 Task: TID9000002-14
Action: Mouse moved to (22, 112)
Screenshot: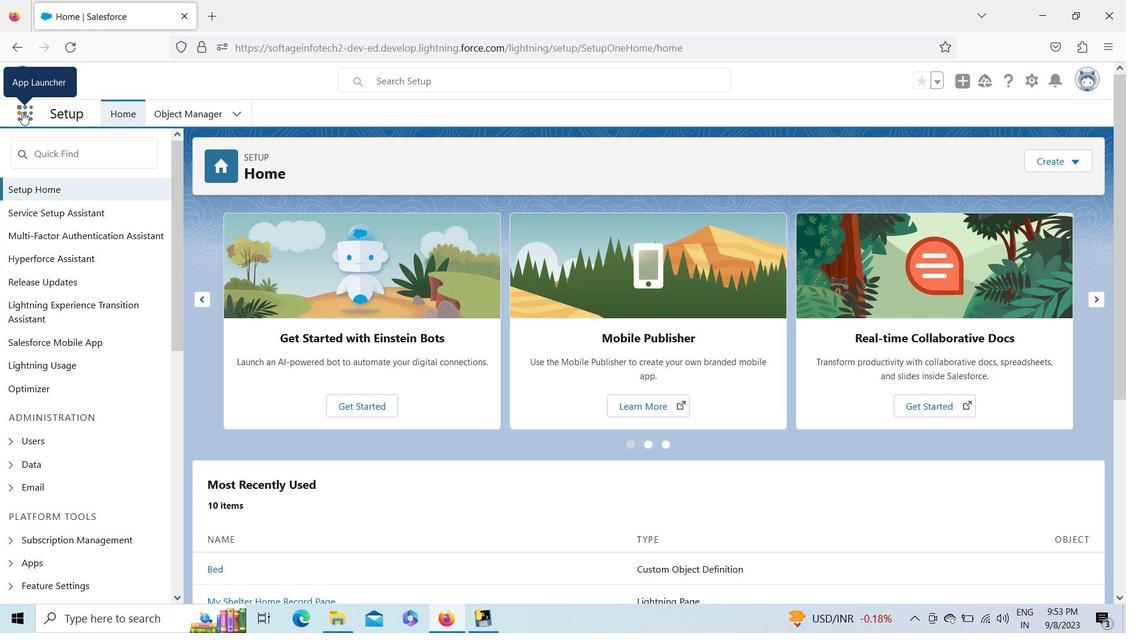 
Action: Mouse pressed left at (22, 112)
Screenshot: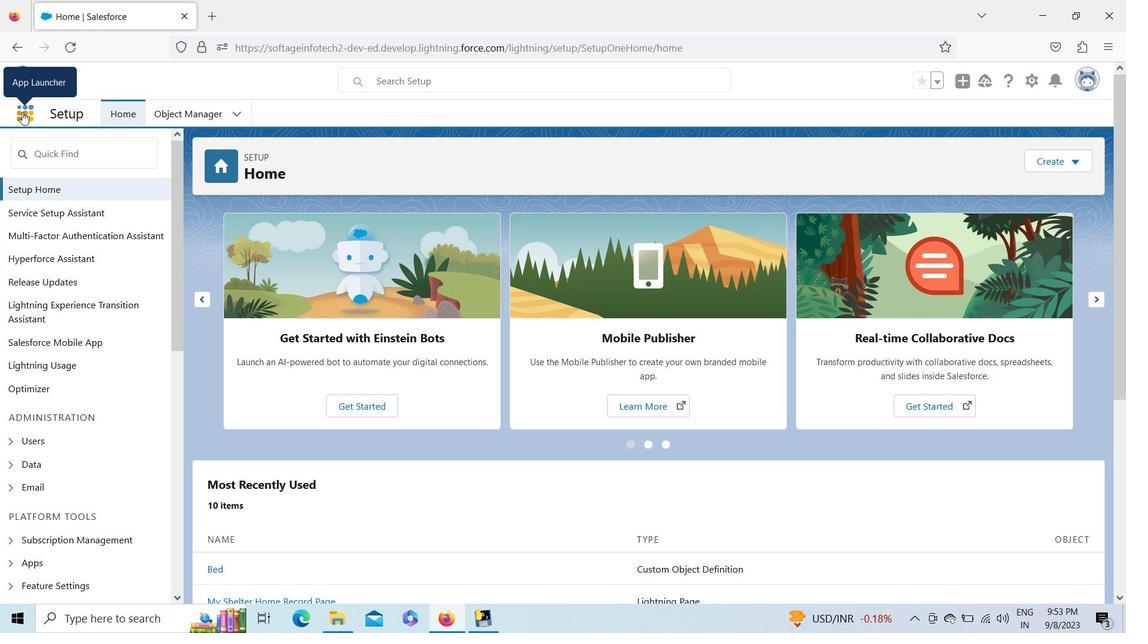 
Action: Mouse moved to (68, 199)
Screenshot: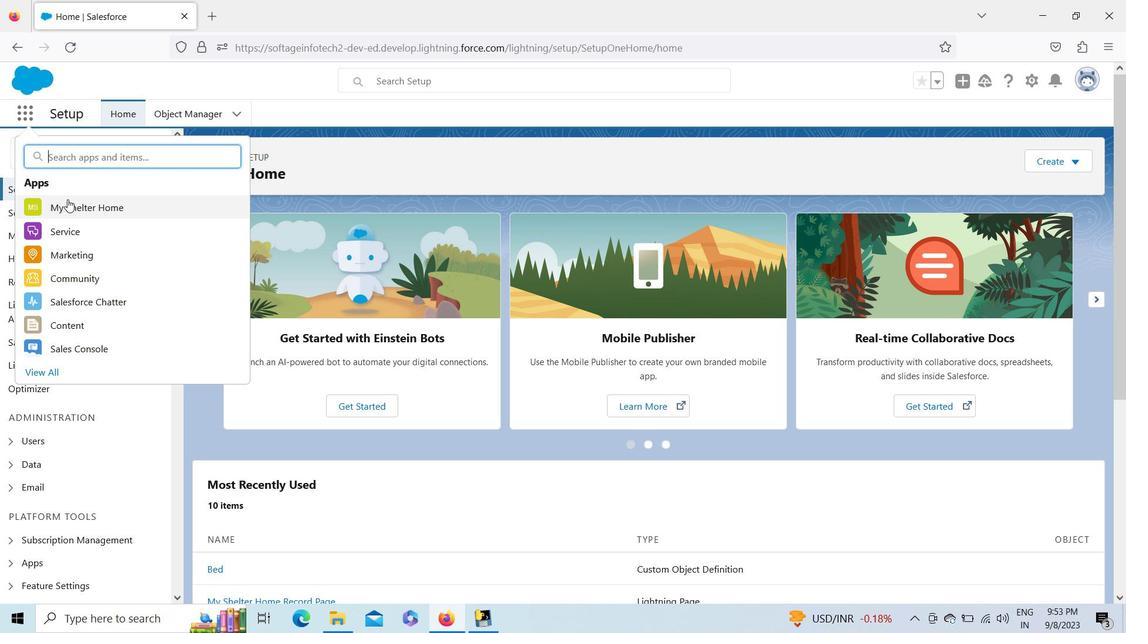 
Action: Mouse pressed left at (68, 199)
Screenshot: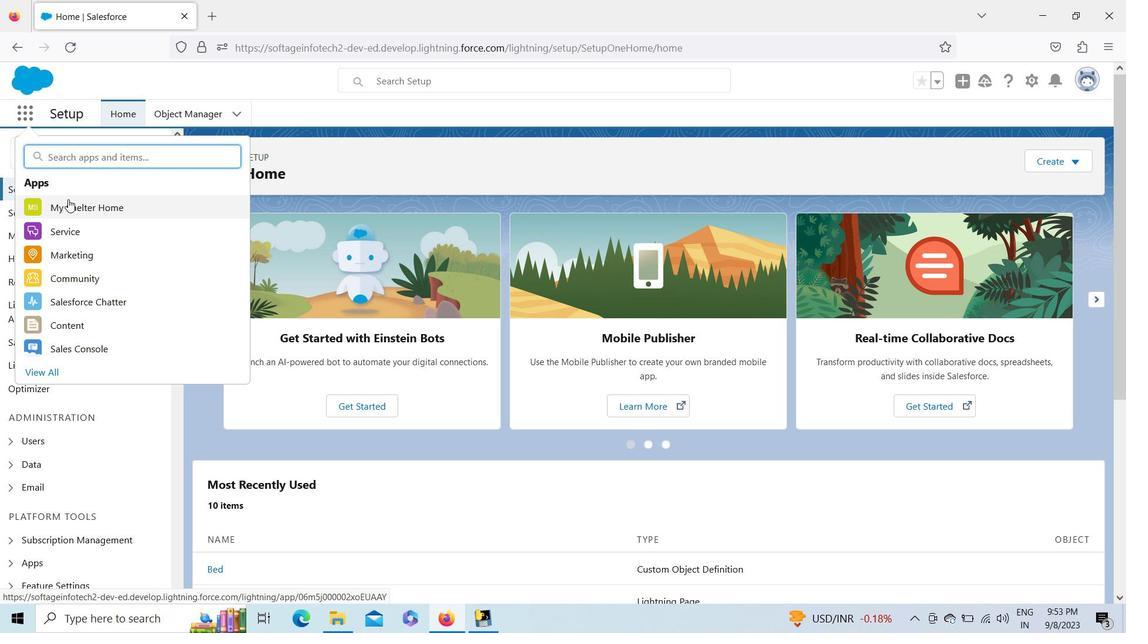 
Action: Mouse moved to (336, 114)
Screenshot: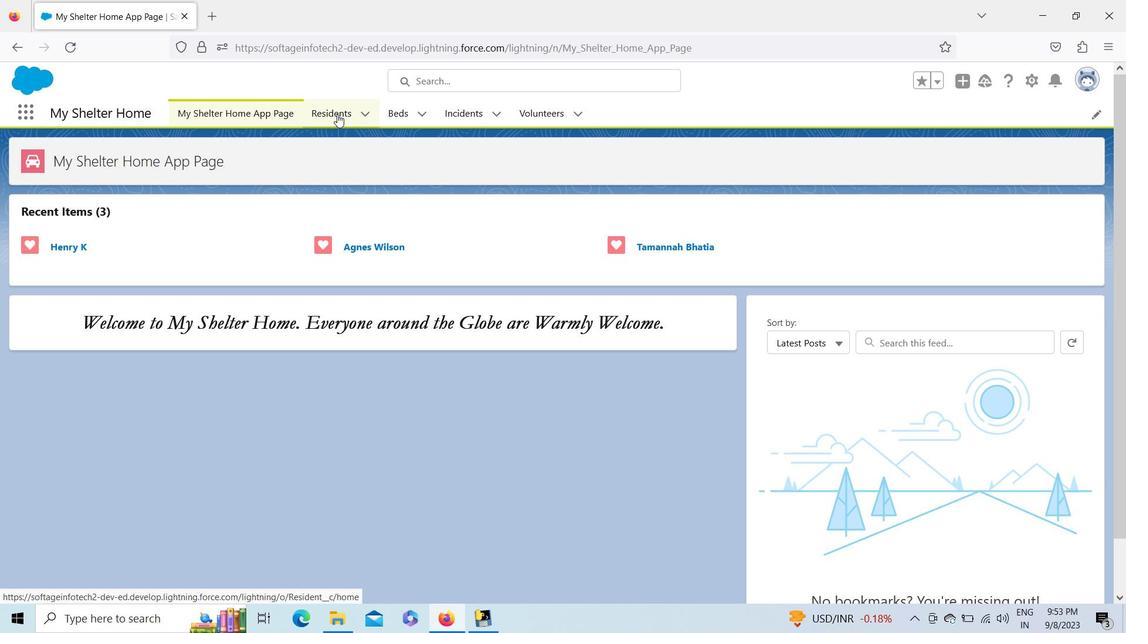 
Action: Mouse pressed left at (336, 114)
Screenshot: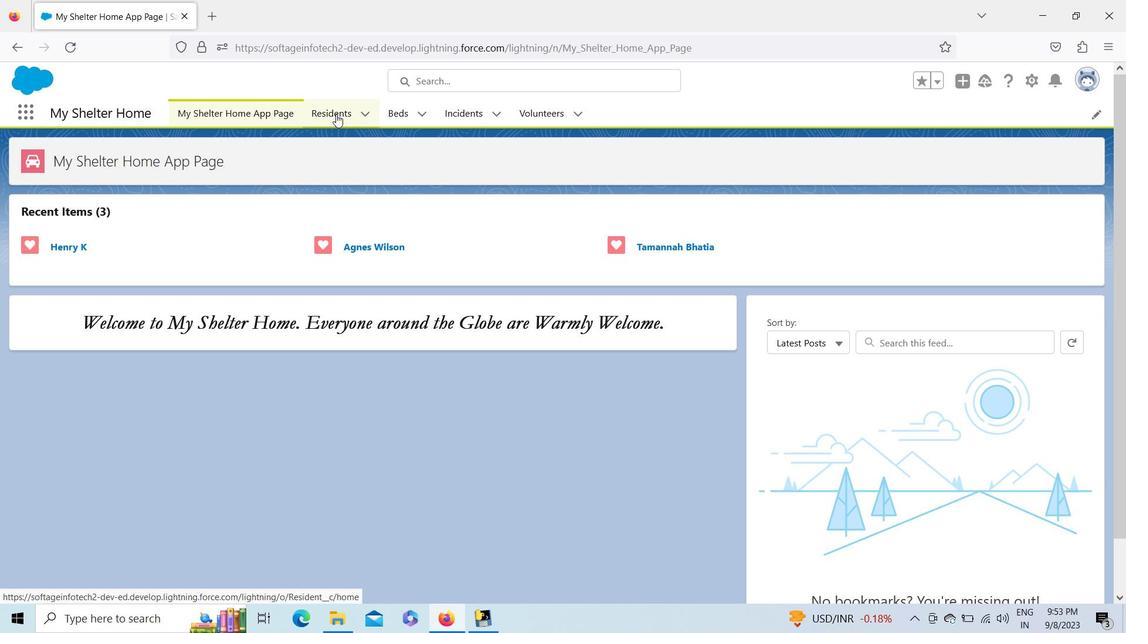 
Action: Mouse moved to (110, 241)
Screenshot: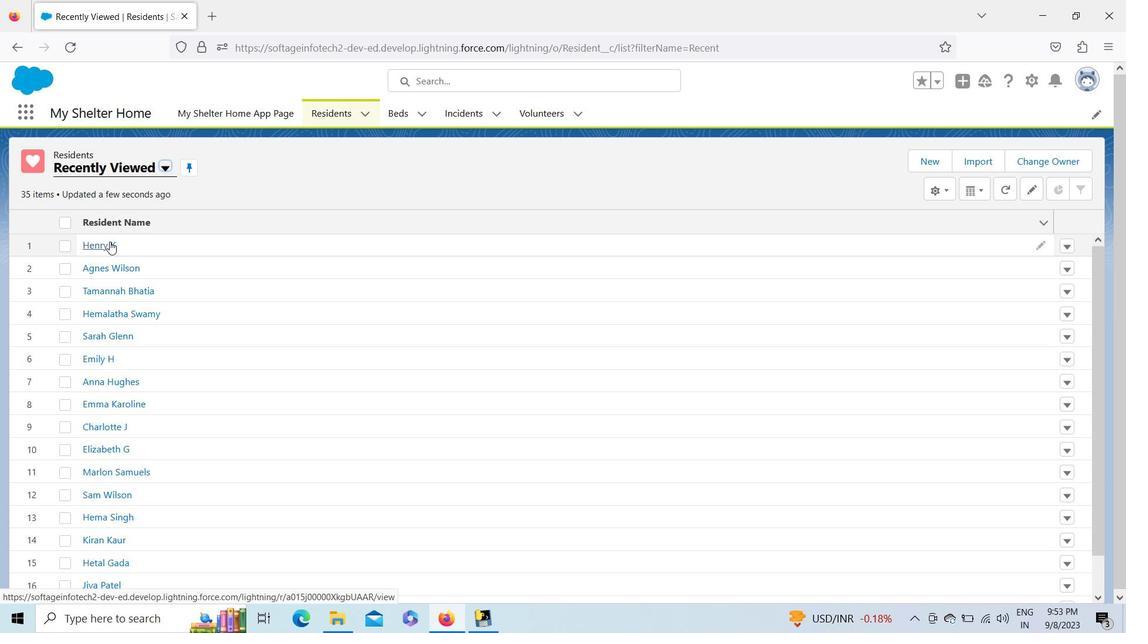 
Action: Mouse pressed left at (110, 241)
Screenshot: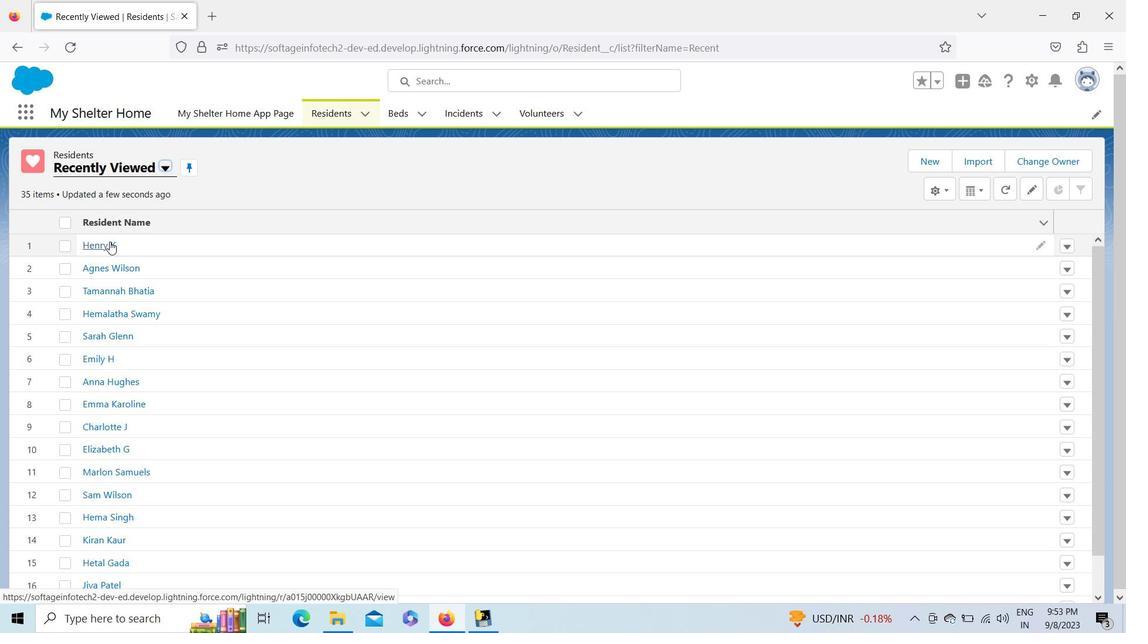 
Action: Mouse moved to (1034, 76)
Screenshot: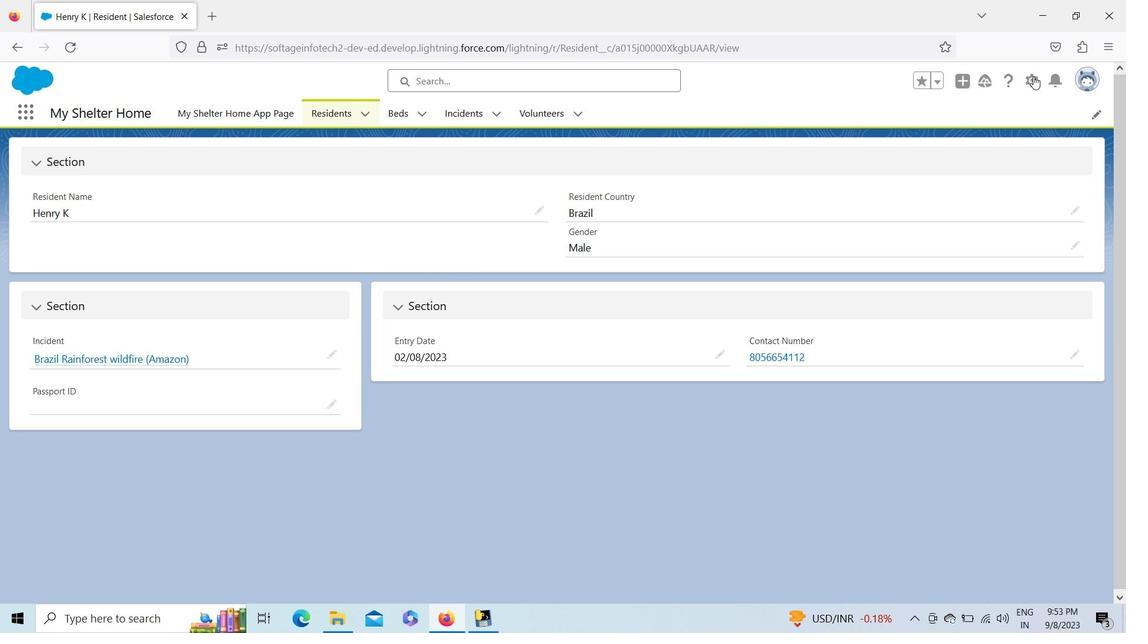
Action: Mouse pressed left at (1034, 76)
Screenshot: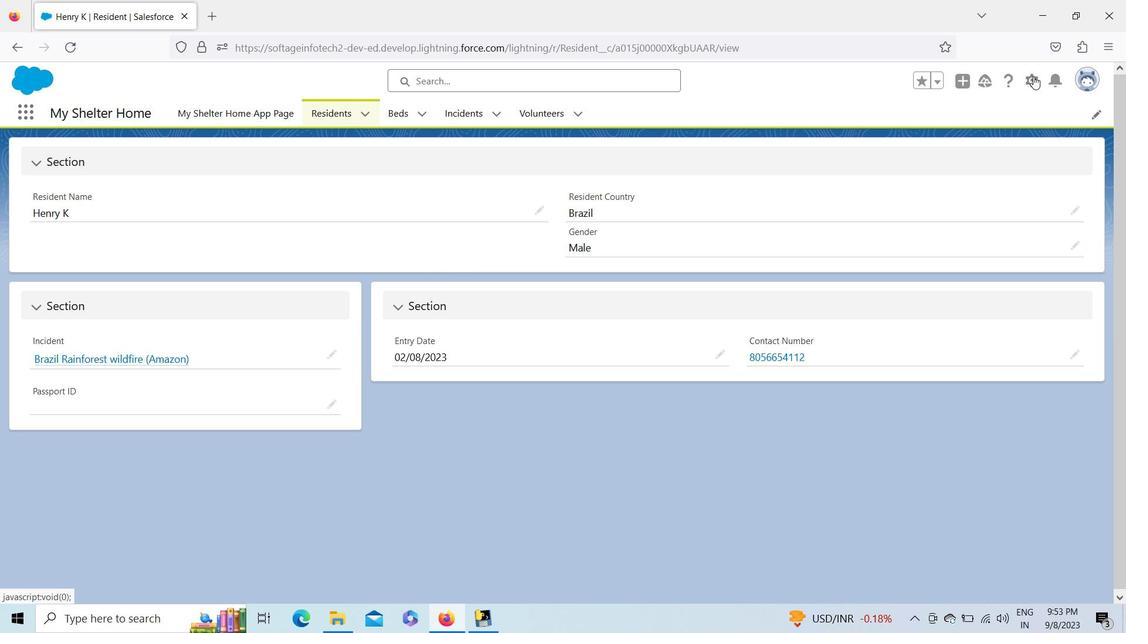 
Action: Mouse moved to (990, 120)
Screenshot: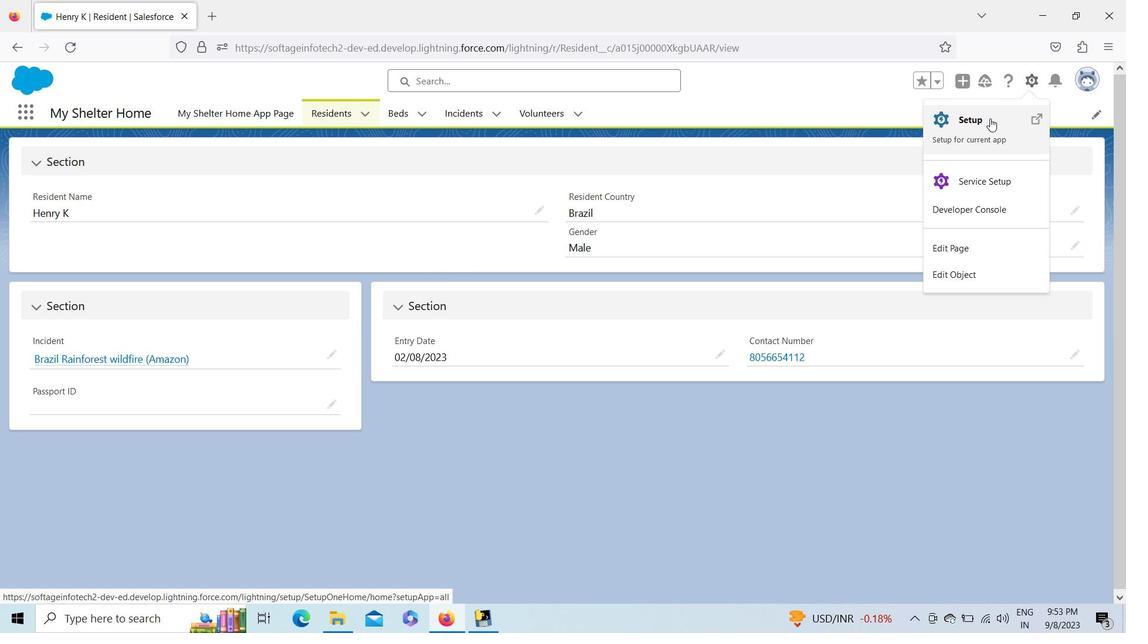 
Action: Mouse pressed left at (990, 120)
Screenshot: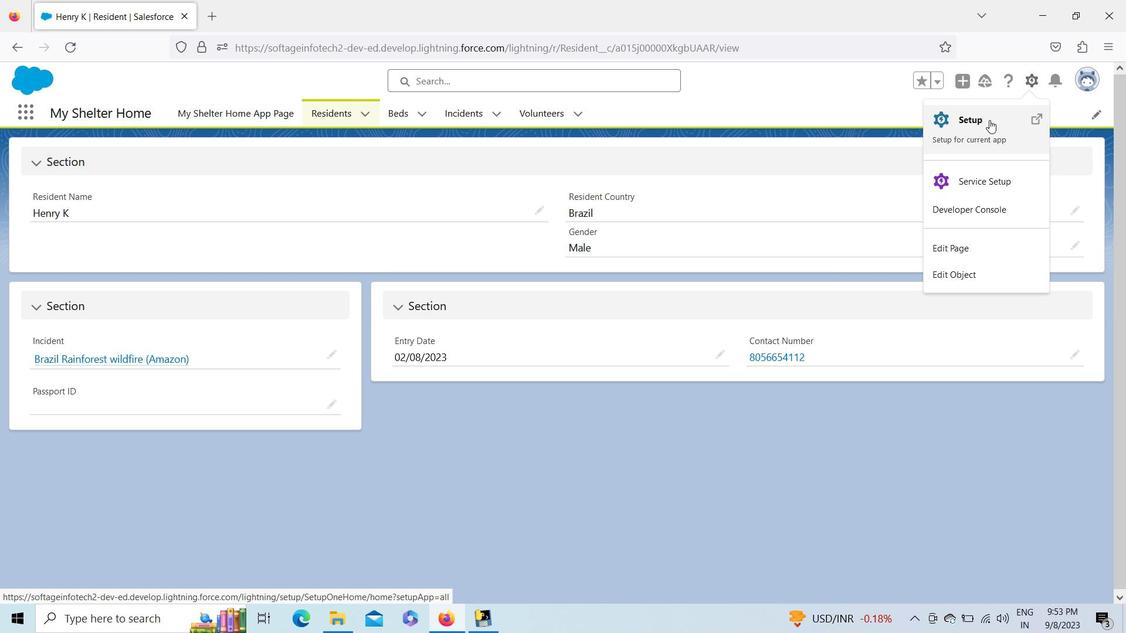 
Action: Mouse moved to (54, 144)
Screenshot: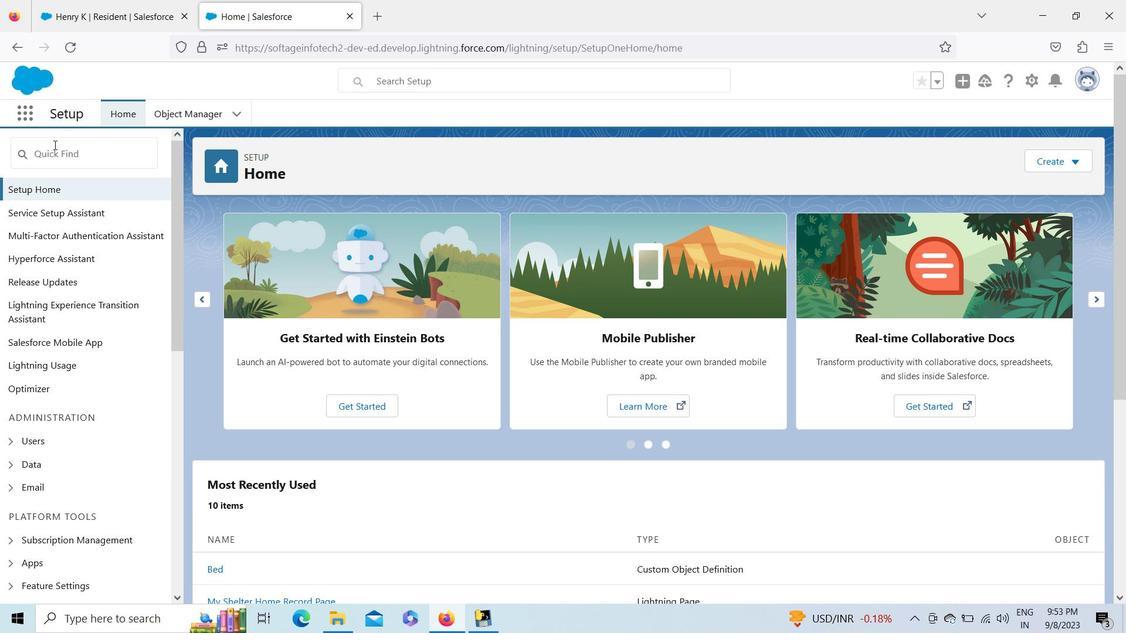 
Action: Mouse pressed left at (54, 144)
Screenshot: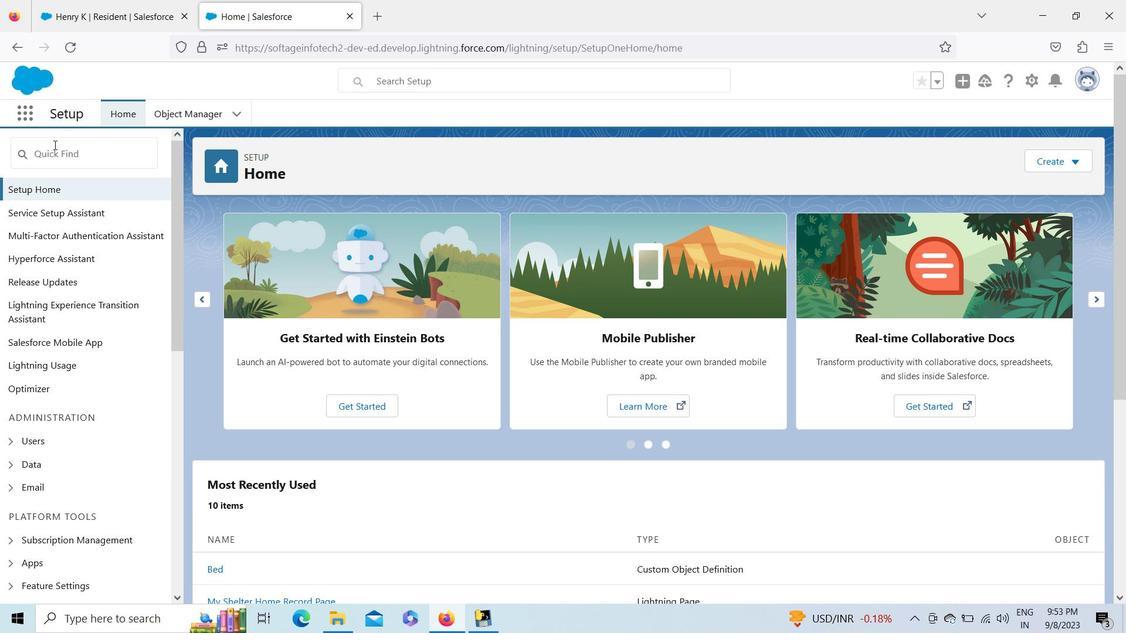 
Action: Key pressed ligh
Screenshot: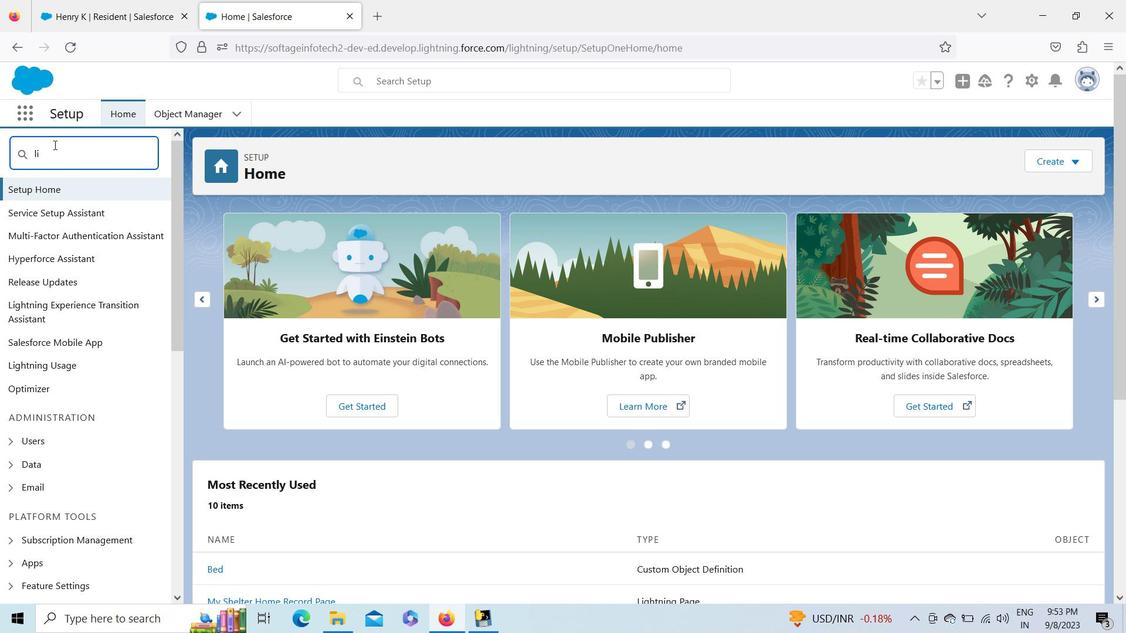 
Action: Mouse moved to (101, 148)
Screenshot: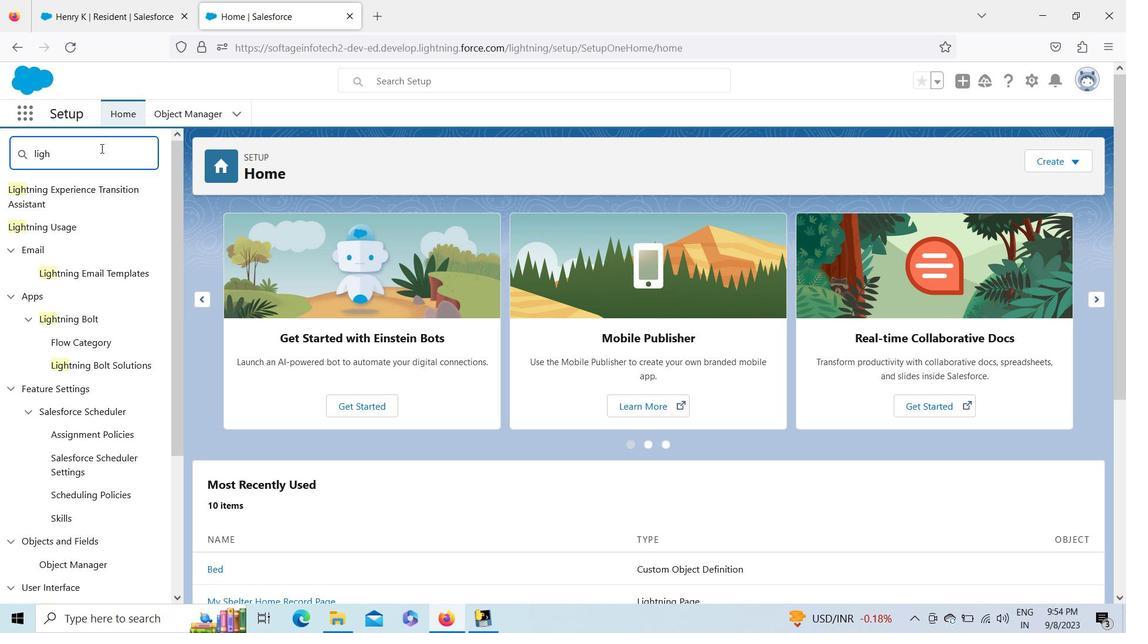 
Action: Key pressed <Key.backspace><Key.backspace><Key.backspace>a<Key.backspace><Key.backspace><Key.backspace>app<Key.space>bu
Screenshot: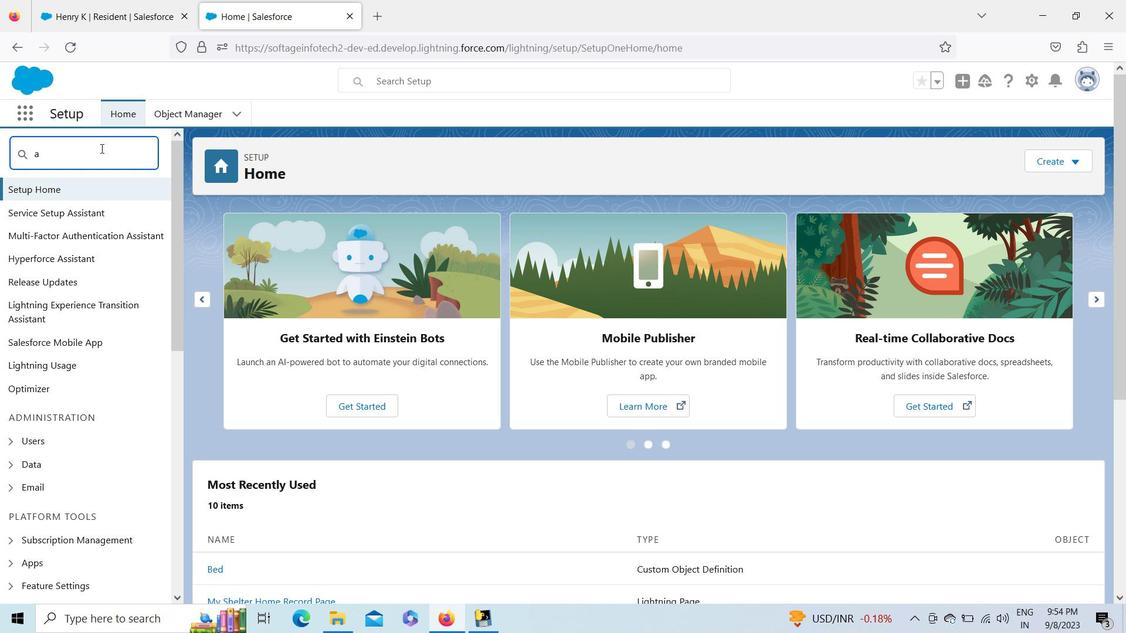 
Action: Mouse moved to (100, 214)
Screenshot: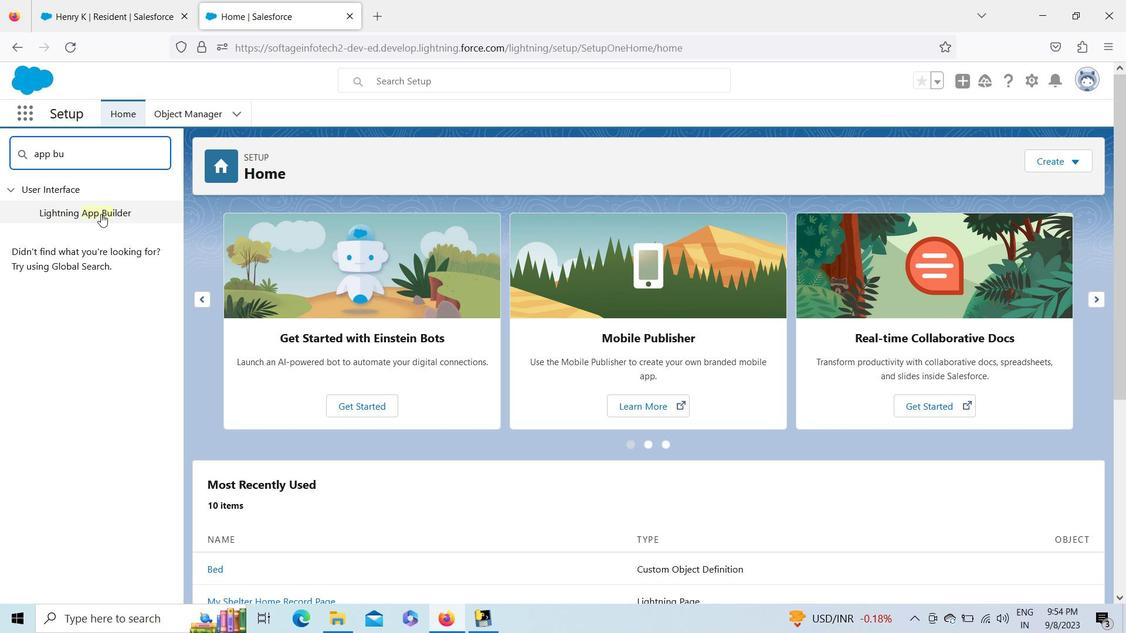 
Action: Mouse pressed left at (100, 214)
Screenshot: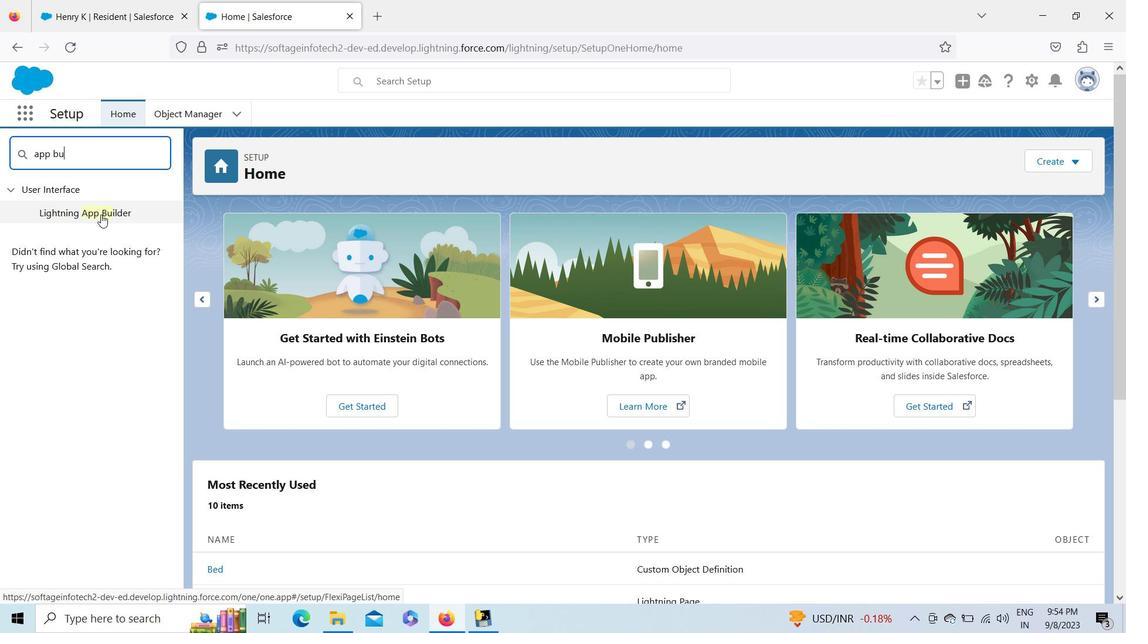 
Action: Mouse moved to (265, 360)
Screenshot: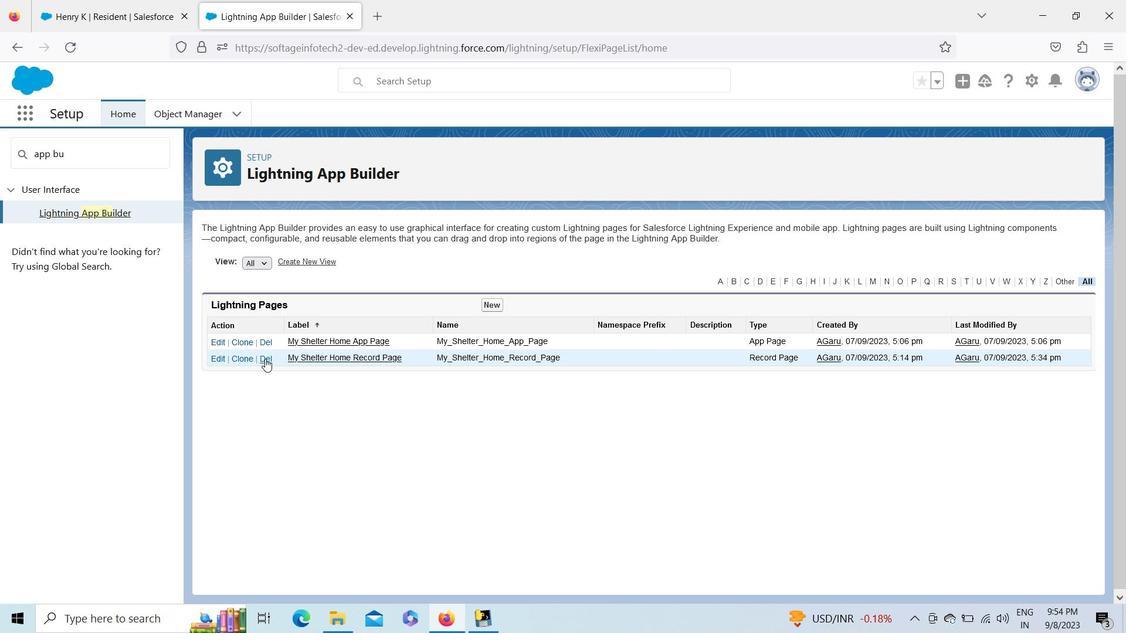 
Action: Mouse pressed left at (265, 360)
Screenshot: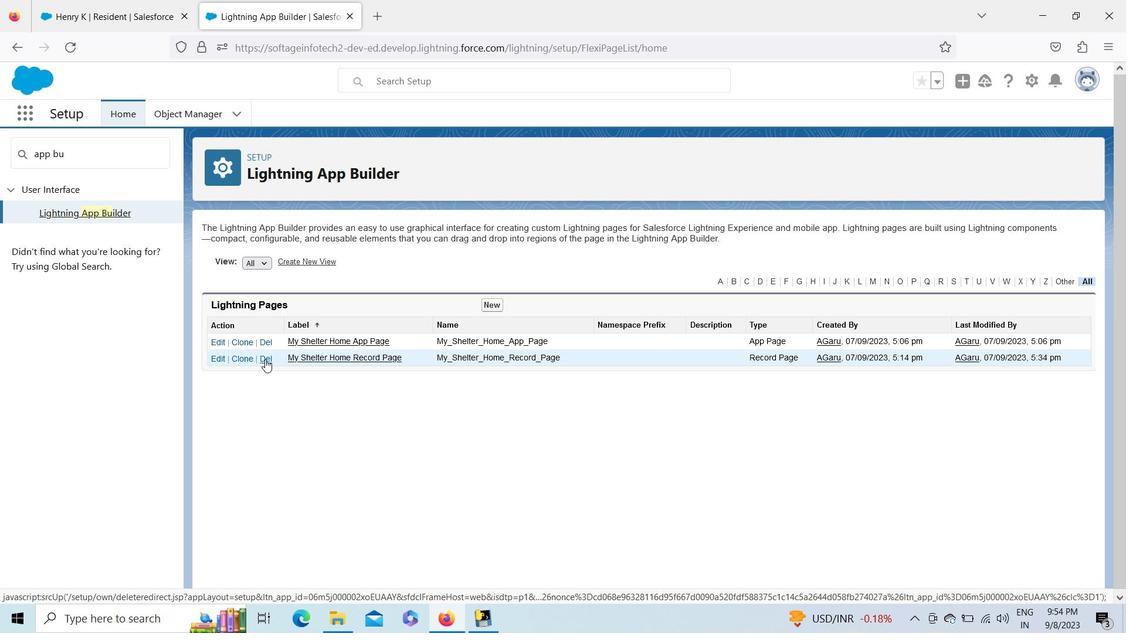 
Action: Mouse moved to (640, 358)
Screenshot: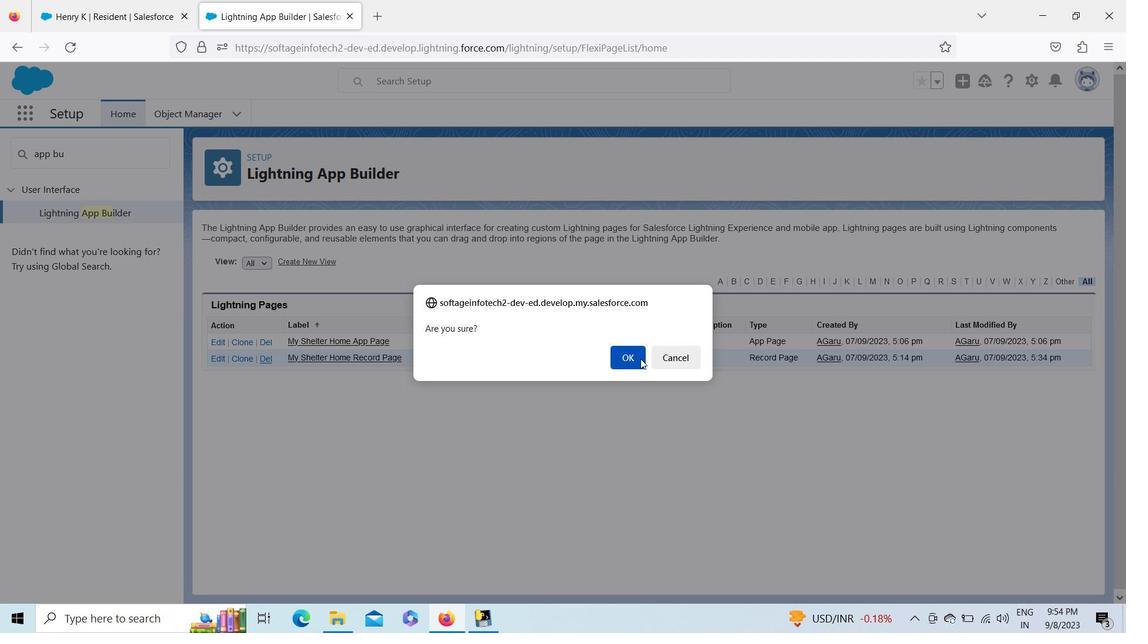 
Action: Mouse pressed left at (640, 358)
Screenshot: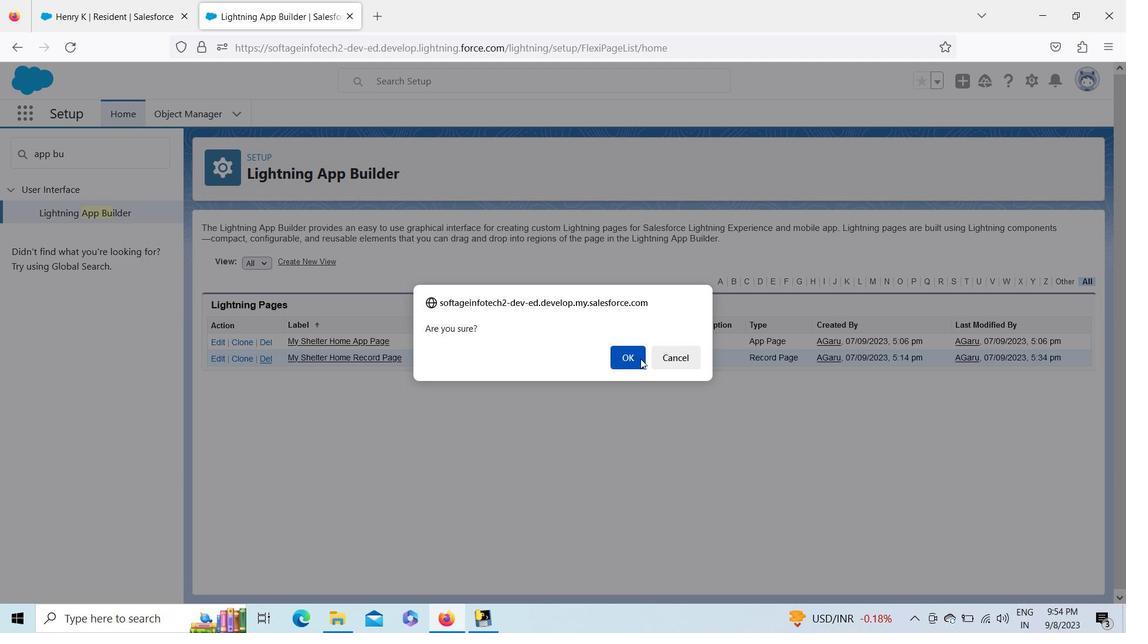 
Action: Mouse moved to (918, 288)
Screenshot: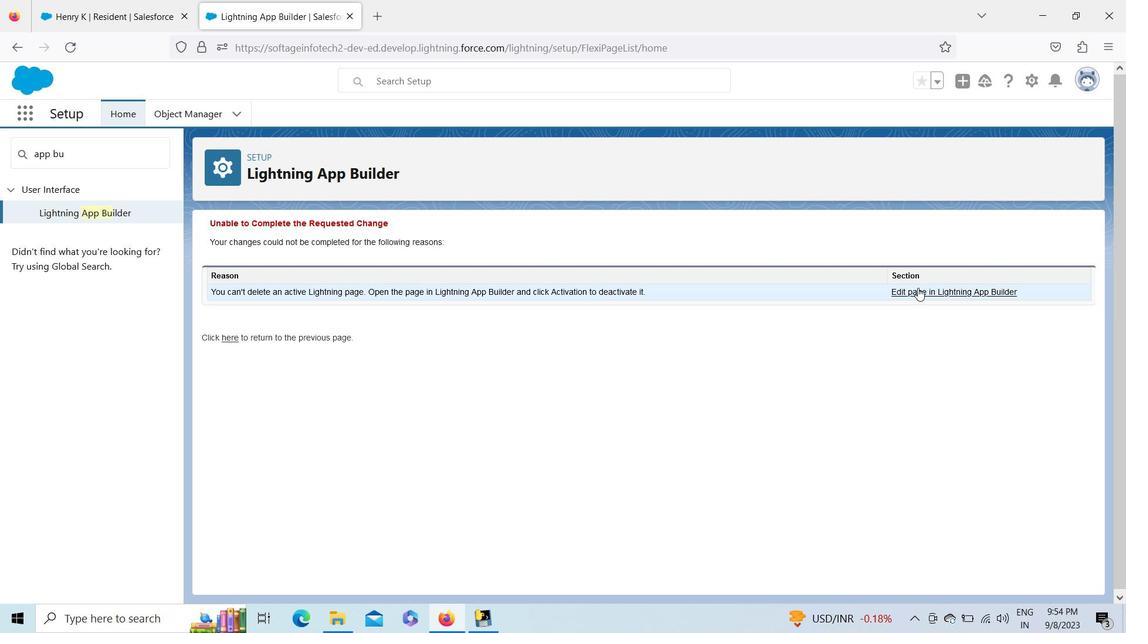 
Action: Mouse pressed left at (918, 288)
Screenshot: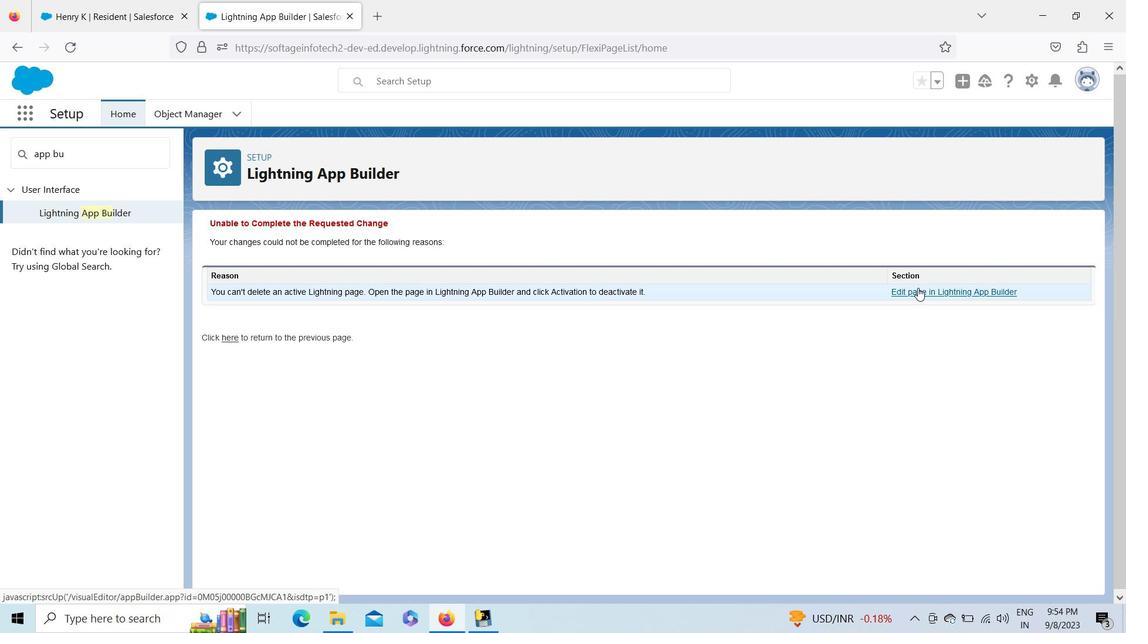 
Action: Mouse moved to (769, 394)
Screenshot: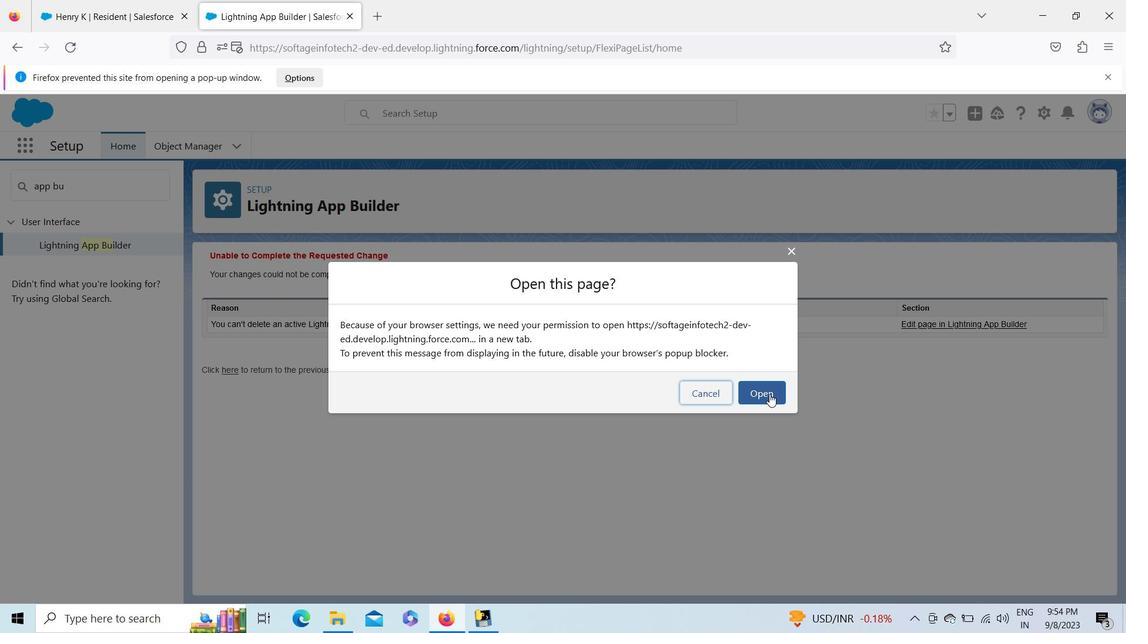 
Action: Mouse pressed left at (769, 394)
Screenshot: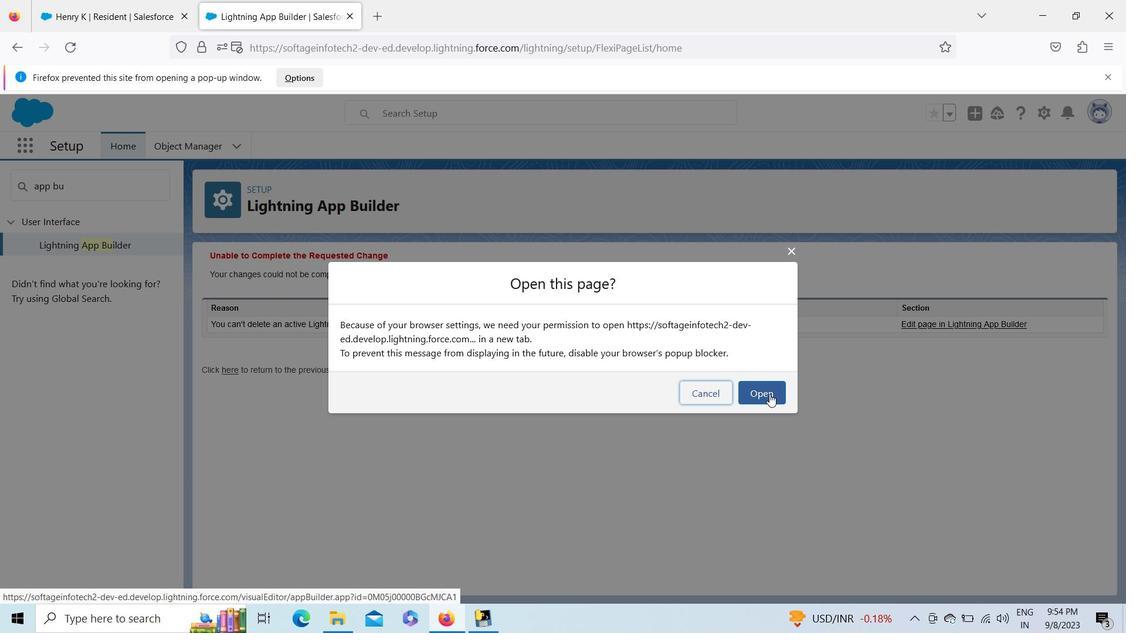 
Action: Mouse moved to (1033, 113)
Screenshot: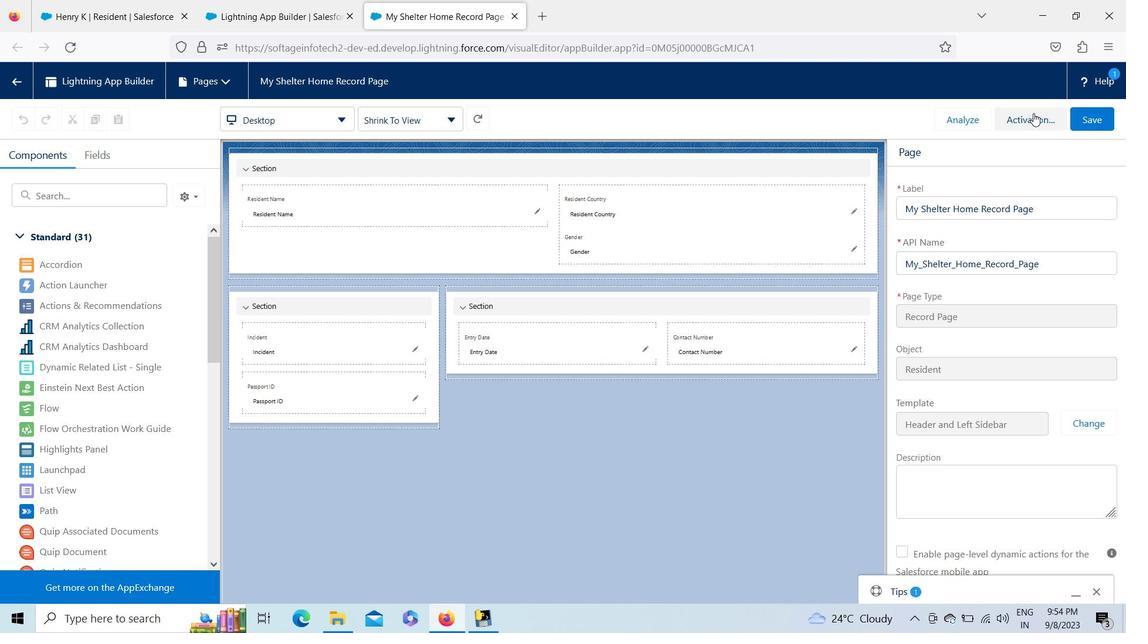 
Action: Mouse pressed left at (1033, 113)
Screenshot: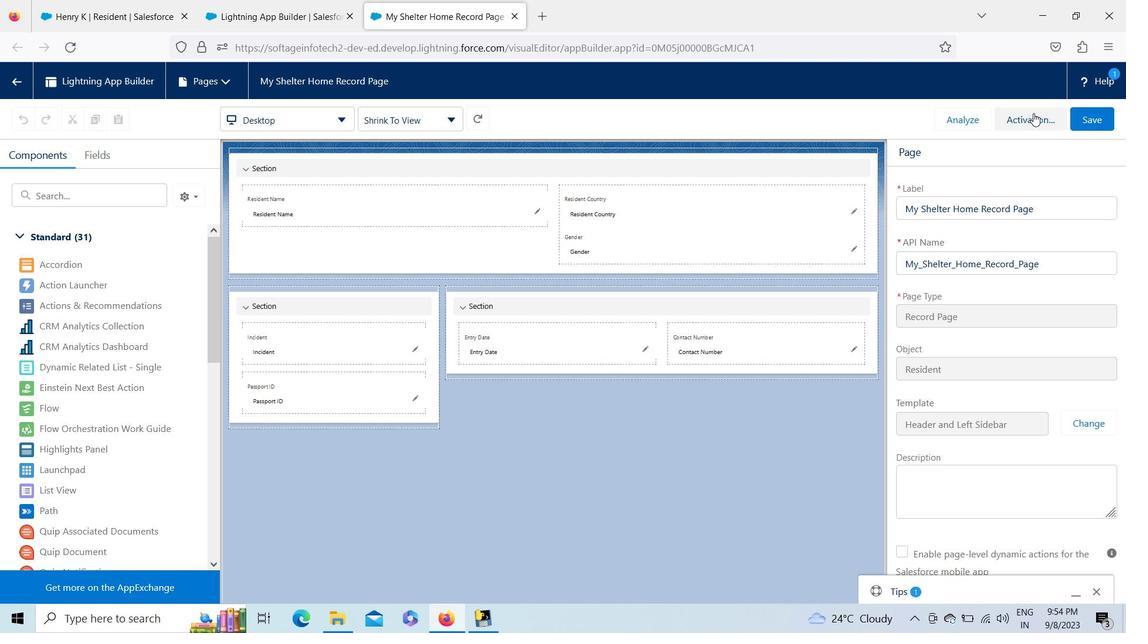 
Action: Mouse moved to (407, 322)
Screenshot: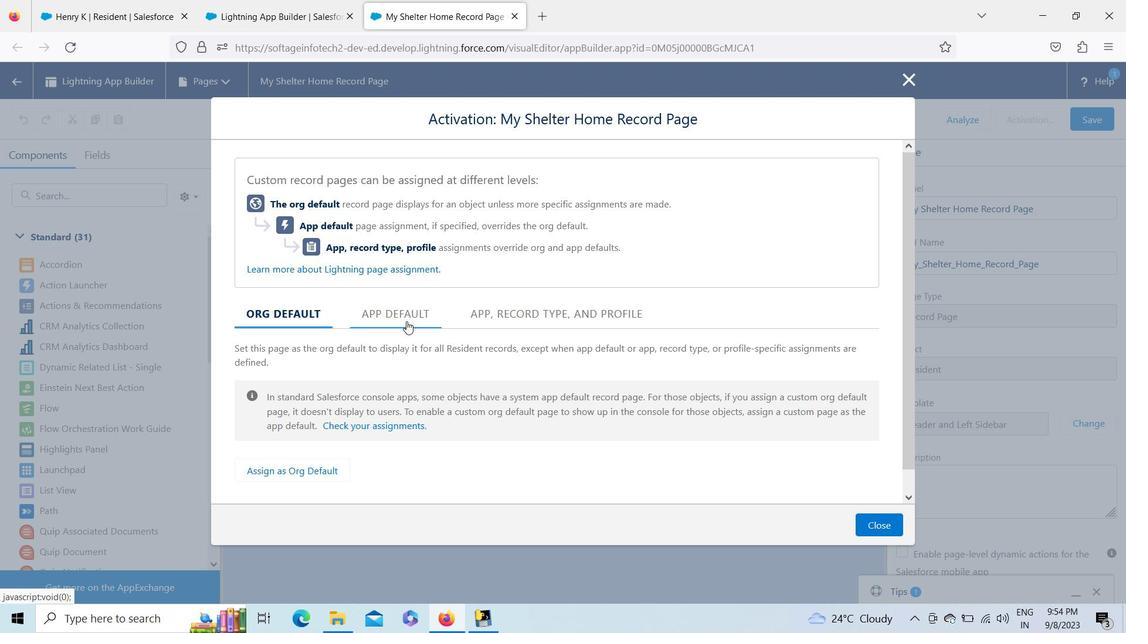 
Action: Mouse pressed left at (407, 322)
Screenshot: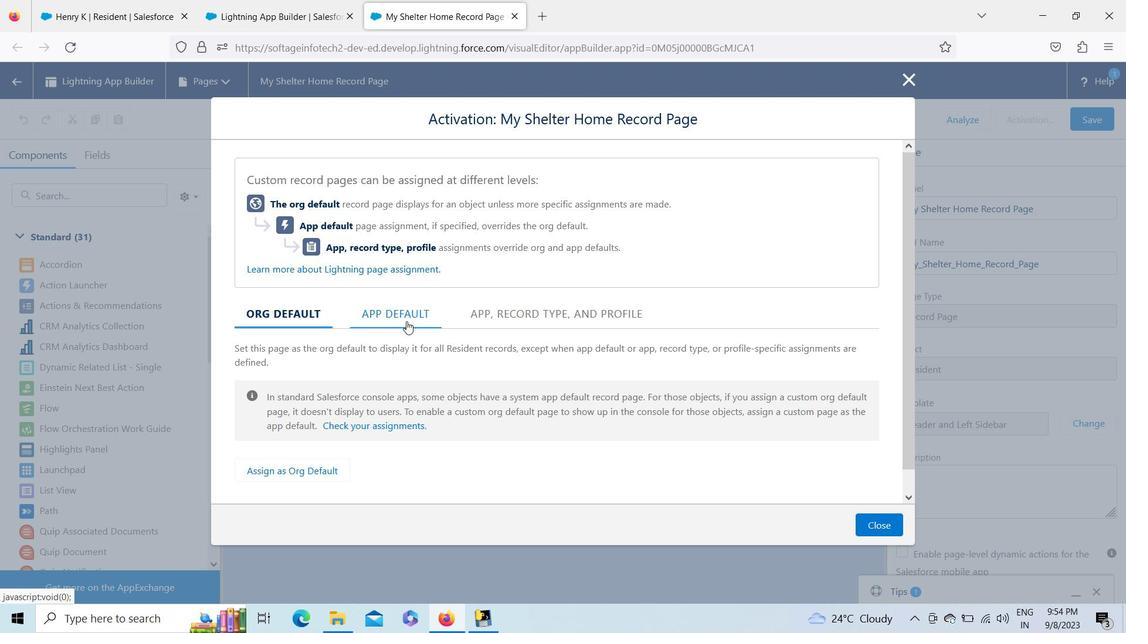 
Action: Mouse moved to (804, 404)
Screenshot: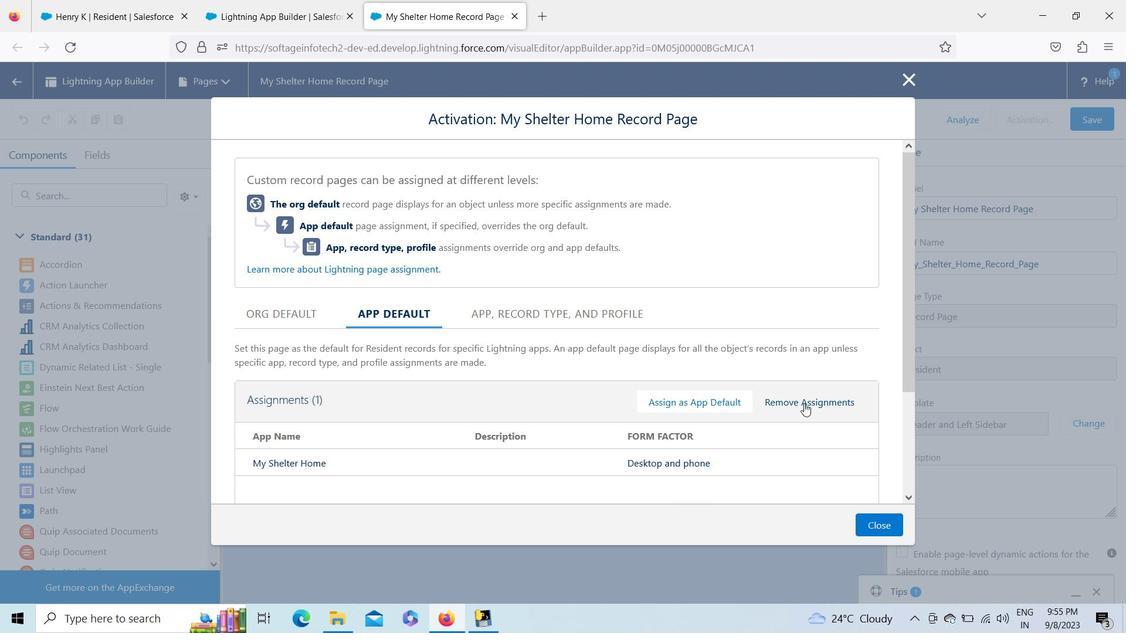 
Action: Mouse pressed left at (804, 404)
Screenshot: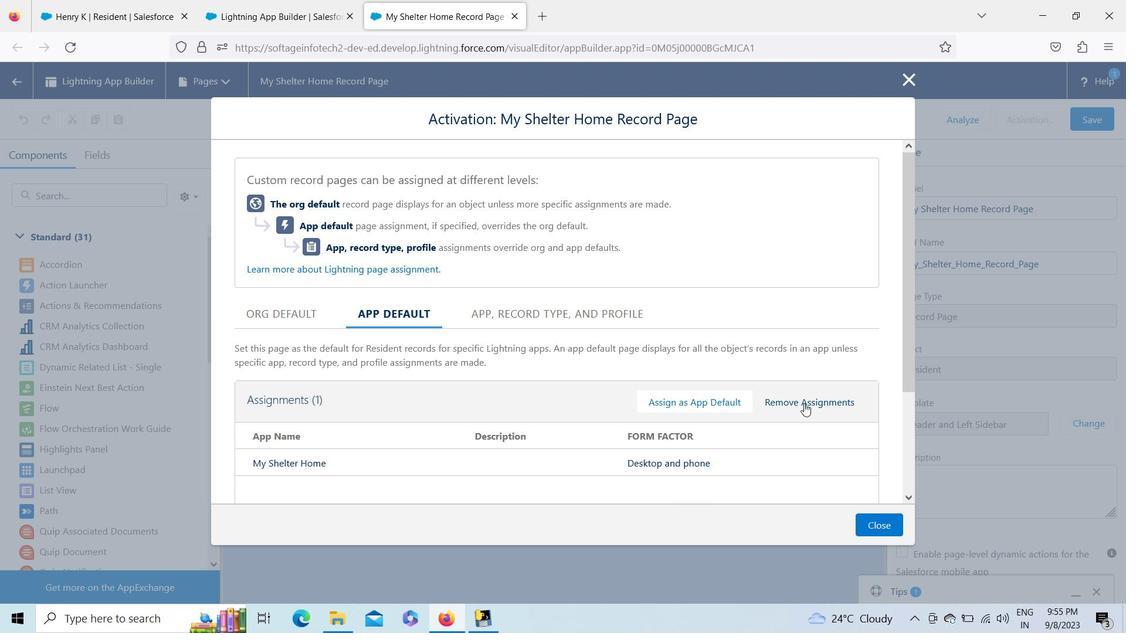 
Action: Mouse moved to (627, 312)
Screenshot: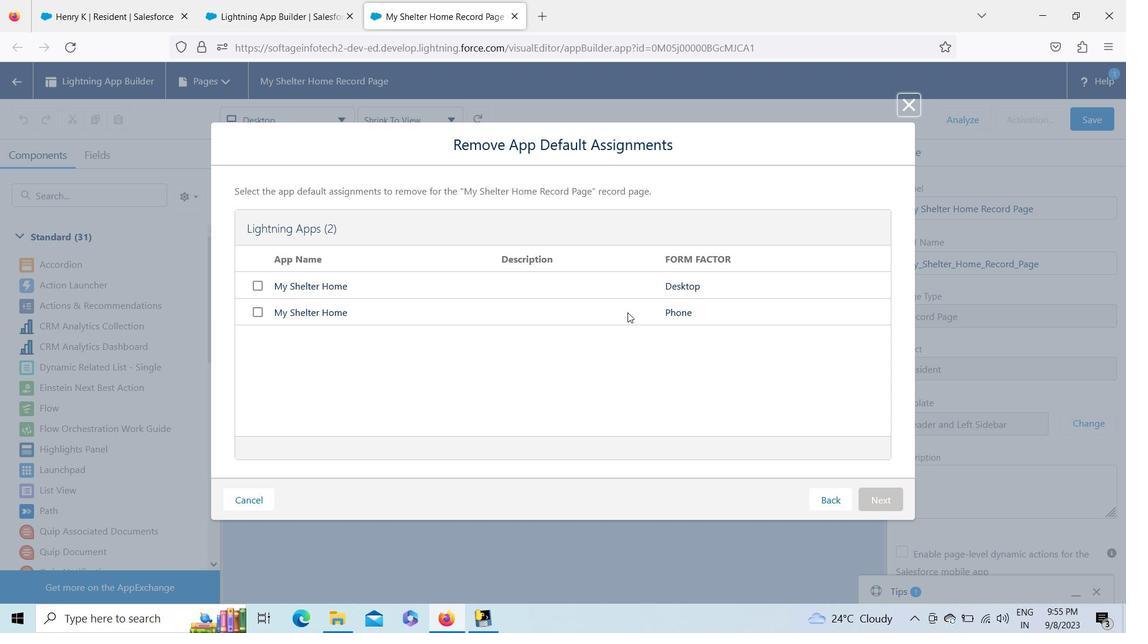 
Action: Mouse pressed left at (627, 312)
Screenshot: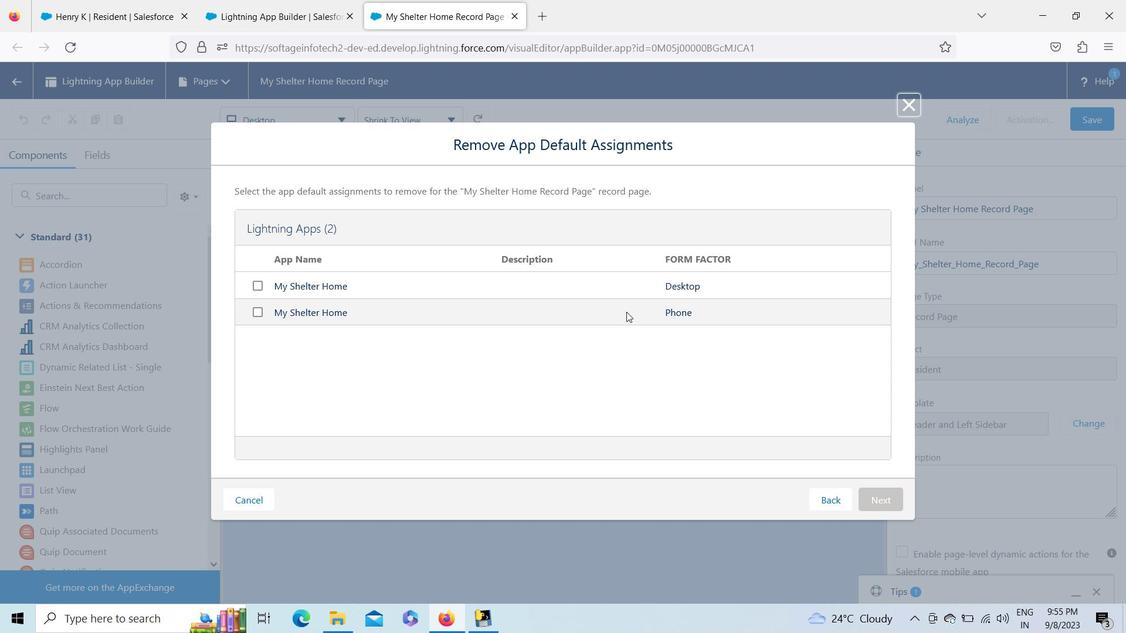 
Action: Mouse moved to (258, 289)
Screenshot: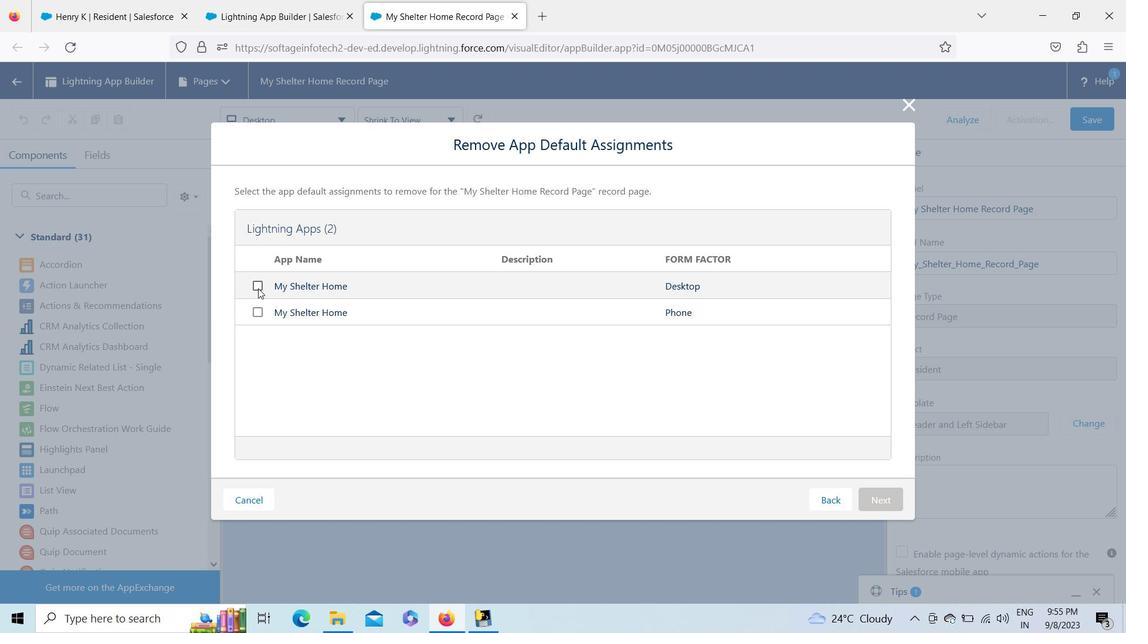 
Action: Mouse pressed left at (258, 289)
Screenshot: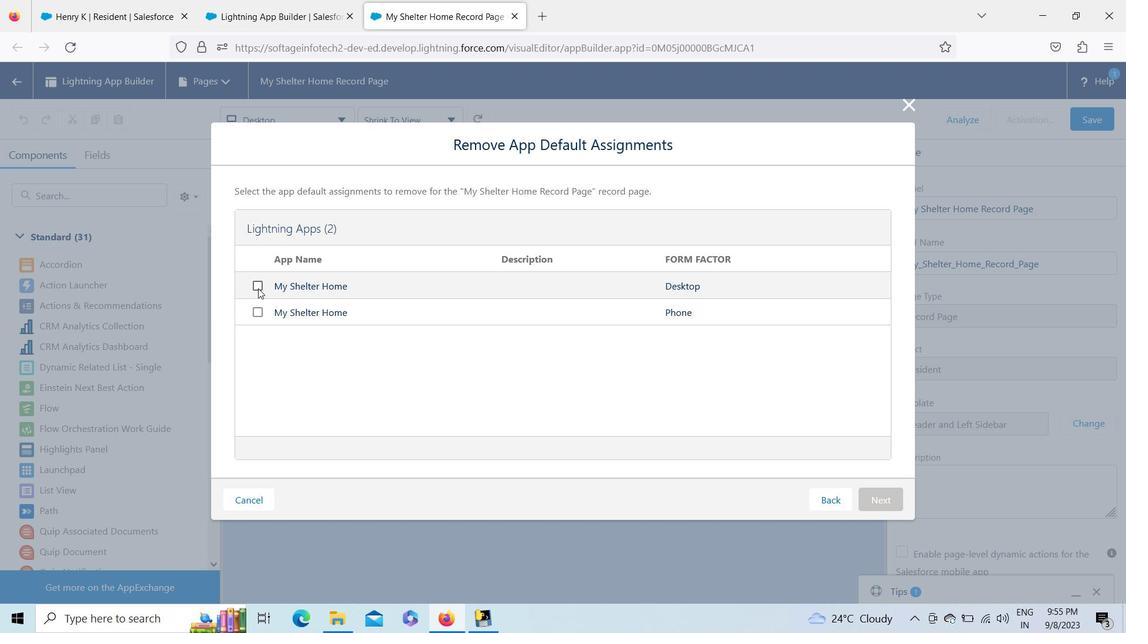 
Action: Mouse moved to (255, 313)
Screenshot: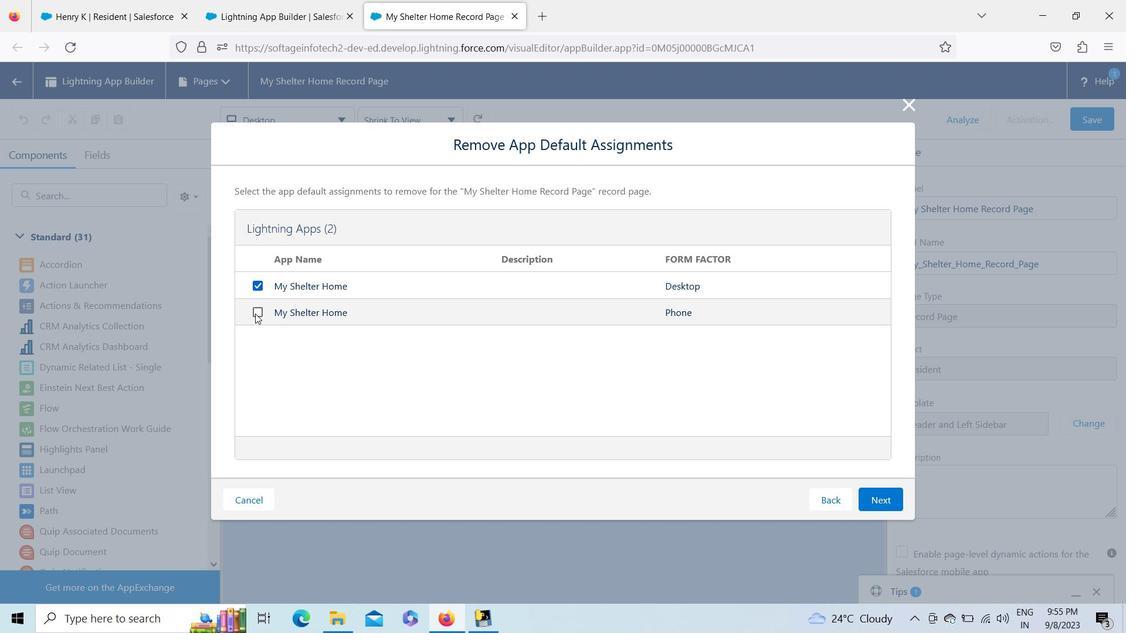 
Action: Mouse pressed left at (255, 313)
Screenshot: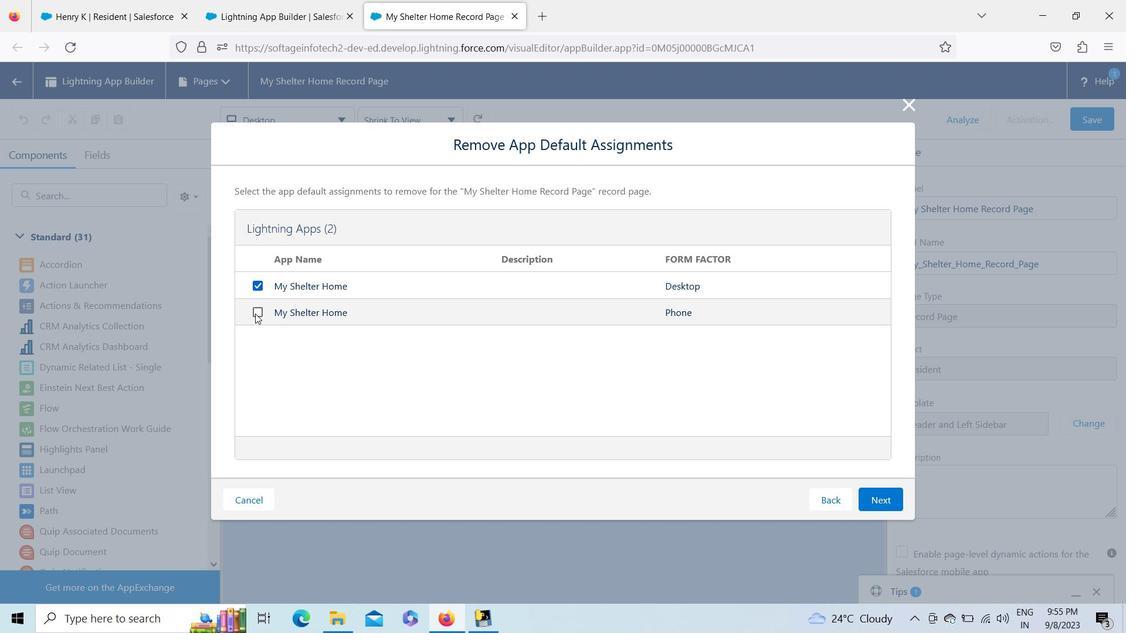 
Action: Mouse moved to (876, 500)
Screenshot: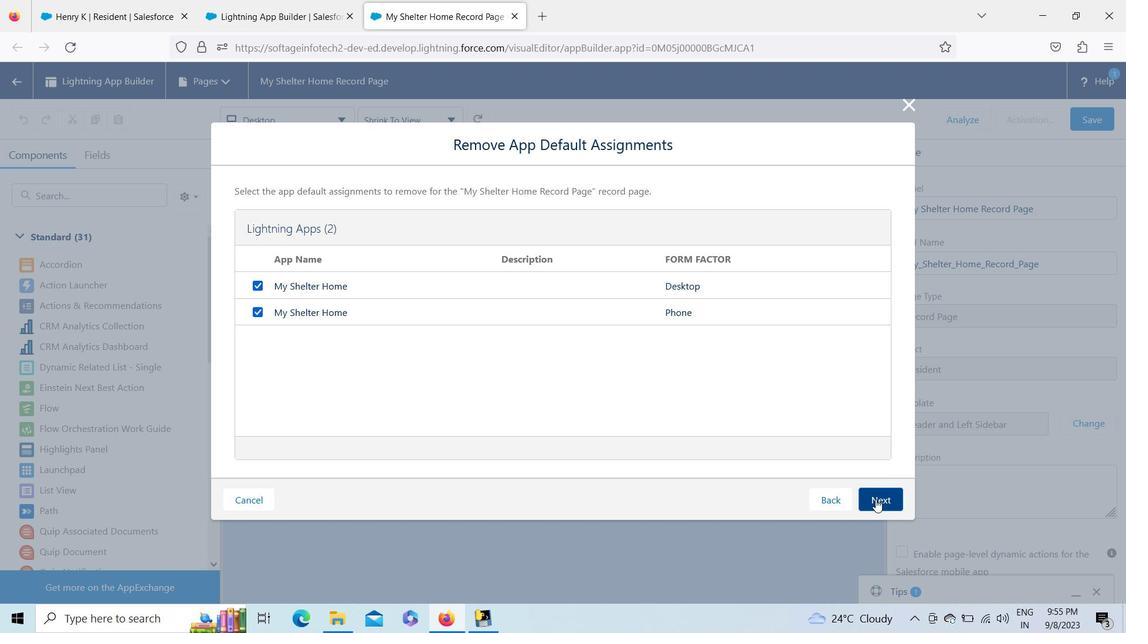 
Action: Mouse pressed left at (876, 500)
Screenshot: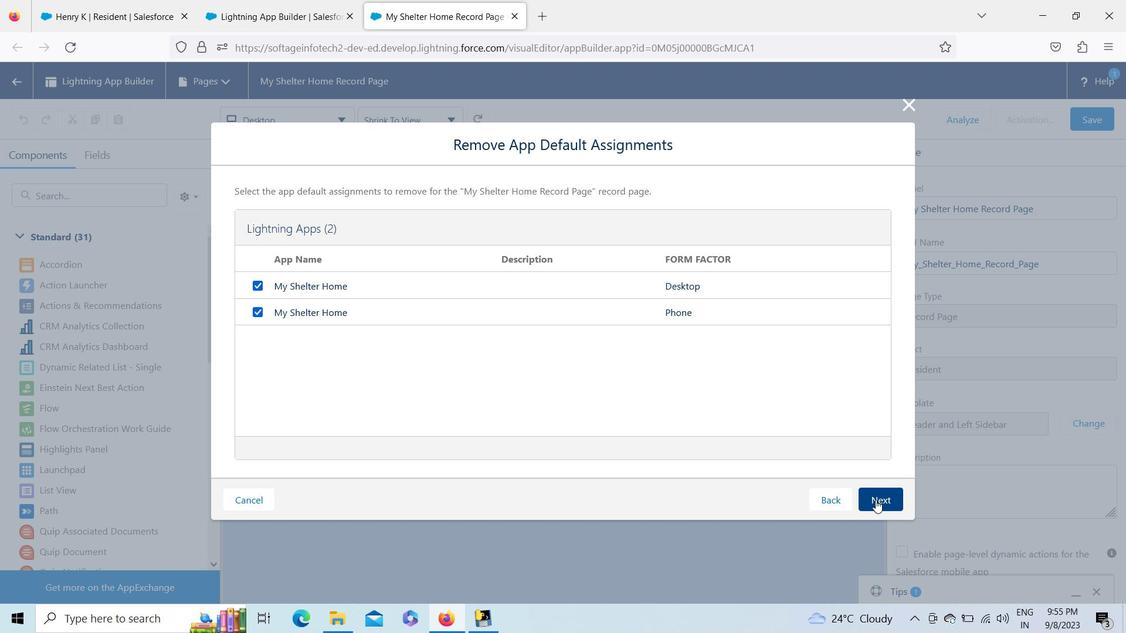 
Action: Mouse moved to (887, 486)
Screenshot: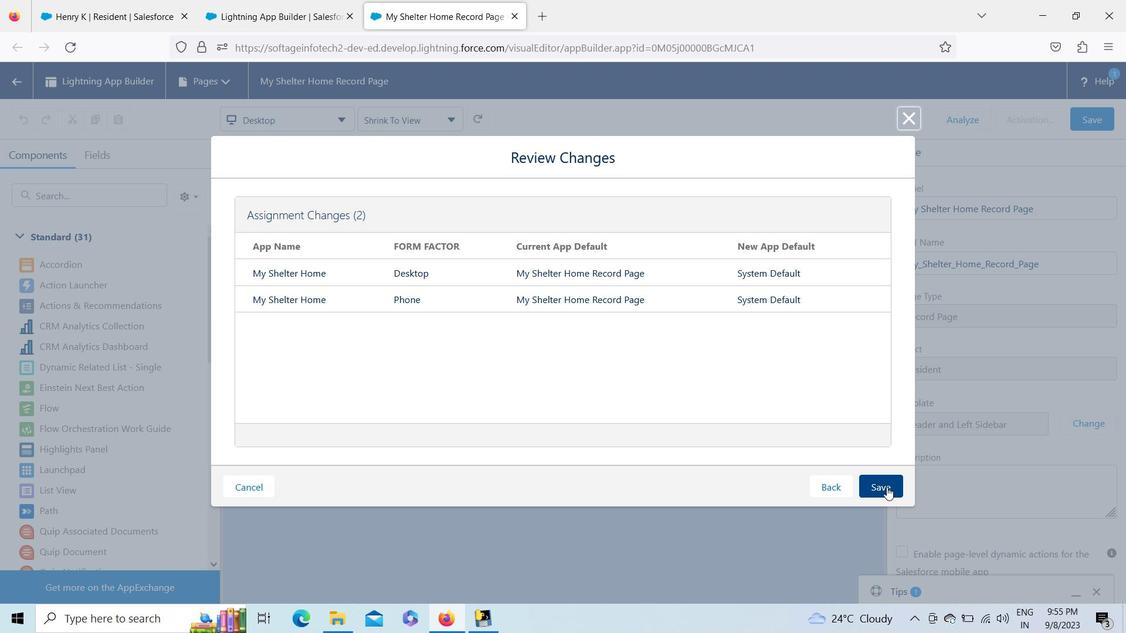 
Action: Mouse pressed left at (887, 486)
Screenshot: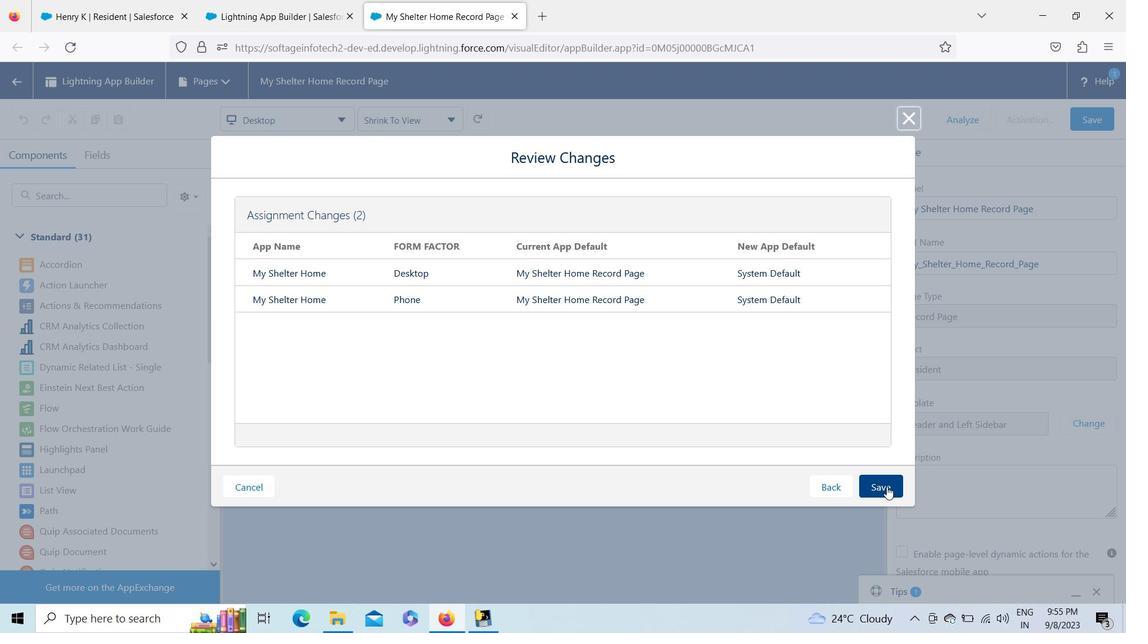 
Action: Mouse moved to (1013, 119)
Screenshot: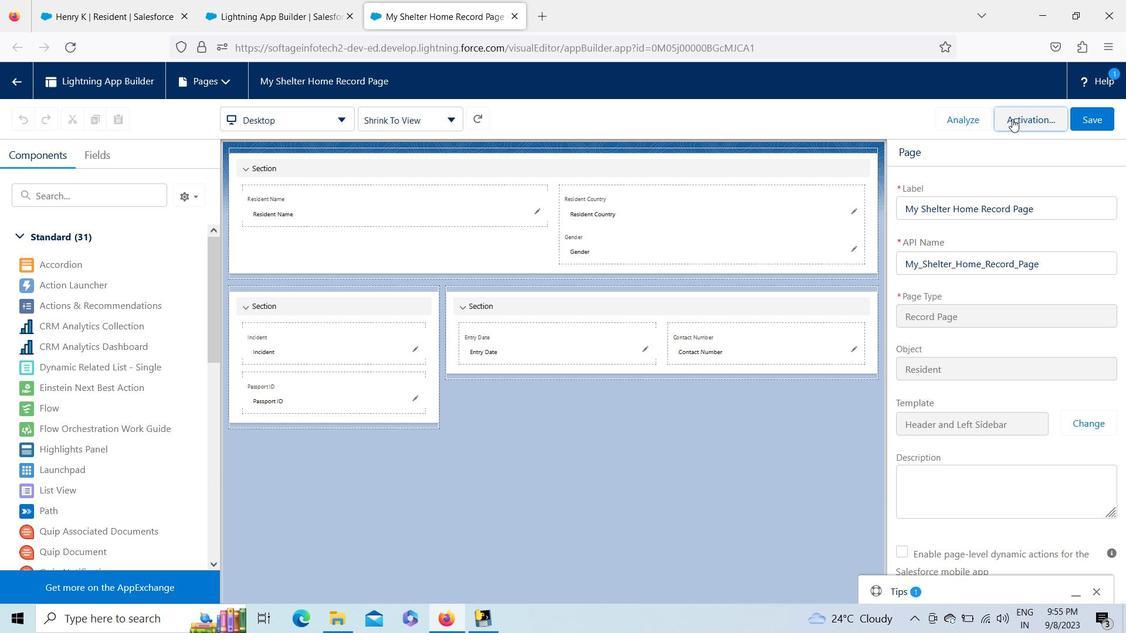
Action: Mouse pressed left at (1013, 119)
Screenshot: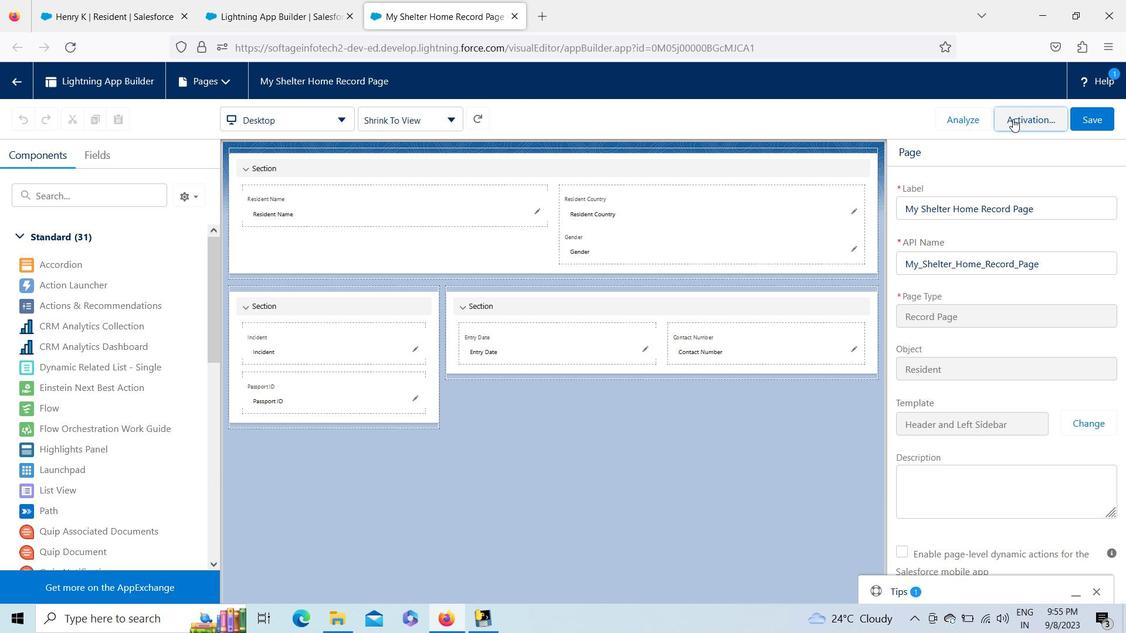 
Action: Mouse moved to (906, 85)
Screenshot: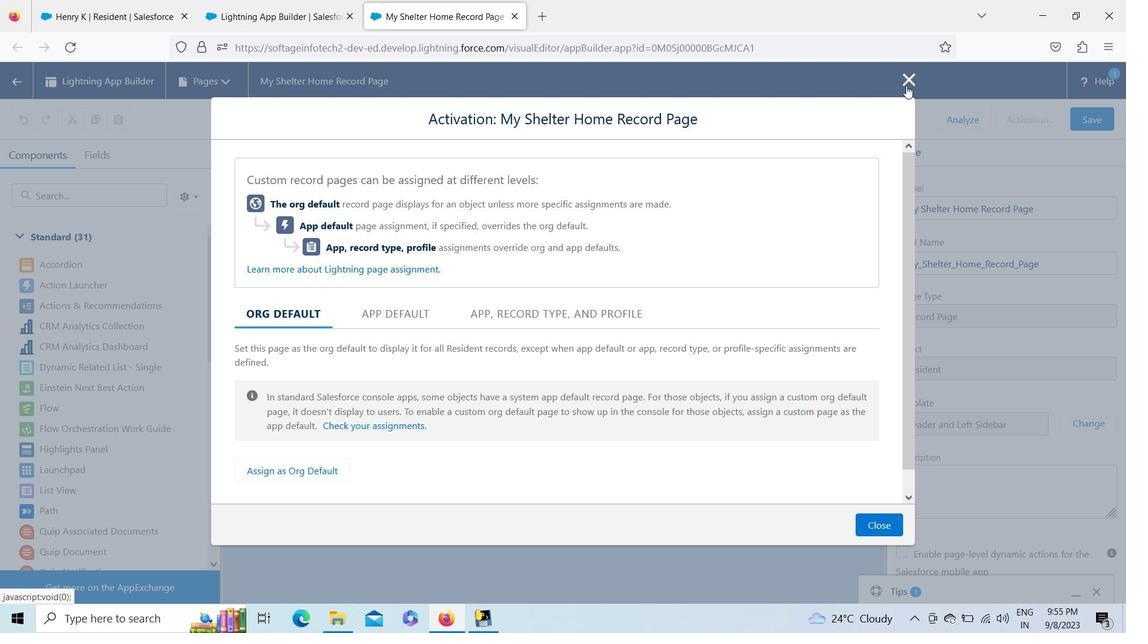
Action: Mouse pressed left at (906, 85)
Screenshot: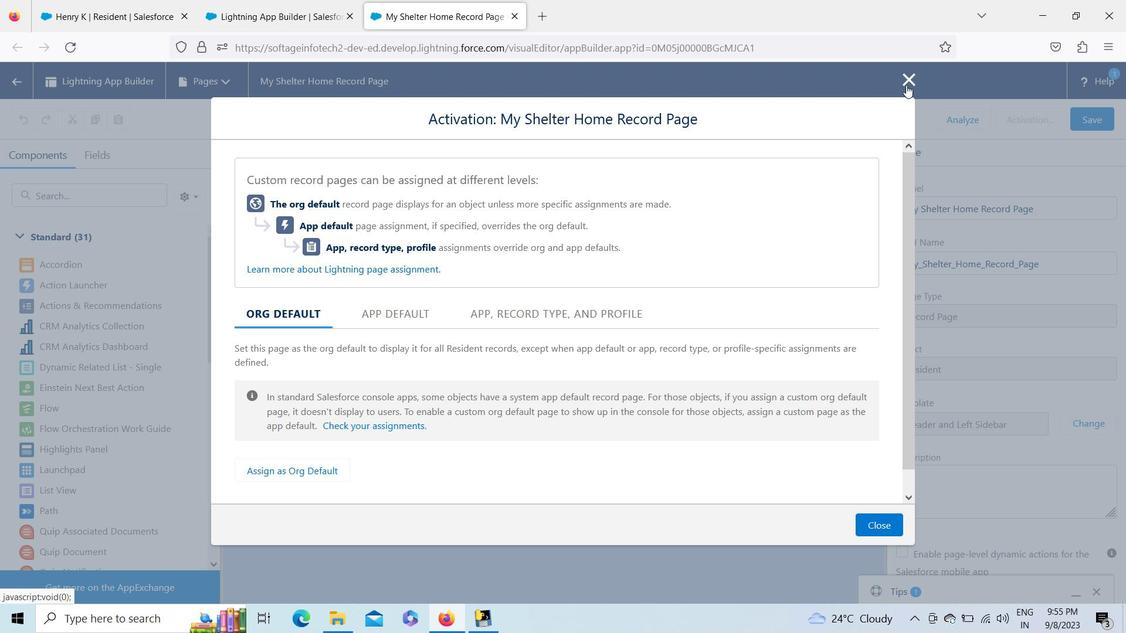 
Action: Mouse moved to (1092, 123)
Screenshot: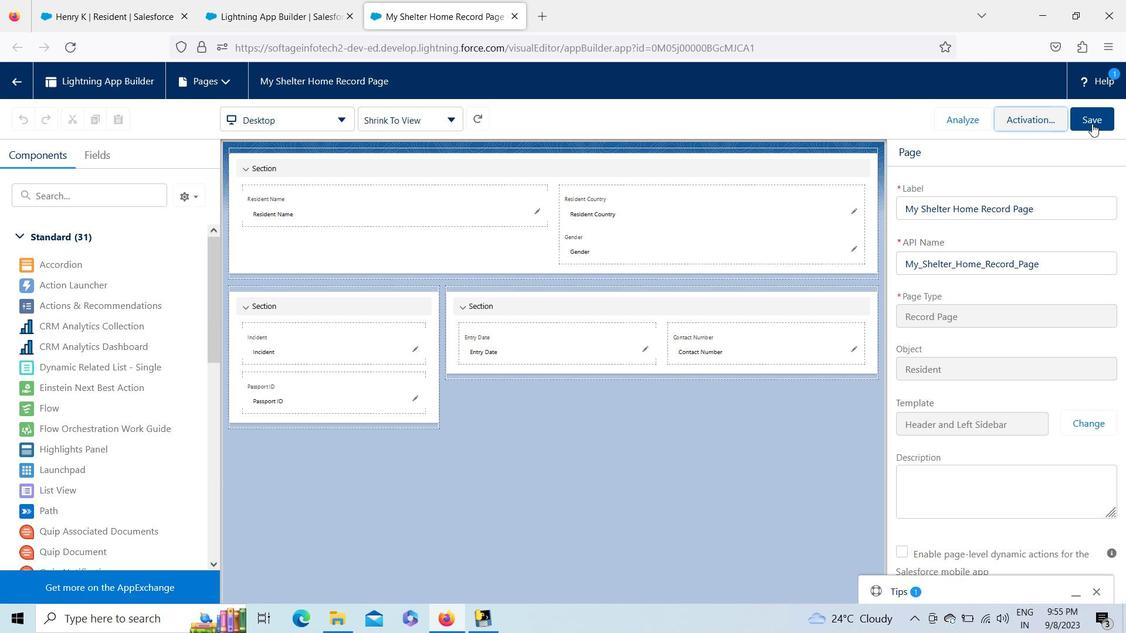 
Action: Mouse pressed left at (1092, 123)
Screenshot: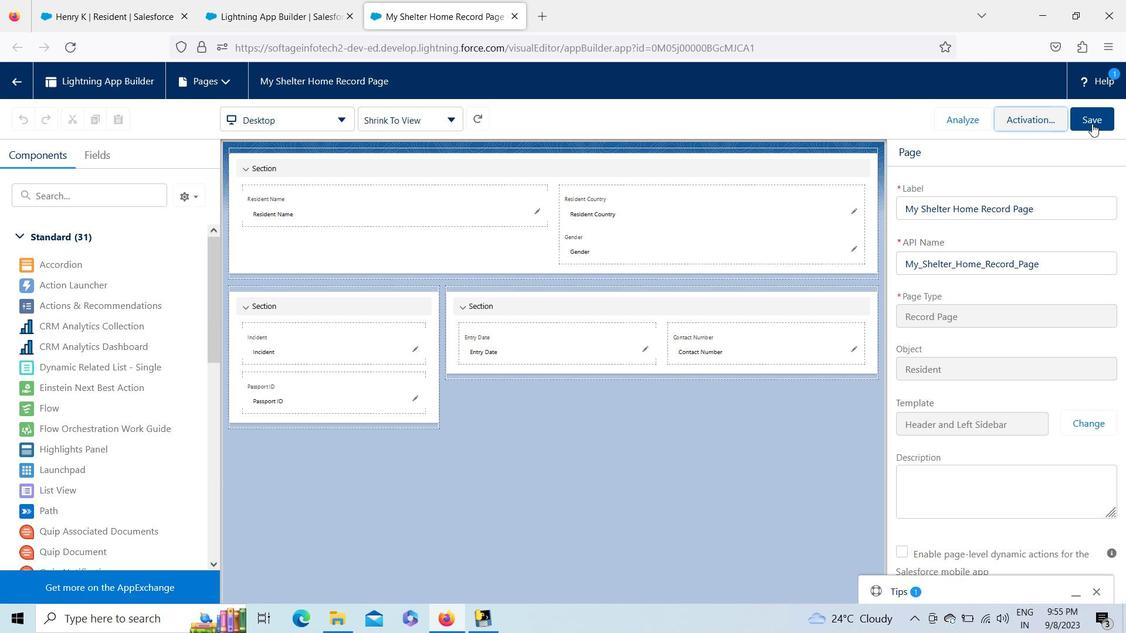 
Action: Mouse moved to (278, 8)
Screenshot: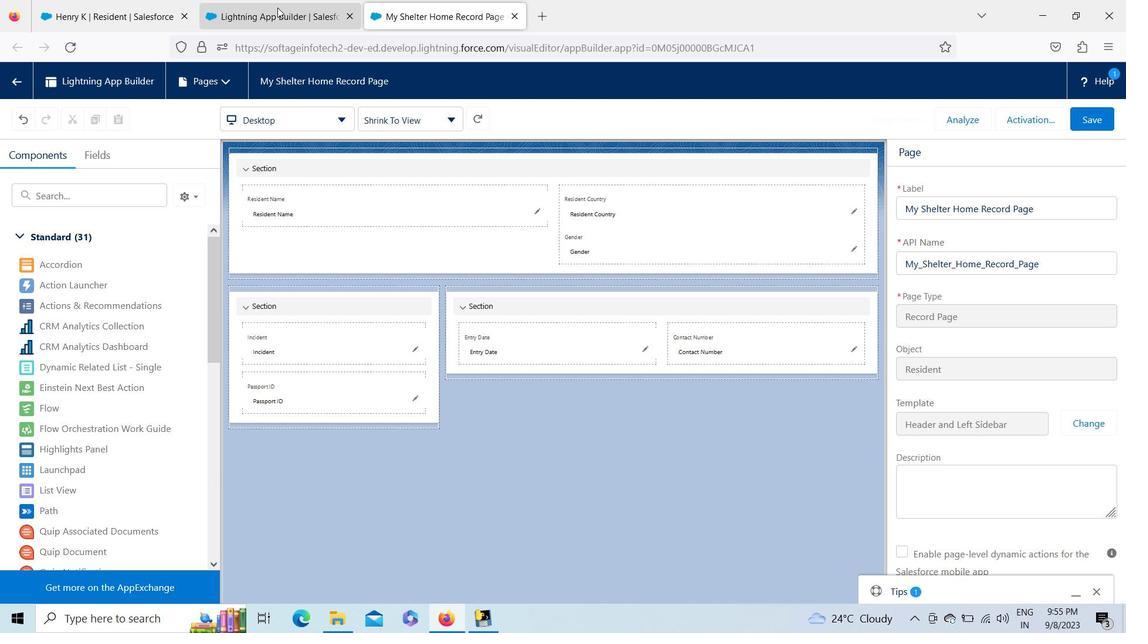 
Action: Mouse pressed left at (278, 8)
Screenshot: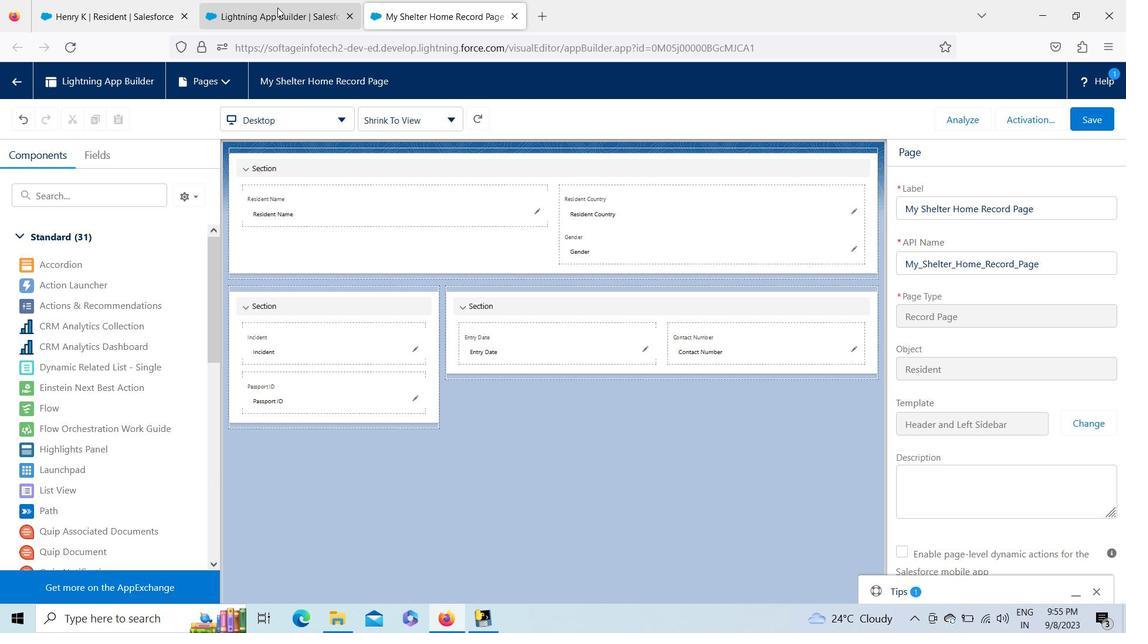 
Action: Mouse moved to (230, 371)
Screenshot: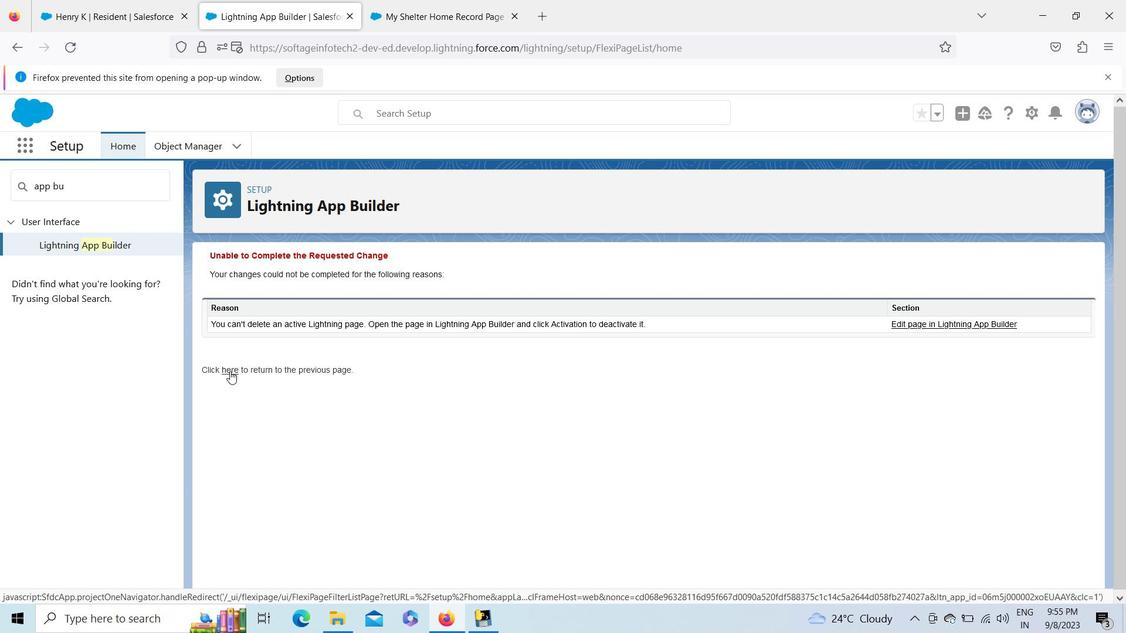 
Action: Mouse pressed left at (230, 371)
Screenshot: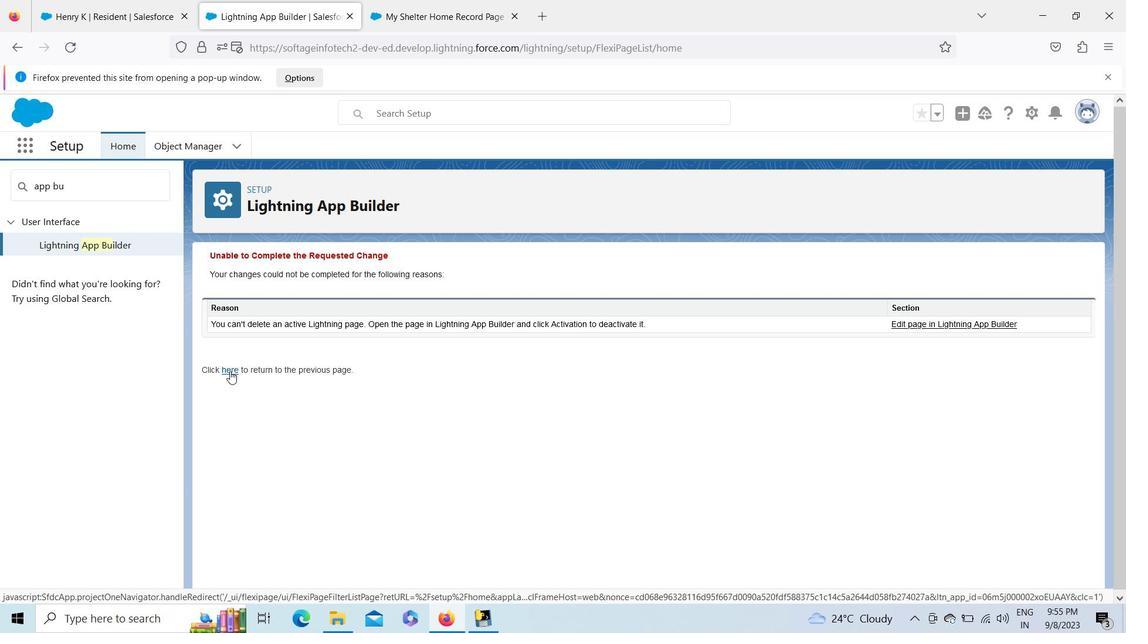 
Action: Mouse moved to (267, 392)
Screenshot: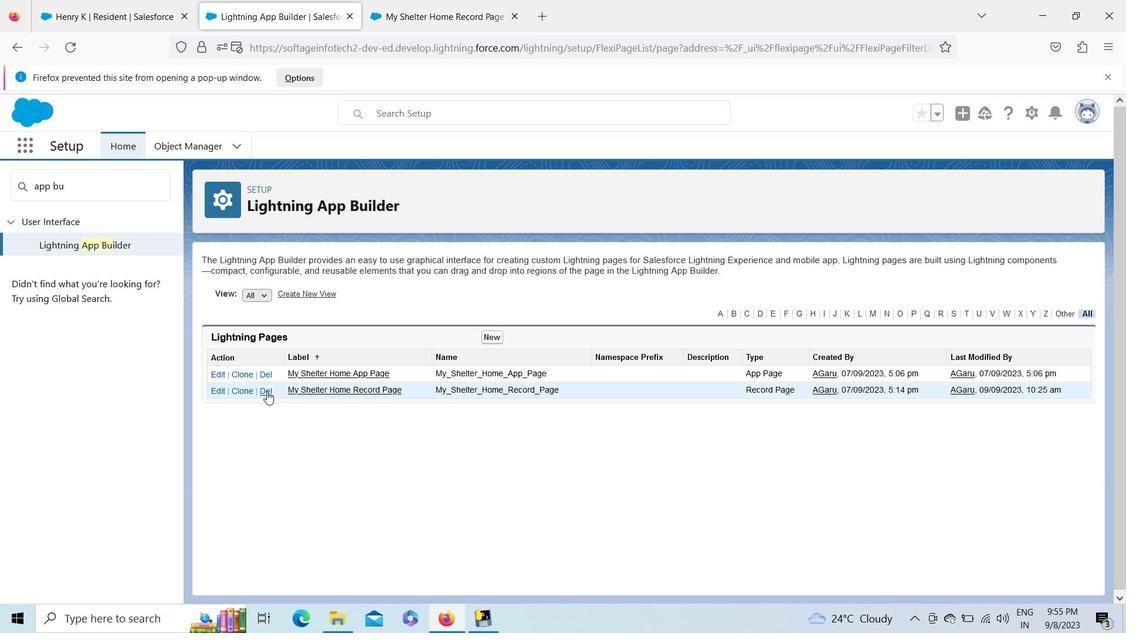
Action: Mouse pressed left at (267, 392)
Screenshot: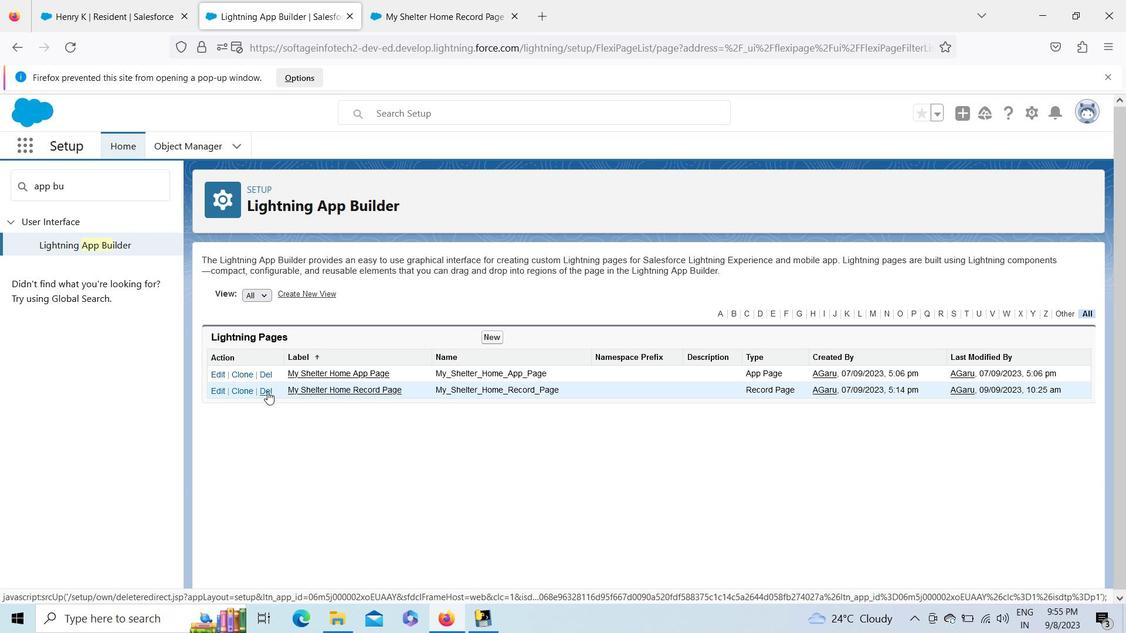 
Action: Mouse moved to (624, 365)
Screenshot: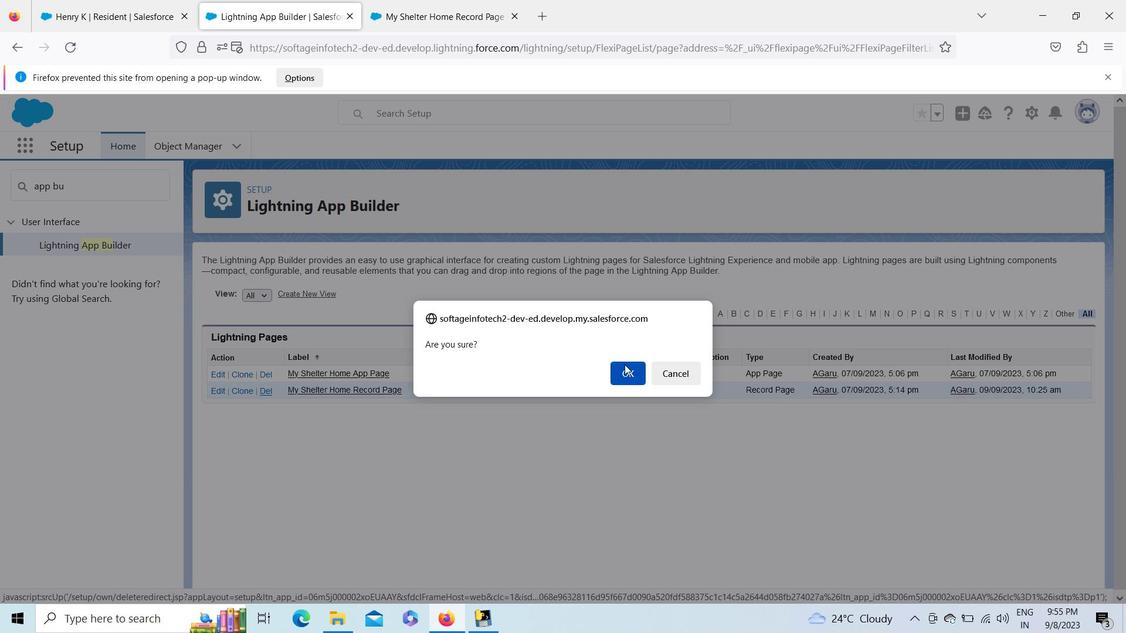 
Action: Mouse pressed left at (624, 365)
Screenshot: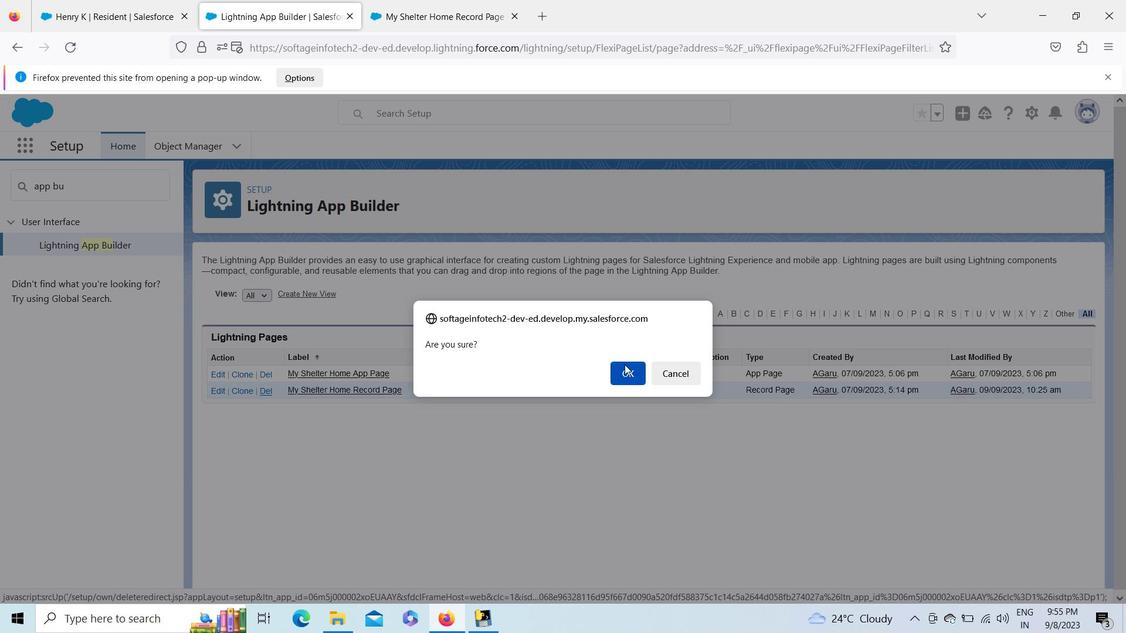 
Action: Mouse moved to (489, 340)
Screenshot: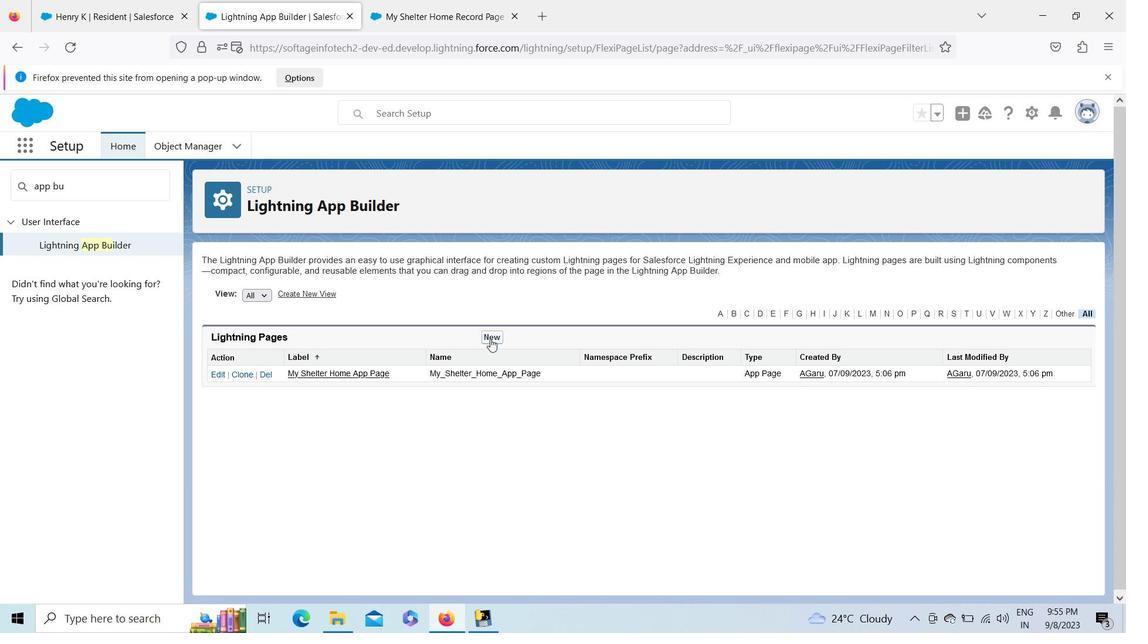 
Action: Mouse pressed left at (489, 340)
Screenshot: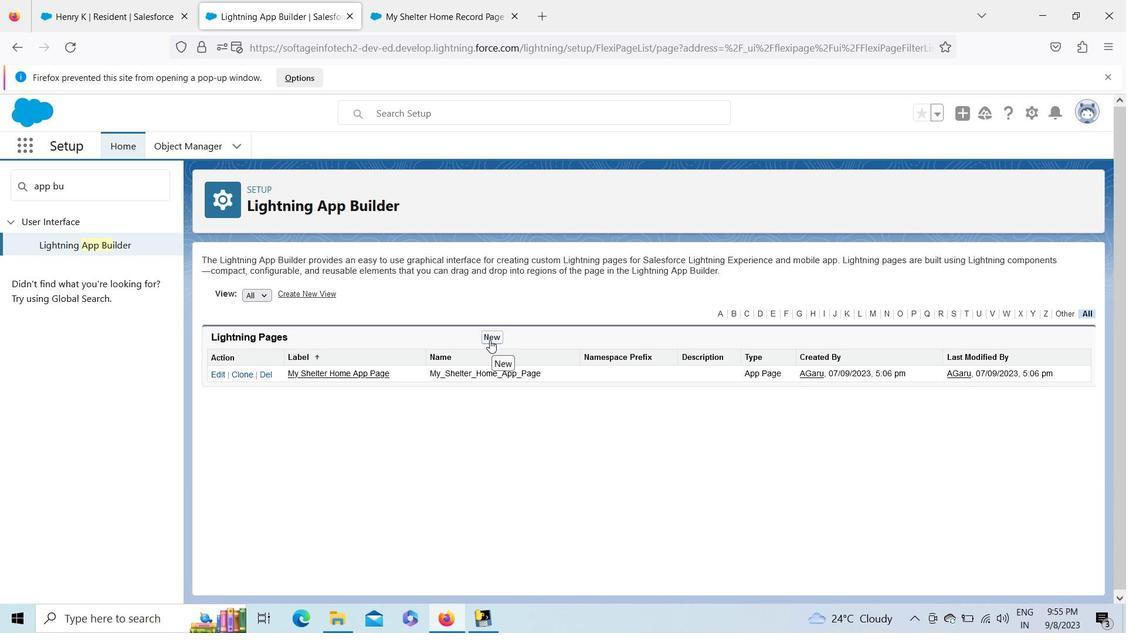 
Action: Mouse moved to (269, 272)
Screenshot: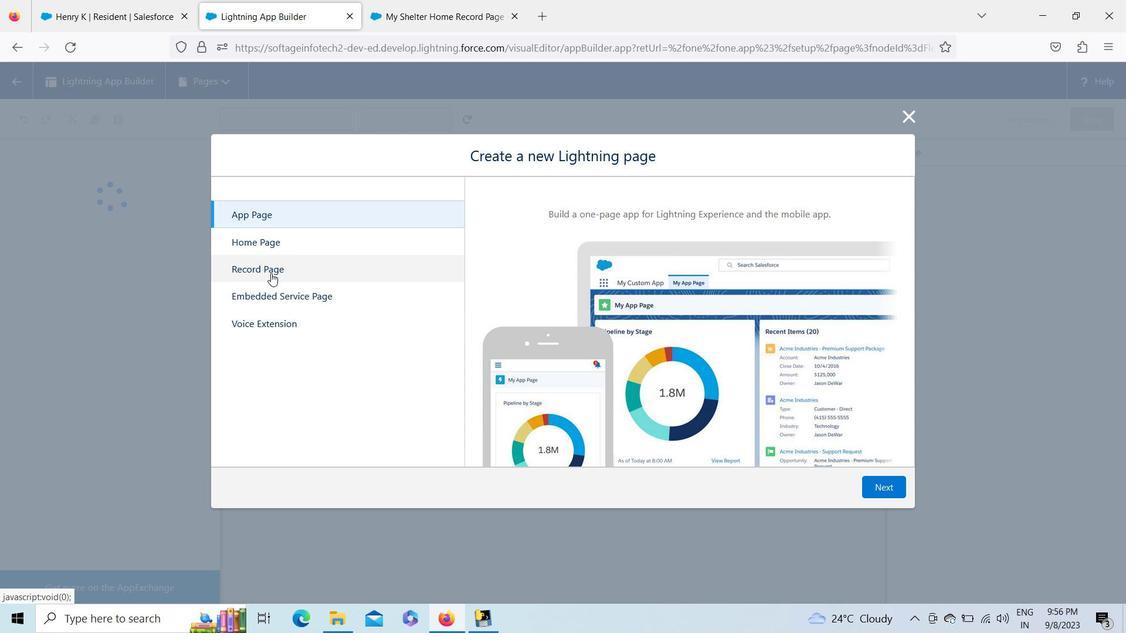
Action: Mouse pressed left at (269, 272)
Screenshot: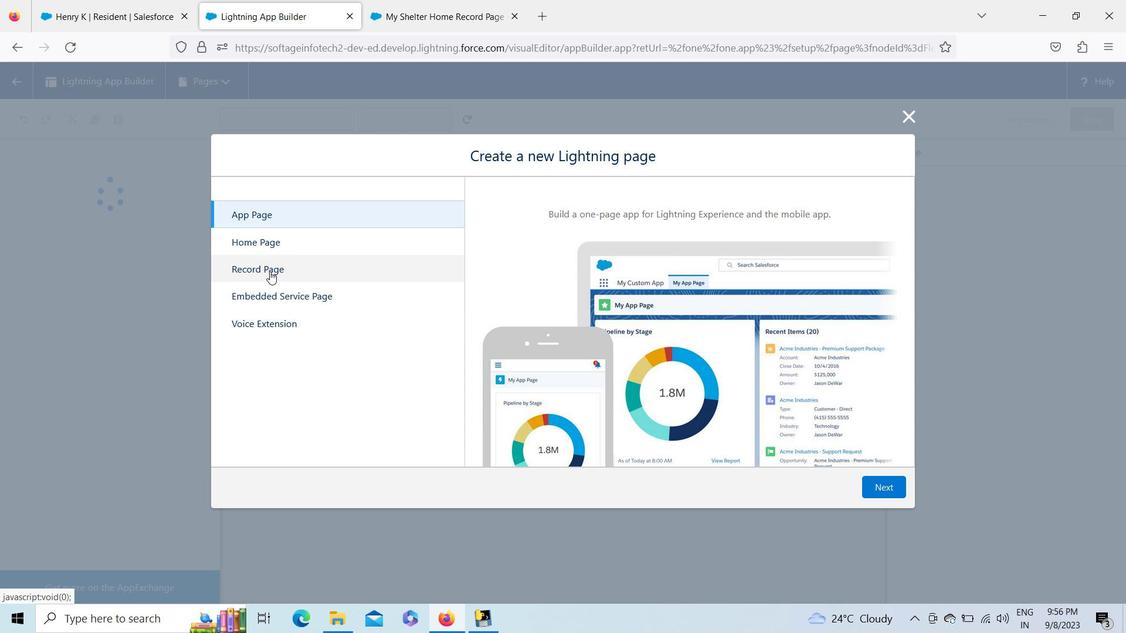 
Action: Mouse moved to (871, 482)
Screenshot: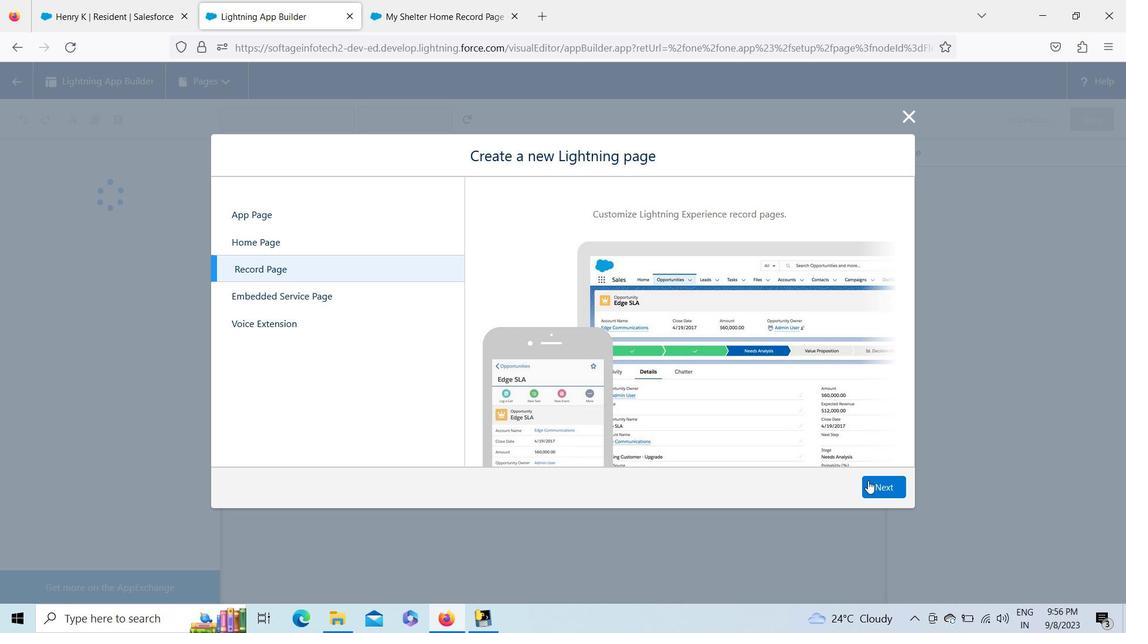 
Action: Mouse pressed left at (871, 482)
Screenshot: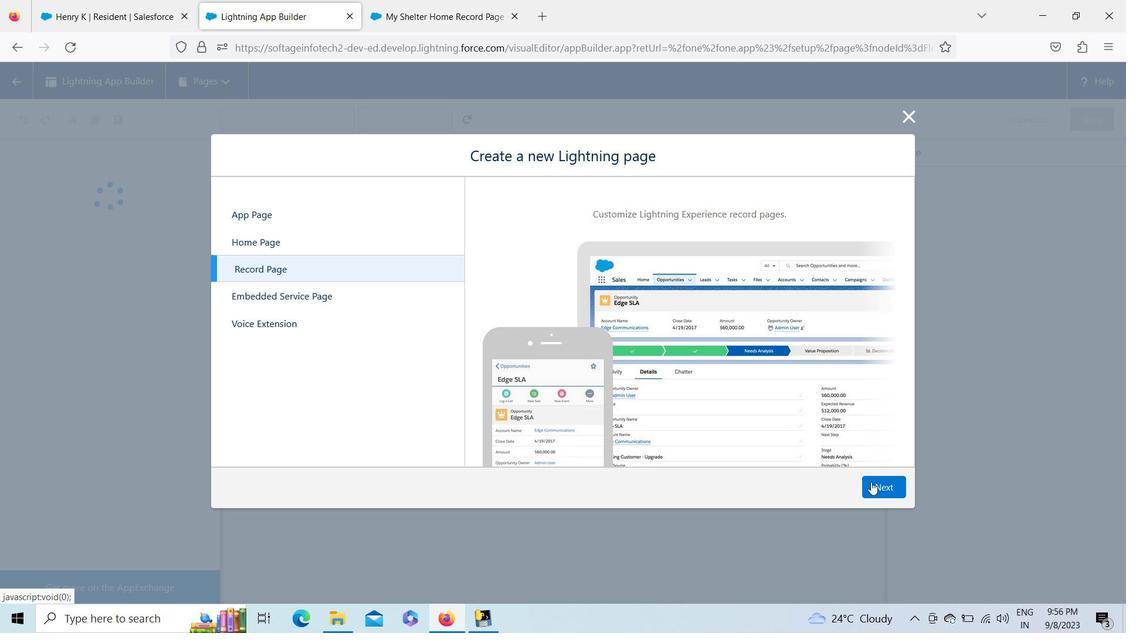
Action: Mouse moved to (526, 245)
Screenshot: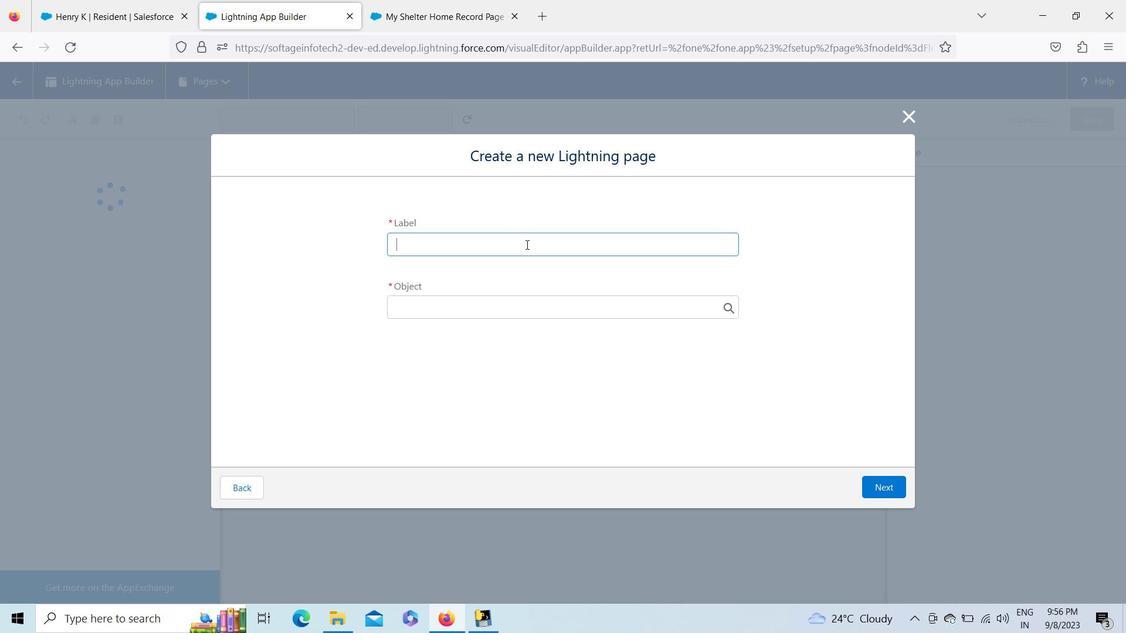 
Action: Key pressed <Key.shift>My<Key.space><Key.shift>Shelter<Key.space>home<Key.space><Key.left><Key.left><Key.left><Key.left><Key.backspace><Key.shift>H<Key.right><Key.right><Key.right><Key.right><Key.shift>Record<Key.space><Key.shift>Page
Screenshot: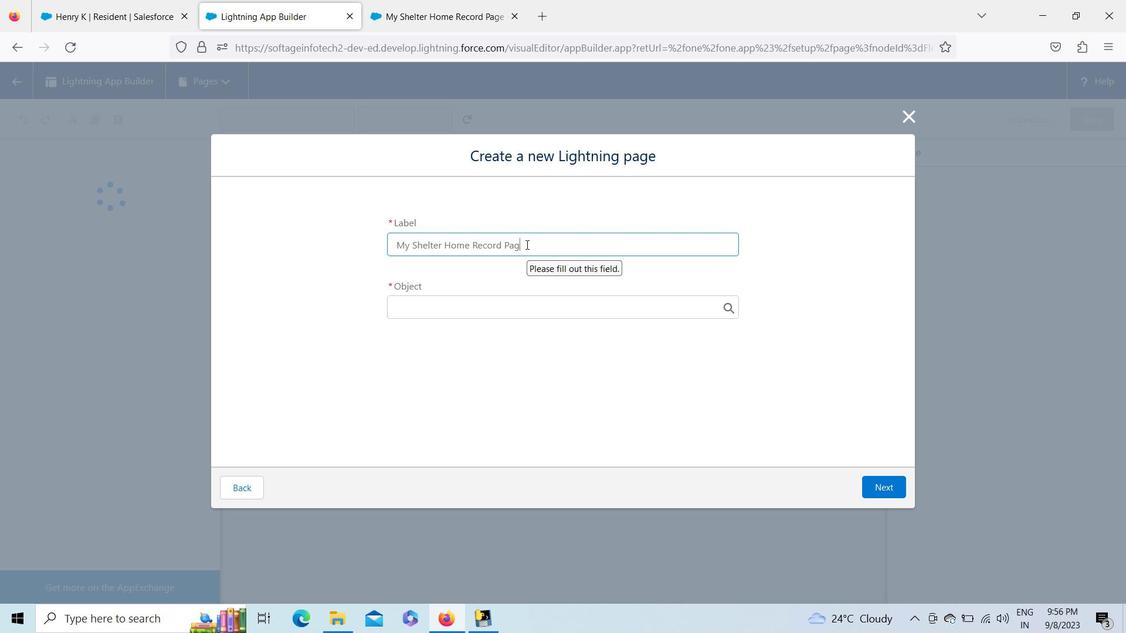 
Action: Mouse moved to (725, 306)
Screenshot: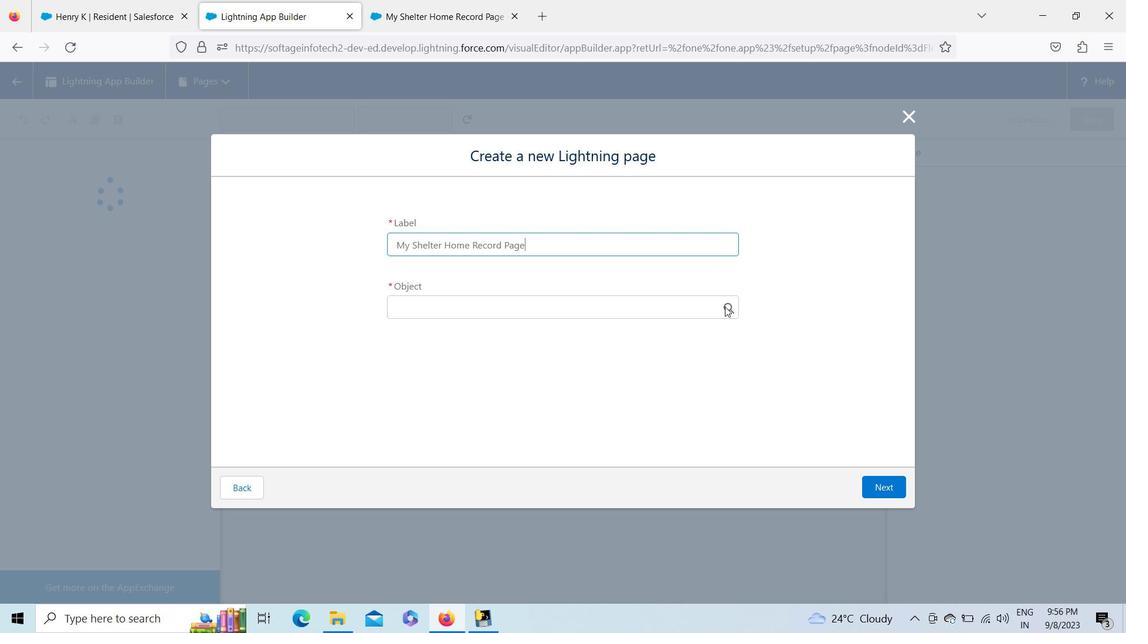 
Action: Mouse pressed left at (725, 306)
Screenshot: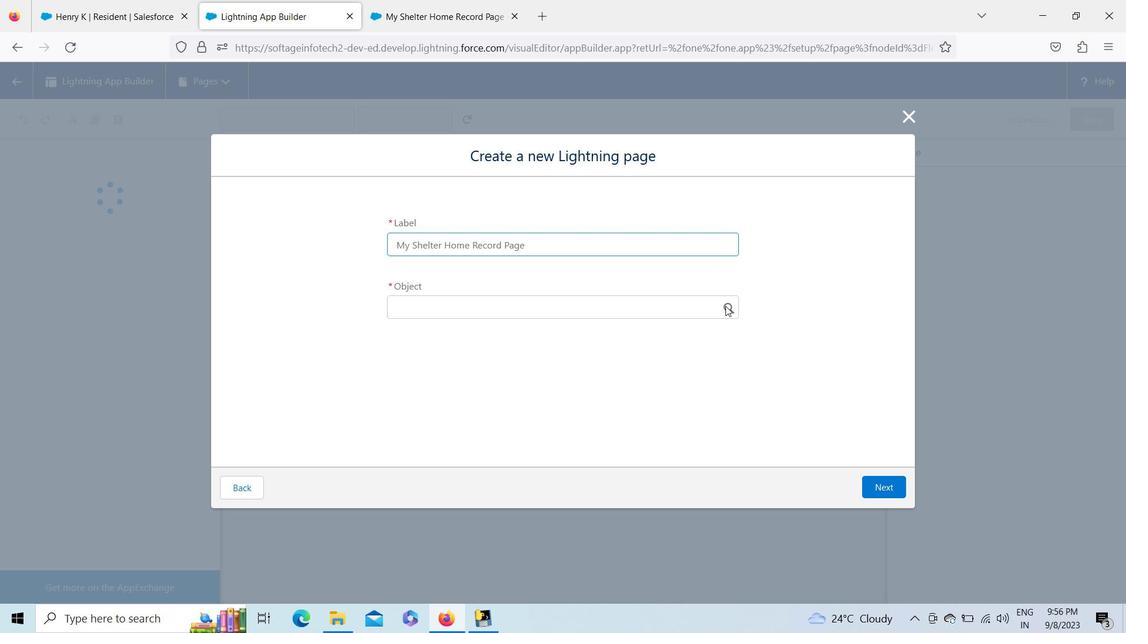 
Action: Key pressed rr<Key.backspace>es
Screenshot: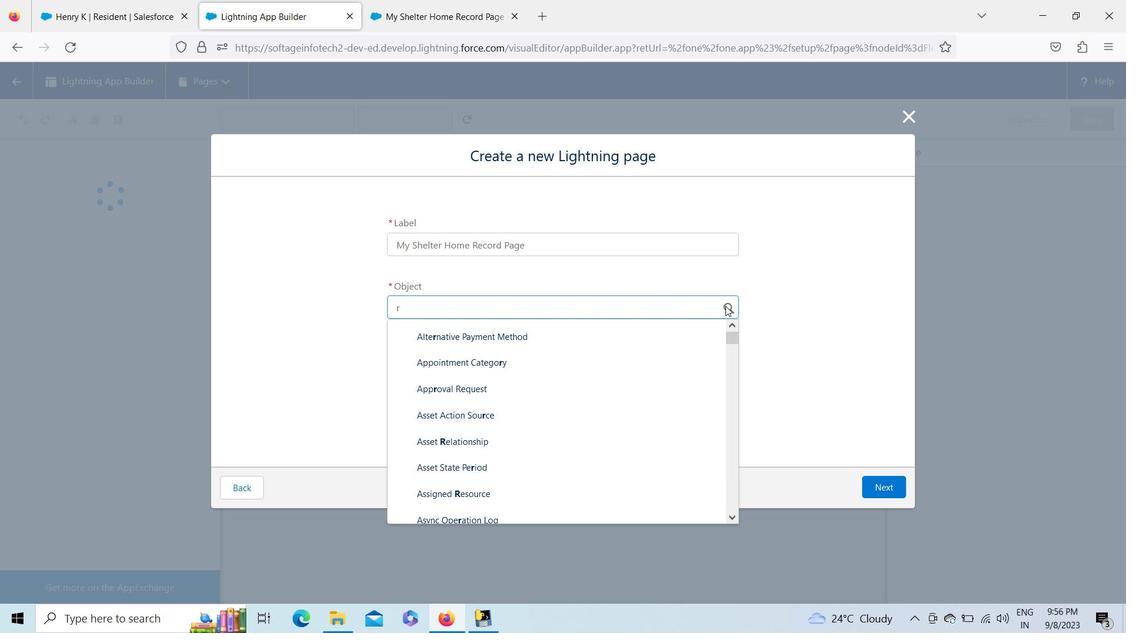 
Action: Mouse moved to (622, 397)
Screenshot: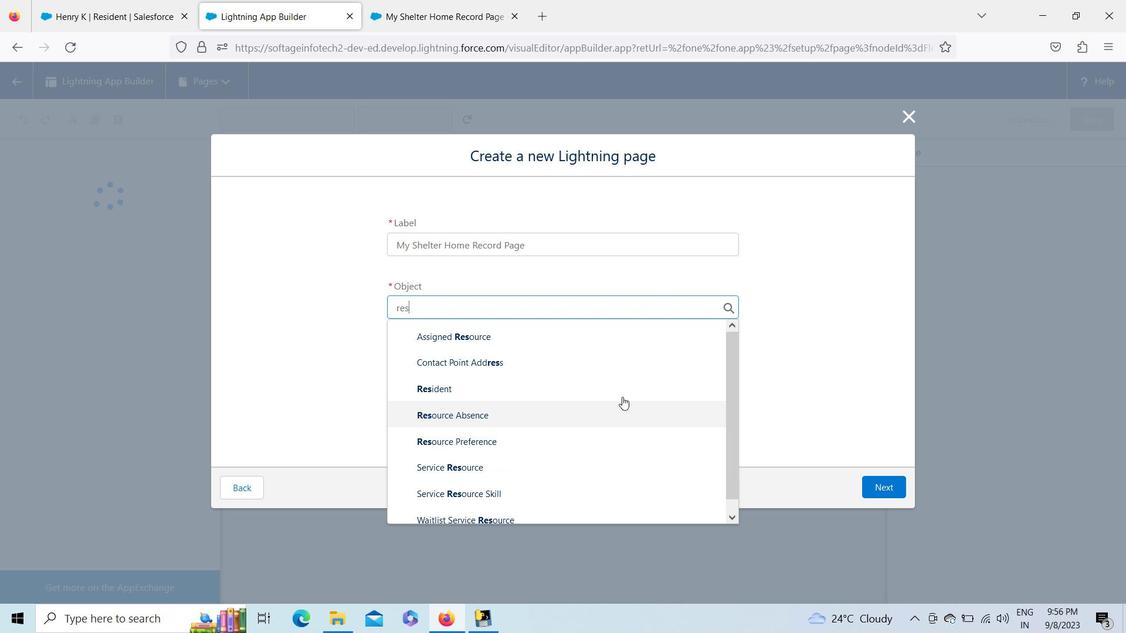 
Action: Mouse pressed left at (622, 397)
Screenshot: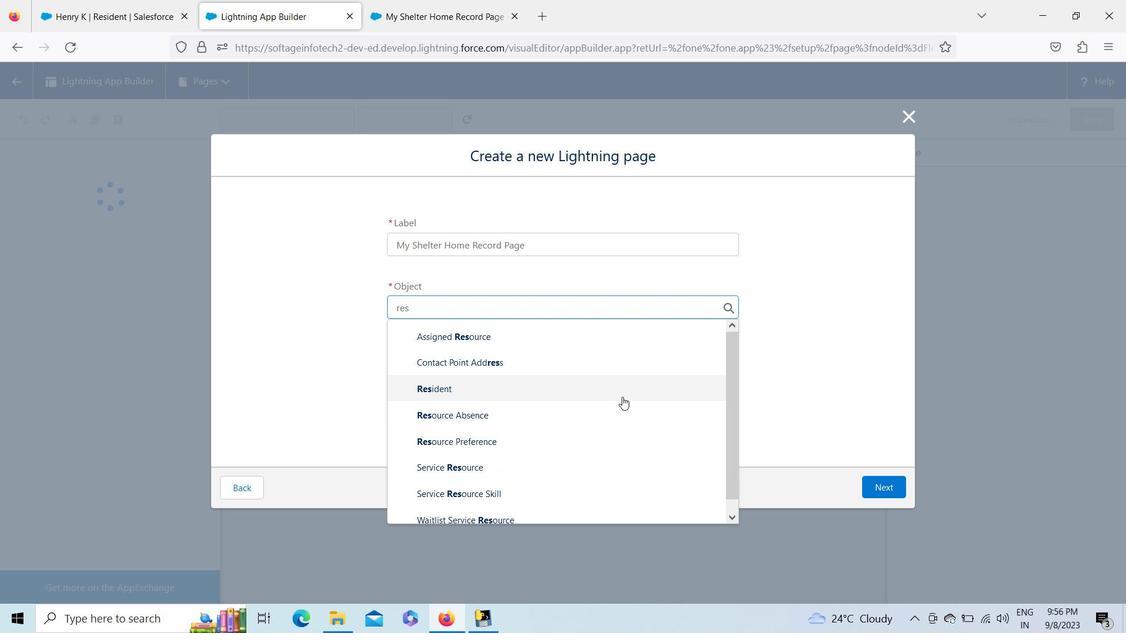 
Action: Mouse moved to (874, 494)
Screenshot: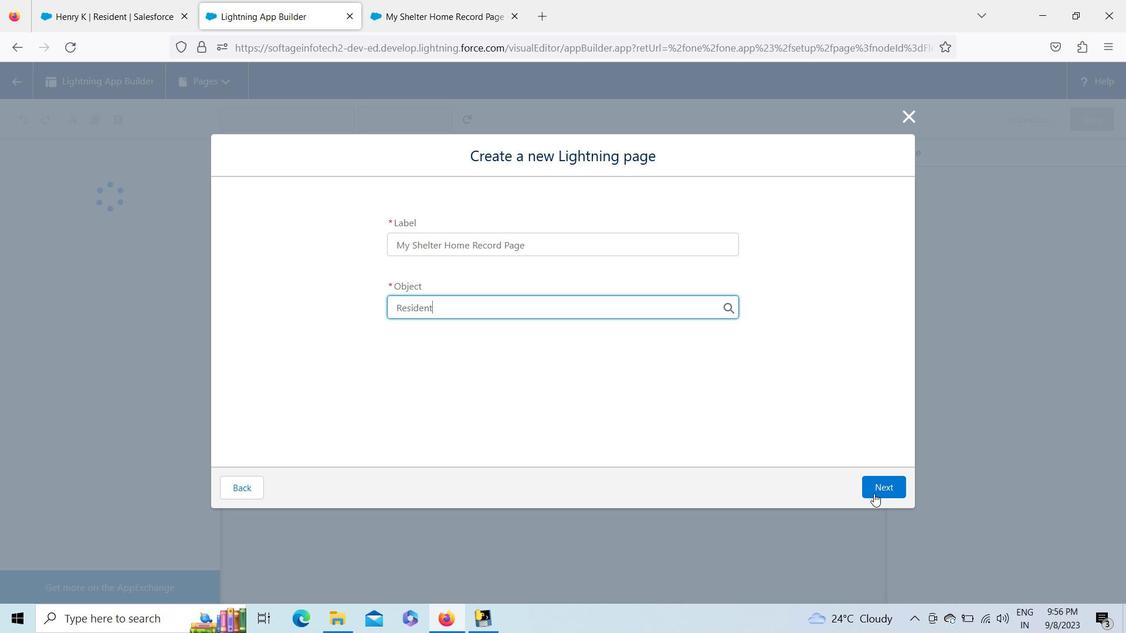 
Action: Mouse pressed left at (874, 494)
Screenshot: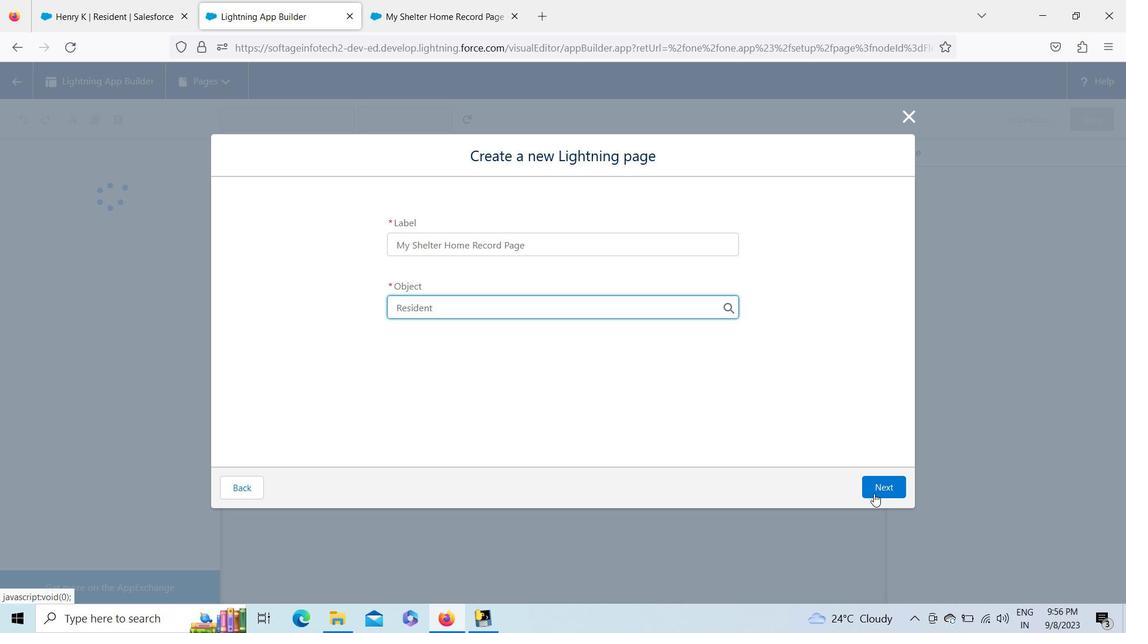 
Action: Mouse moved to (303, 405)
Screenshot: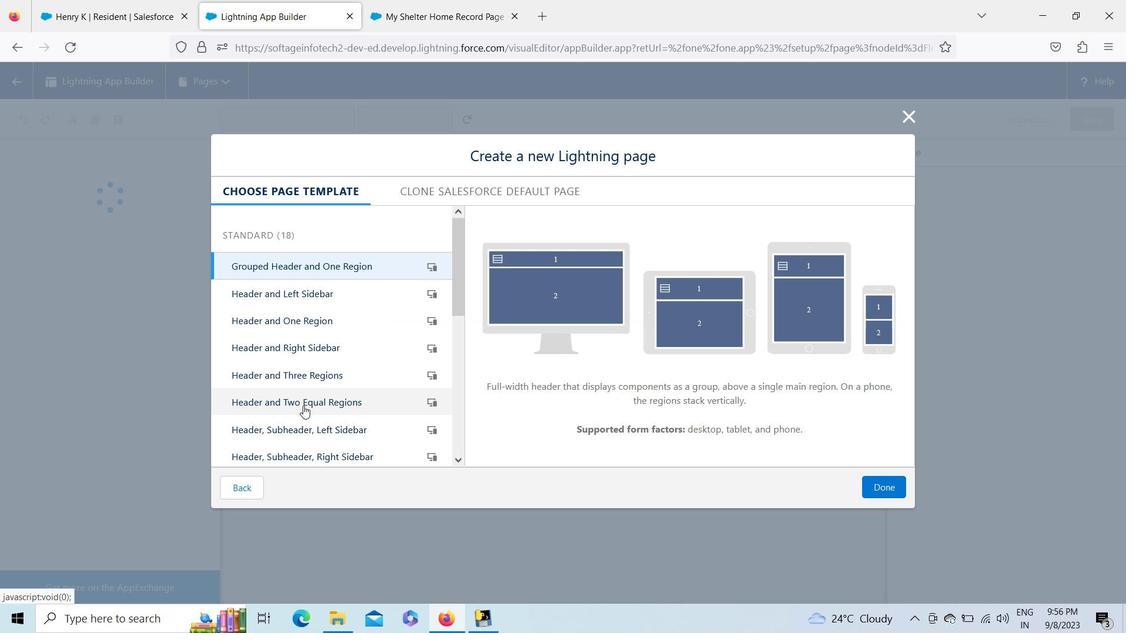 
Action: Mouse pressed left at (303, 405)
Screenshot: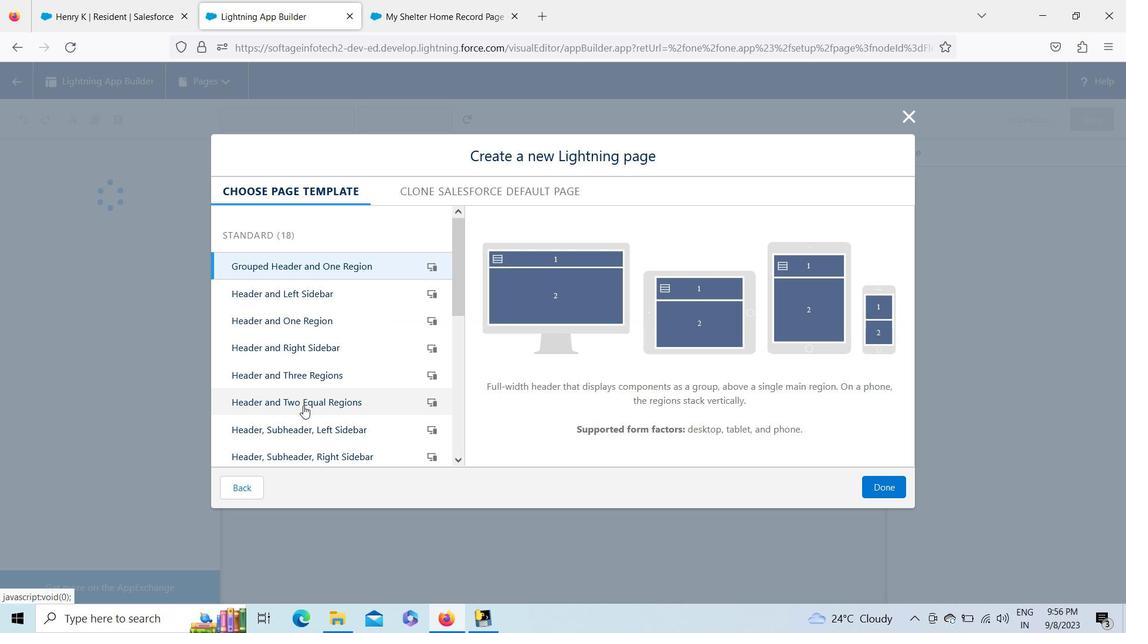 
Action: Mouse moved to (457, 458)
Screenshot: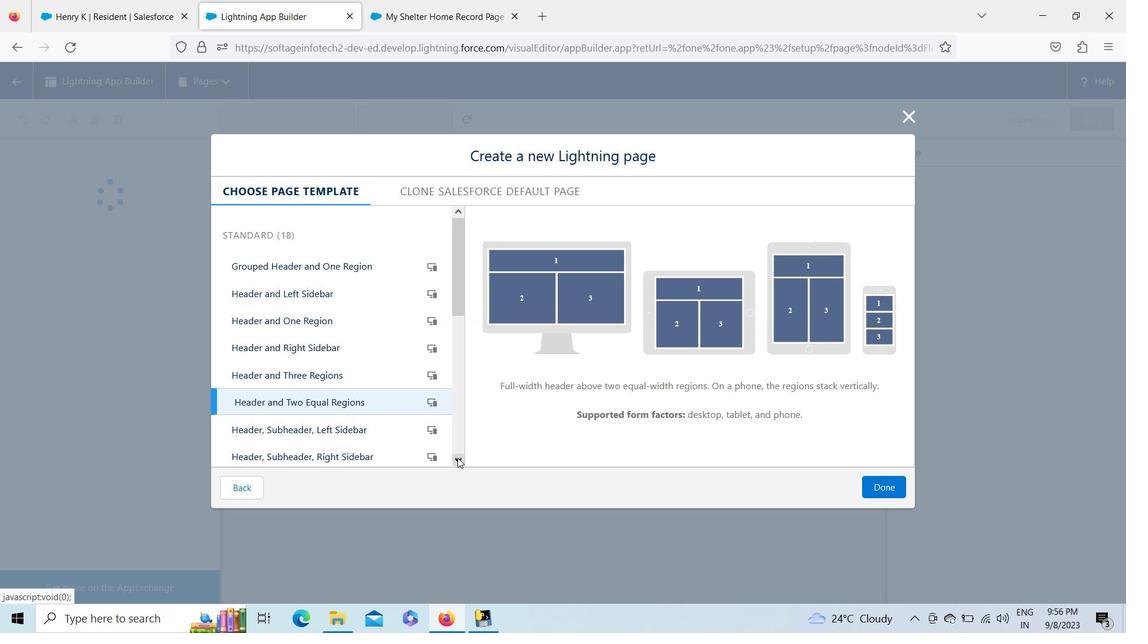 
Action: Mouse pressed left at (457, 458)
Screenshot: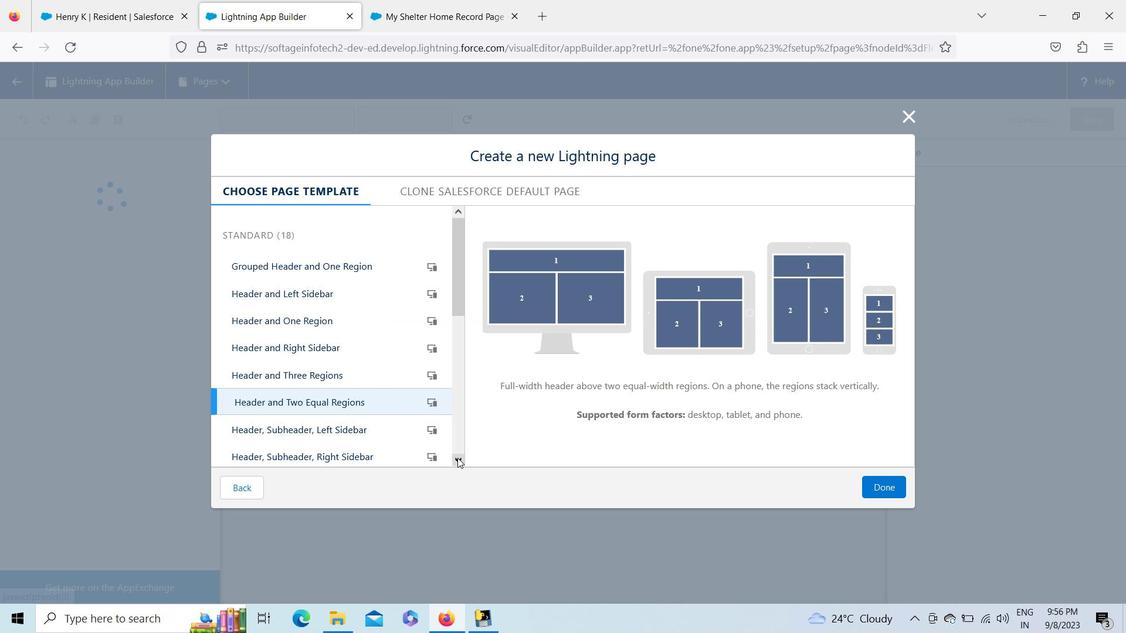 
Action: Mouse pressed left at (457, 458)
Screenshot: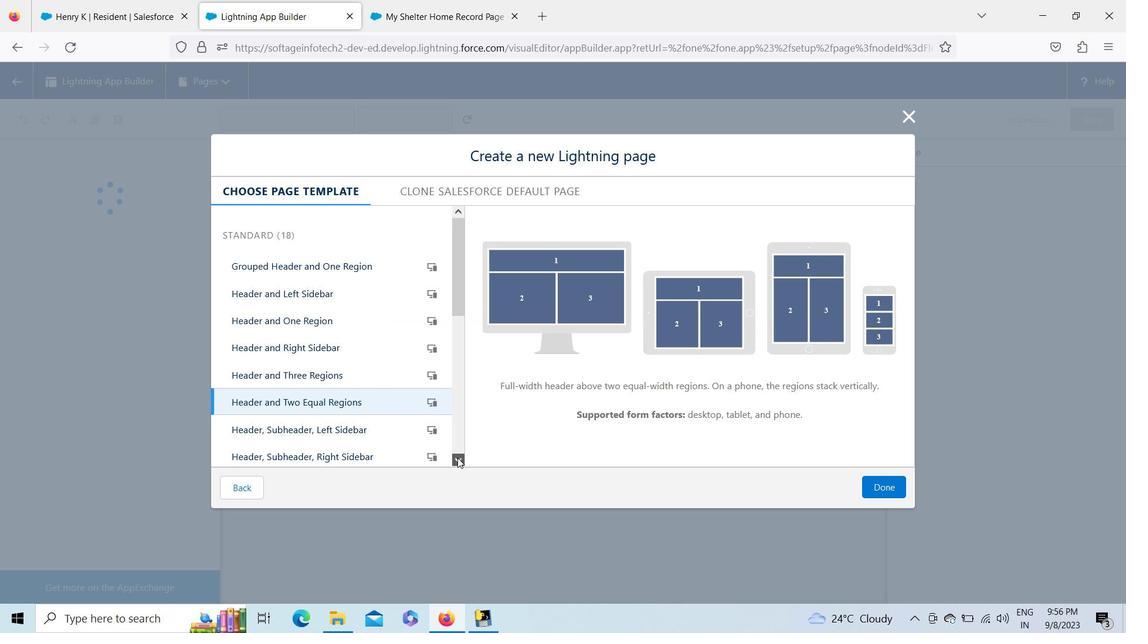 
Action: Mouse moved to (296, 364)
Screenshot: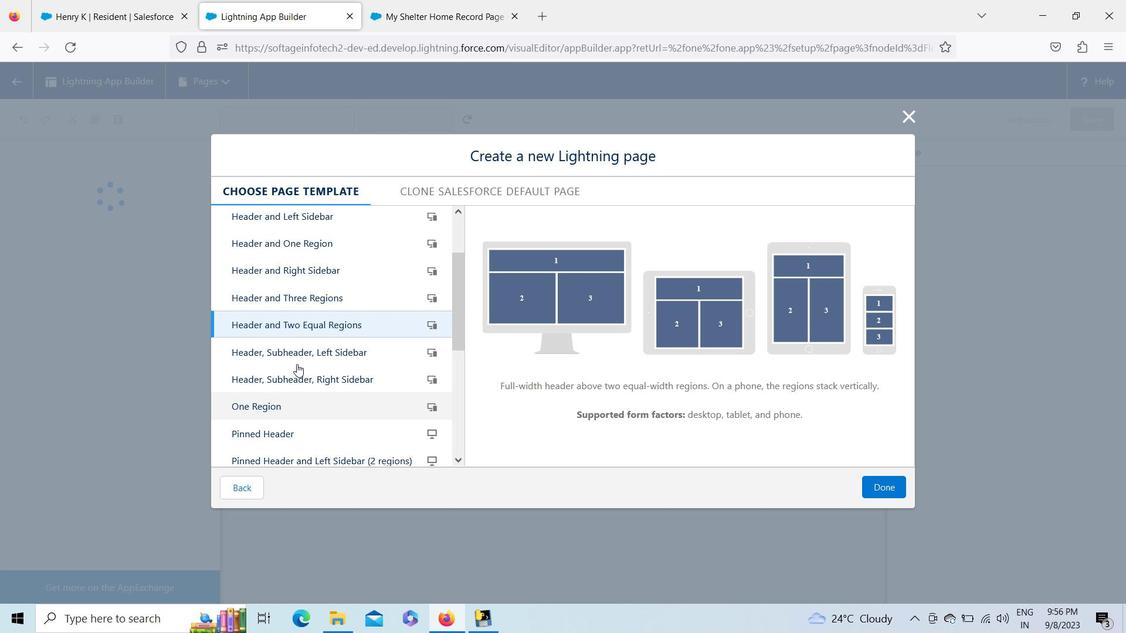 
Action: Mouse pressed left at (296, 364)
Screenshot: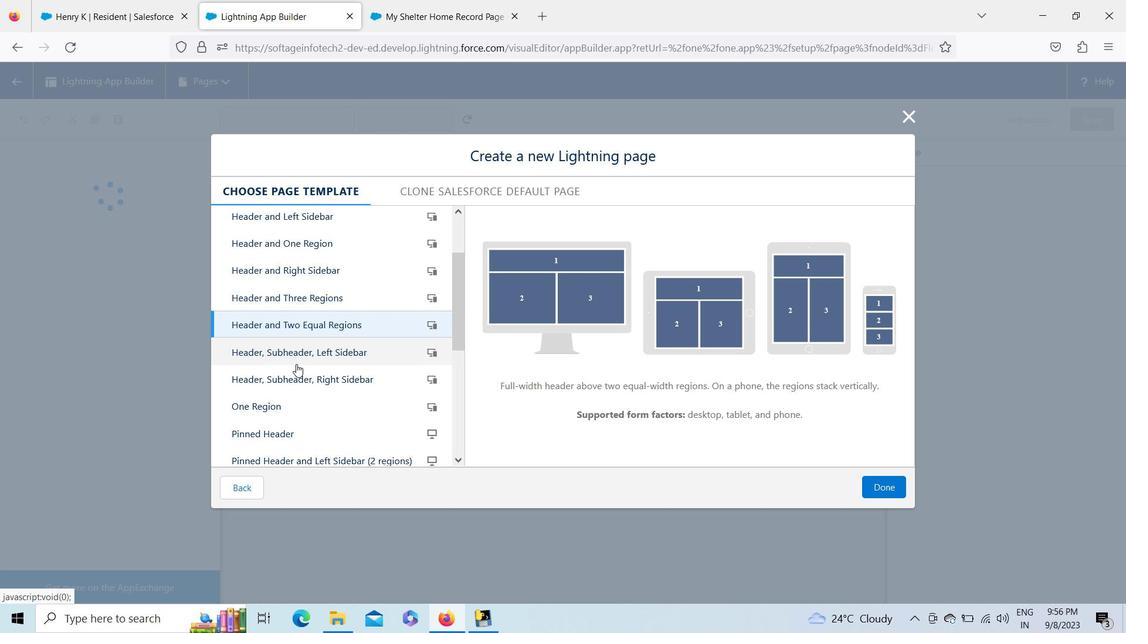 
Action: Mouse moved to (299, 382)
Screenshot: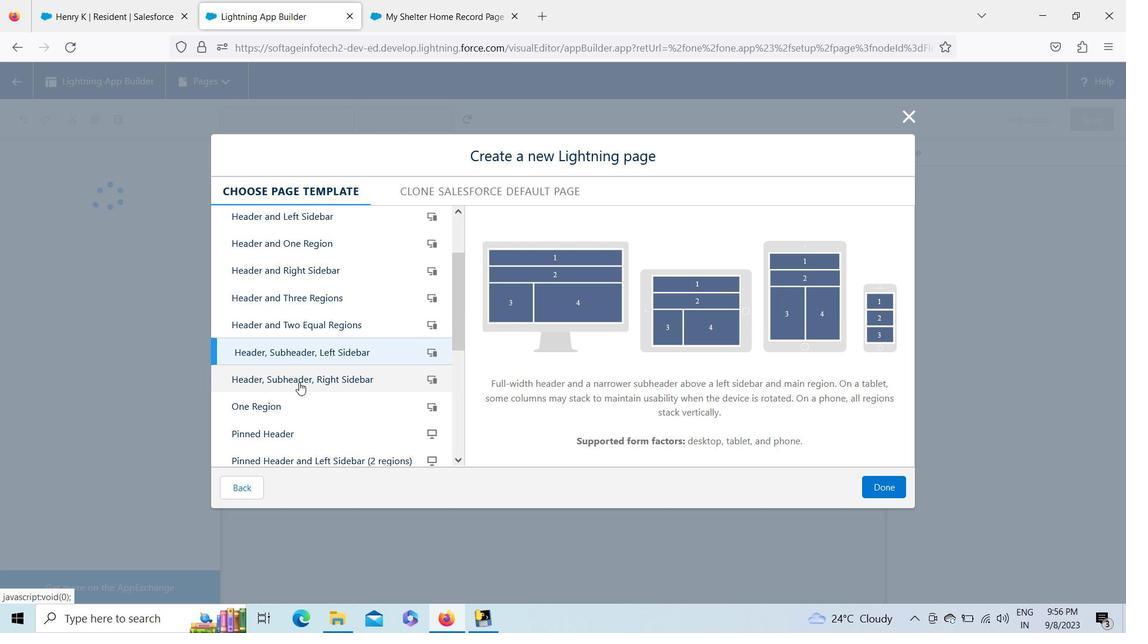 
Action: Mouse pressed left at (299, 382)
Screenshot: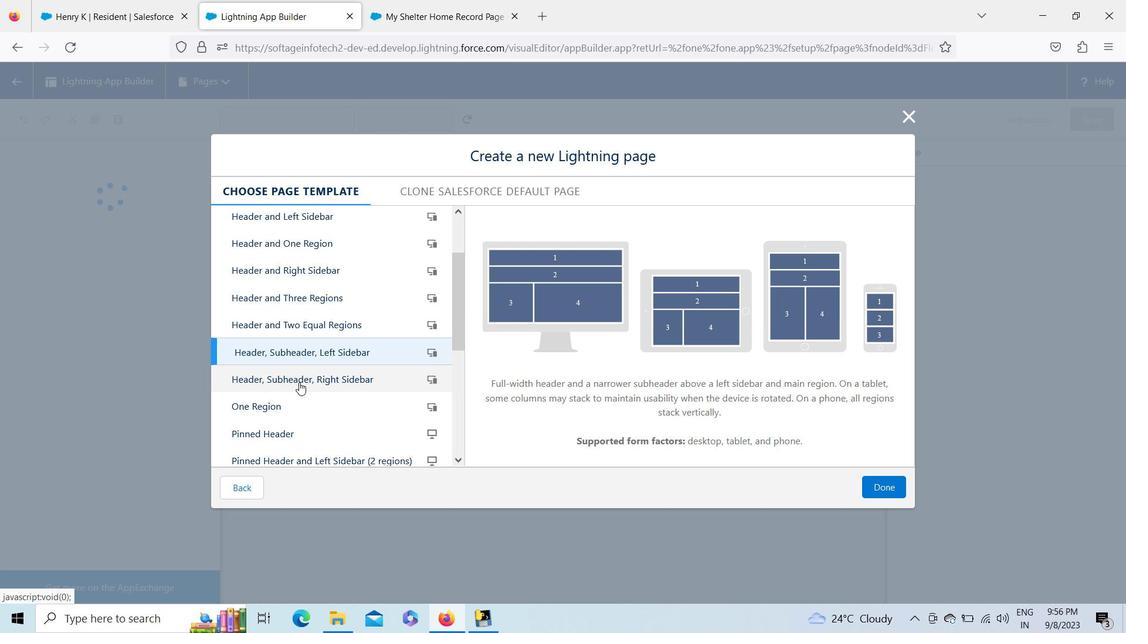 
Action: Mouse moved to (272, 404)
Screenshot: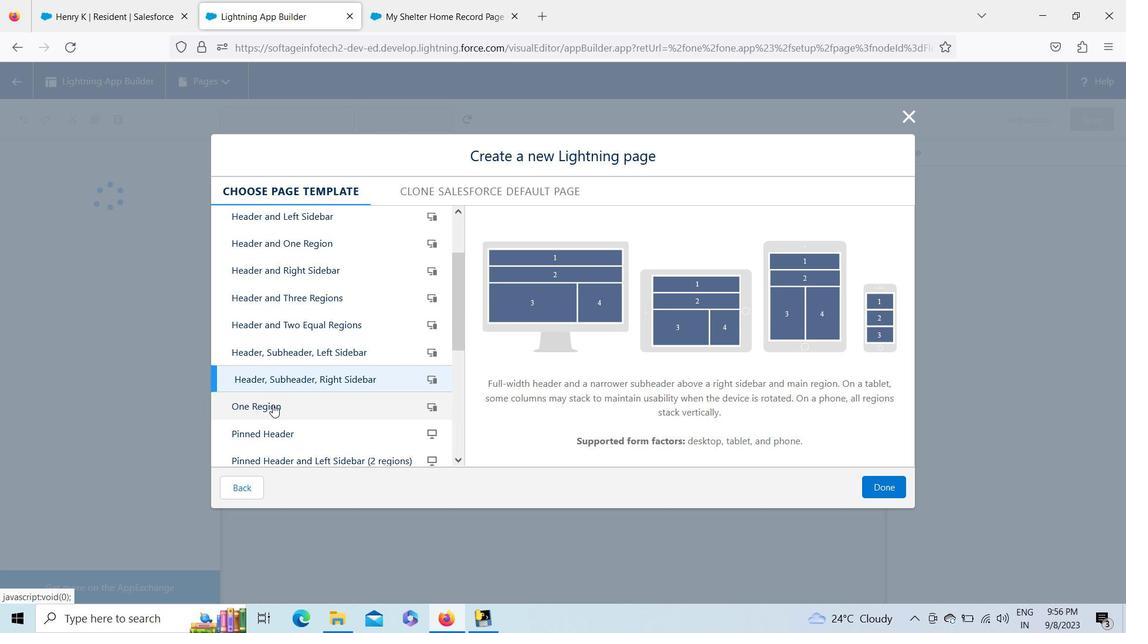 
Action: Mouse pressed left at (272, 404)
Screenshot: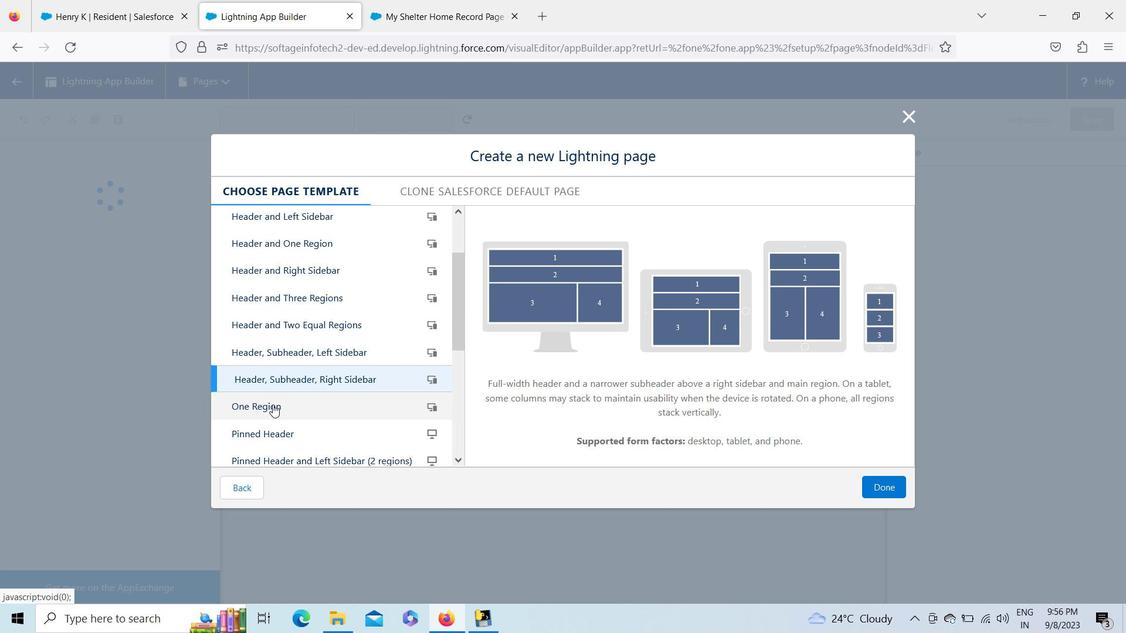
Action: Mouse moved to (300, 462)
Screenshot: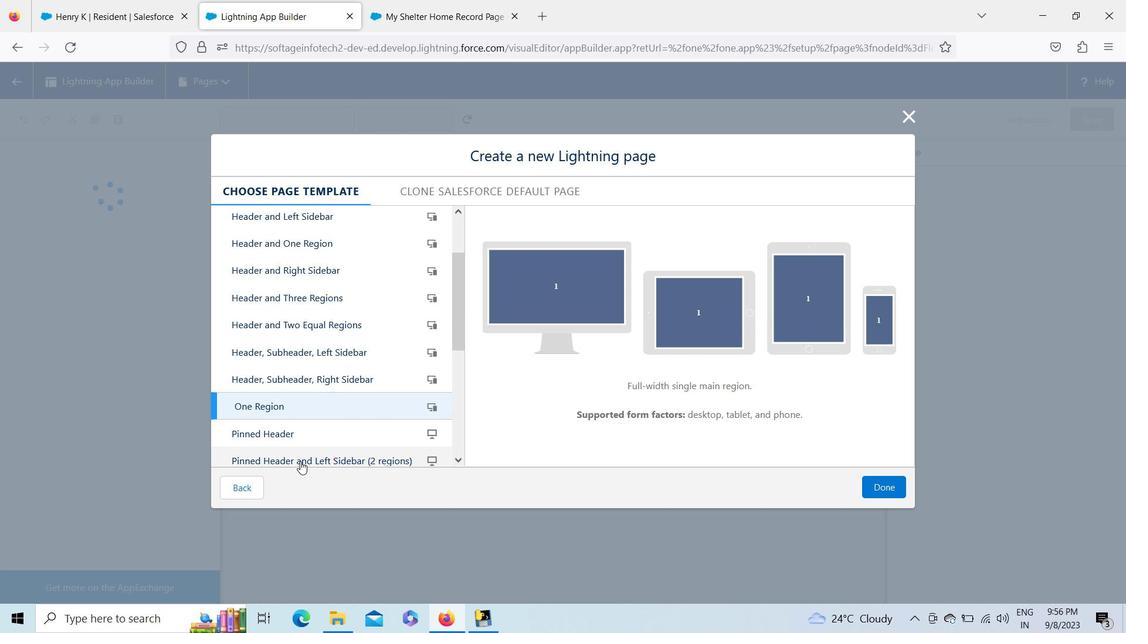 
Action: Mouse pressed left at (300, 462)
Screenshot: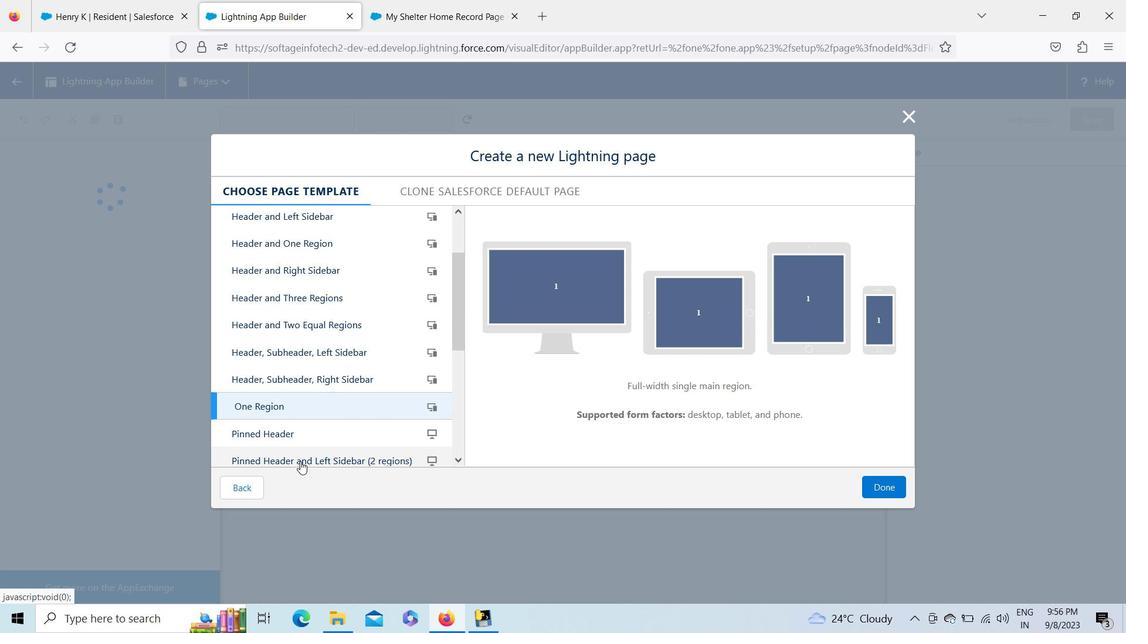 
Action: Mouse moved to (453, 460)
Screenshot: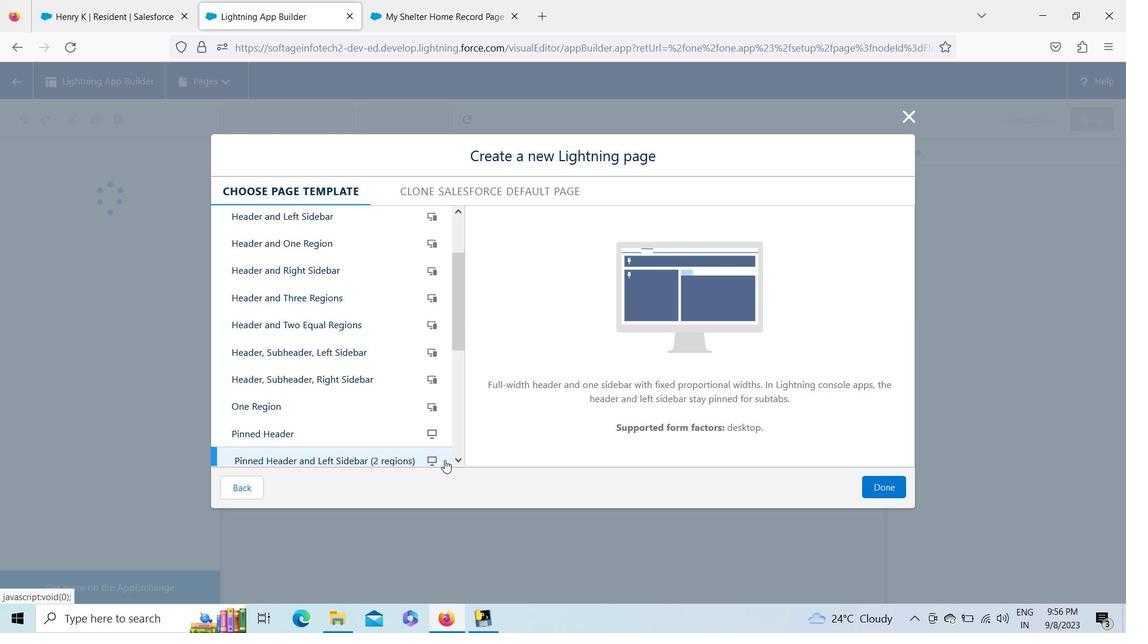 
Action: Mouse pressed left at (453, 460)
Screenshot: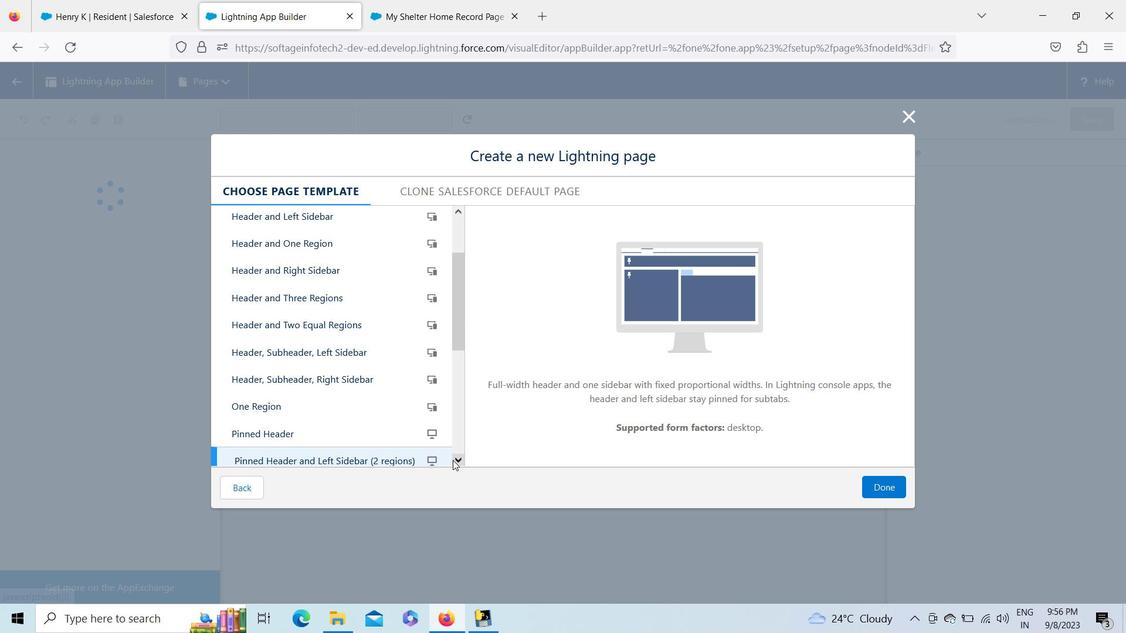 
Action: Mouse pressed left at (453, 460)
Screenshot: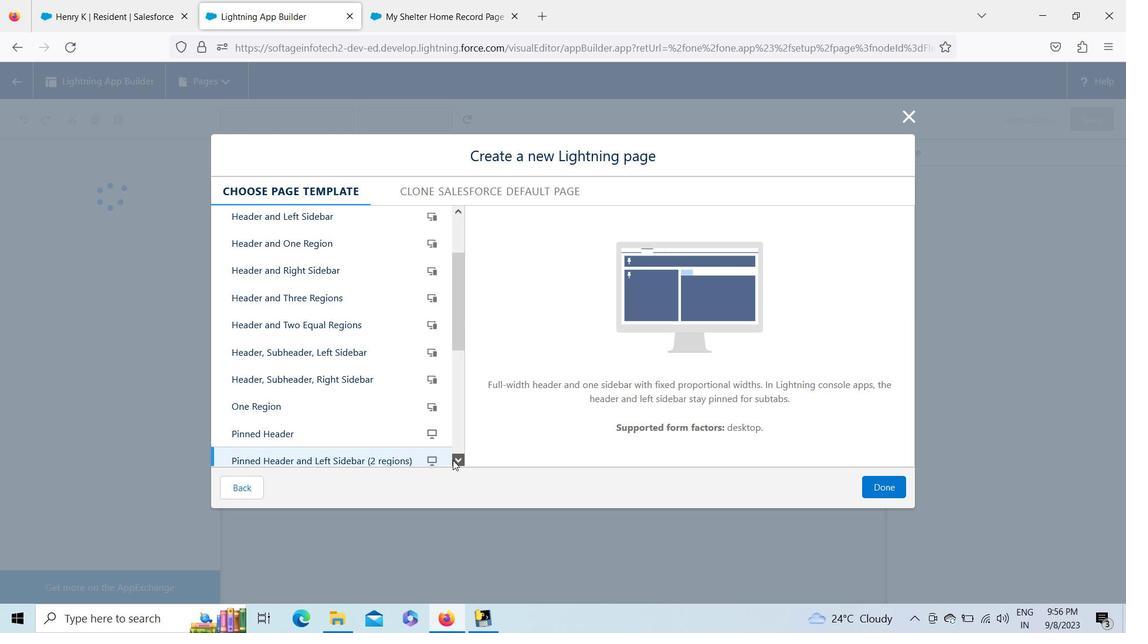 
Action: Mouse pressed left at (453, 460)
Screenshot: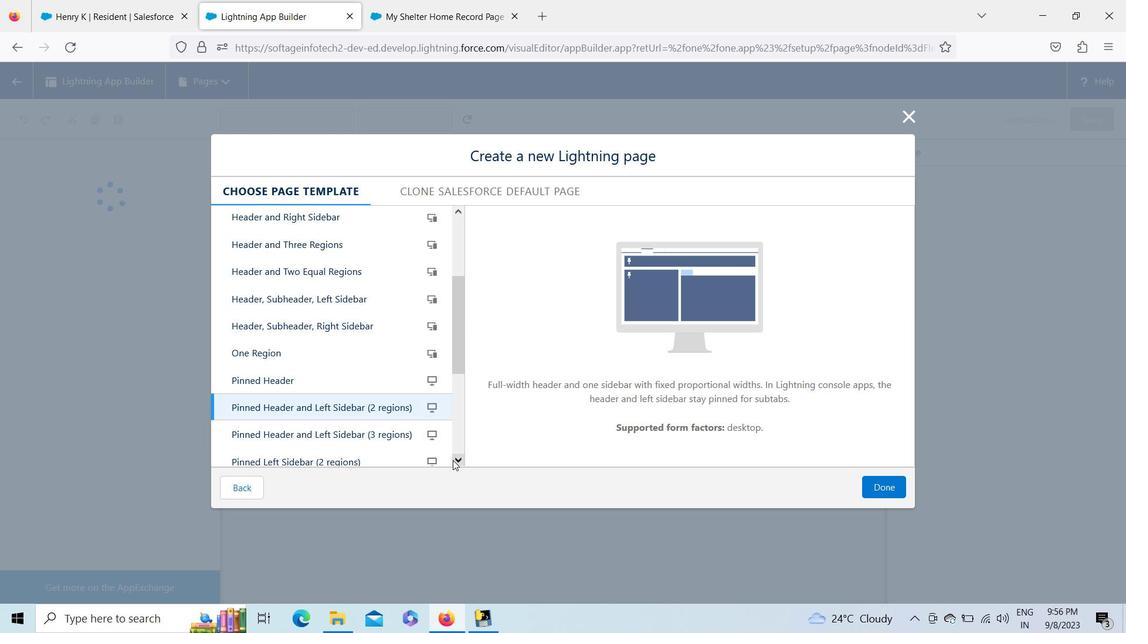 
Action: Mouse pressed left at (453, 460)
Screenshot: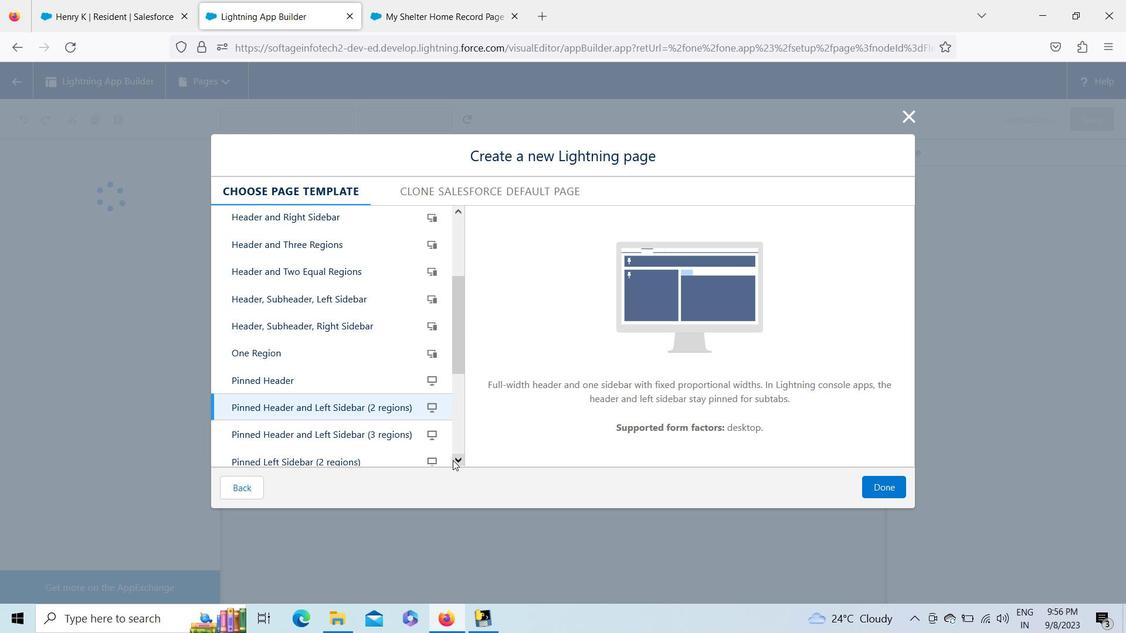 
Action: Mouse pressed left at (453, 460)
Screenshot: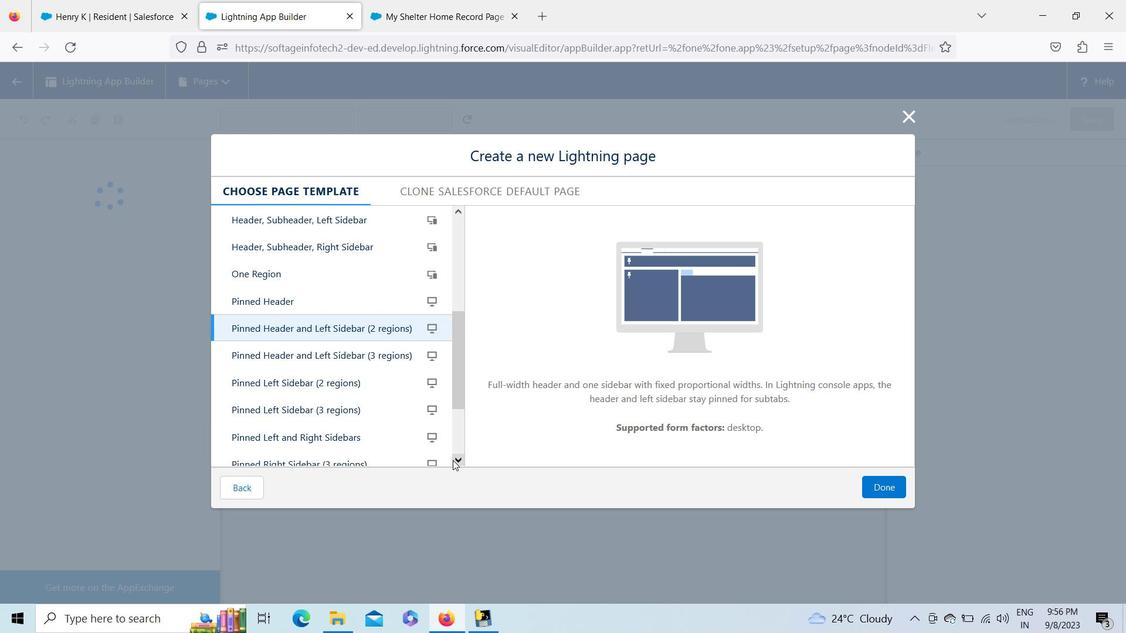 
Action: Mouse moved to (318, 345)
Screenshot: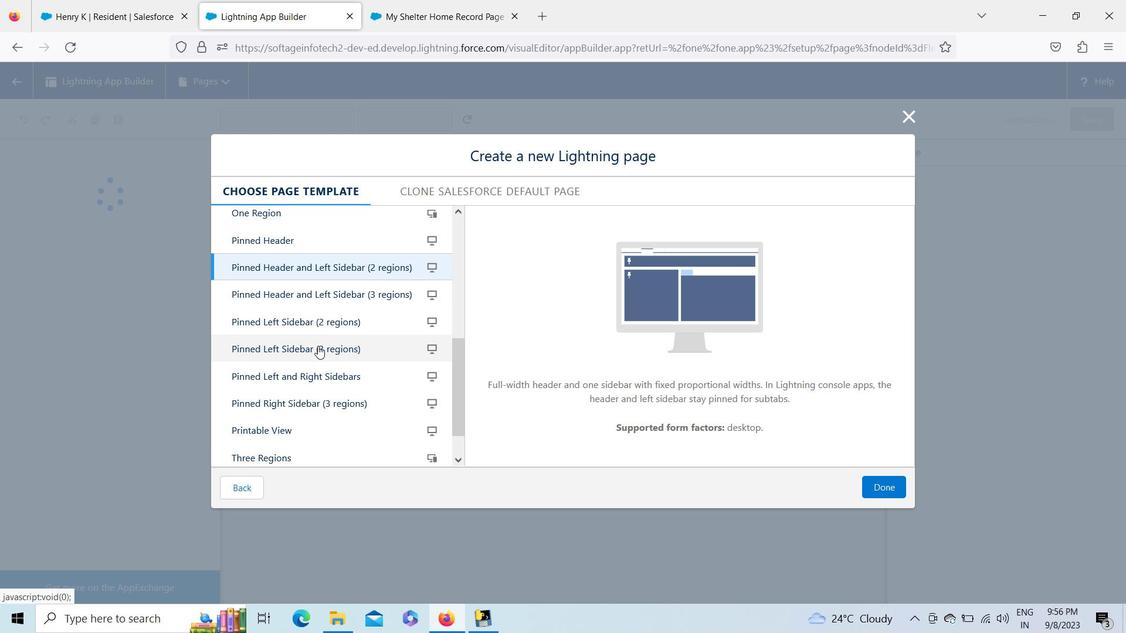 
Action: Mouse pressed left at (318, 345)
Screenshot: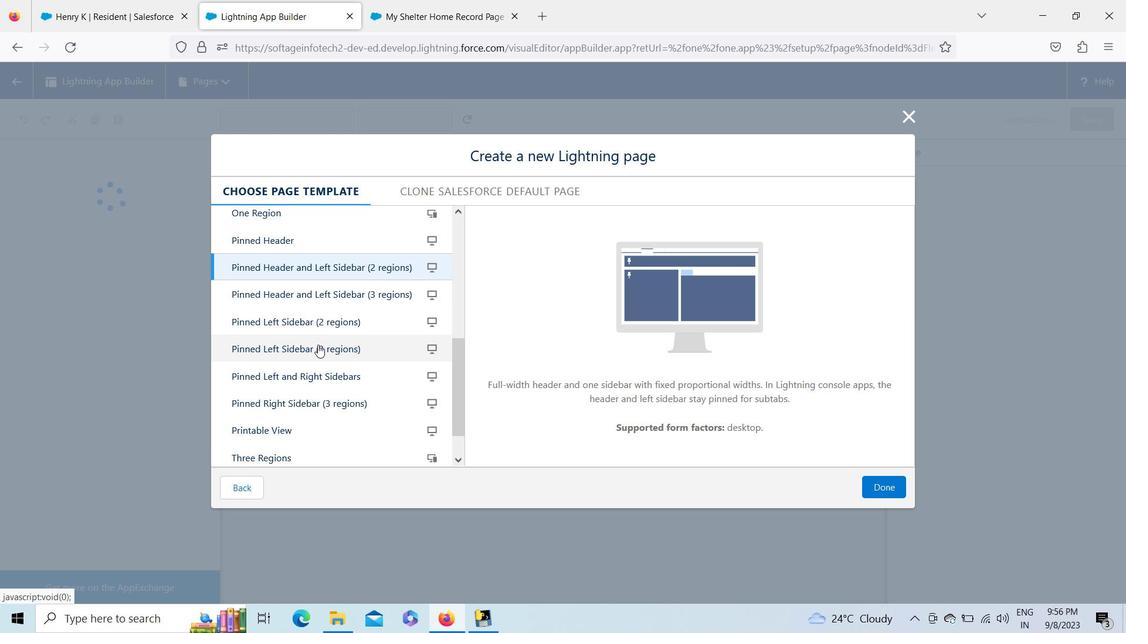 
Action: Mouse moved to (332, 380)
Screenshot: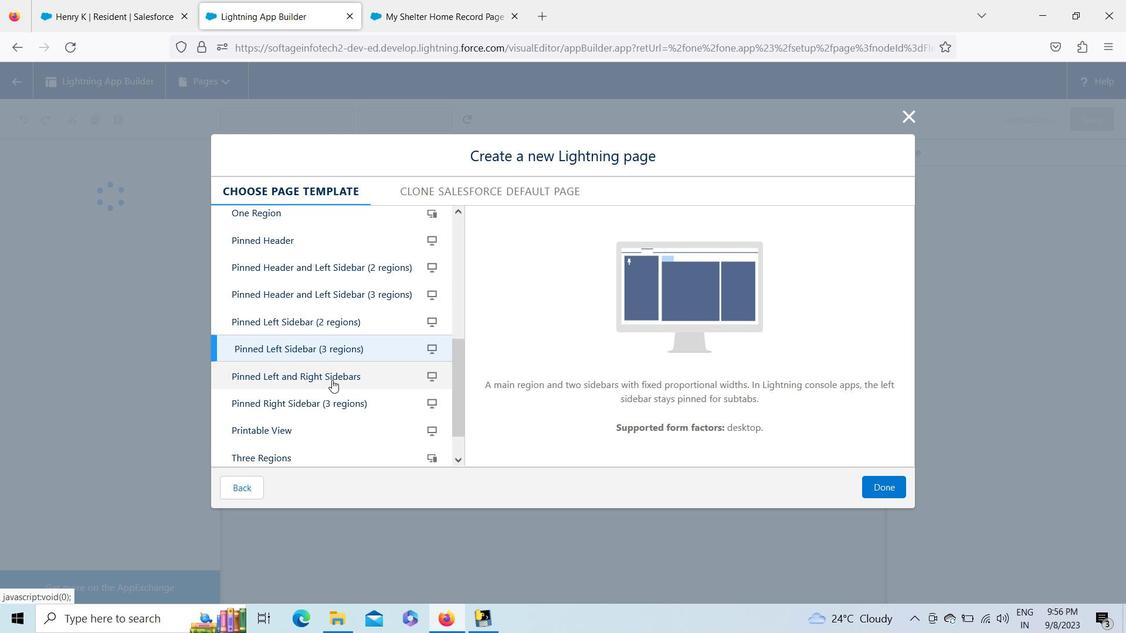 
Action: Mouse pressed left at (332, 380)
Screenshot: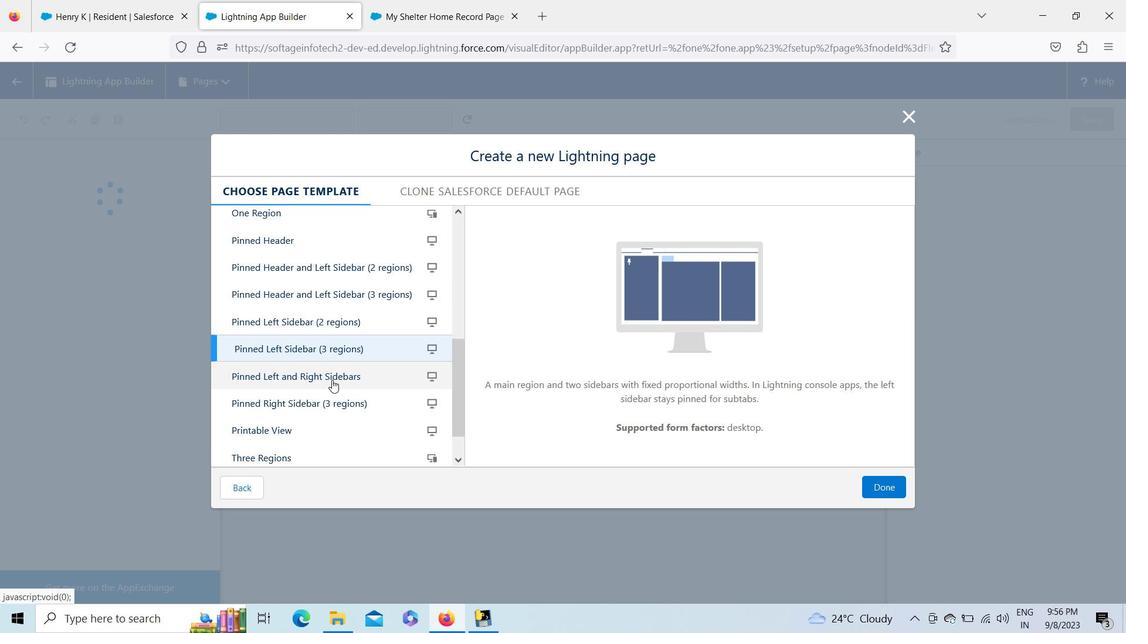 
Action: Mouse moved to (286, 446)
Screenshot: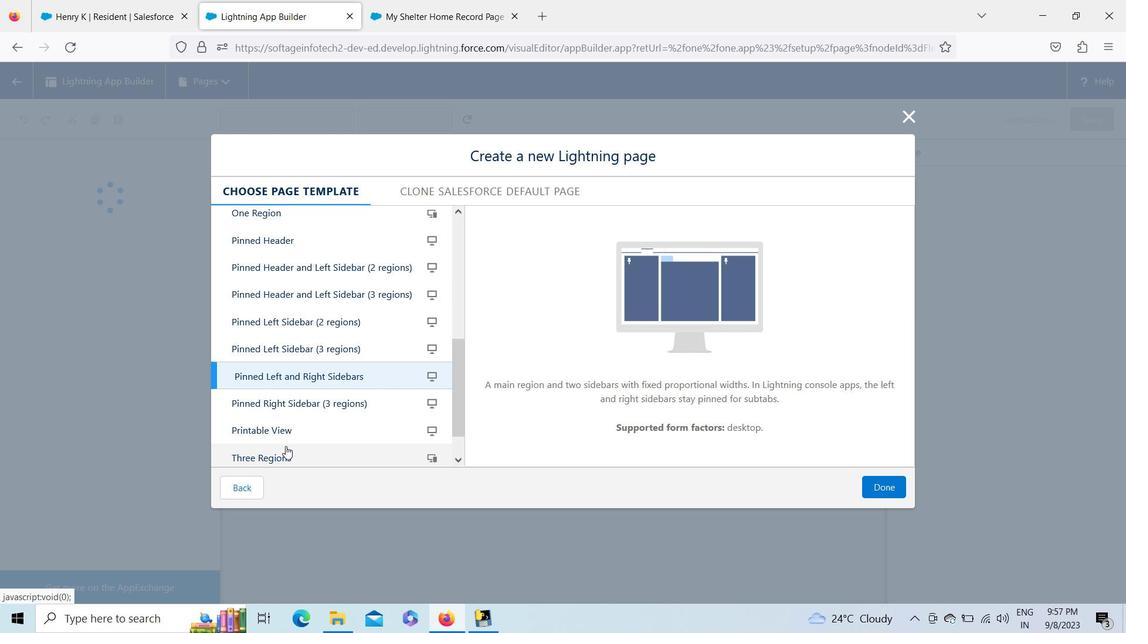 
Action: Mouse pressed left at (286, 446)
Screenshot: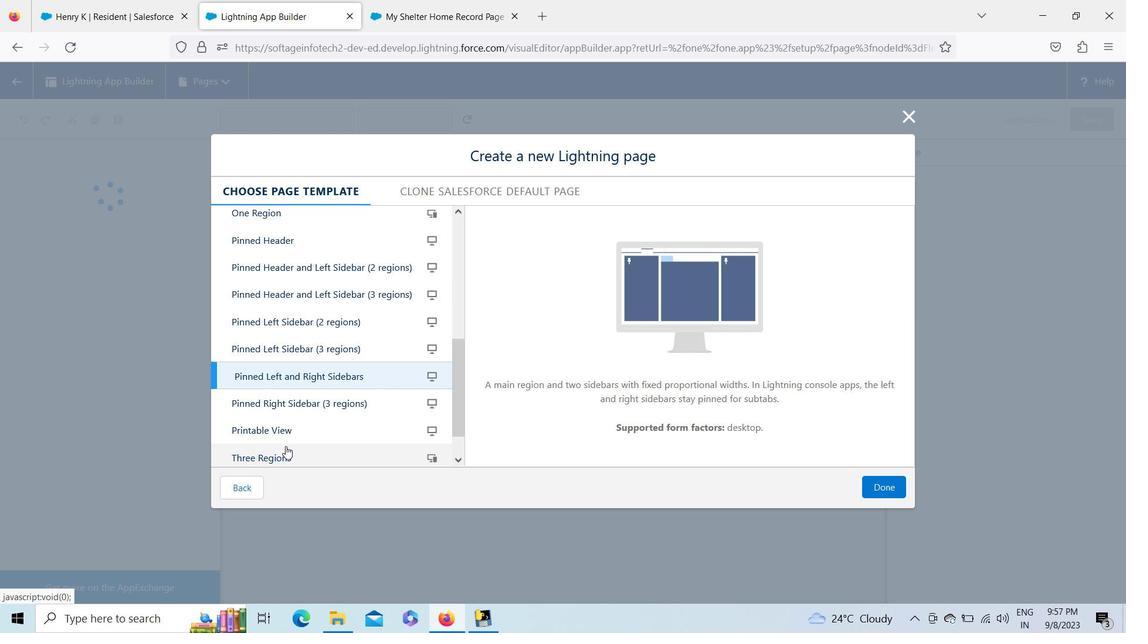 
Action: Mouse moved to (453, 456)
Screenshot: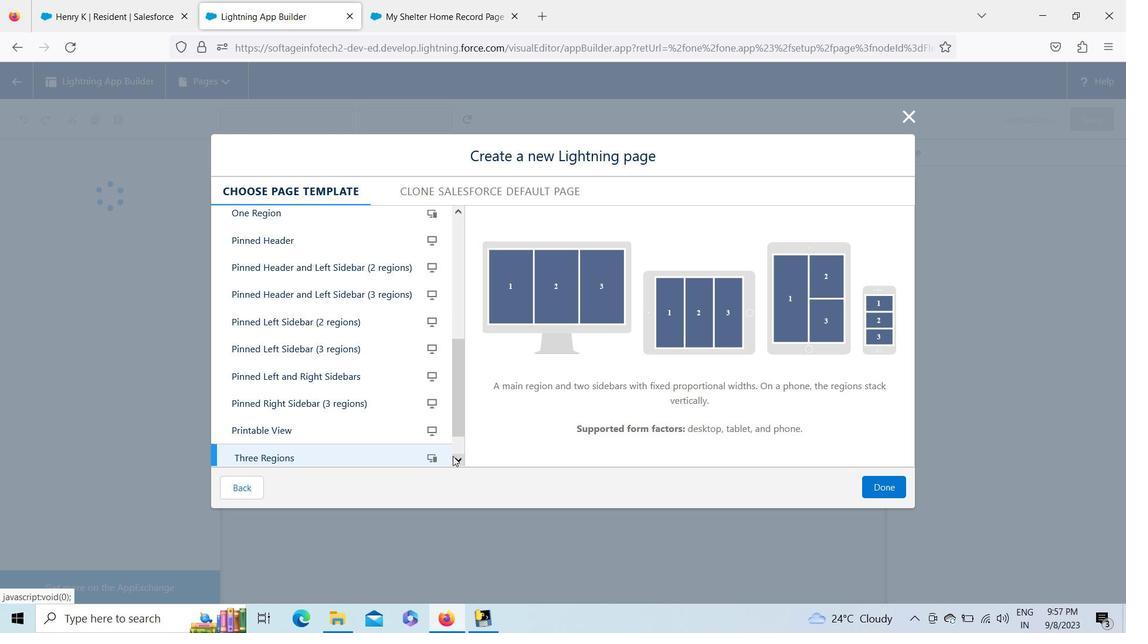 
Action: Mouse pressed left at (453, 456)
Screenshot: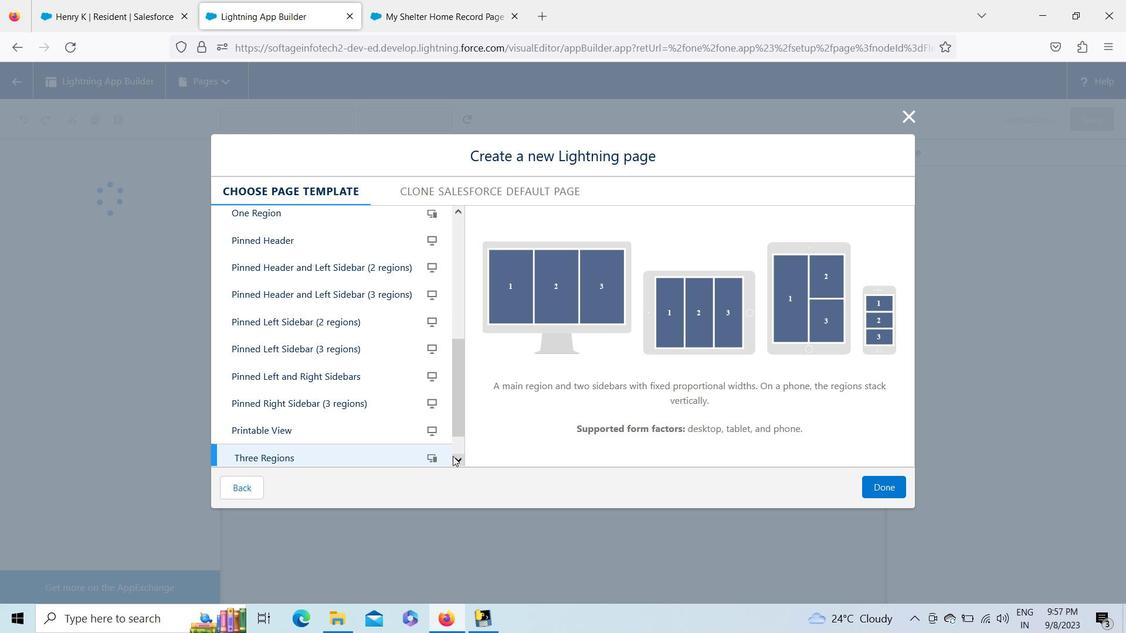 
Action: Mouse pressed left at (453, 456)
Screenshot: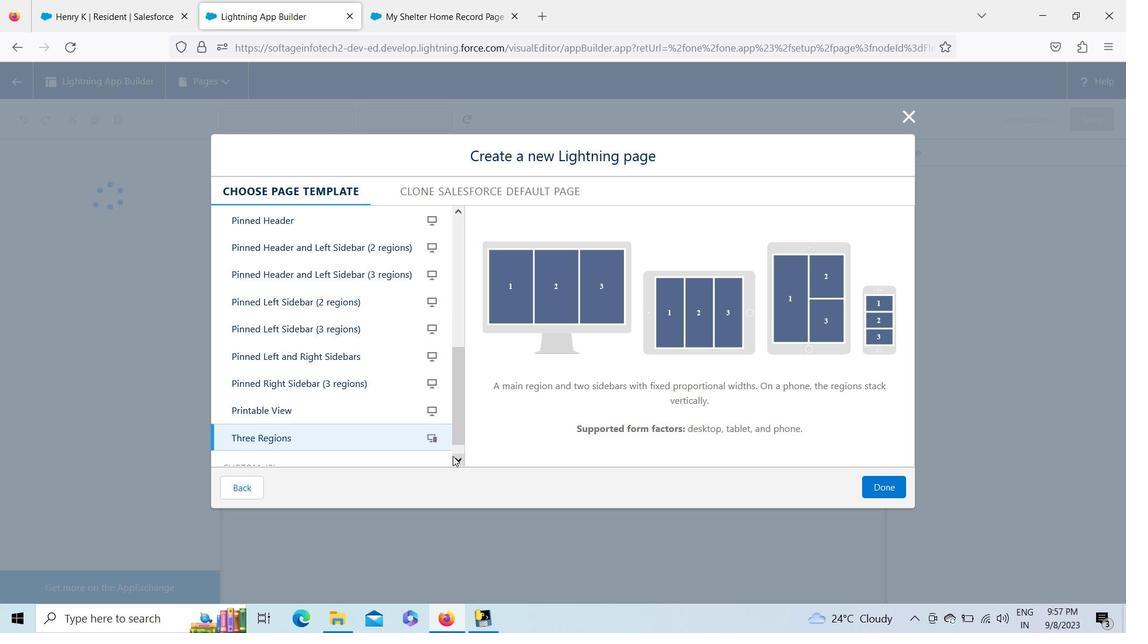 
Action: Mouse pressed left at (453, 456)
Screenshot: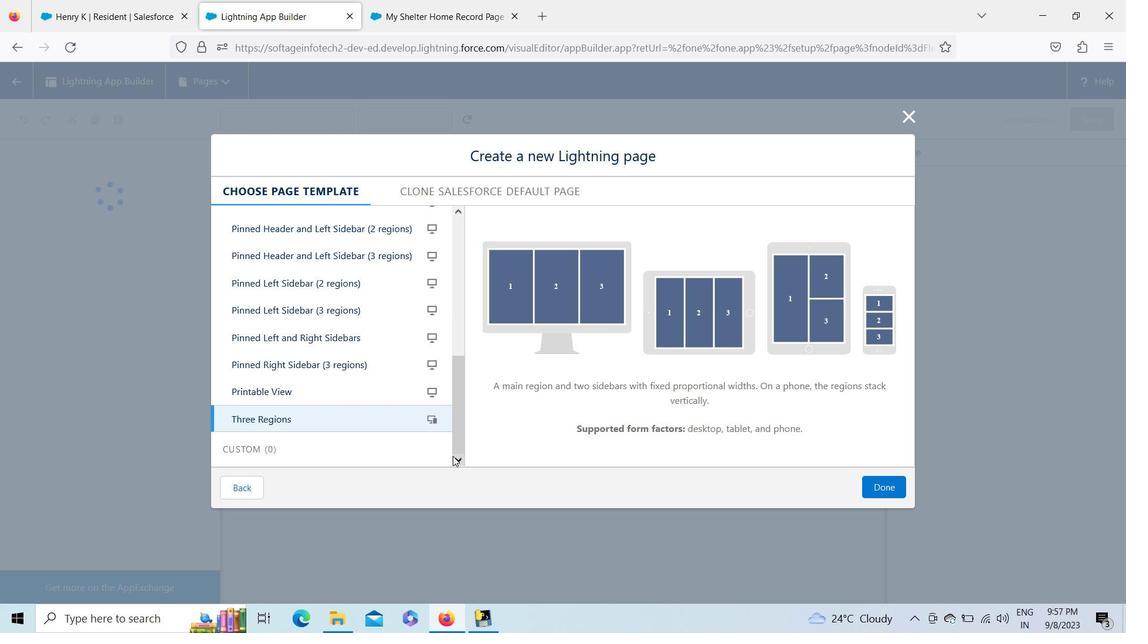 
Action: Mouse moved to (339, 383)
Screenshot: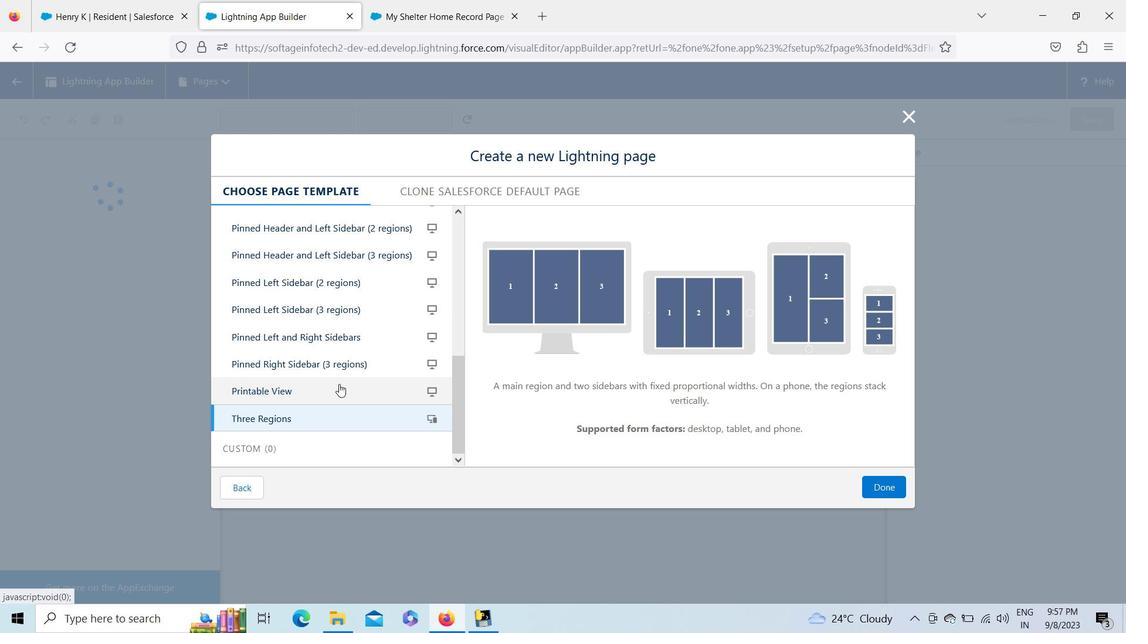 
Action: Mouse pressed left at (339, 383)
Screenshot: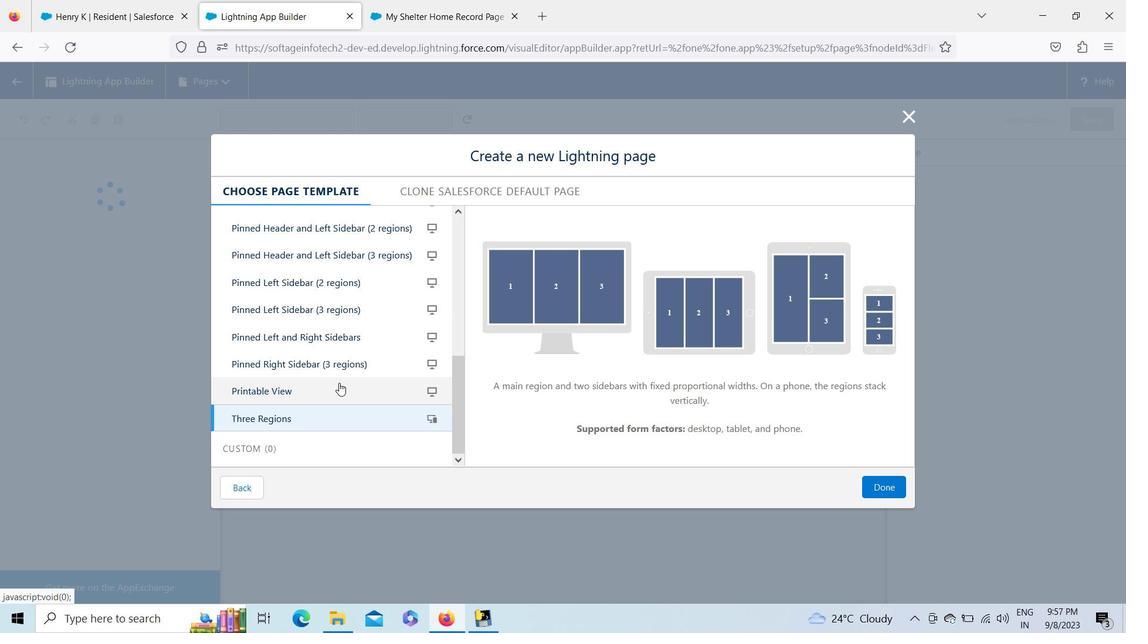
Action: Mouse moved to (340, 341)
Screenshot: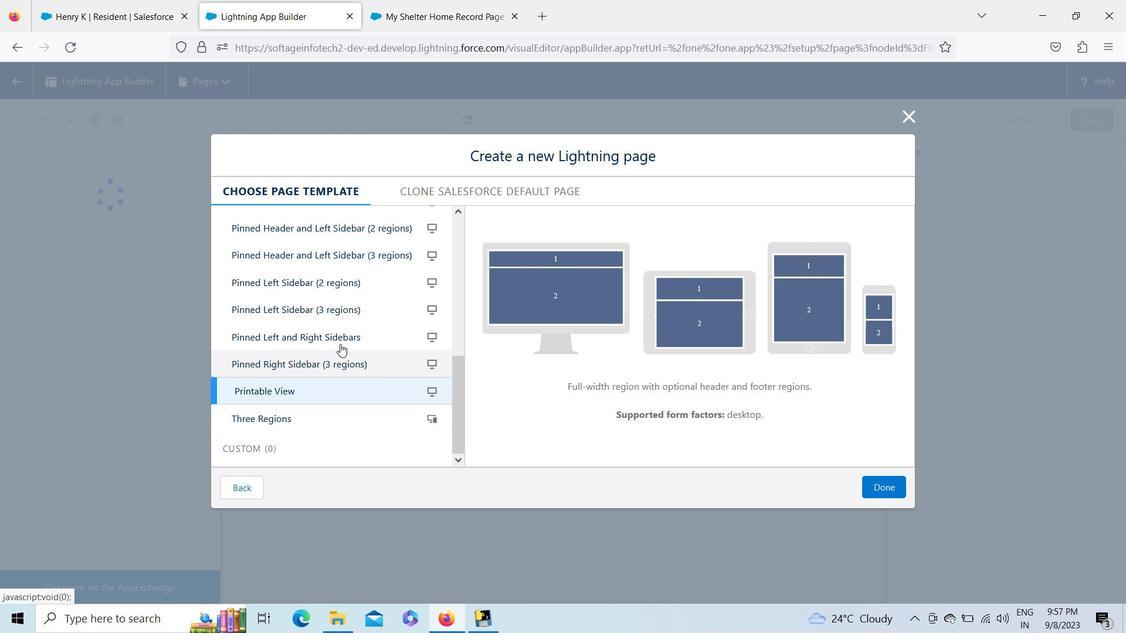 
Action: Mouse pressed left at (340, 341)
Screenshot: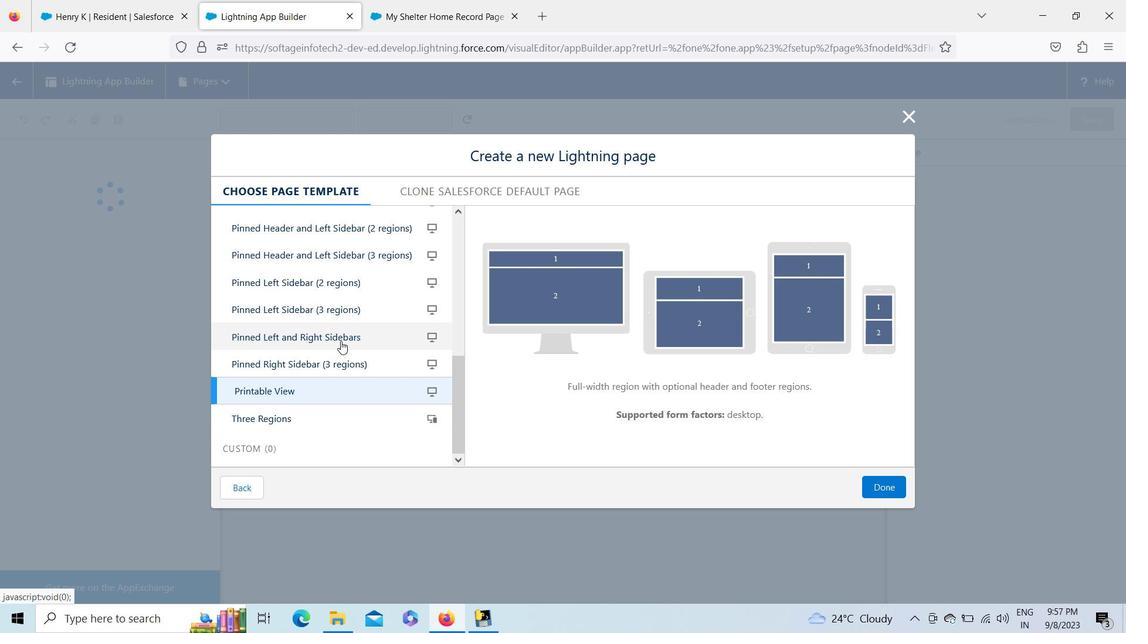 
Action: Mouse moved to (340, 310)
Screenshot: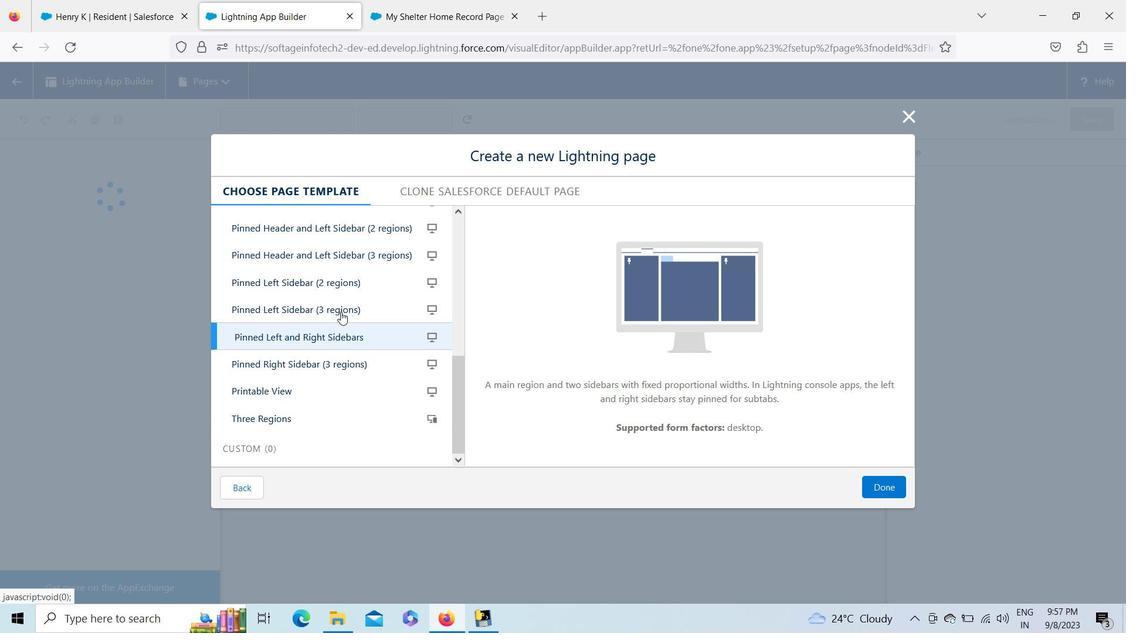 
Action: Mouse pressed left at (340, 310)
Screenshot: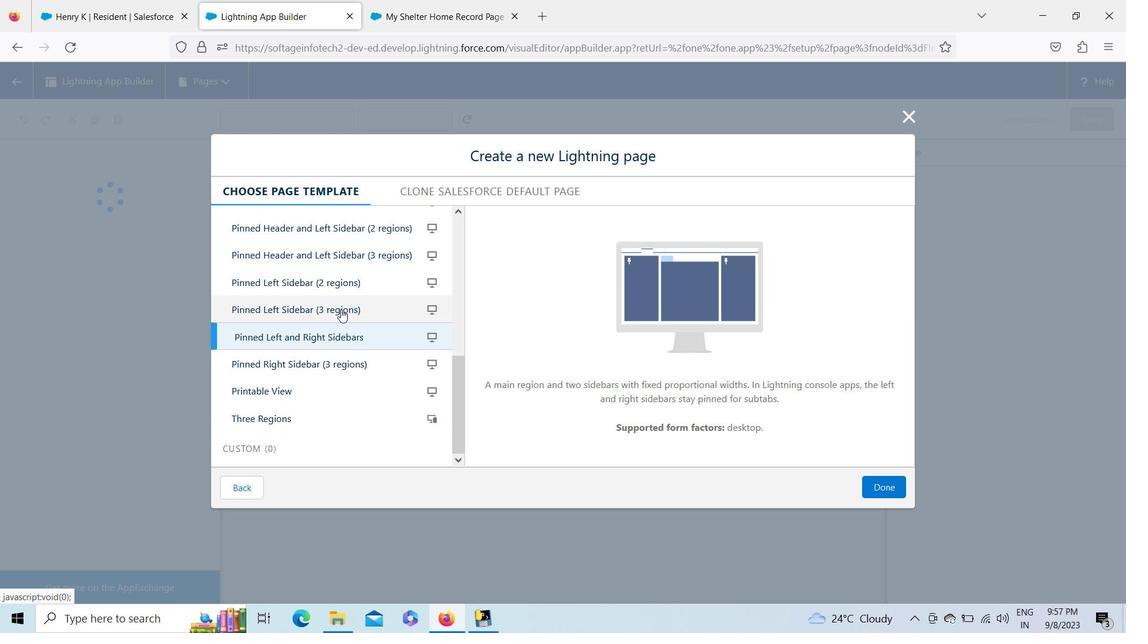
Action: Mouse moved to (341, 279)
Screenshot: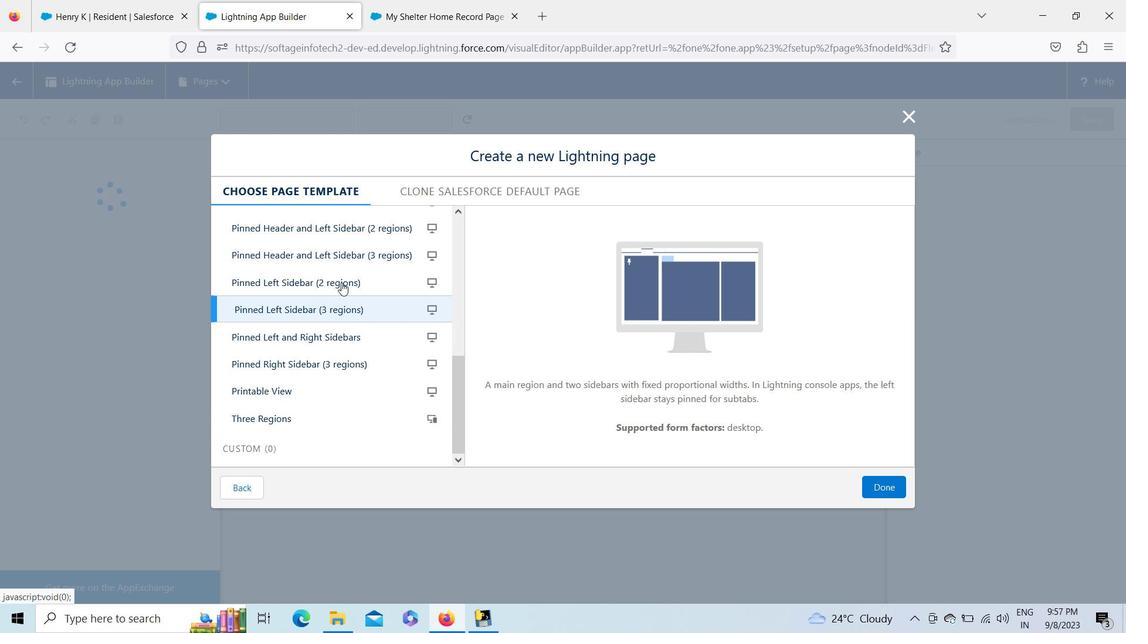 
Action: Mouse pressed left at (341, 279)
Screenshot: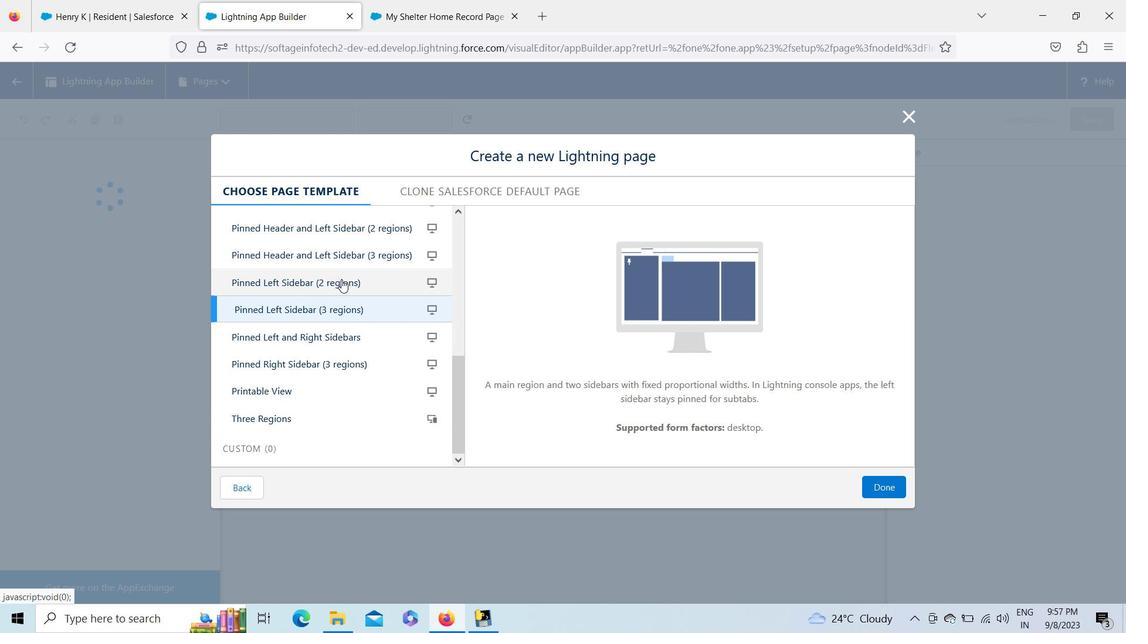 
Action: Mouse moved to (345, 256)
Screenshot: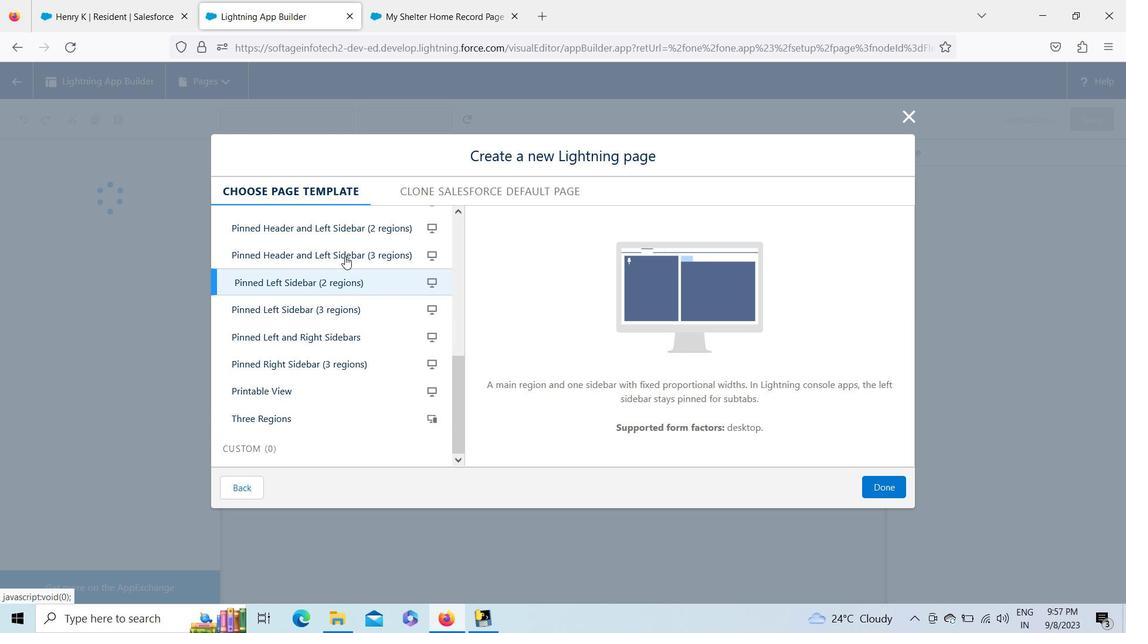 
Action: Mouse pressed left at (345, 256)
Screenshot: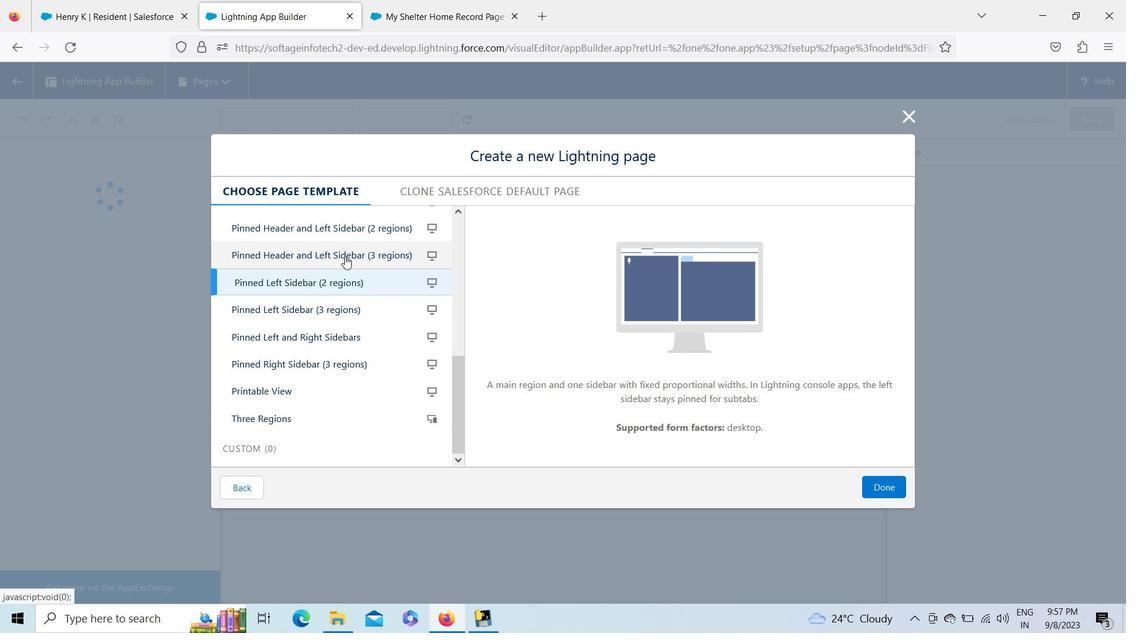 
Action: Mouse moved to (874, 480)
Screenshot: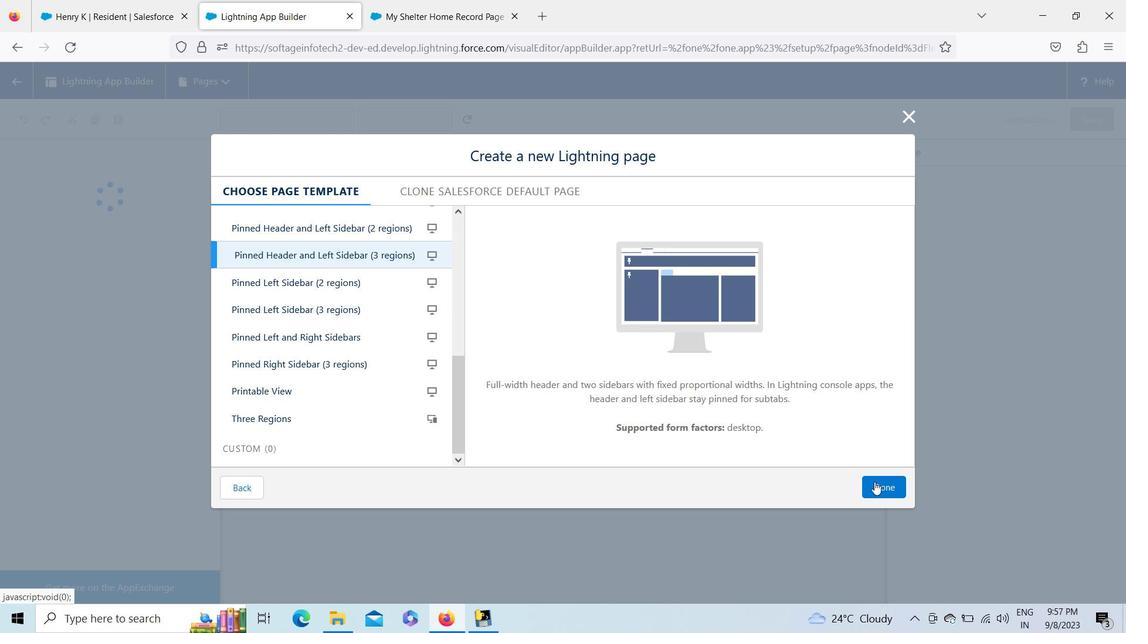 
Action: Mouse pressed left at (874, 480)
Screenshot: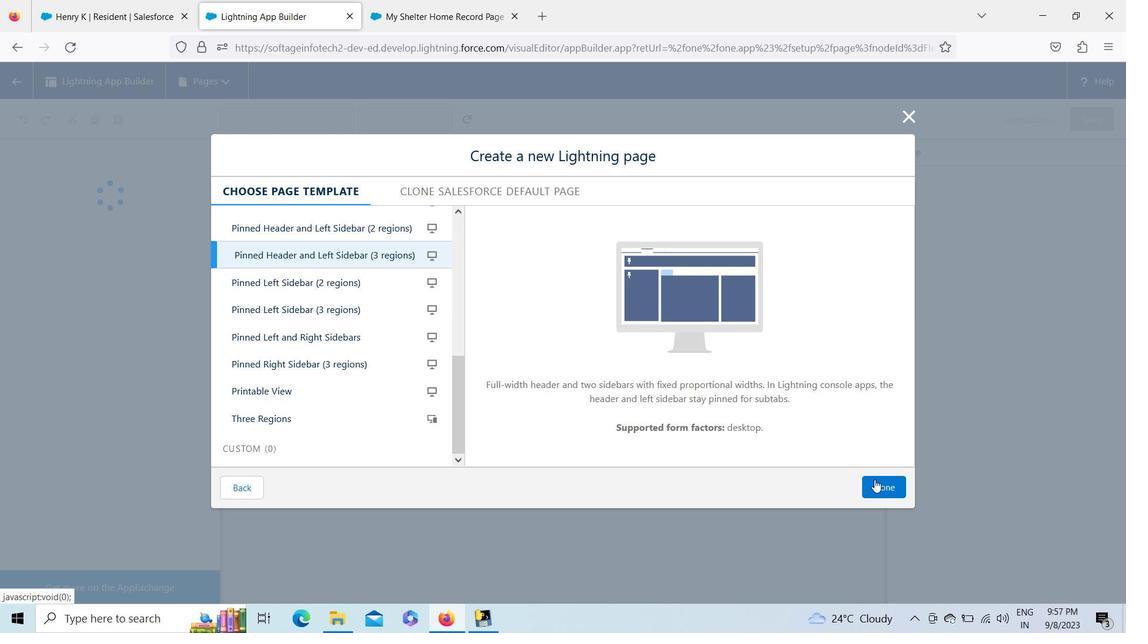 
Action: Mouse moved to (439, 260)
Screenshot: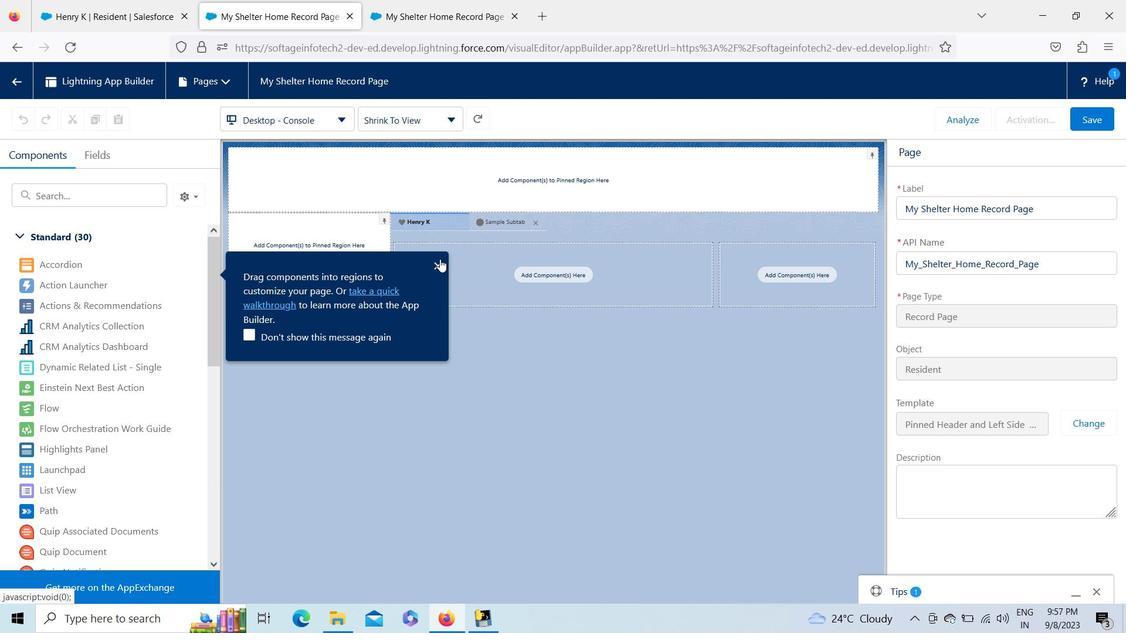 
Action: Mouse pressed left at (439, 260)
Screenshot: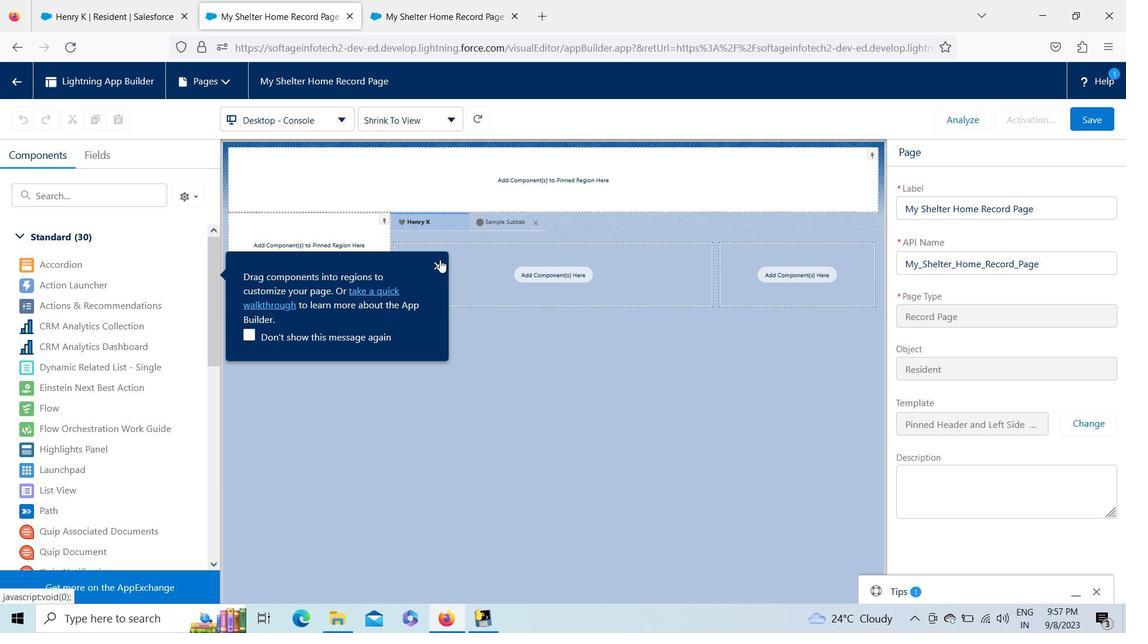 
Action: Mouse moved to (207, 229)
Screenshot: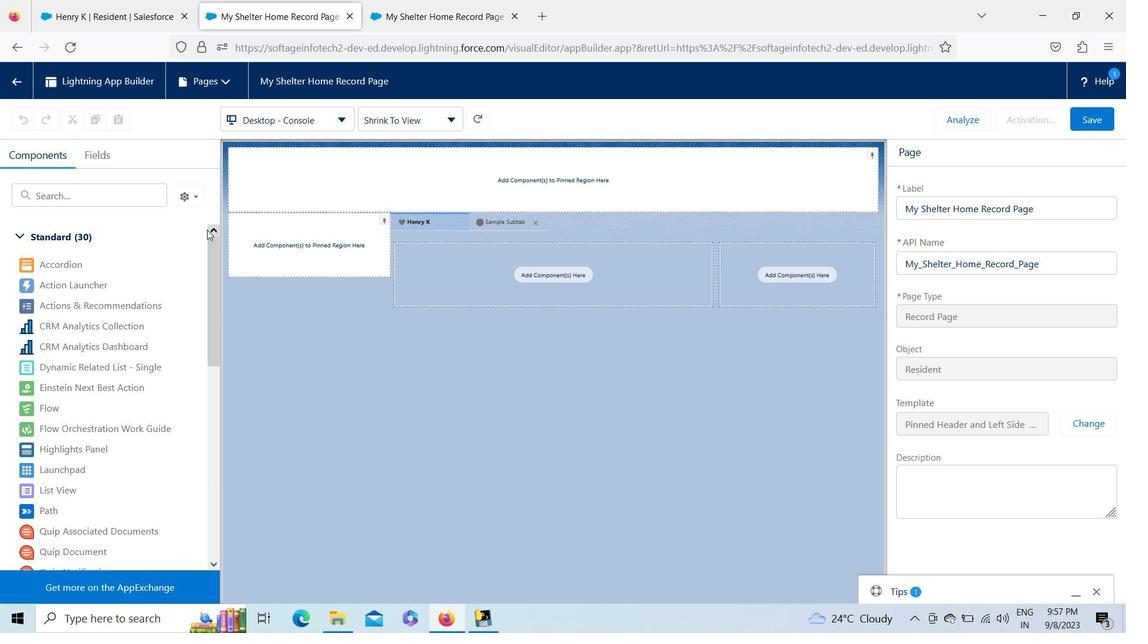 
Action: Mouse pressed left at (207, 229)
Screenshot: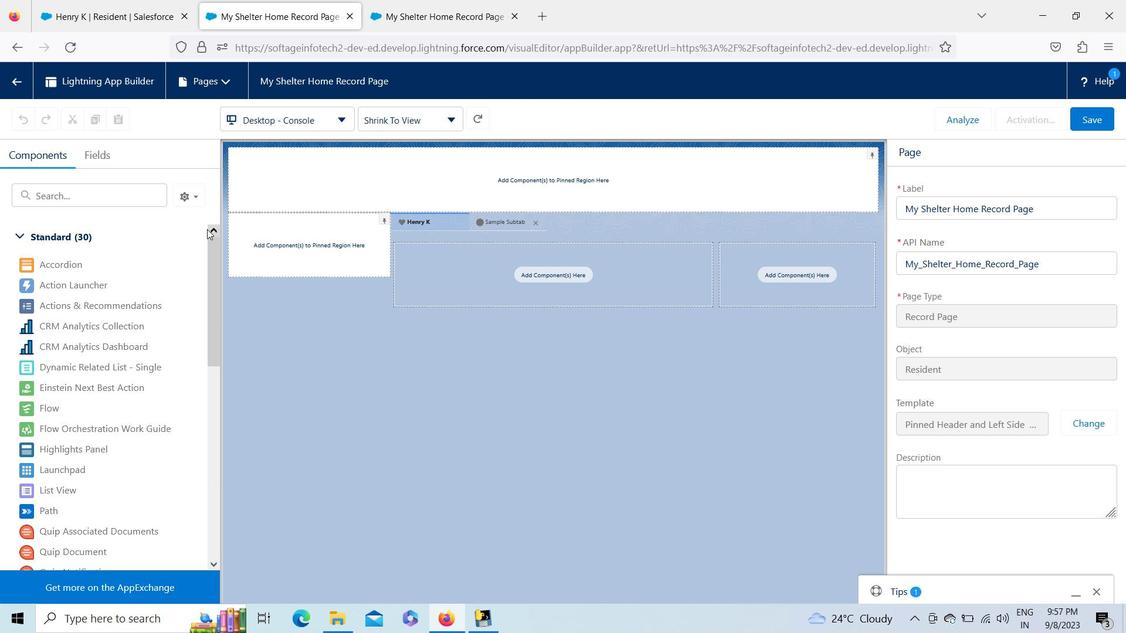 
Action: Mouse pressed left at (207, 229)
Screenshot: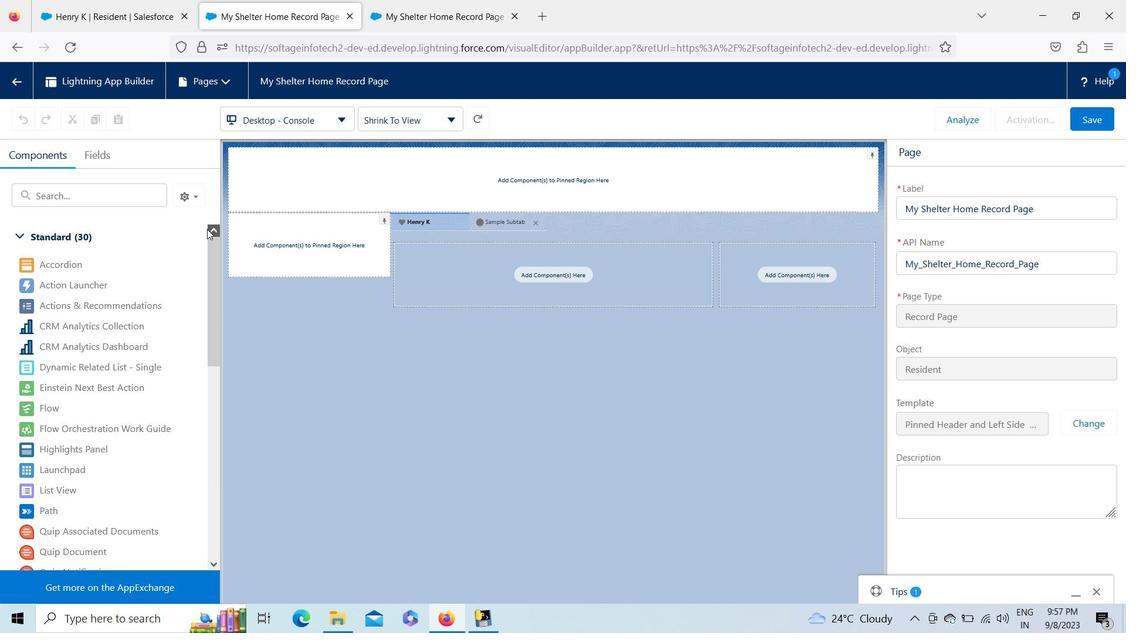 
Action: Mouse pressed left at (207, 229)
Screenshot: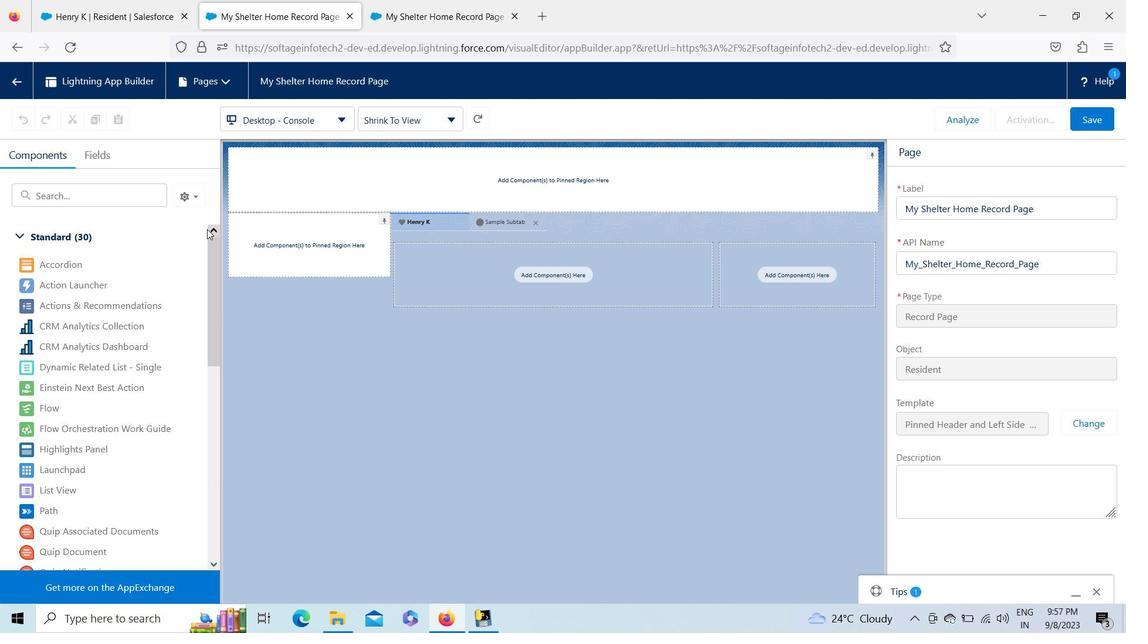 
Action: Mouse moved to (103, 154)
Screenshot: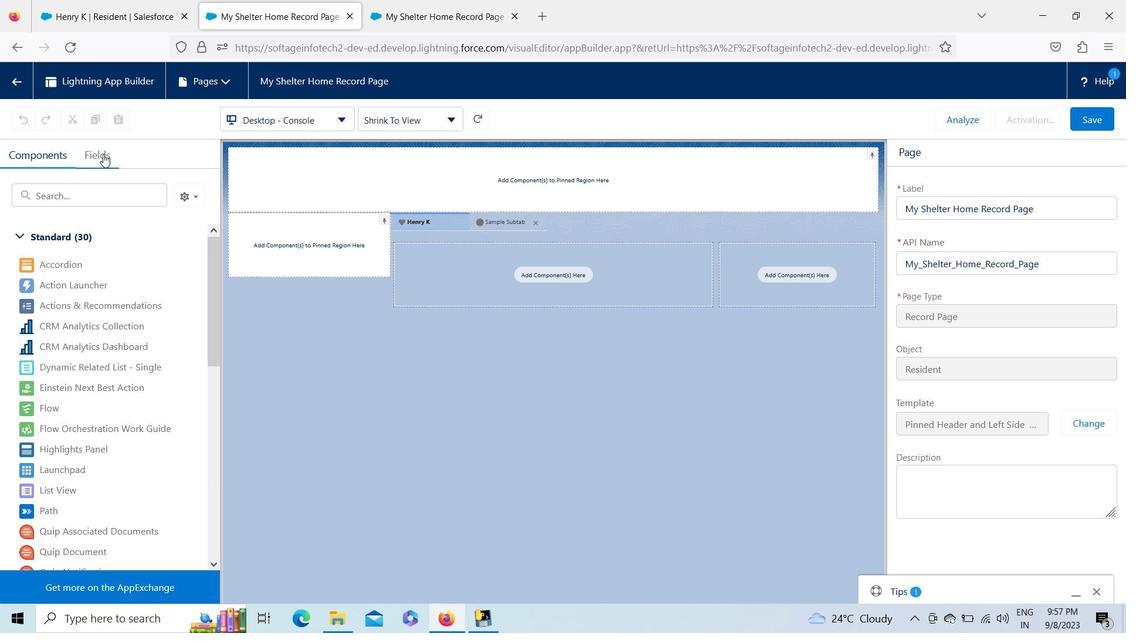 
Action: Mouse pressed left at (103, 154)
Screenshot: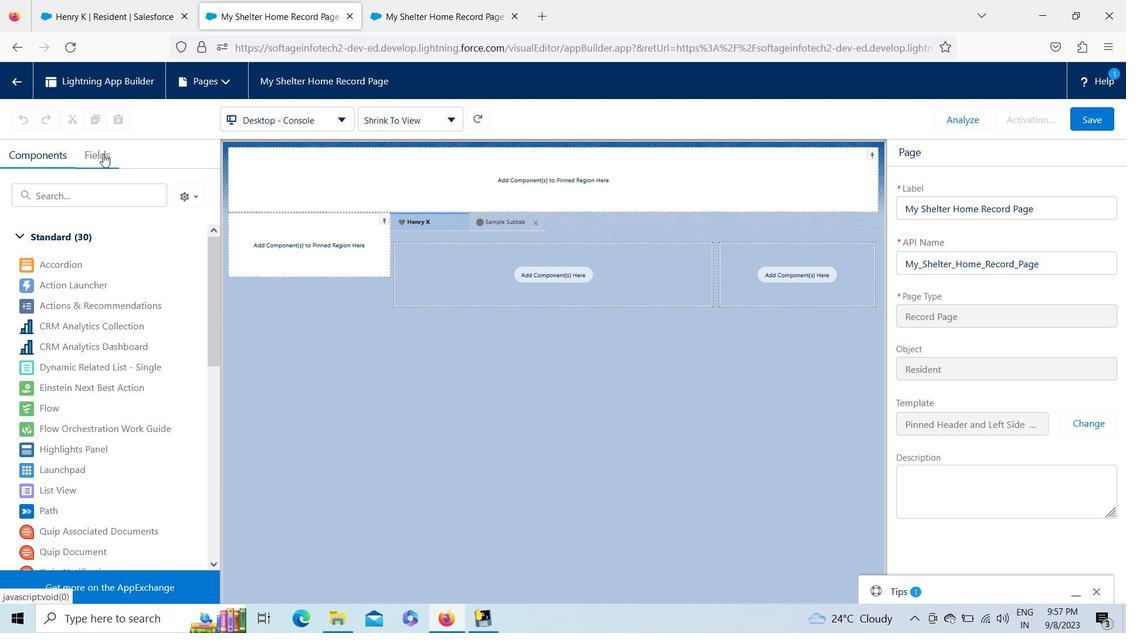 
Action: Mouse moved to (18, 161)
Screenshot: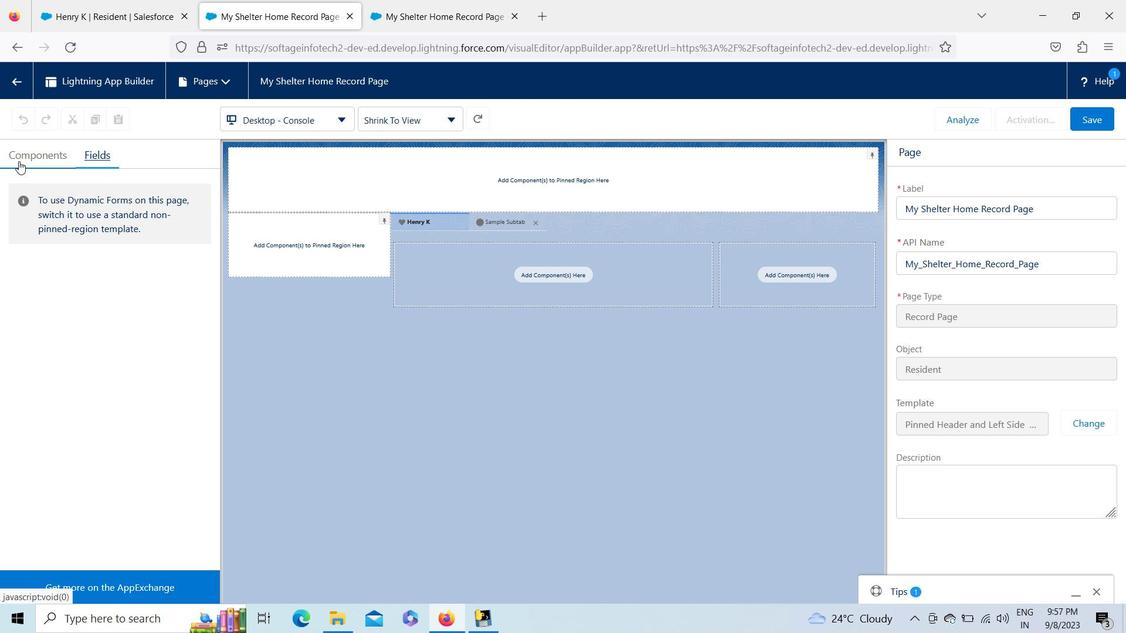 
Action: Mouse pressed left at (18, 161)
Screenshot: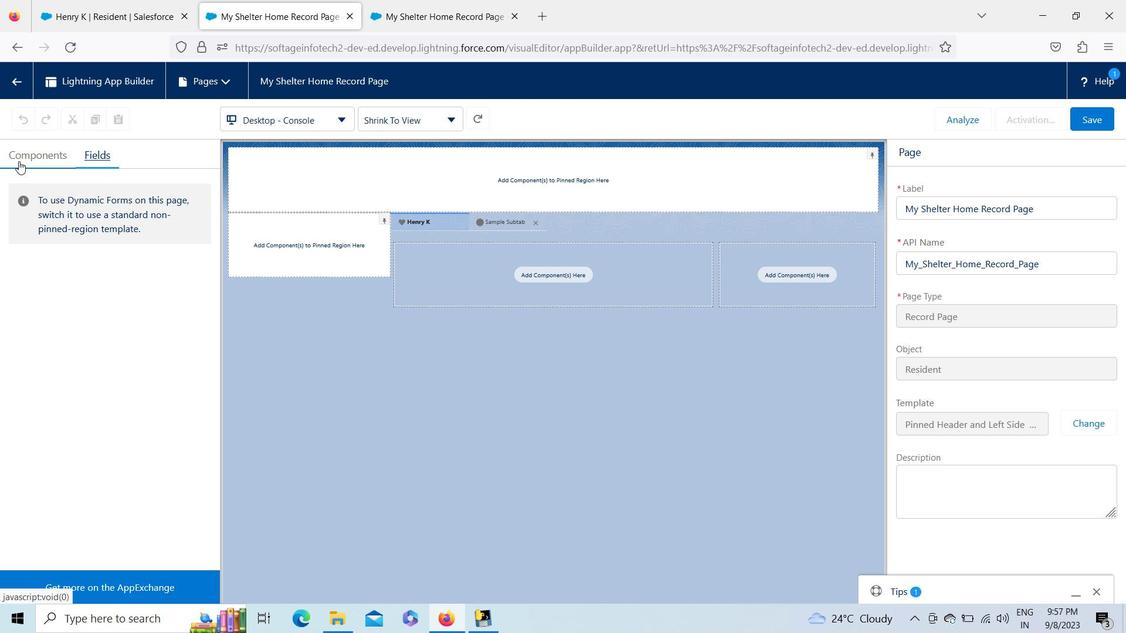 
Action: Mouse moved to (211, 328)
Screenshot: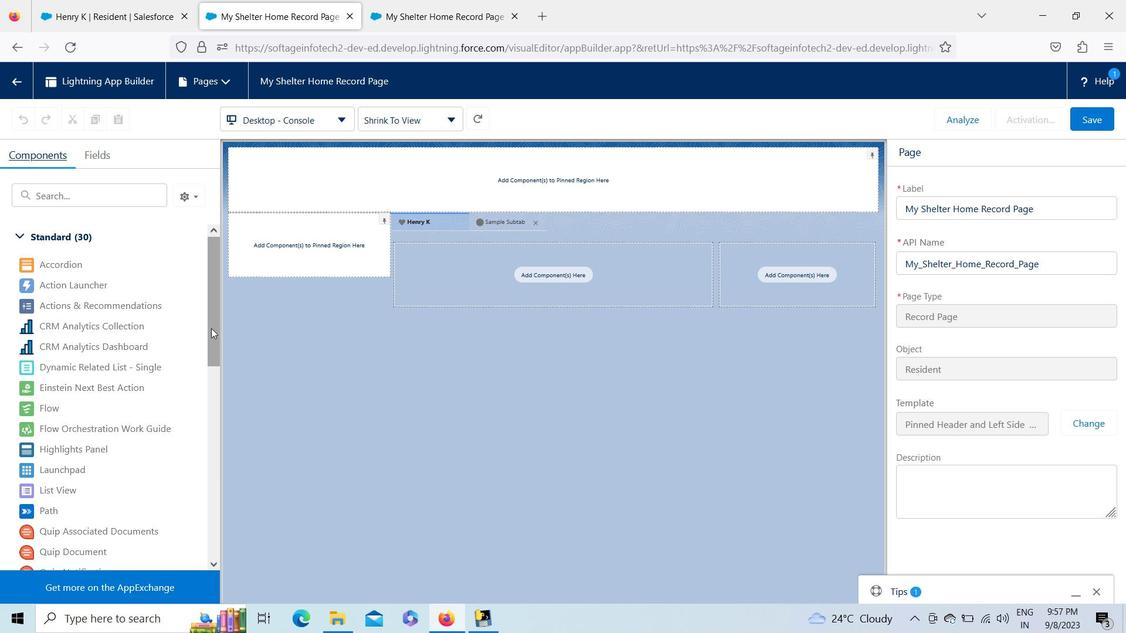 
Action: Mouse pressed left at (211, 328)
Screenshot: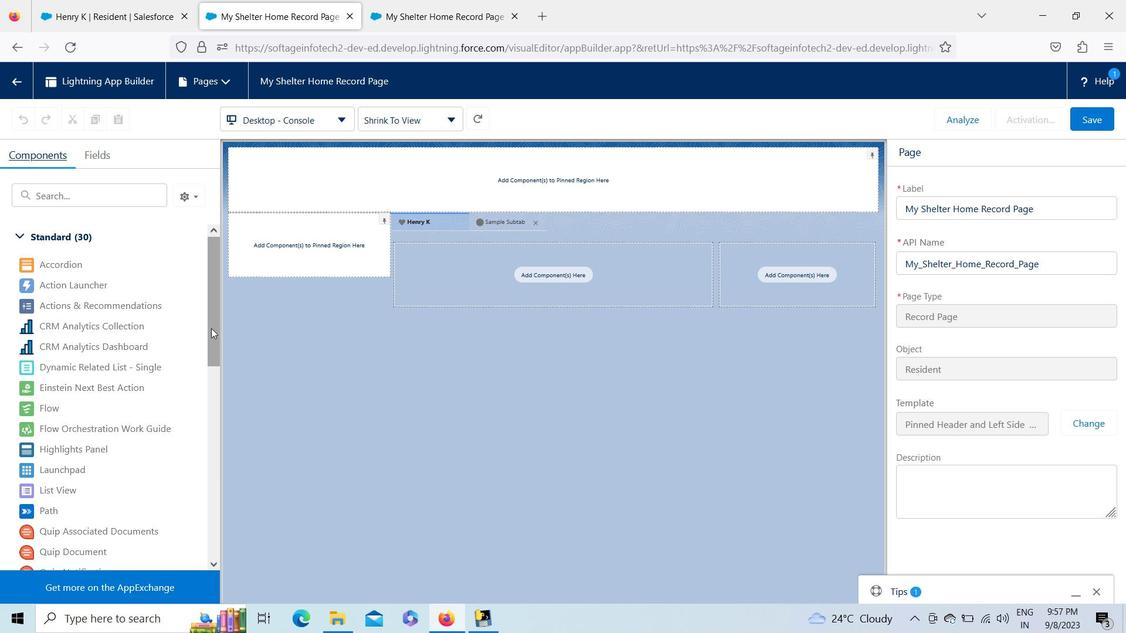 
Action: Mouse moved to (95, 143)
Screenshot: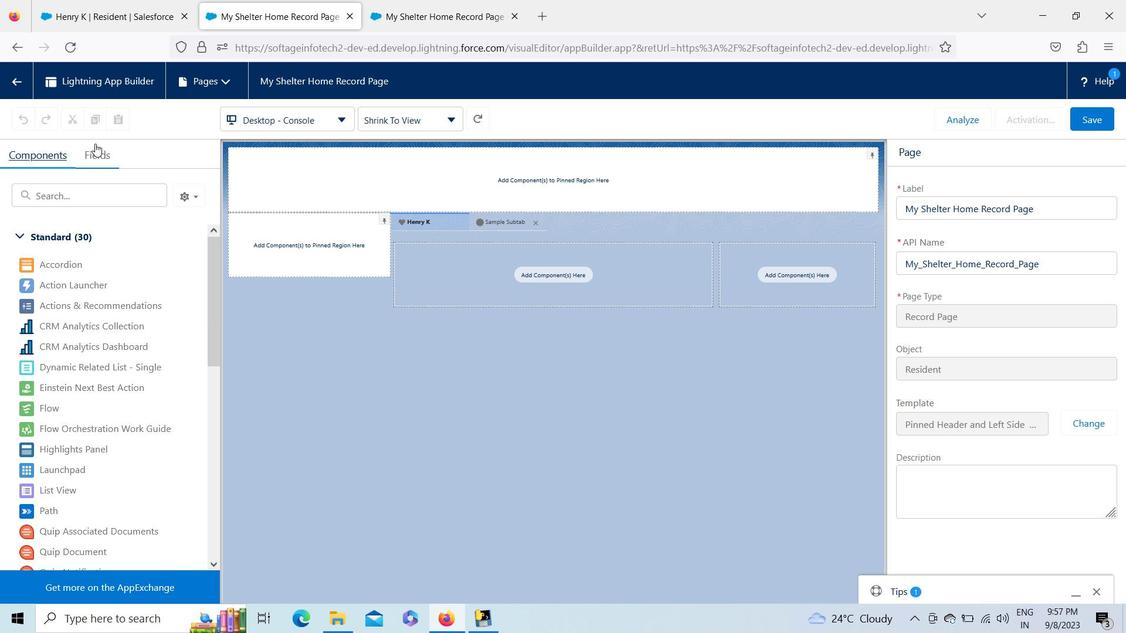 
Action: Mouse pressed left at (95, 143)
Screenshot: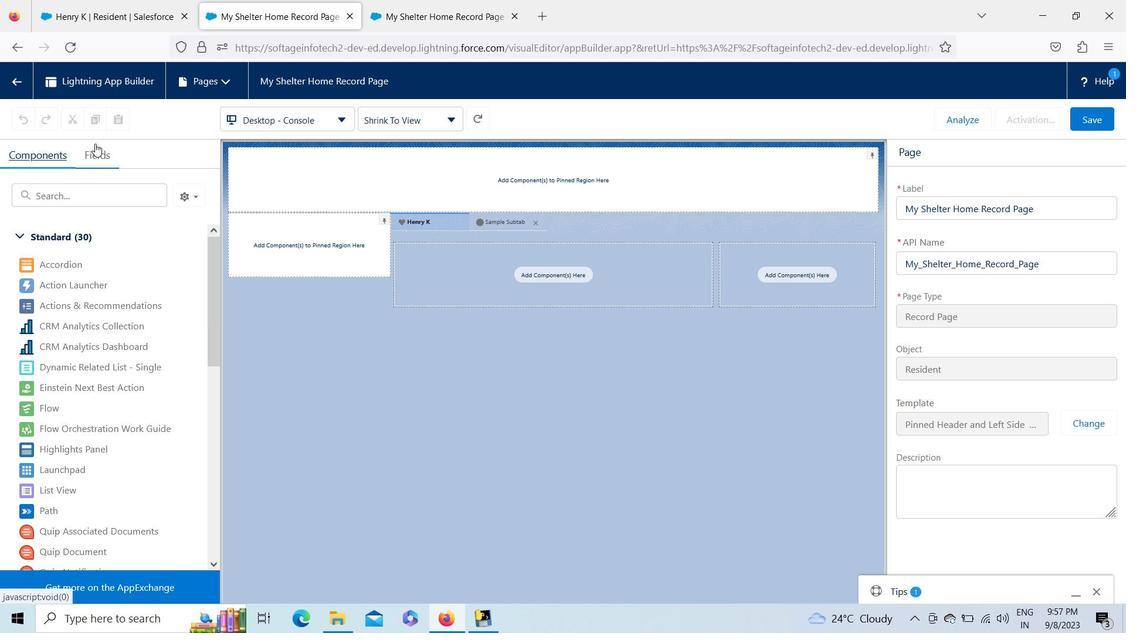 
Action: Mouse moved to (11, 82)
Screenshot: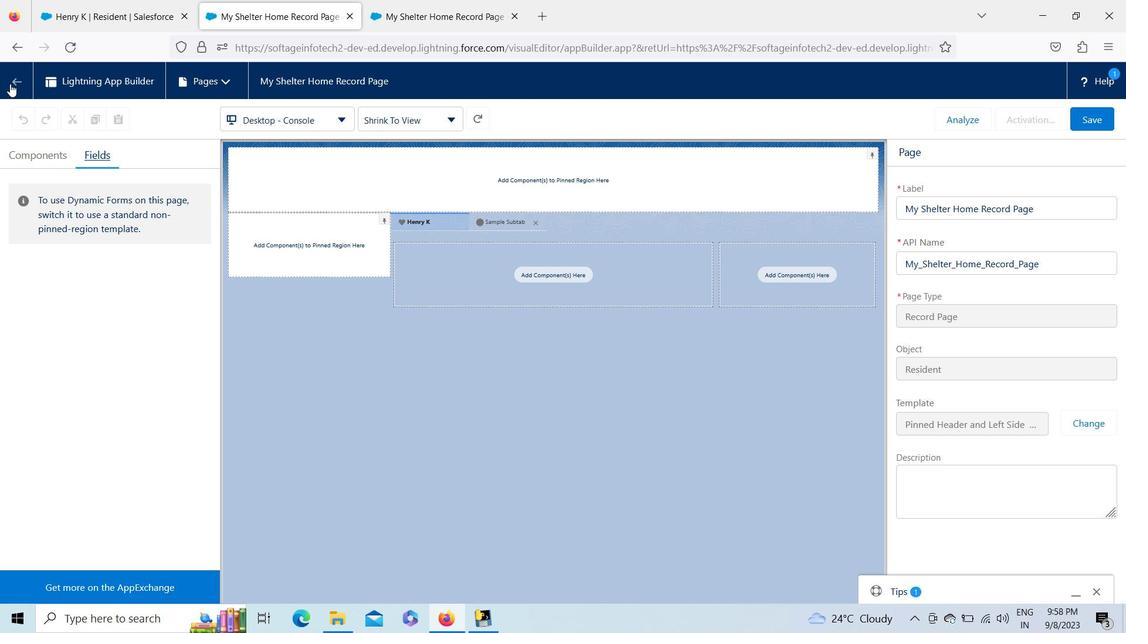 
Action: Mouse pressed left at (11, 82)
Screenshot: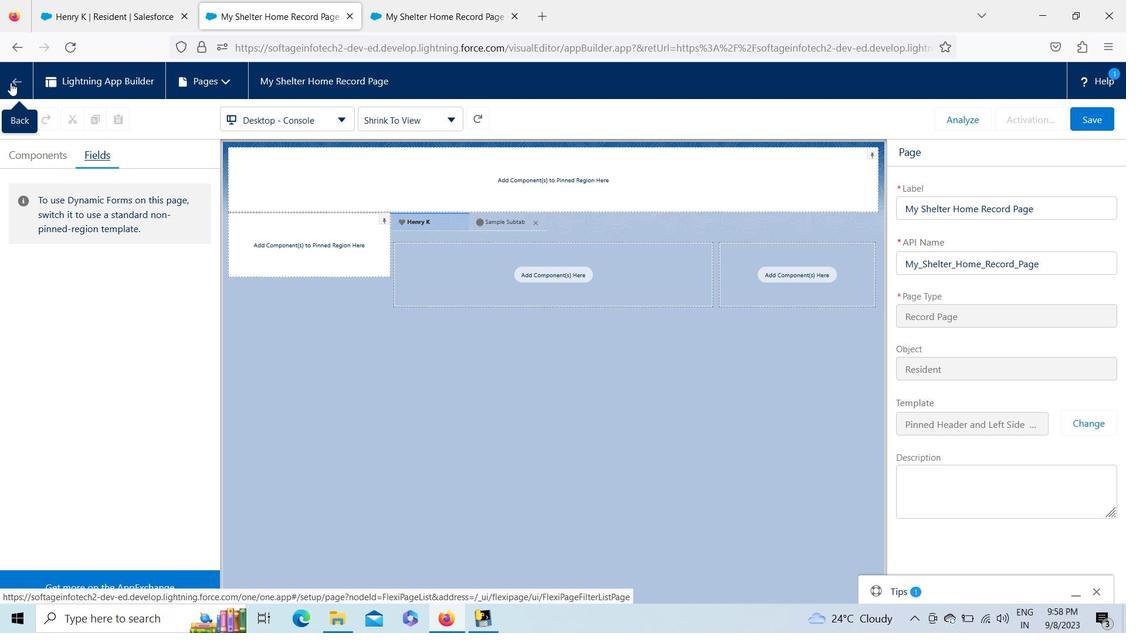 
Action: Mouse moved to (579, 371)
Screenshot: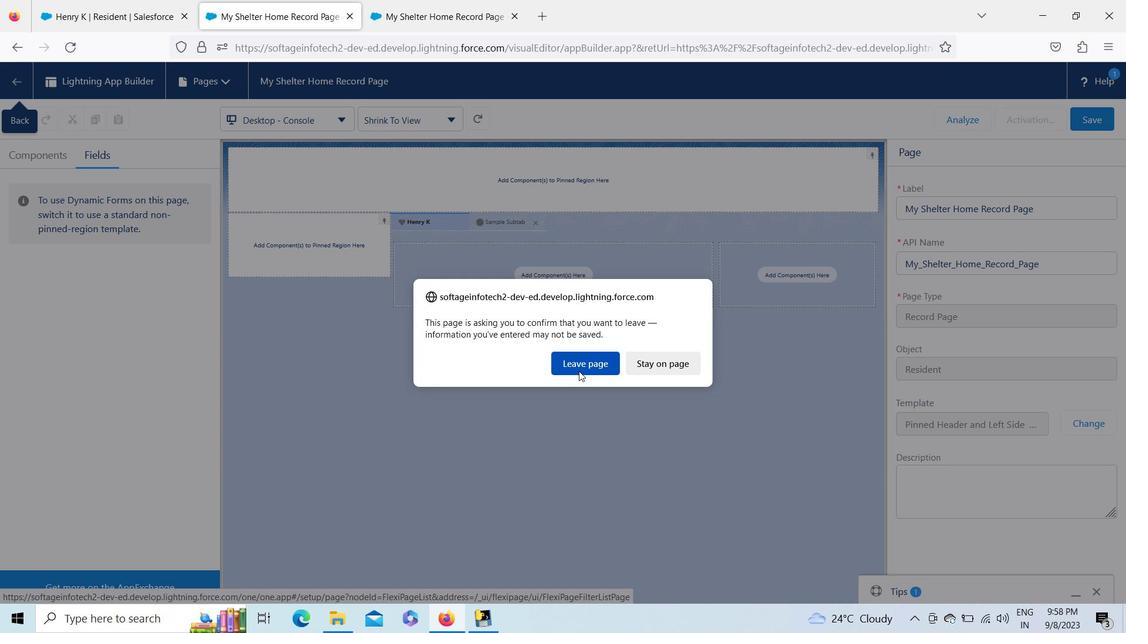 
Action: Mouse pressed left at (579, 371)
Screenshot: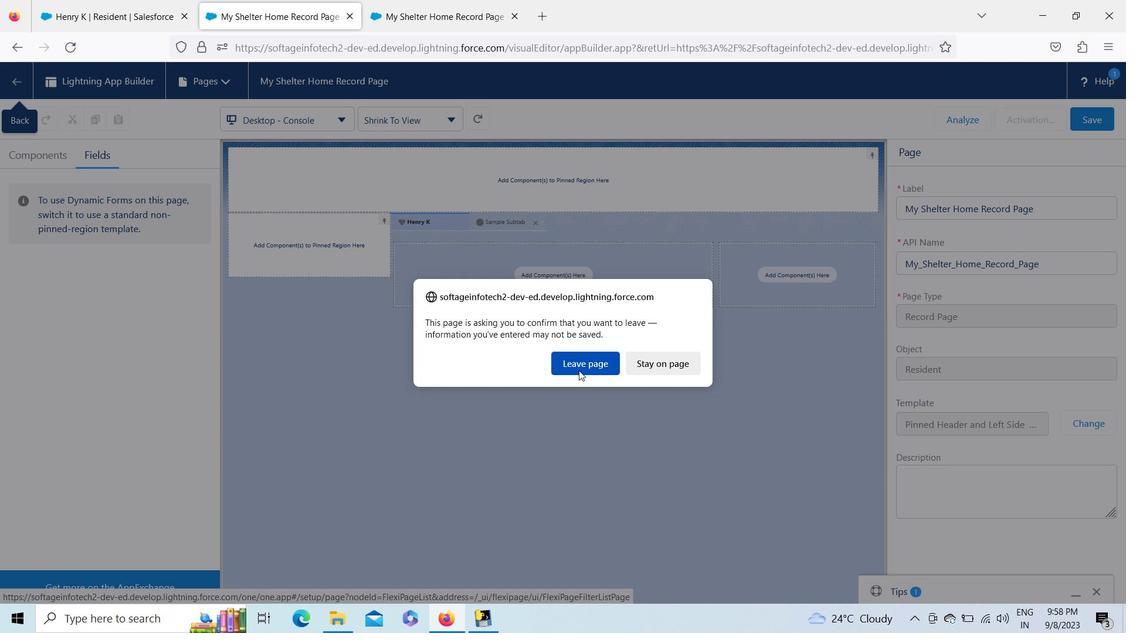 
Action: Mouse moved to (517, 12)
Screenshot: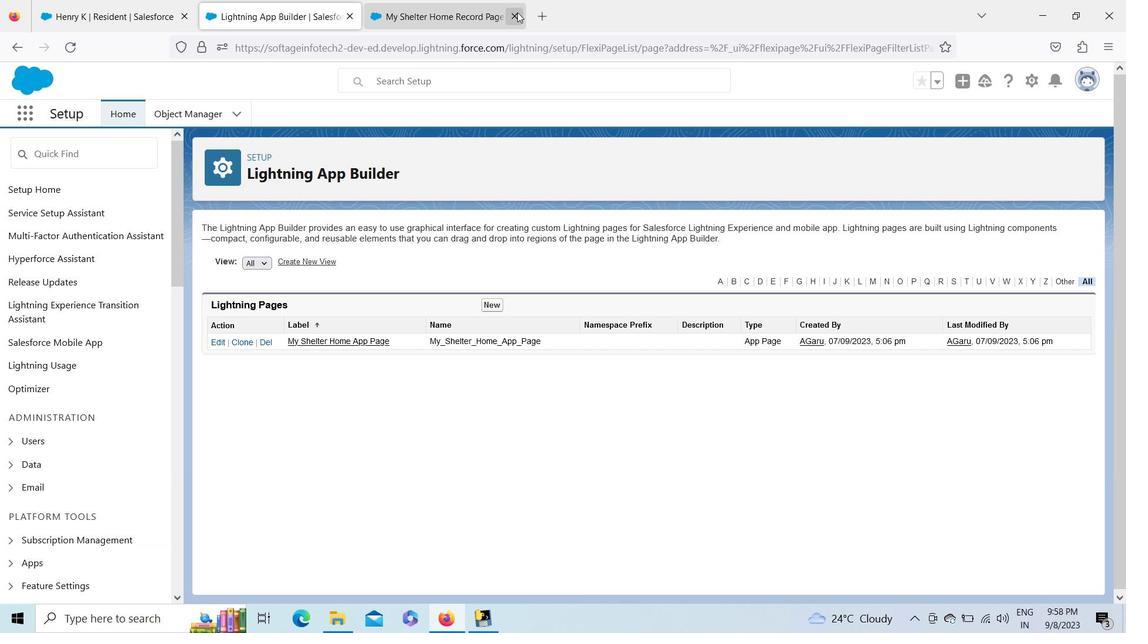 
Action: Mouse pressed left at (517, 12)
Screenshot: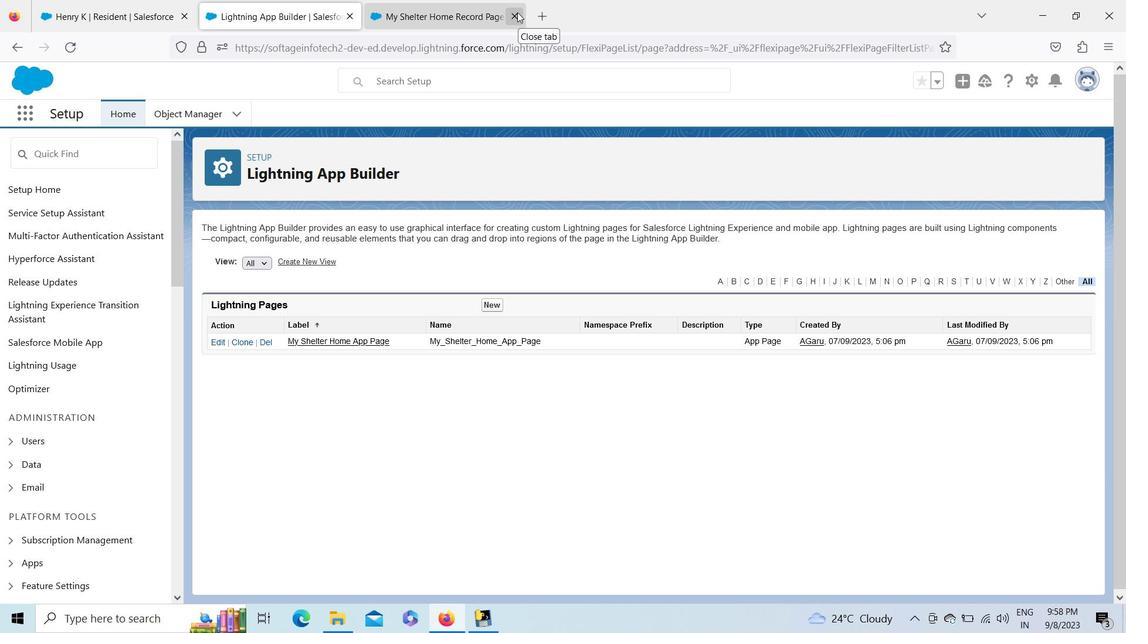 
Action: Mouse moved to (486, 305)
Screenshot: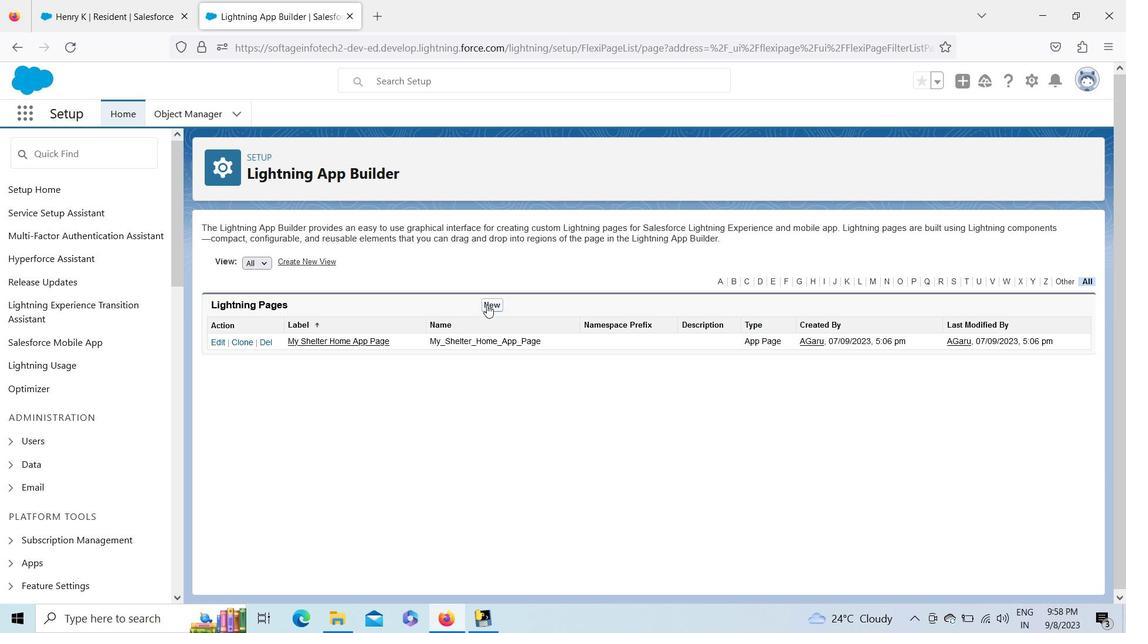 
Action: Mouse pressed left at (486, 305)
Screenshot: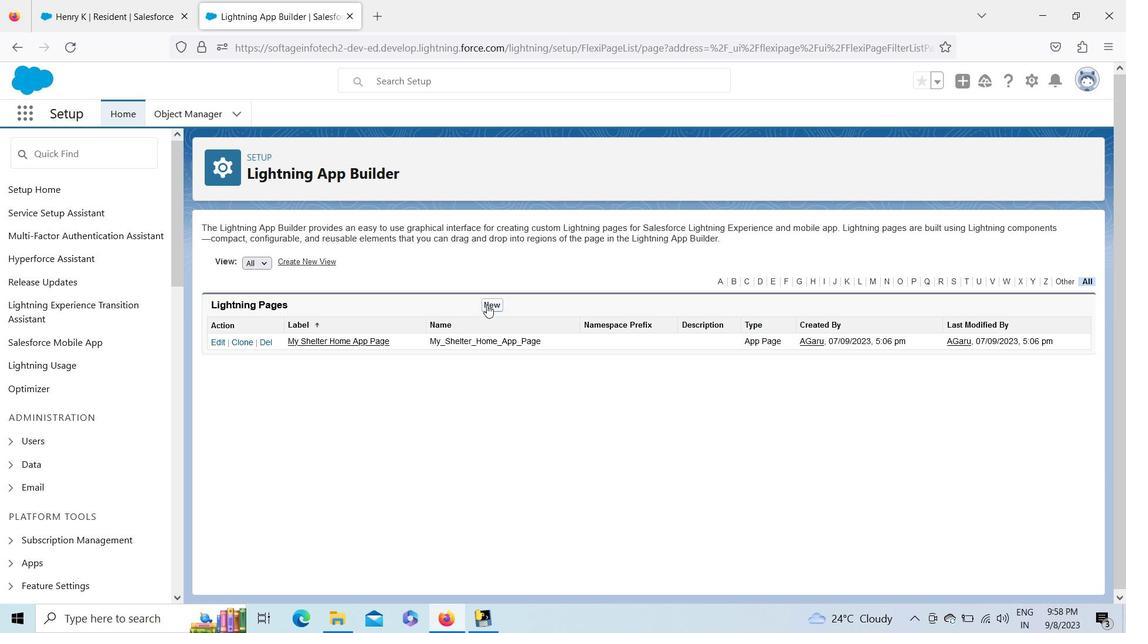 
Action: Mouse moved to (358, 268)
Screenshot: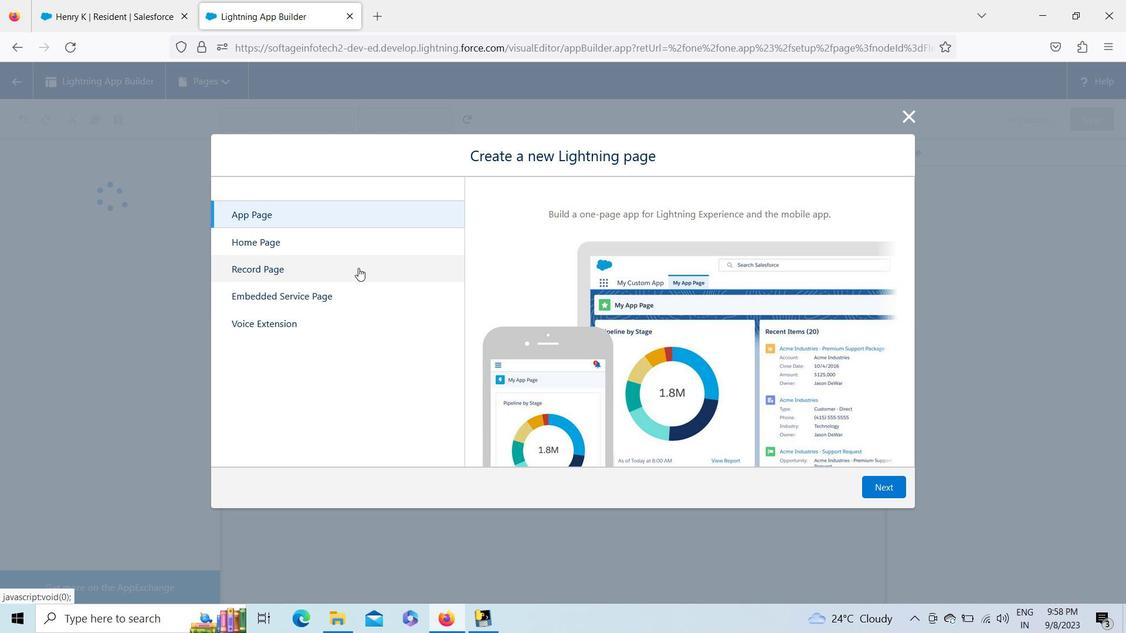 
Action: Mouse pressed left at (358, 268)
Screenshot: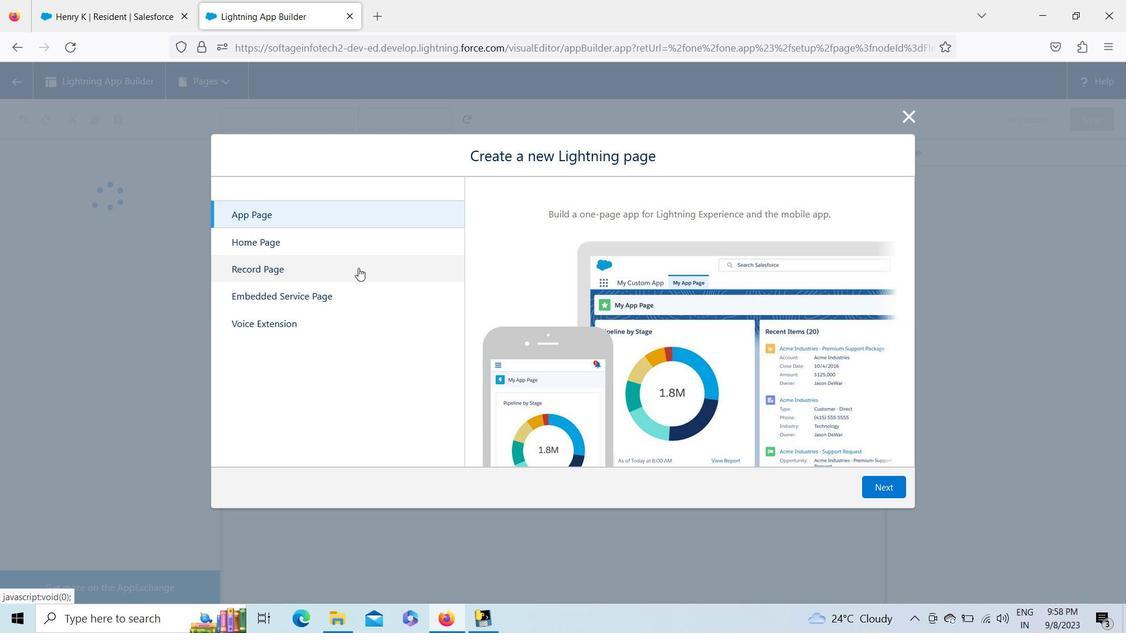 
Action: Mouse moved to (883, 493)
Screenshot: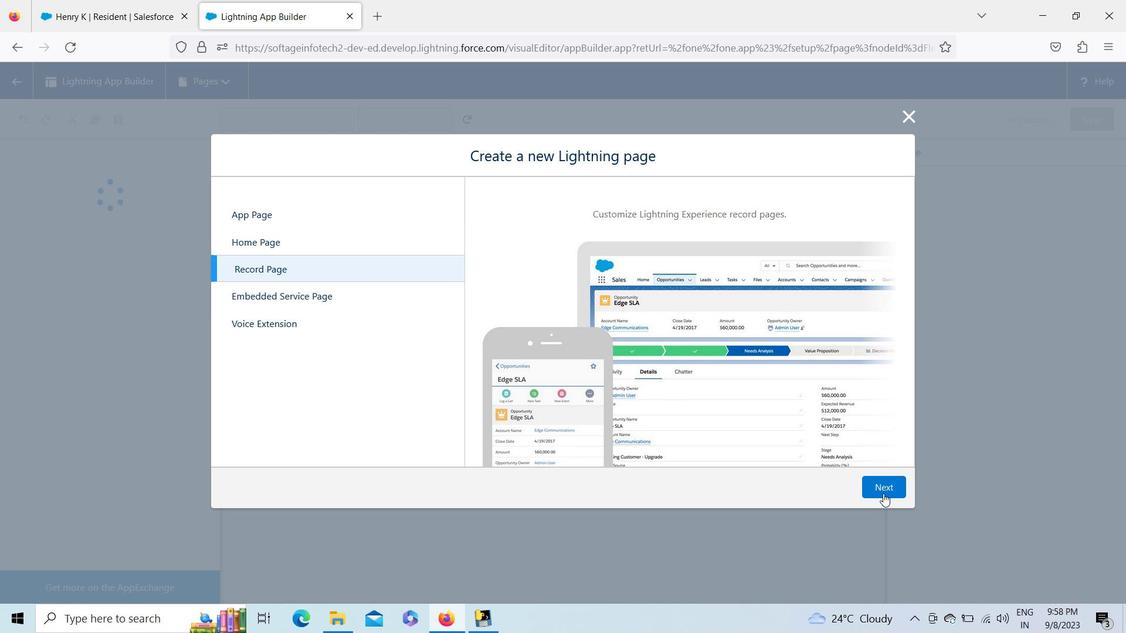 
Action: Mouse pressed left at (883, 493)
Screenshot: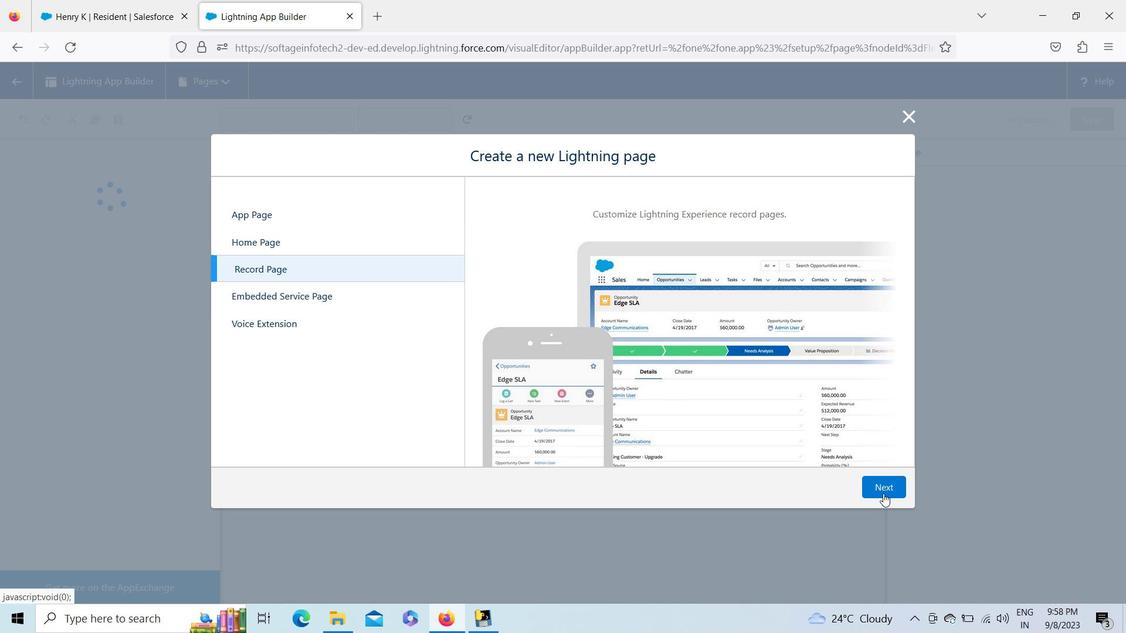
Action: Mouse moved to (659, 244)
Screenshot: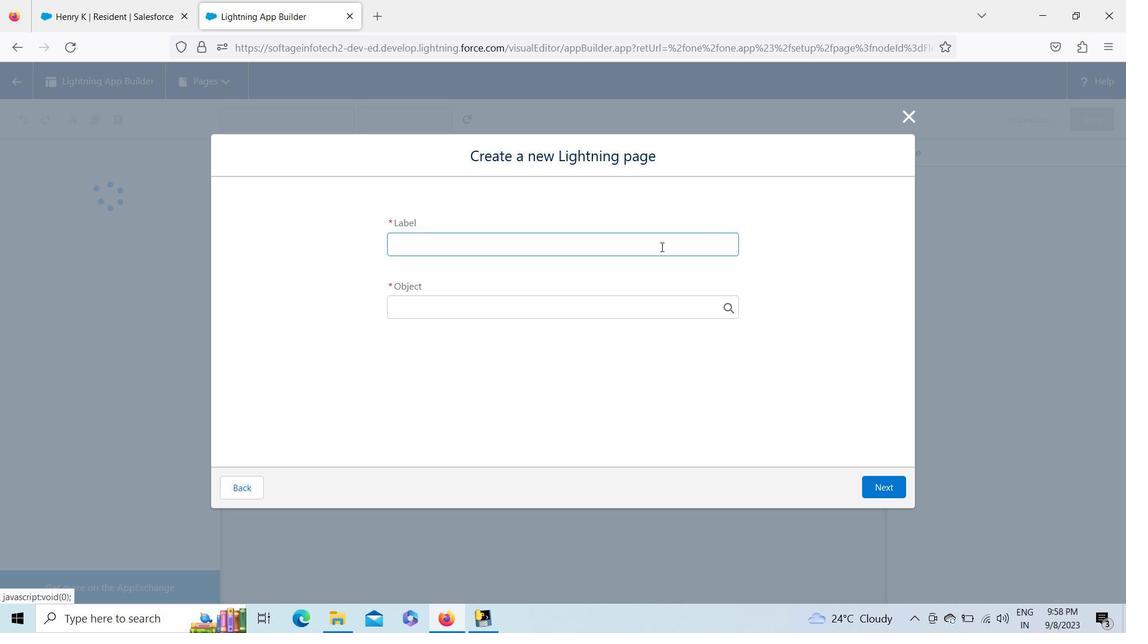 
Action: Key pressed <Key.shift>My<Key.space><Key.shift>Shelter<Key.space><Key.shift>Home<Key.space><Key.shift>Record<Key.space><Key.shift>Page
Screenshot: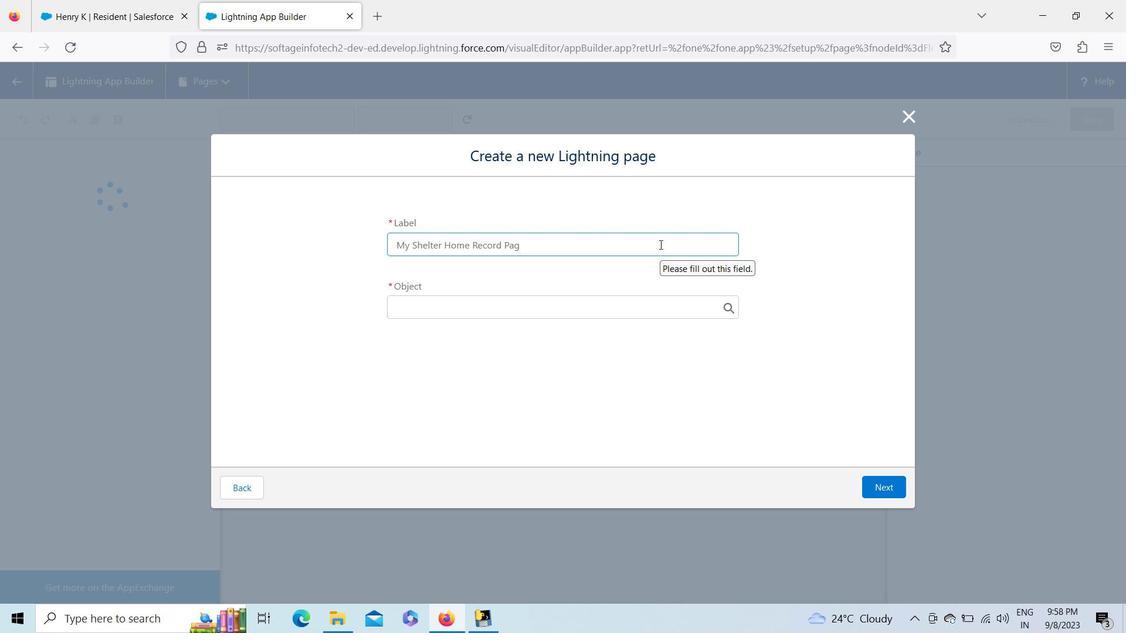 
Action: Mouse moved to (729, 306)
Screenshot: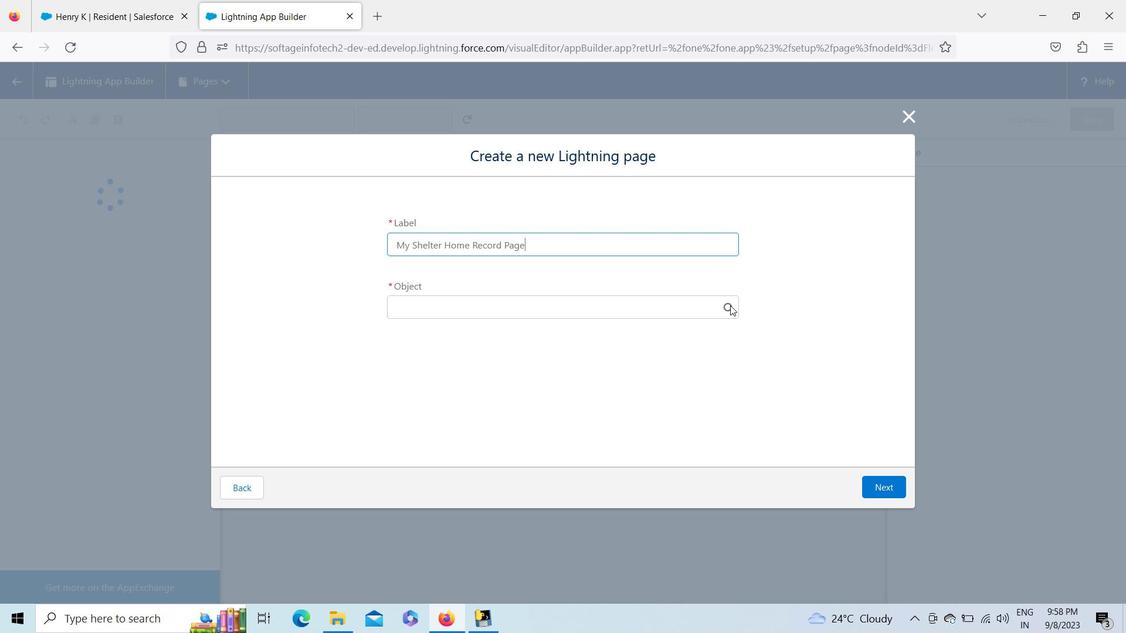 
Action: Mouse pressed left at (729, 306)
Screenshot: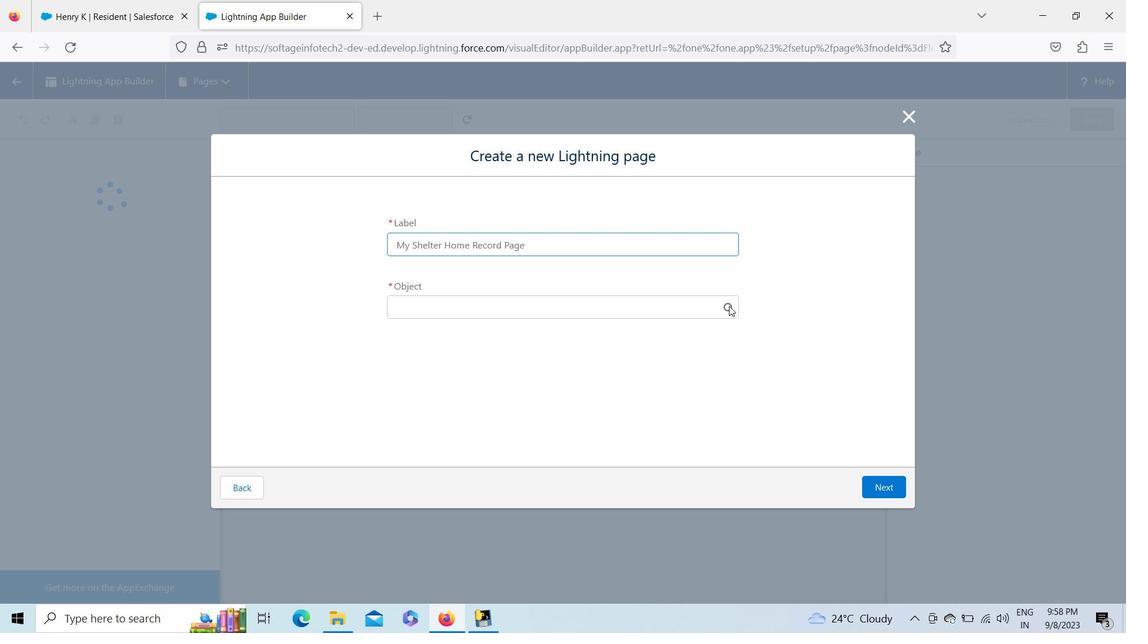
Action: Key pressed res
Screenshot: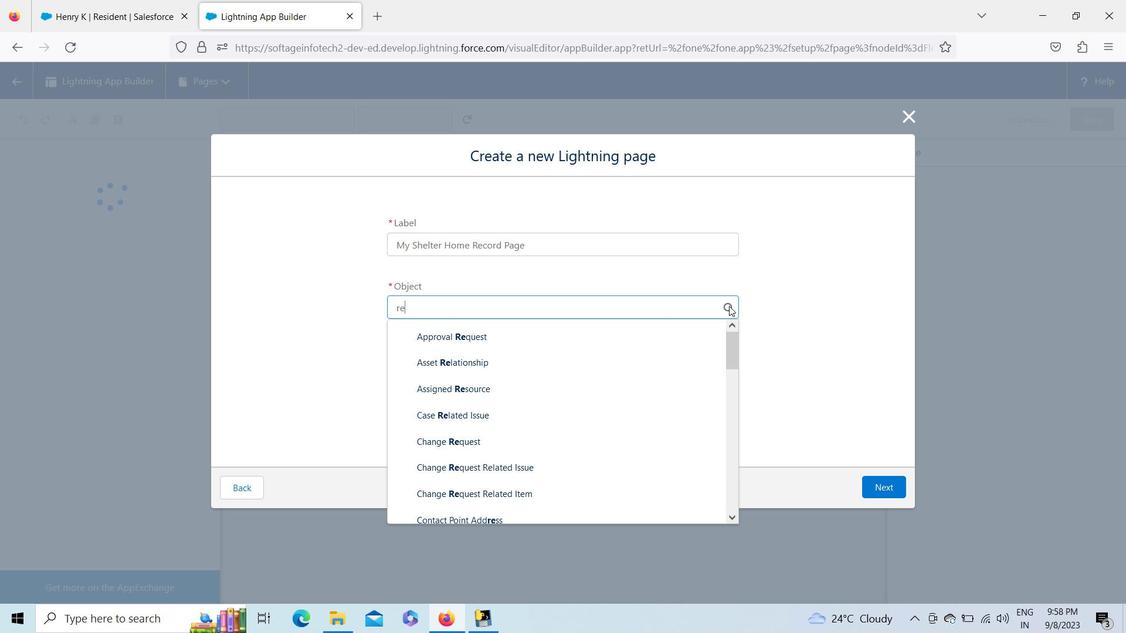 
Action: Mouse moved to (633, 389)
Screenshot: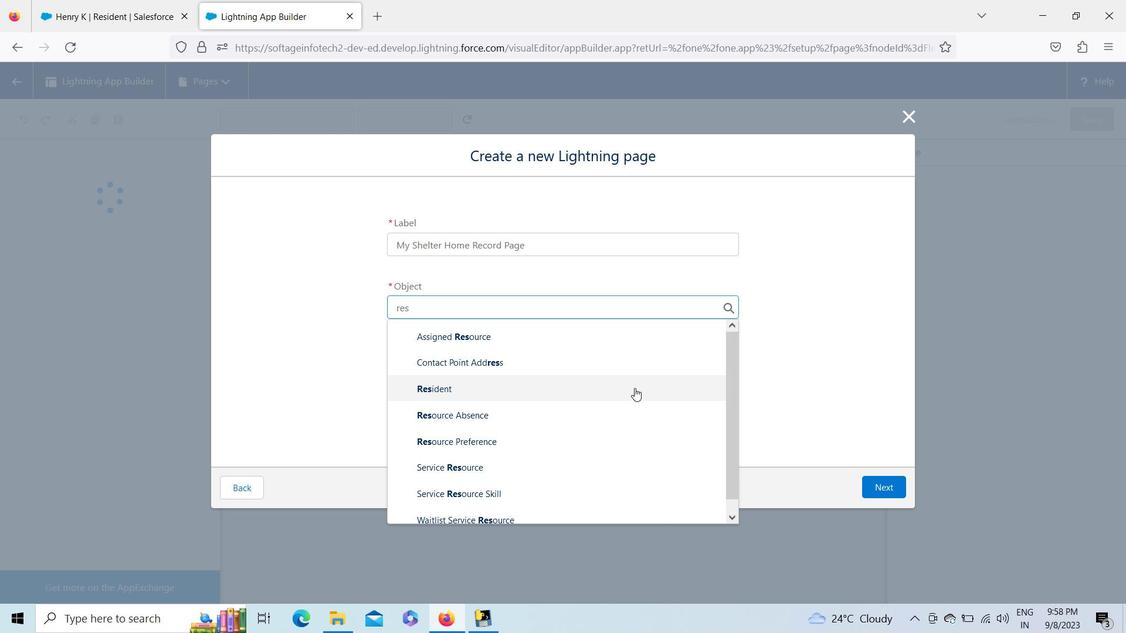 
Action: Mouse pressed left at (633, 389)
Screenshot: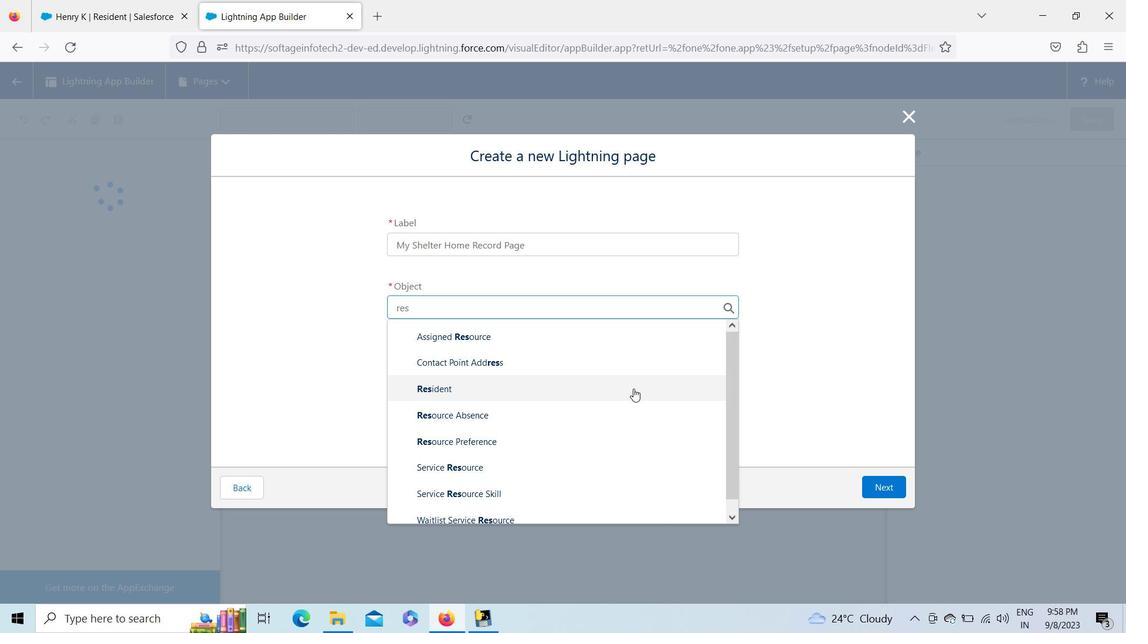 
Action: Mouse moved to (896, 483)
Screenshot: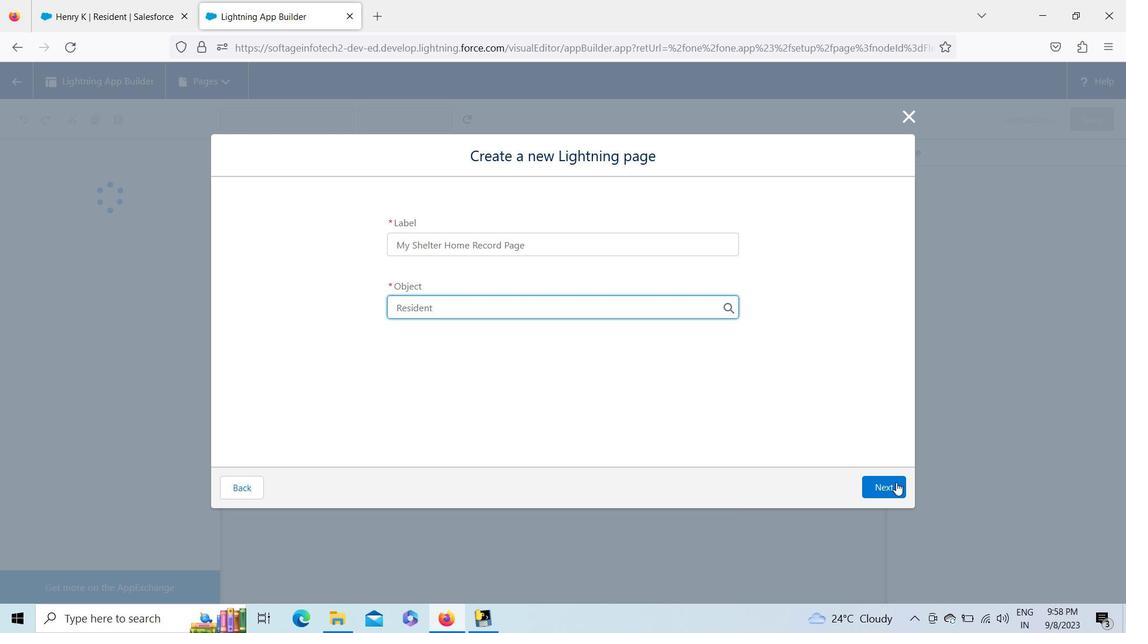 
Action: Mouse pressed left at (896, 483)
Screenshot: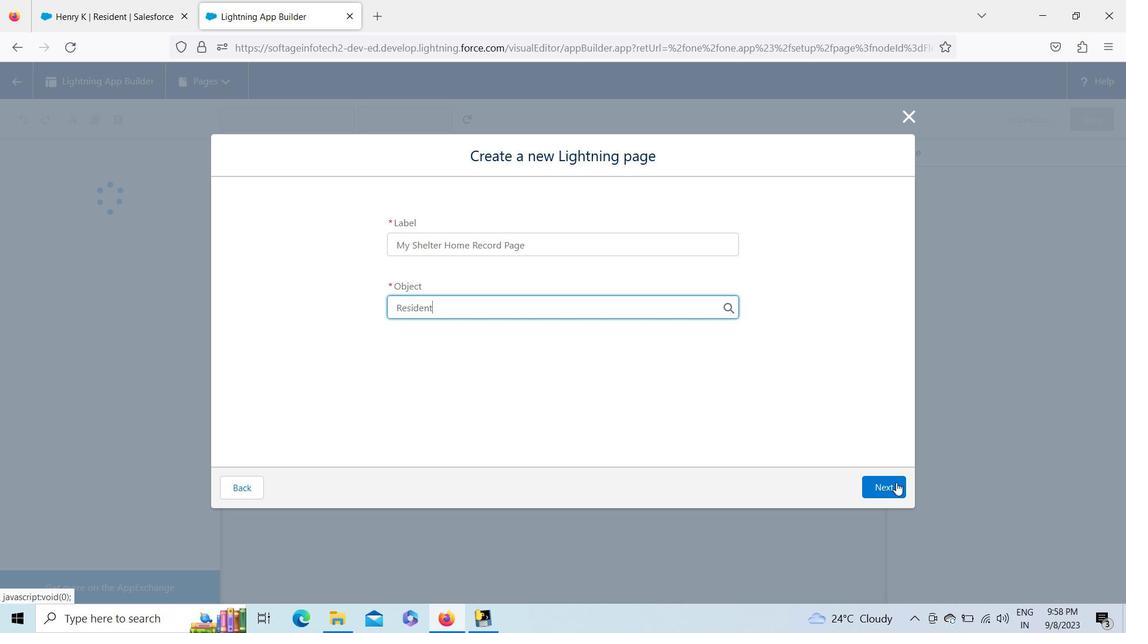 
Action: Mouse moved to (352, 291)
Screenshot: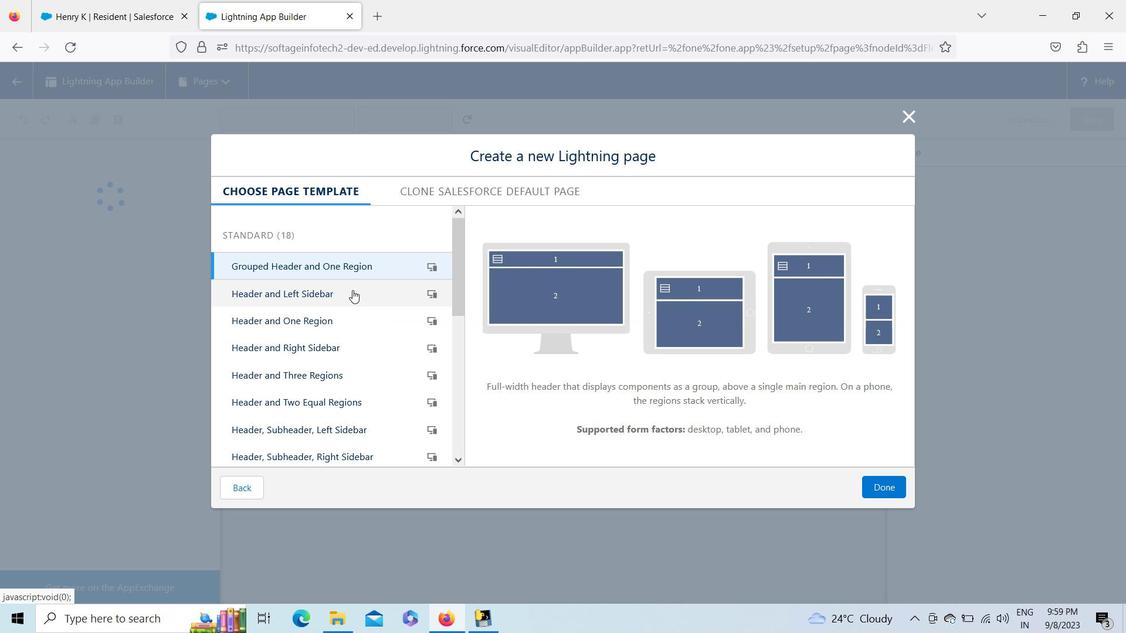 
Action: Mouse pressed left at (352, 291)
Screenshot: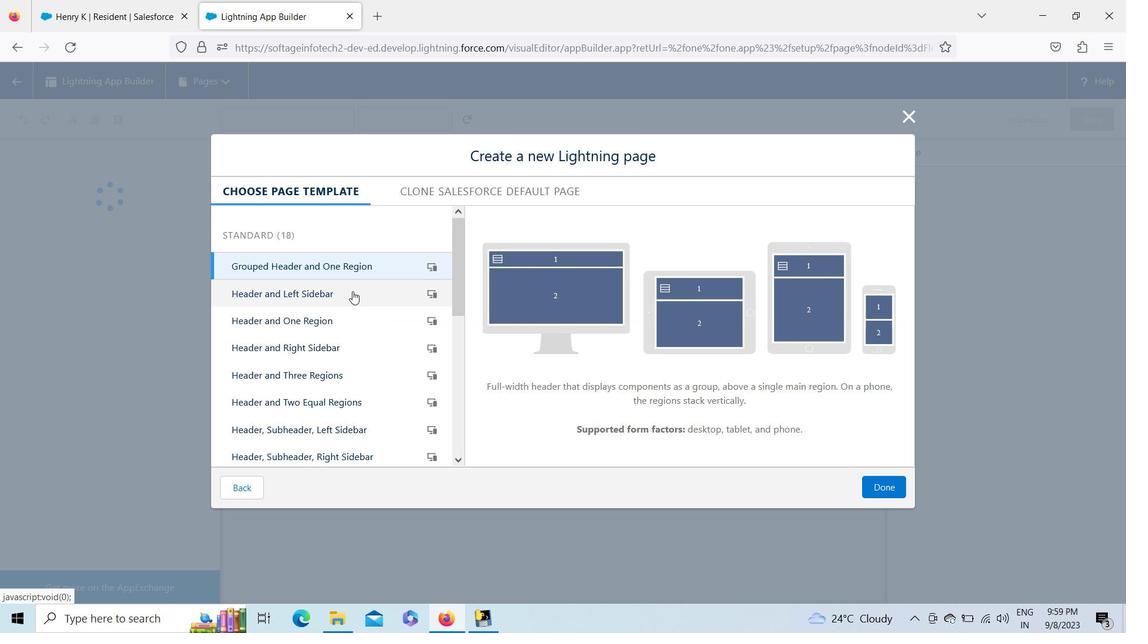 
Action: Mouse moved to (334, 391)
Screenshot: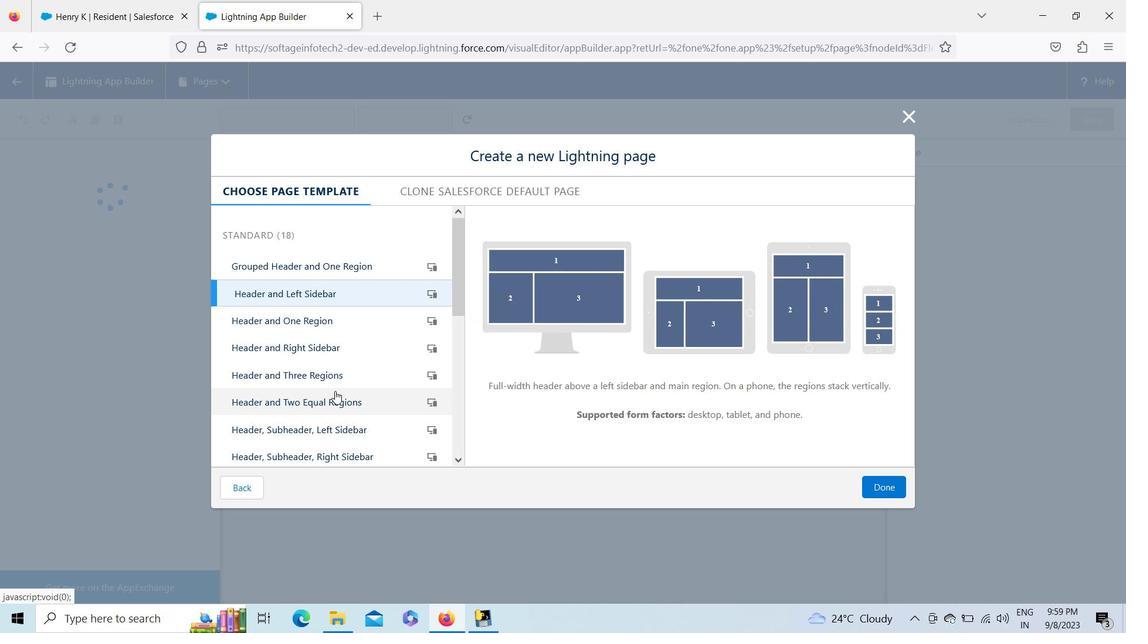 
Action: Mouse pressed left at (334, 391)
Screenshot: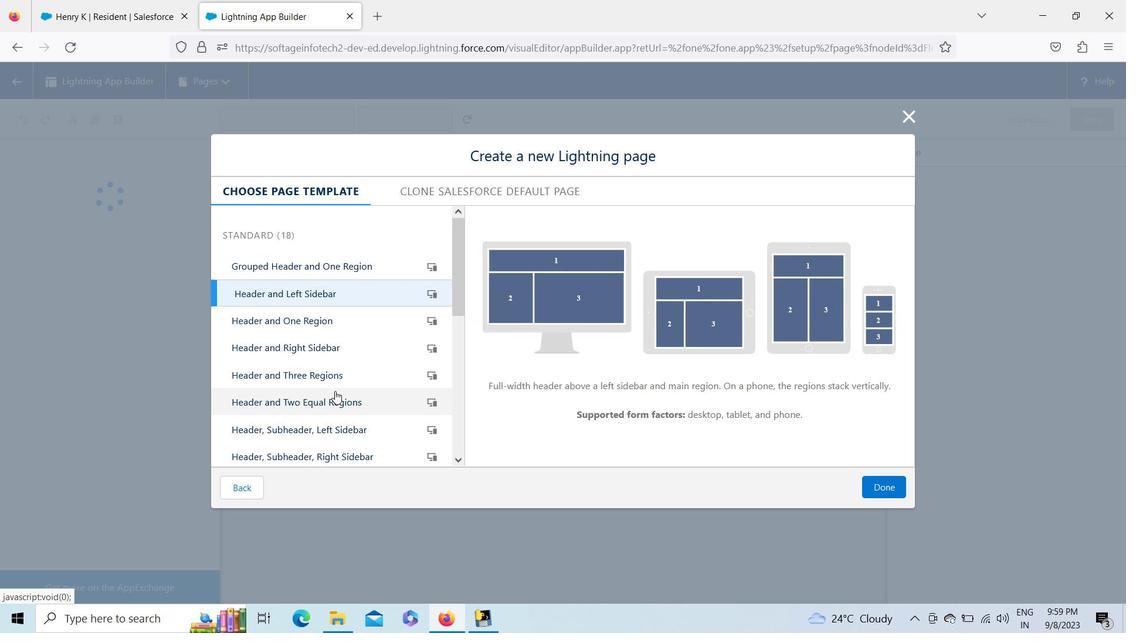 
Action: Mouse moved to (334, 379)
Screenshot: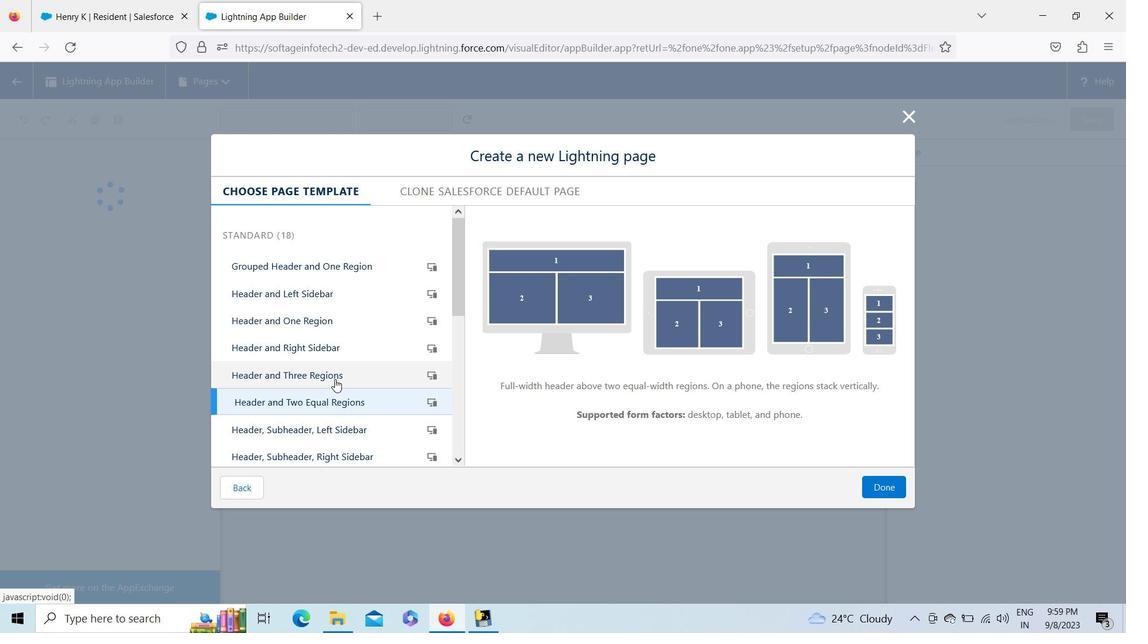 
Action: Mouse pressed left at (334, 379)
Screenshot: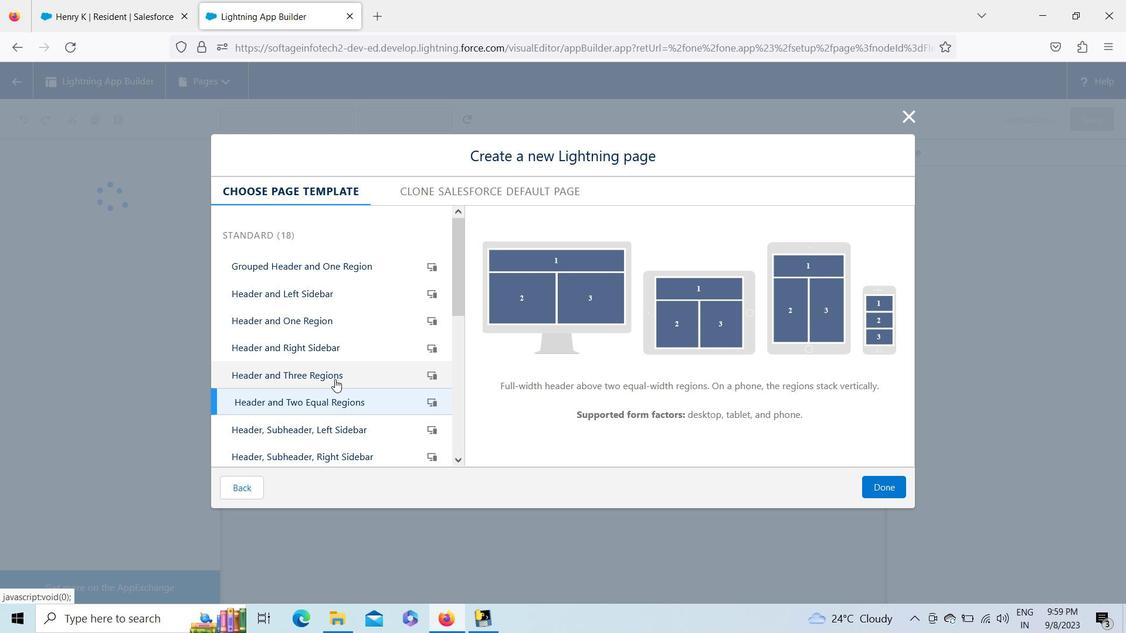 
Action: Mouse moved to (884, 486)
Screenshot: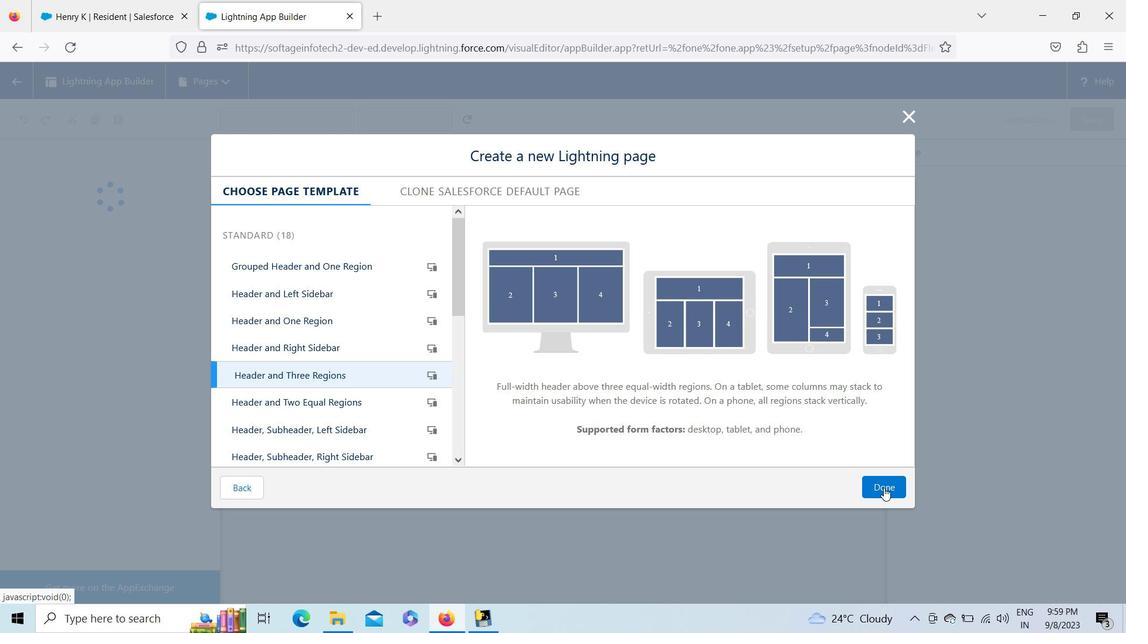 
Action: Mouse pressed left at (884, 486)
Screenshot: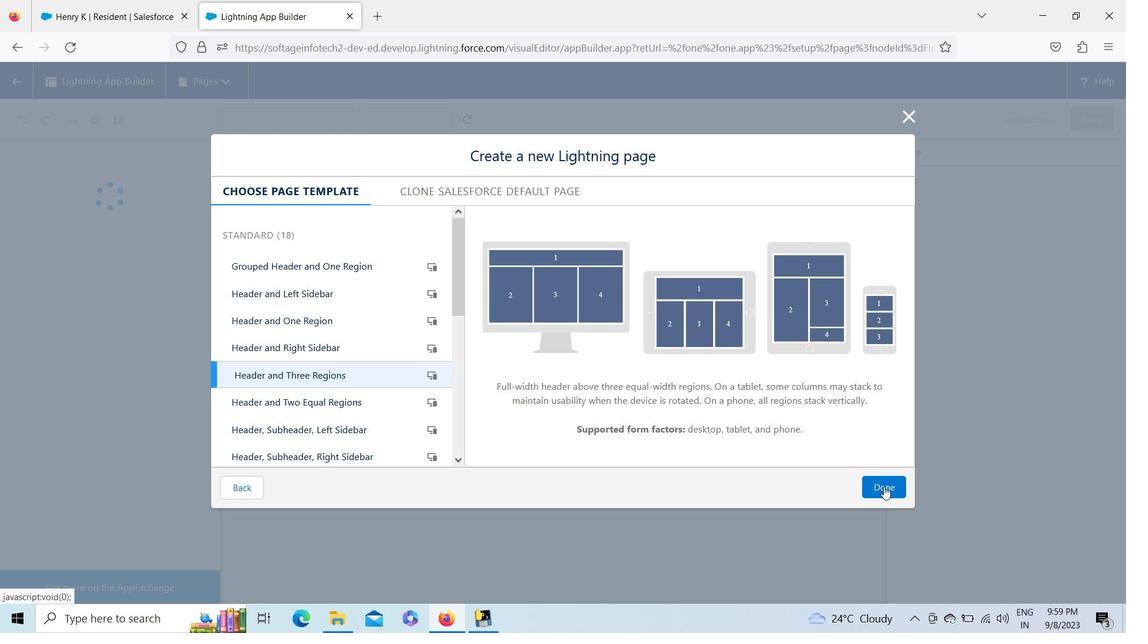 
Action: Mouse moved to (440, 268)
Screenshot: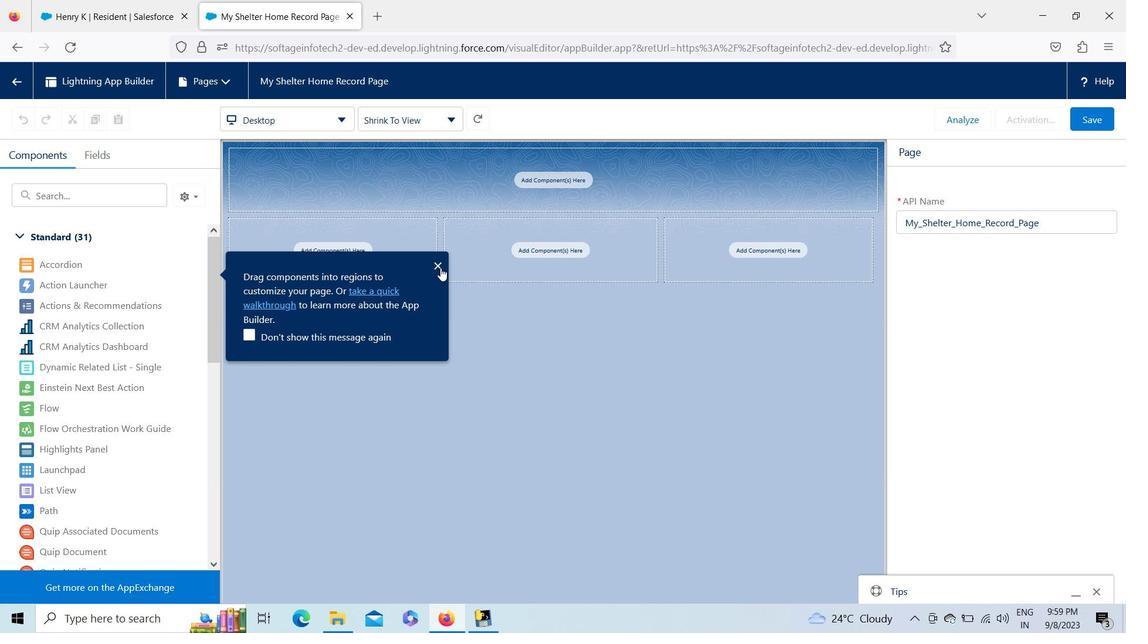 
Action: Mouse pressed left at (440, 268)
Screenshot: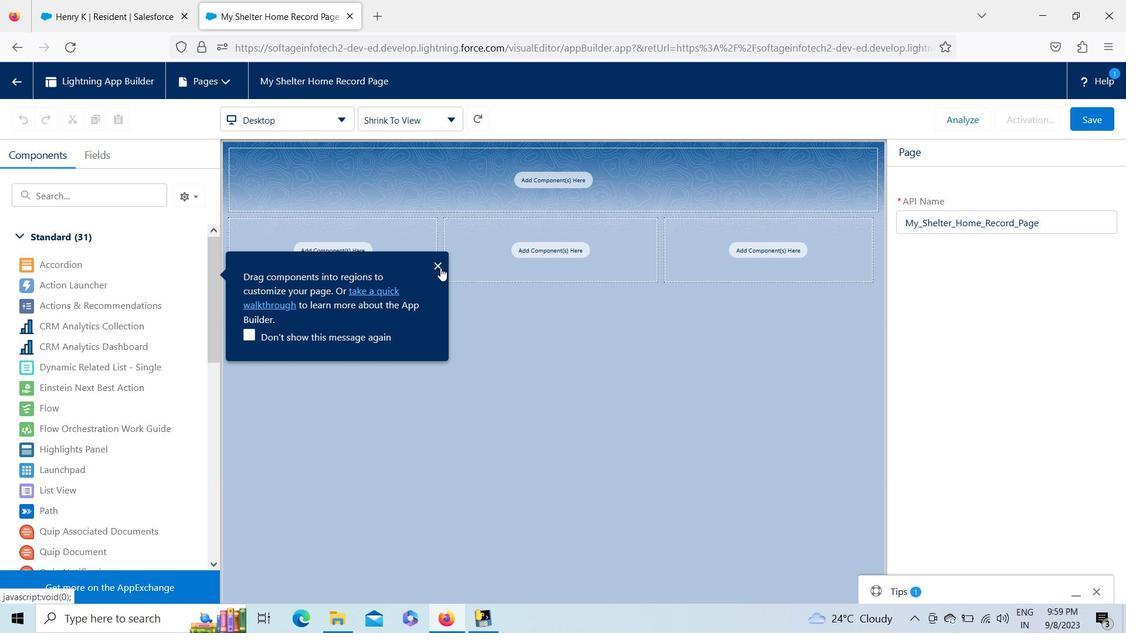 
Action: Mouse moved to (112, 163)
Screenshot: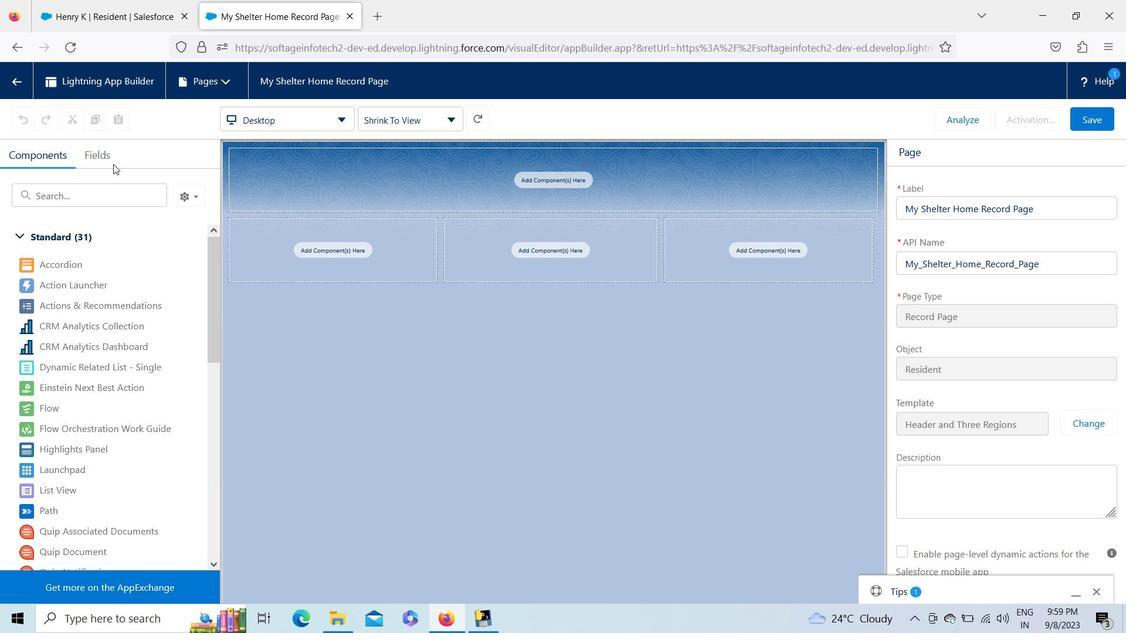
Action: Mouse pressed left at (112, 163)
Screenshot: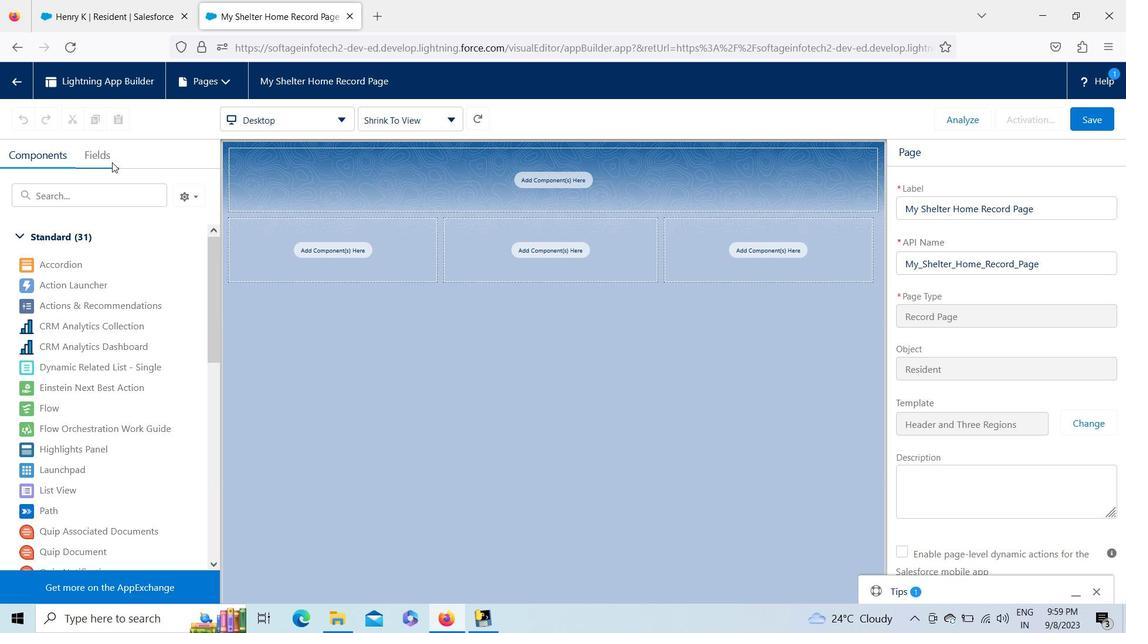 
Action: Mouse moved to (70, 268)
Screenshot: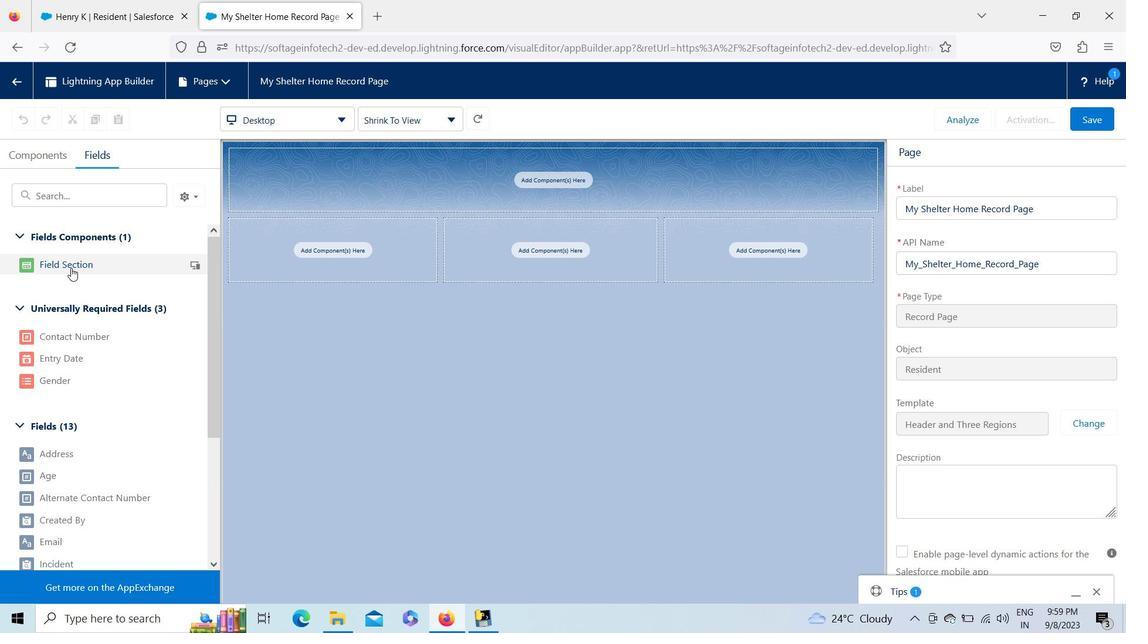 
Action: Mouse pressed left at (70, 268)
Screenshot: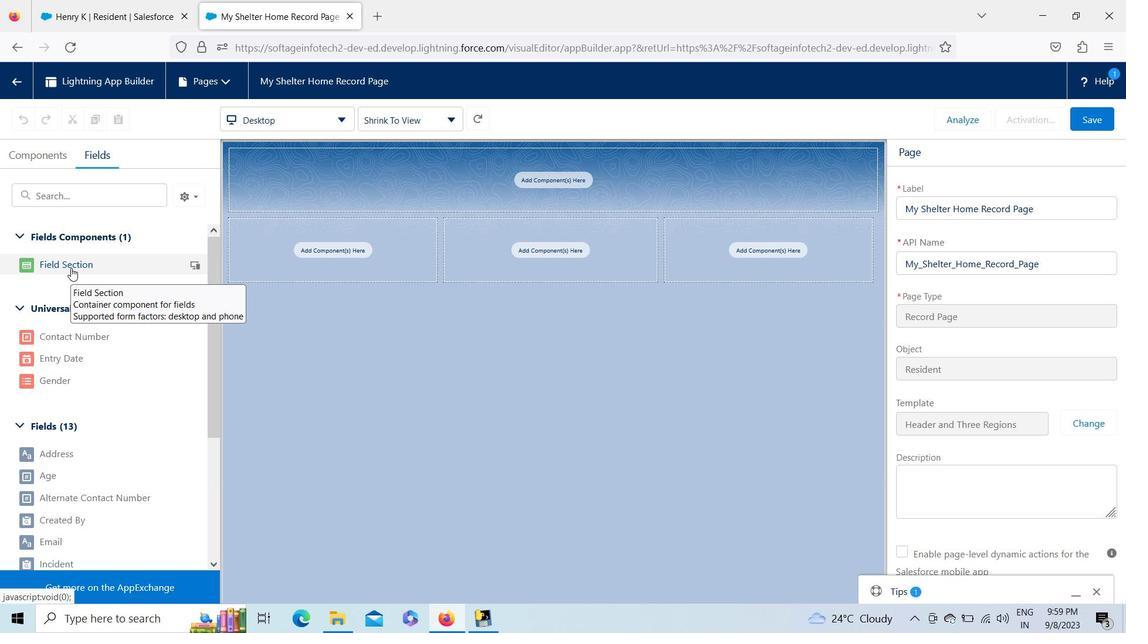 
Action: Mouse moved to (96, 263)
Screenshot: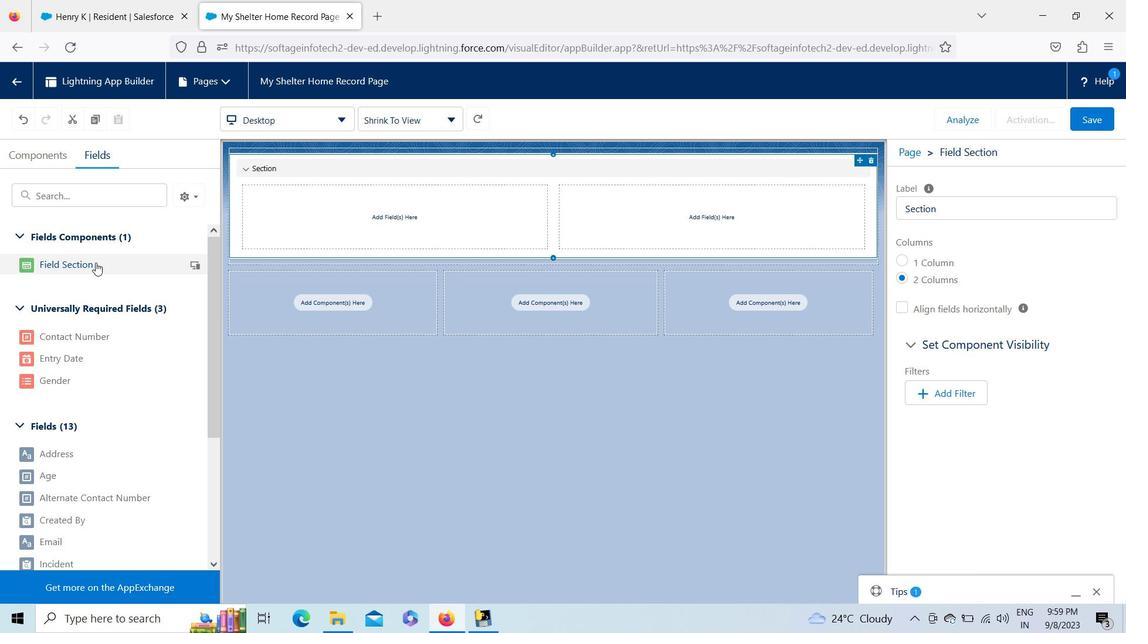 
Action: Mouse pressed left at (96, 263)
Screenshot: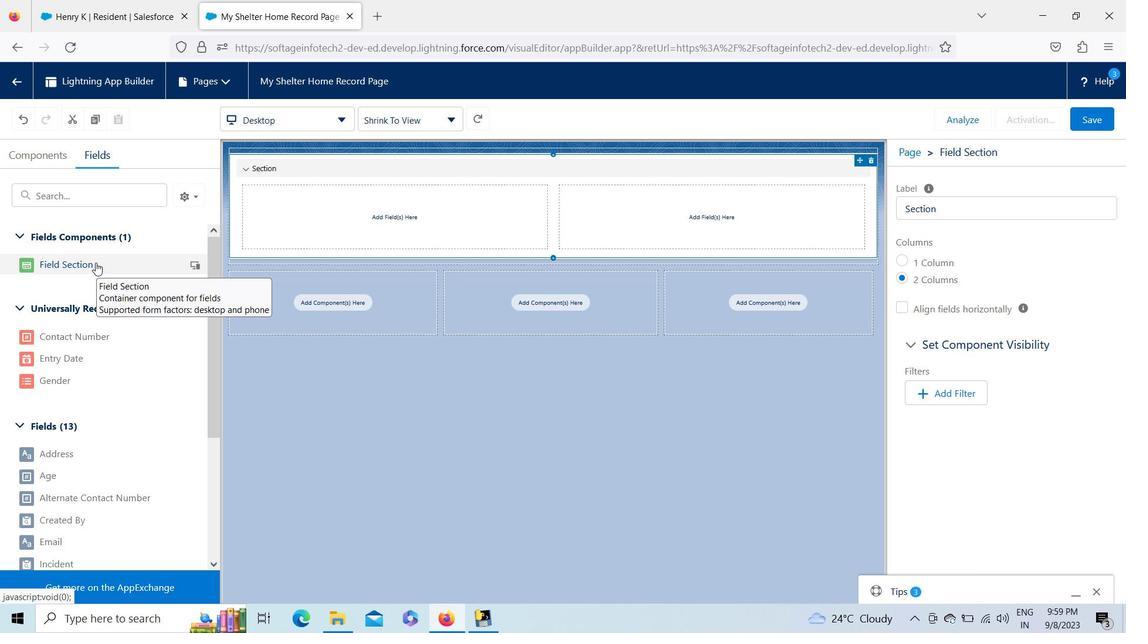 
Action: Mouse moved to (148, 257)
Screenshot: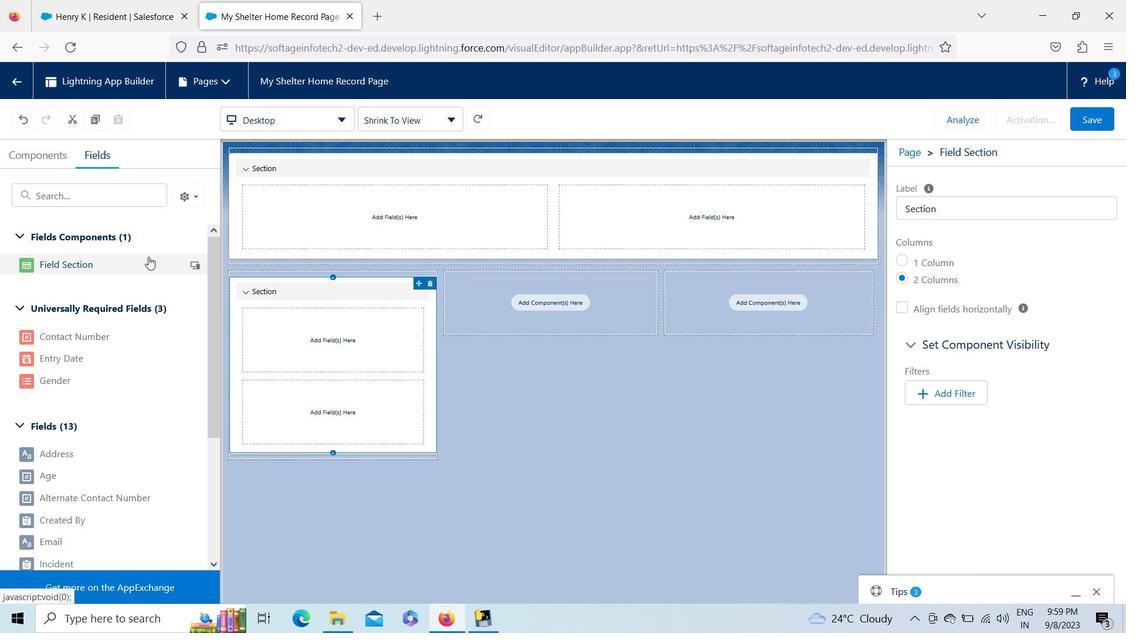 
Action: Mouse pressed left at (148, 257)
Screenshot: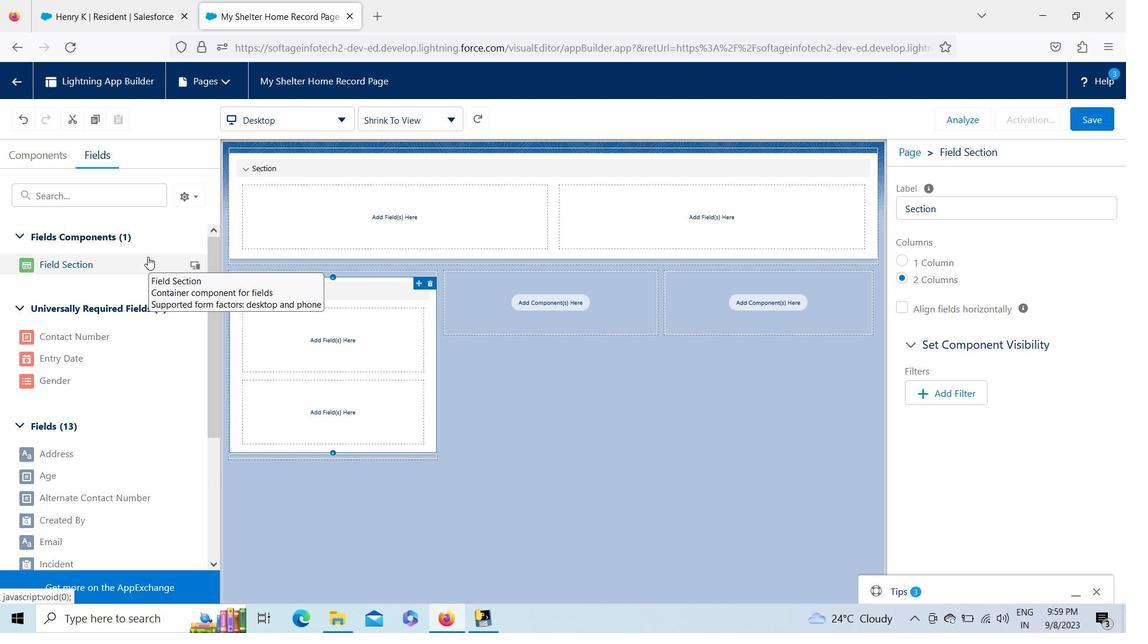 
Action: Mouse moved to (96, 258)
Screenshot: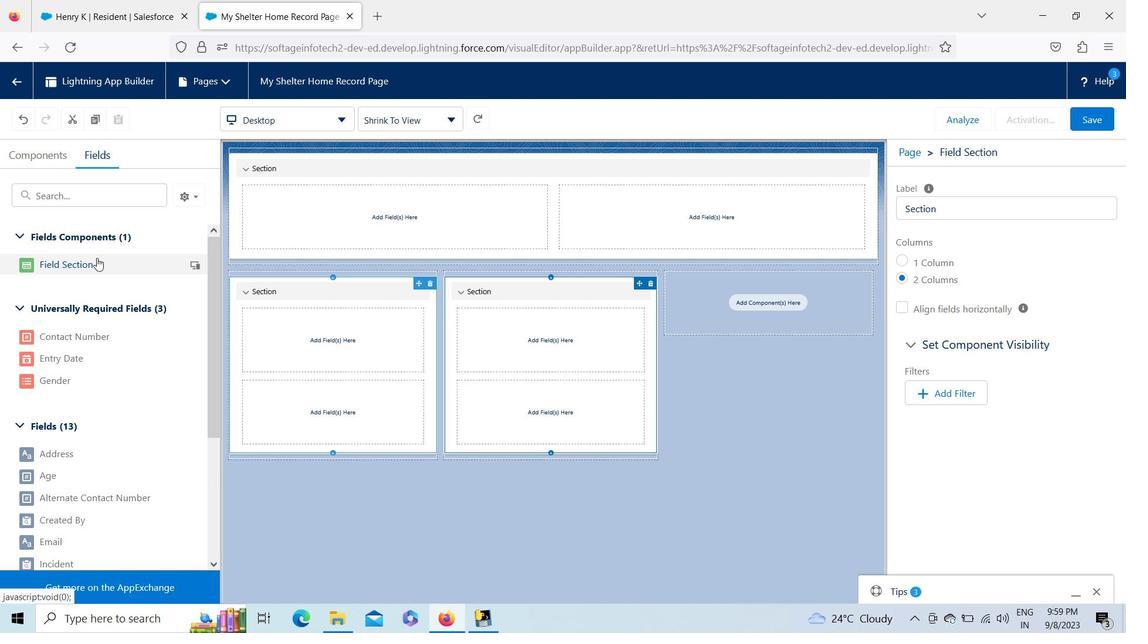 
Action: Mouse pressed left at (96, 258)
Screenshot: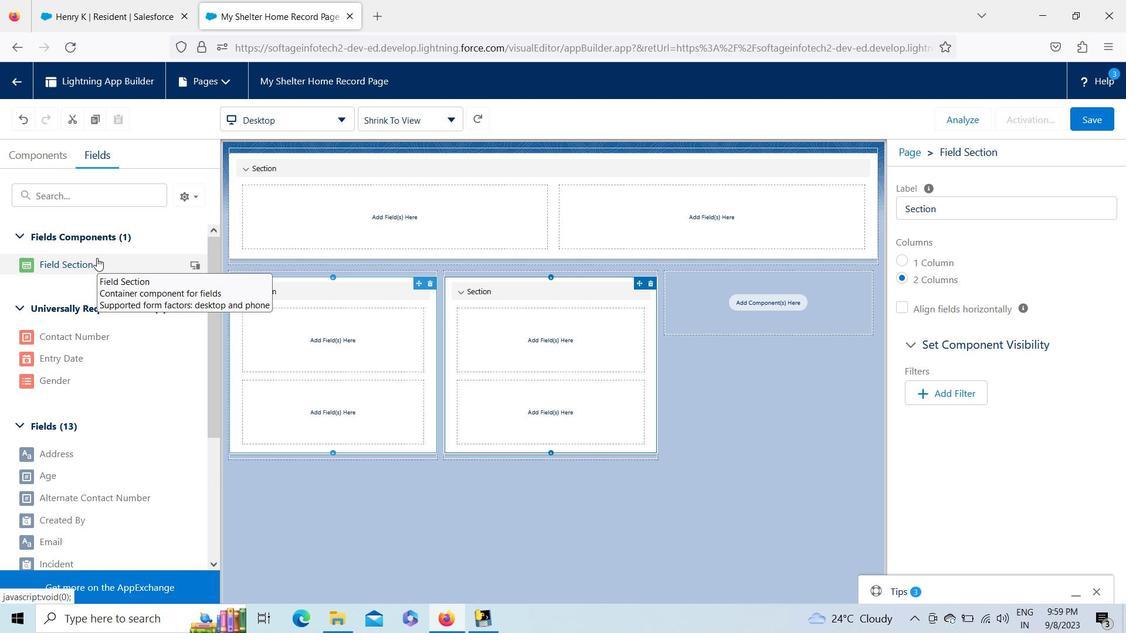 
Action: Mouse moved to (495, 509)
Screenshot: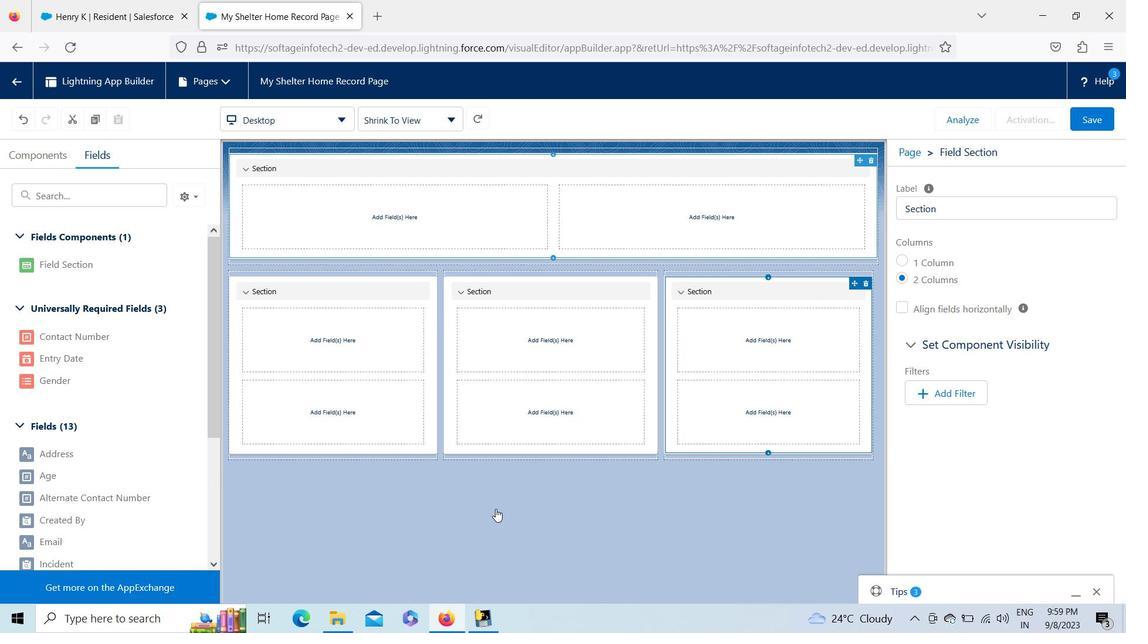 
Action: Mouse pressed left at (495, 509)
Screenshot: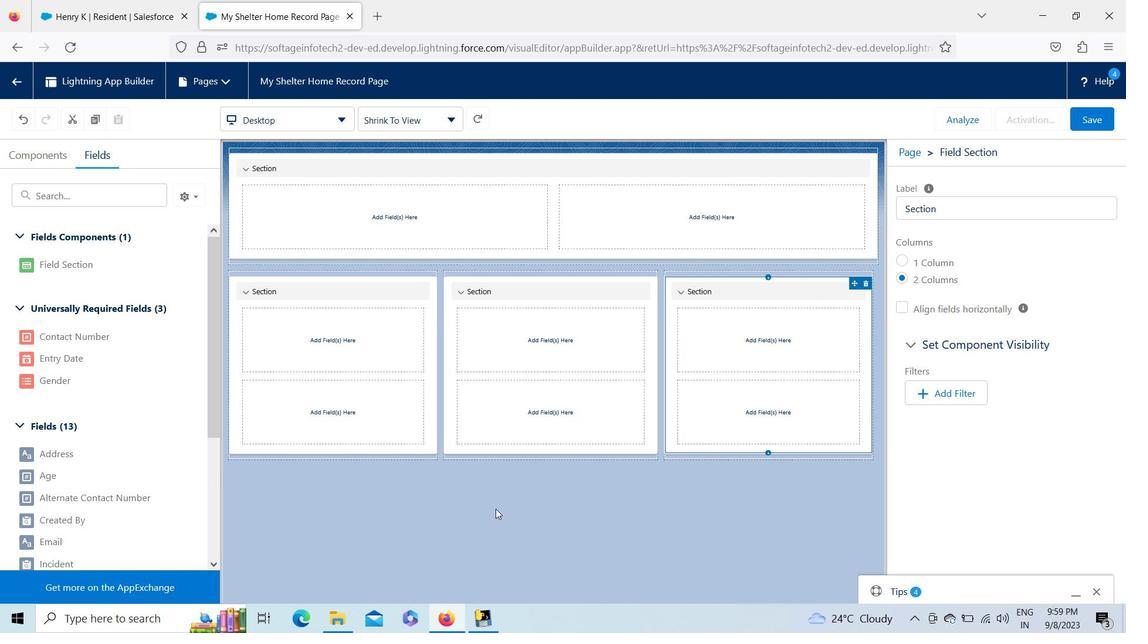 
Action: Mouse moved to (256, 167)
Screenshot: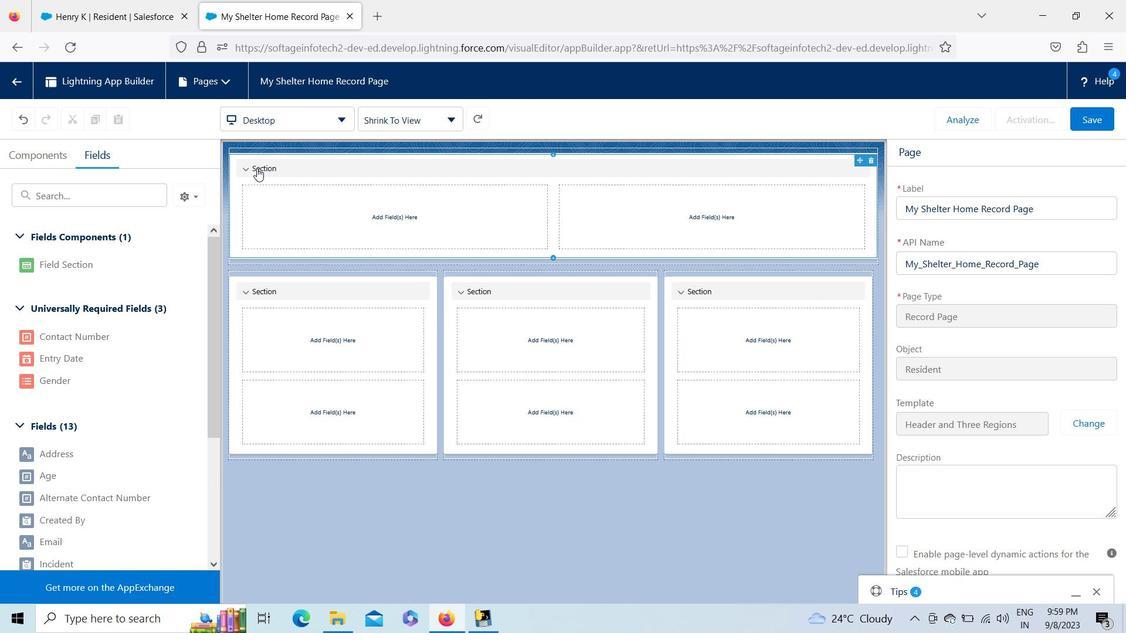 
Action: Mouse pressed left at (256, 167)
Screenshot: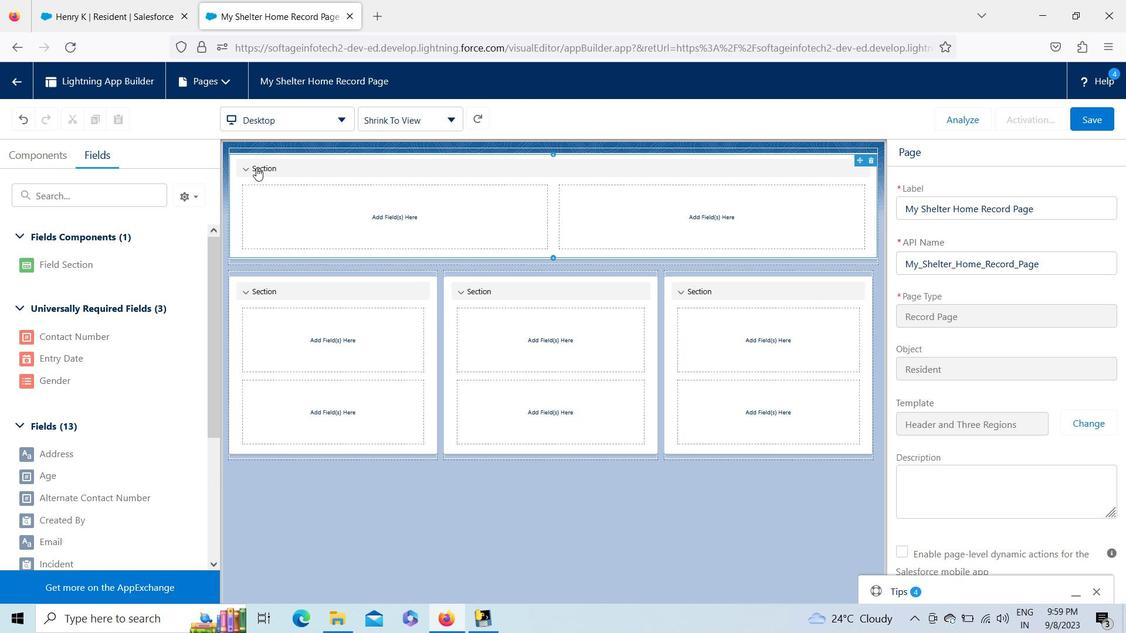 
Action: Mouse moved to (963, 201)
Screenshot: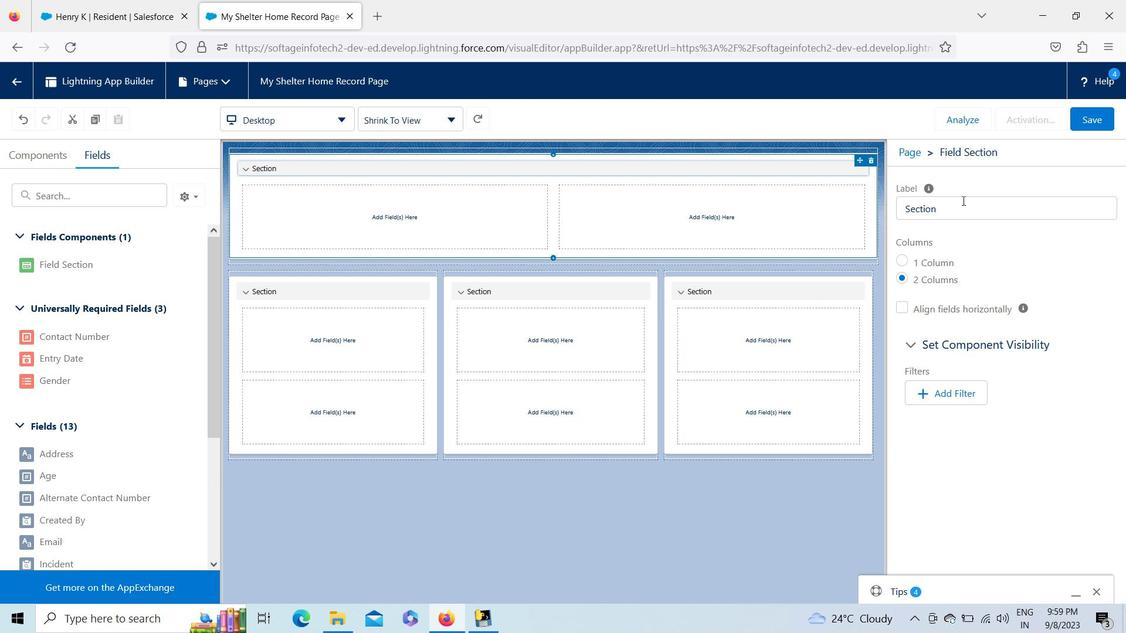 
Action: Mouse pressed left at (963, 201)
Screenshot: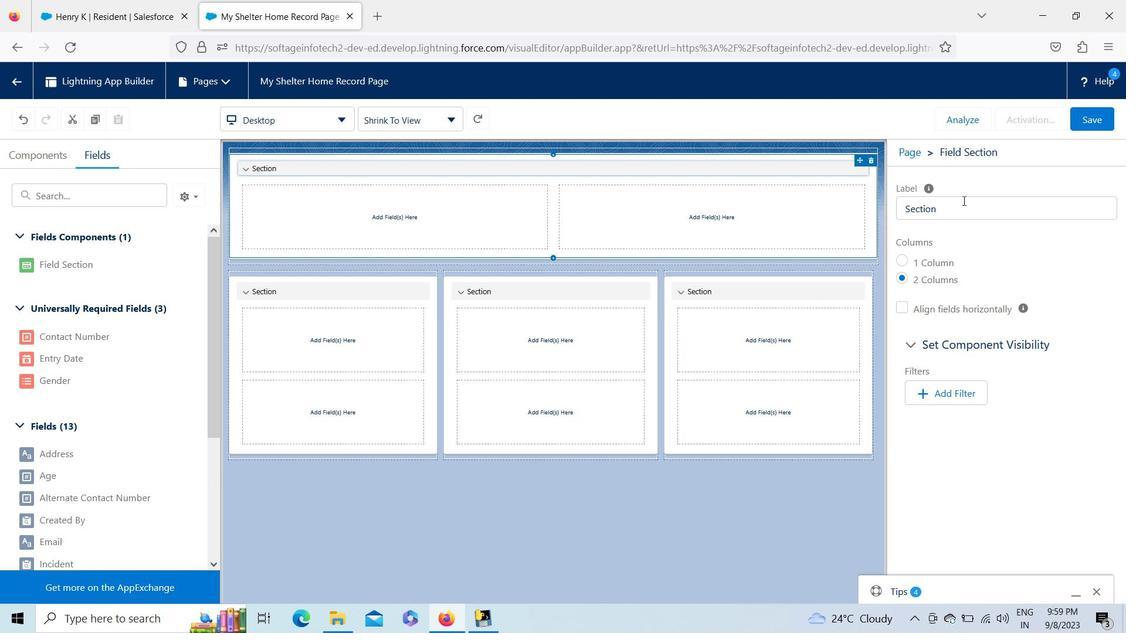 
Action: Mouse pressed left at (963, 201)
Screenshot: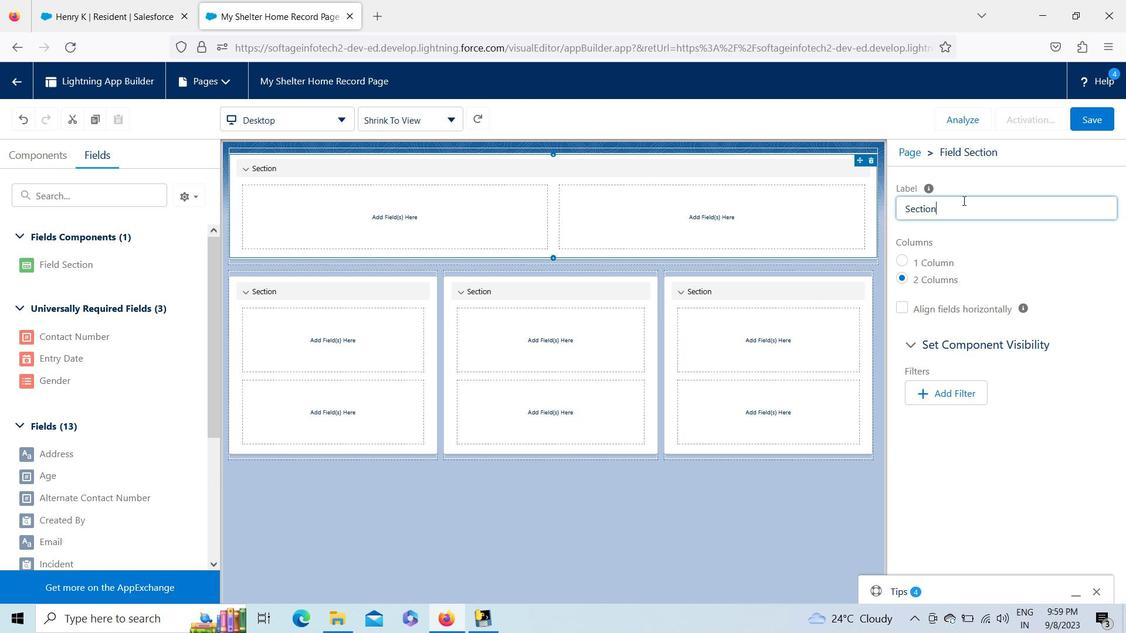 
Action: Mouse pressed left at (963, 201)
Screenshot: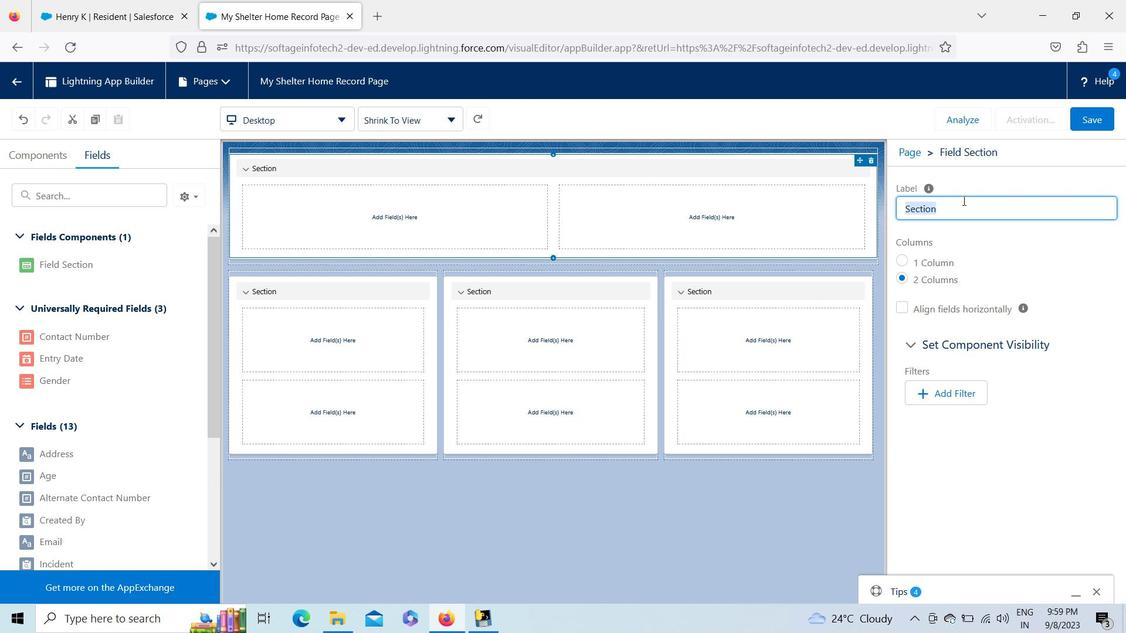 
Action: Mouse pressed left at (963, 201)
Screenshot: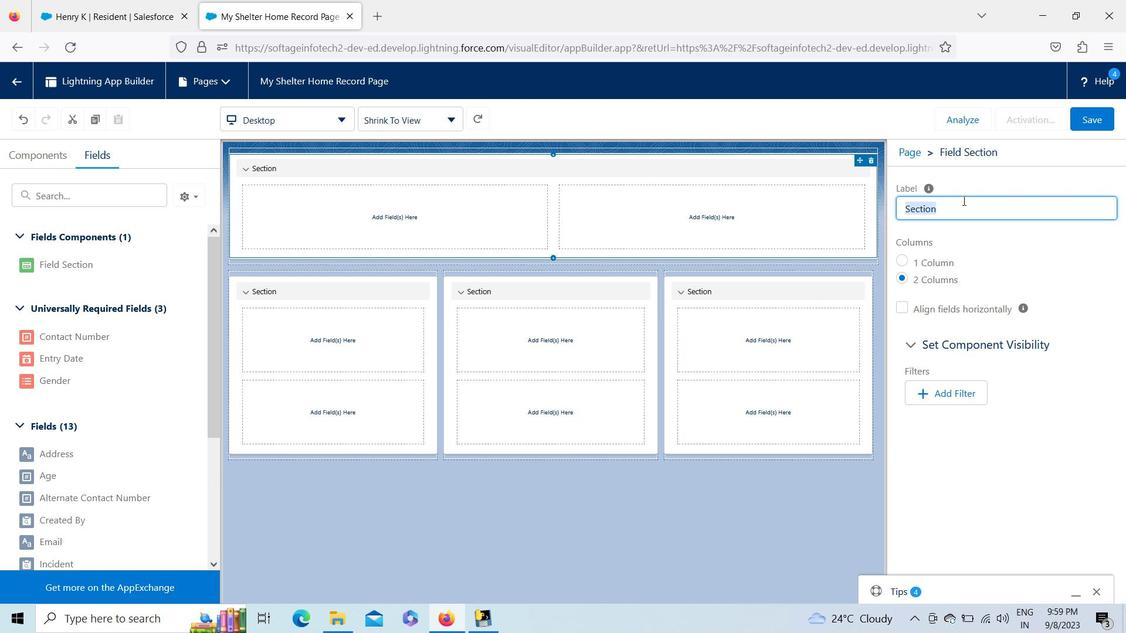 
Action: Mouse moved to (86, 334)
Screenshot: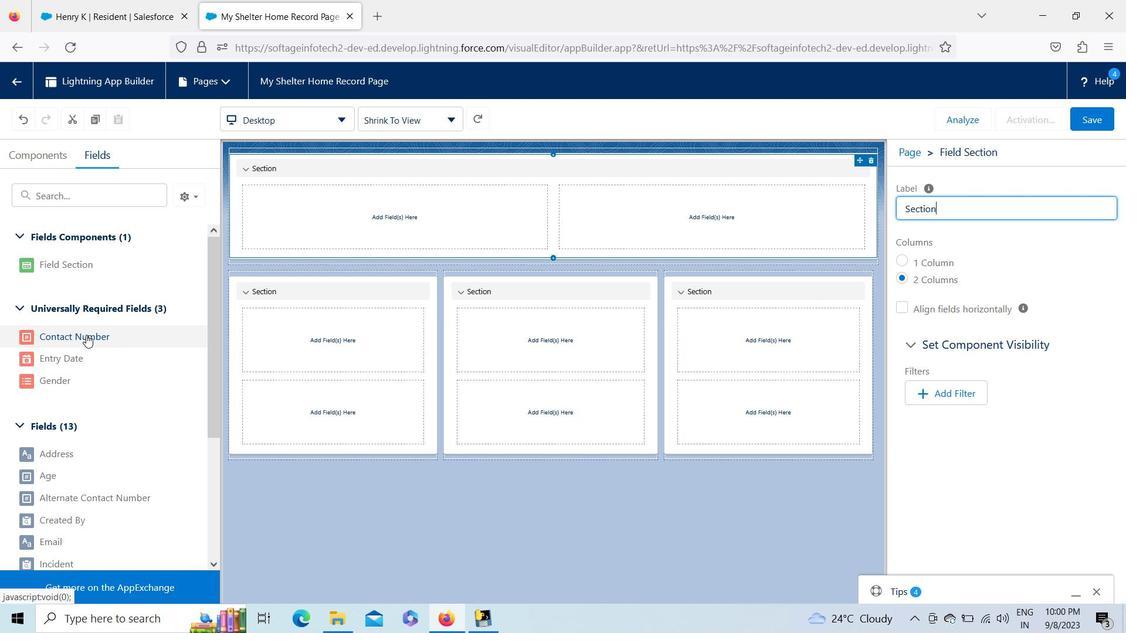 
Action: Mouse pressed left at (86, 334)
Screenshot: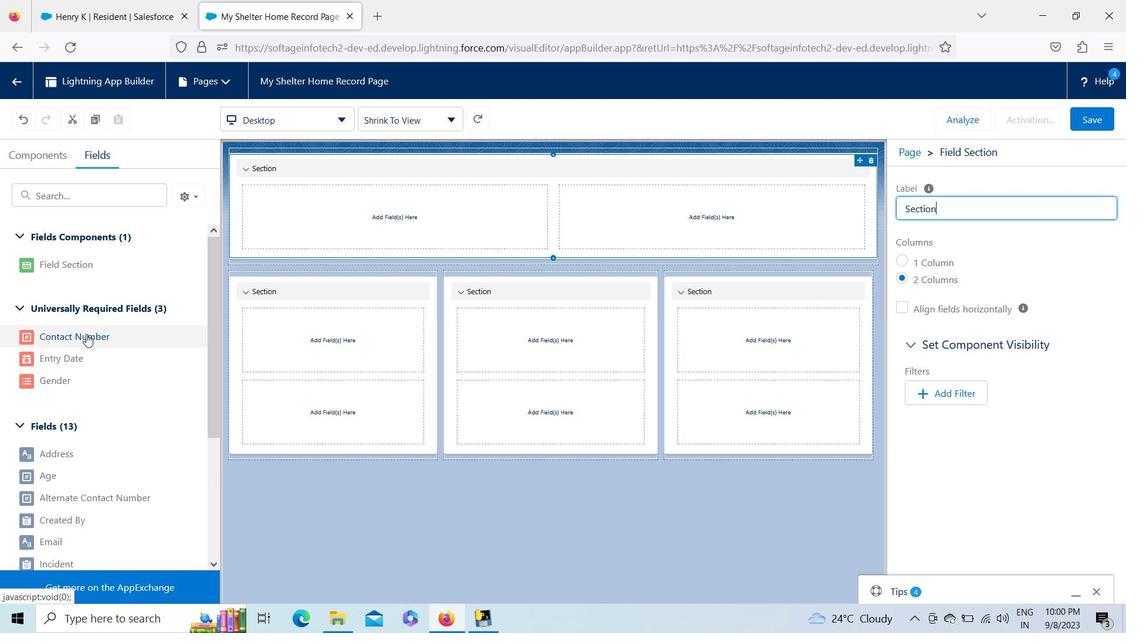 
Action: Mouse moved to (217, 414)
Screenshot: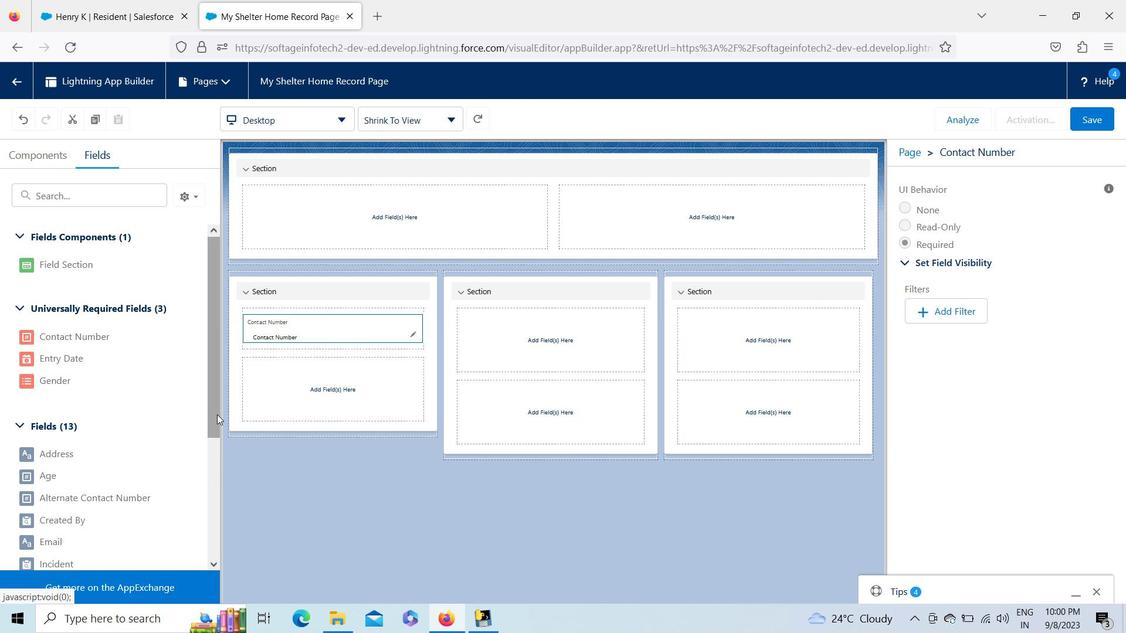 
Action: Mouse pressed left at (217, 414)
Screenshot: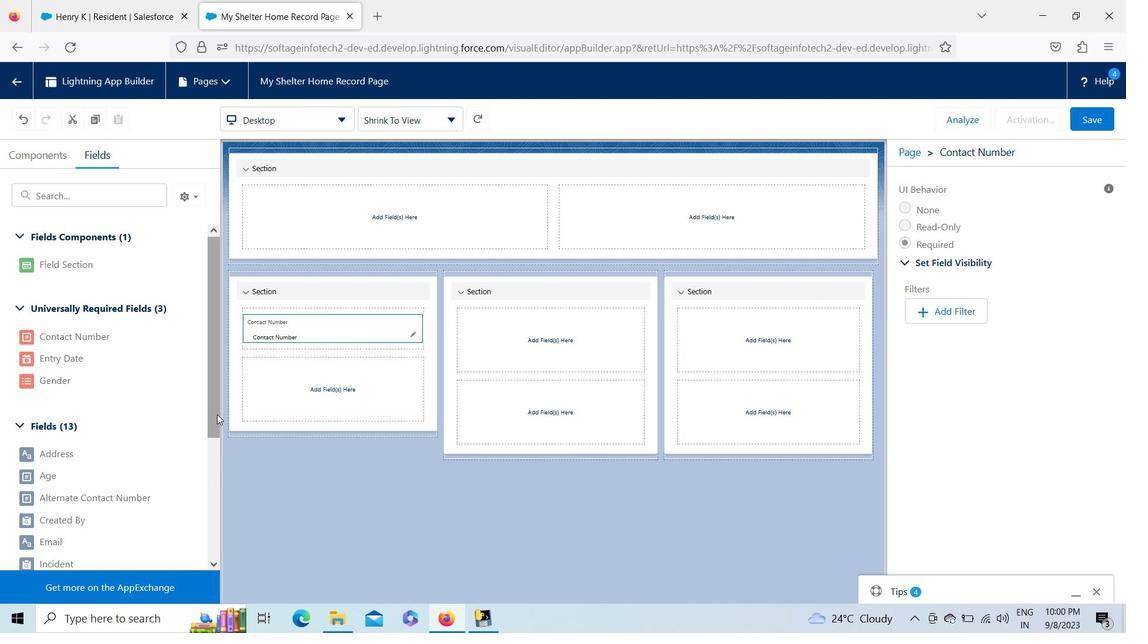 
Action: Mouse moved to (45, 408)
Screenshot: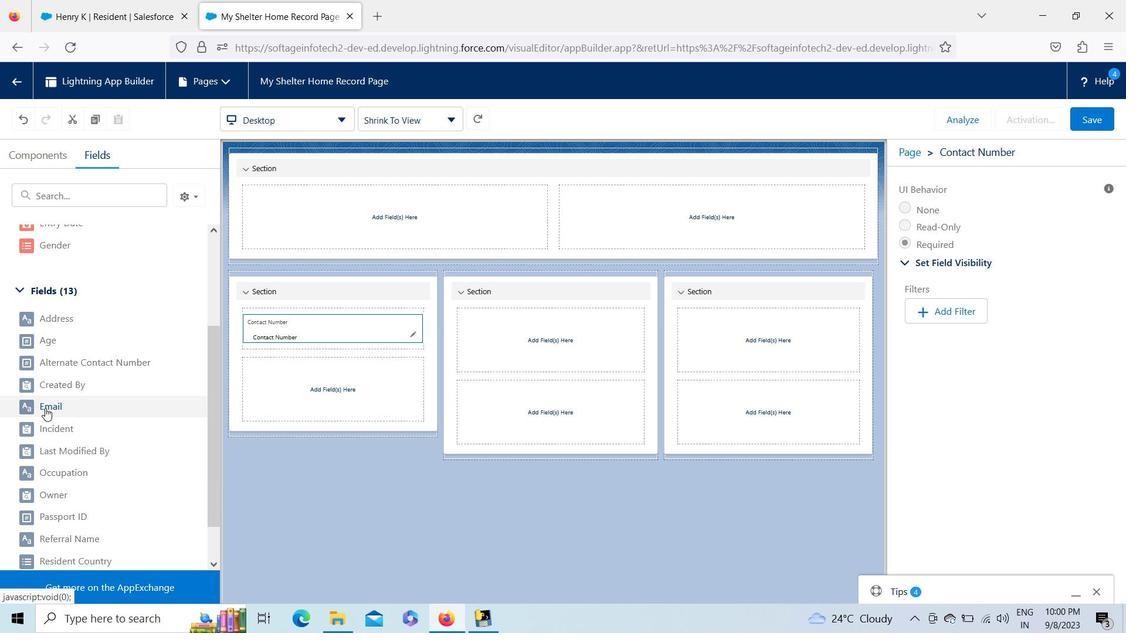 
Action: Mouse pressed left at (45, 408)
Screenshot: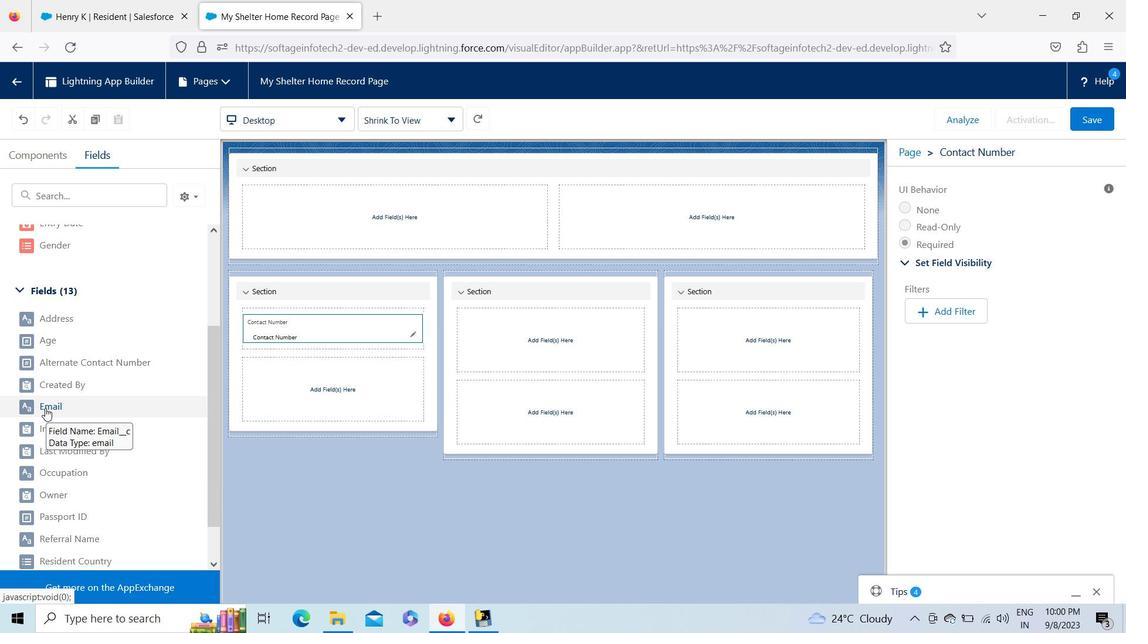 
Action: Mouse moved to (211, 231)
Screenshot: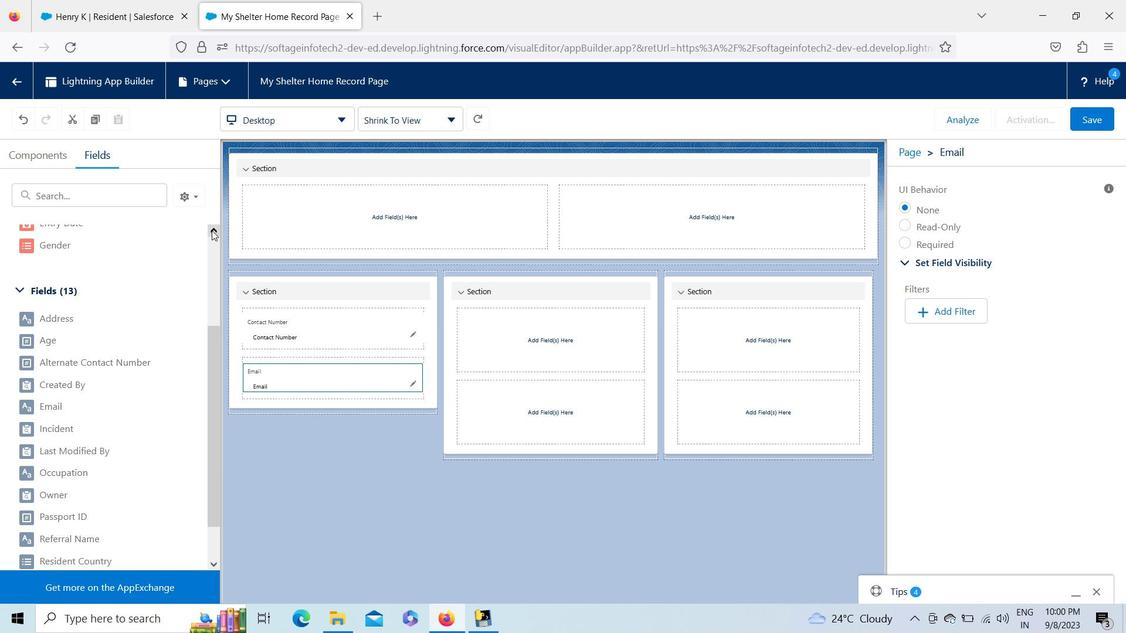 
Action: Mouse pressed left at (211, 231)
Screenshot: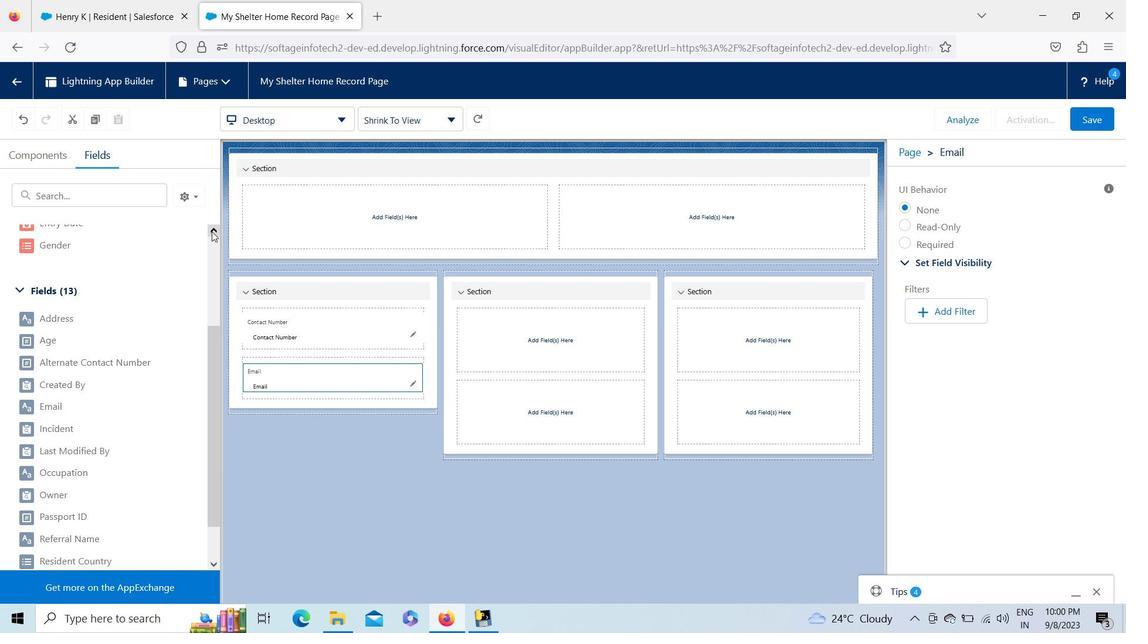
Action: Mouse pressed left at (211, 231)
Screenshot: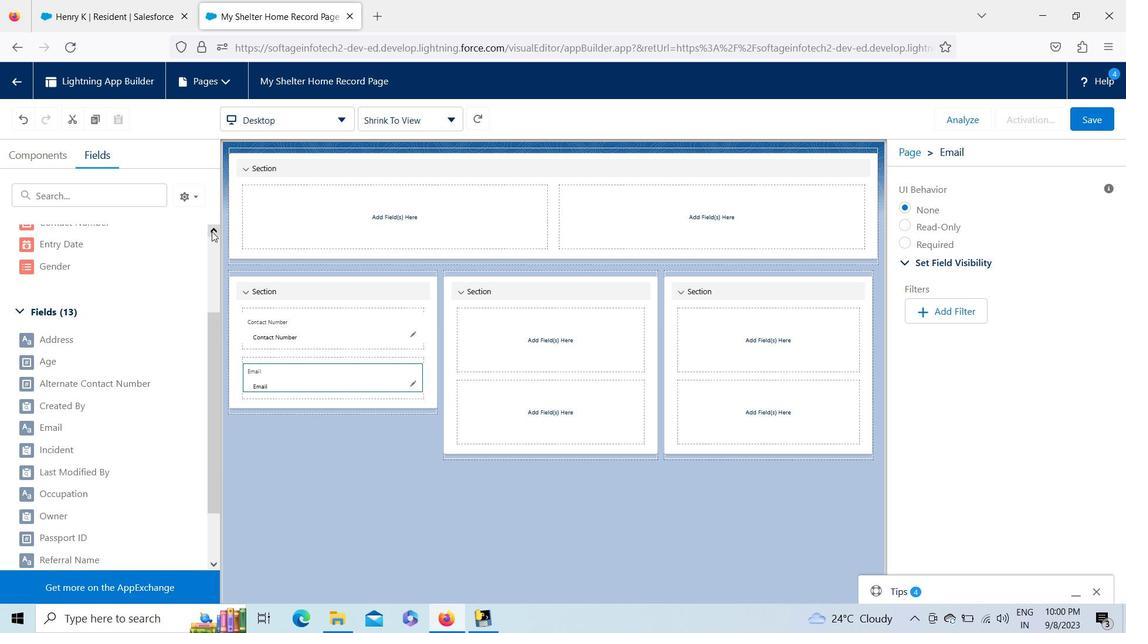 
Action: Mouse pressed left at (211, 231)
Screenshot: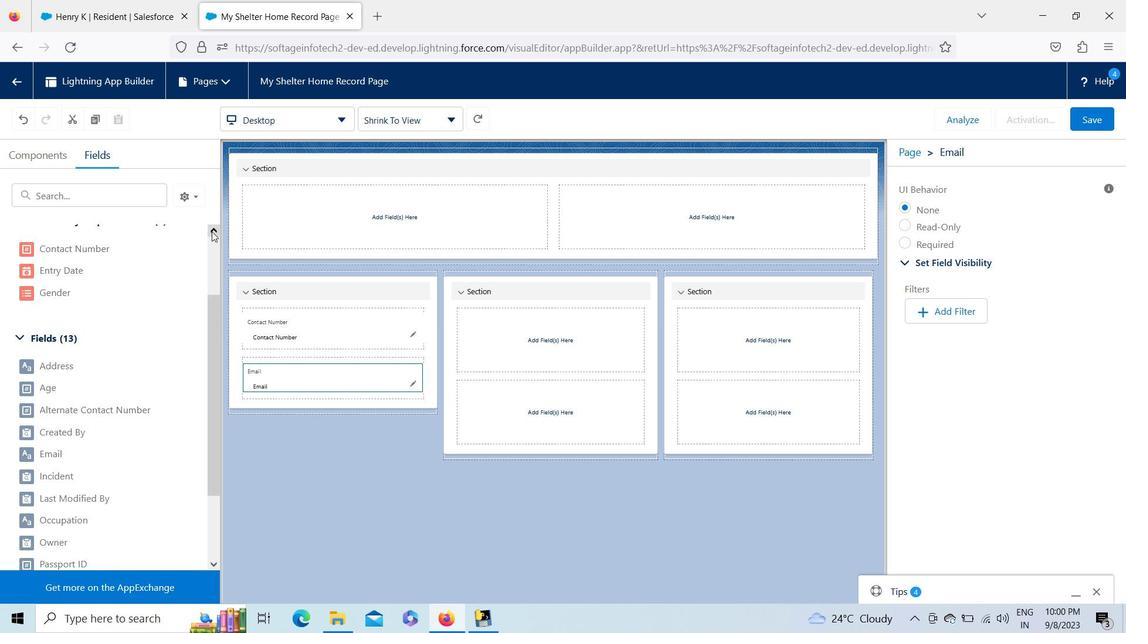 
Action: Mouse pressed left at (211, 231)
Screenshot: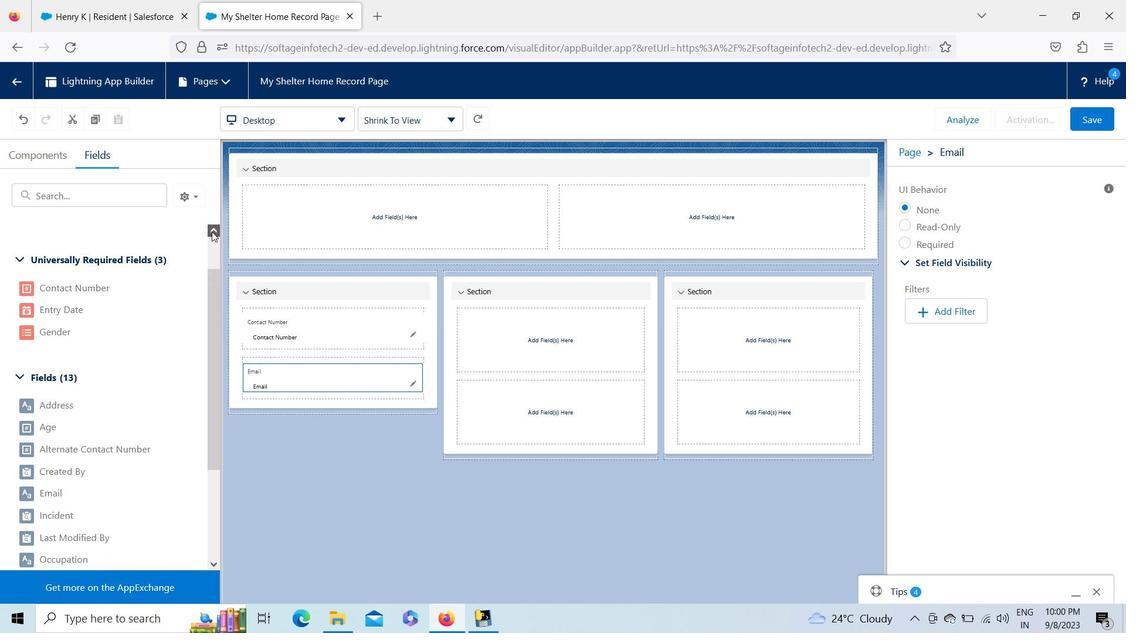 
Action: Mouse moved to (212, 412)
Screenshot: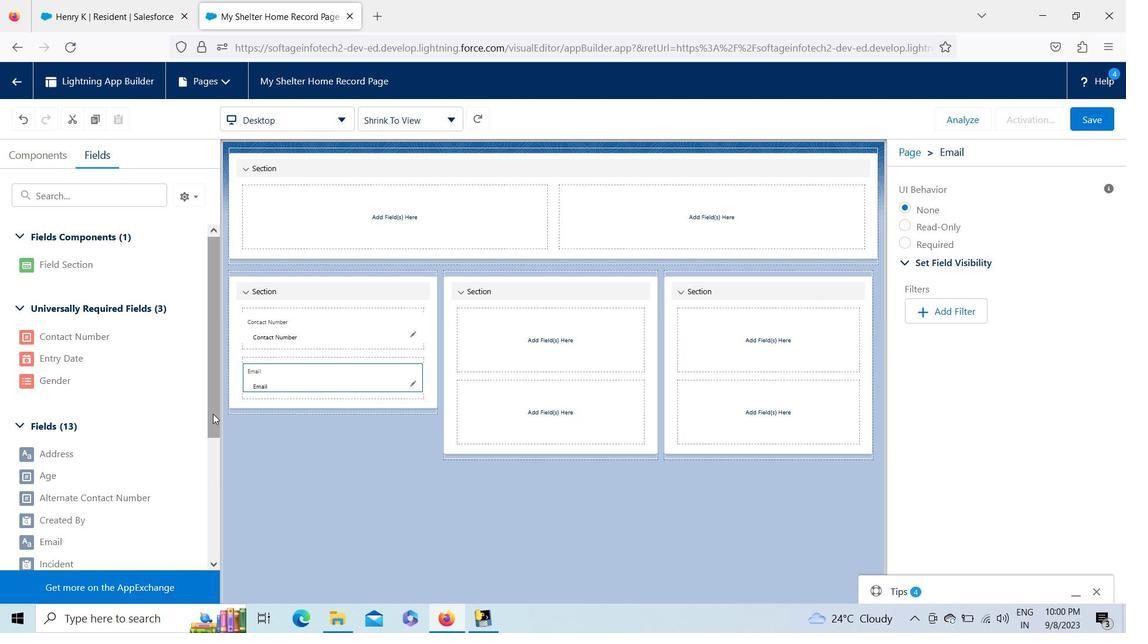 
Action: Mouse pressed left at (212, 412)
Screenshot: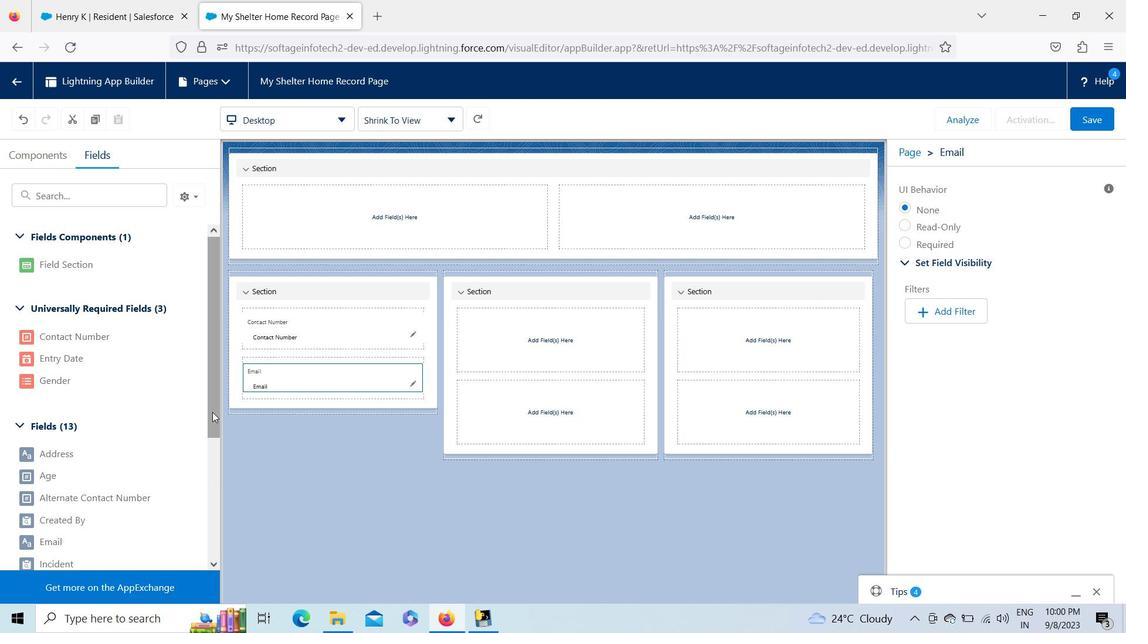 
Action: Mouse moved to (83, 536)
Screenshot: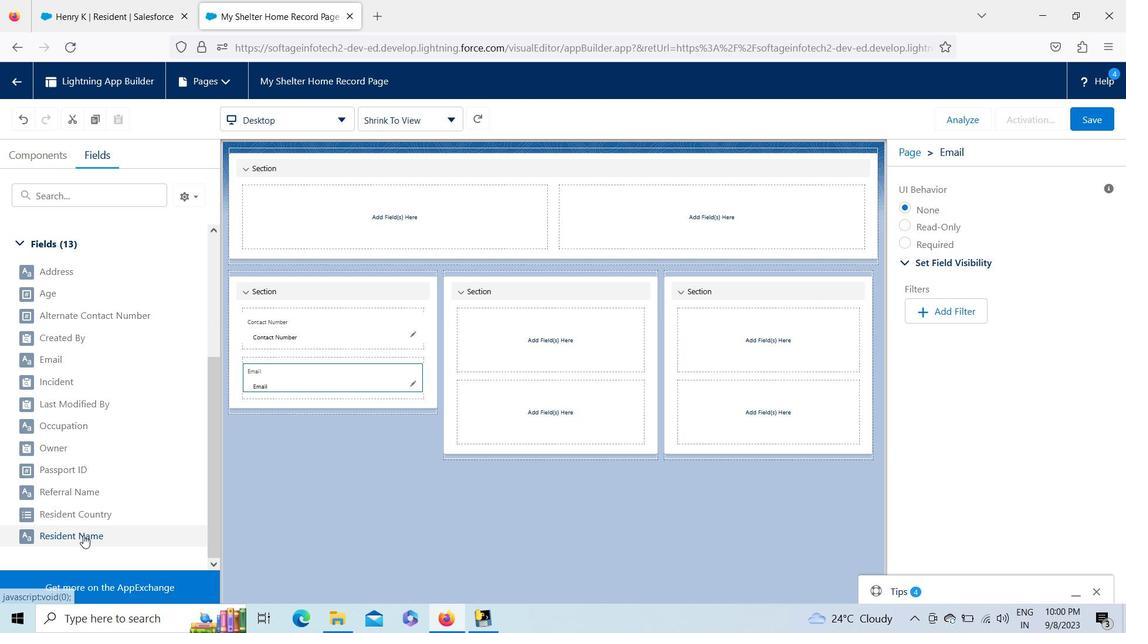 
Action: Mouse pressed left at (83, 536)
Screenshot: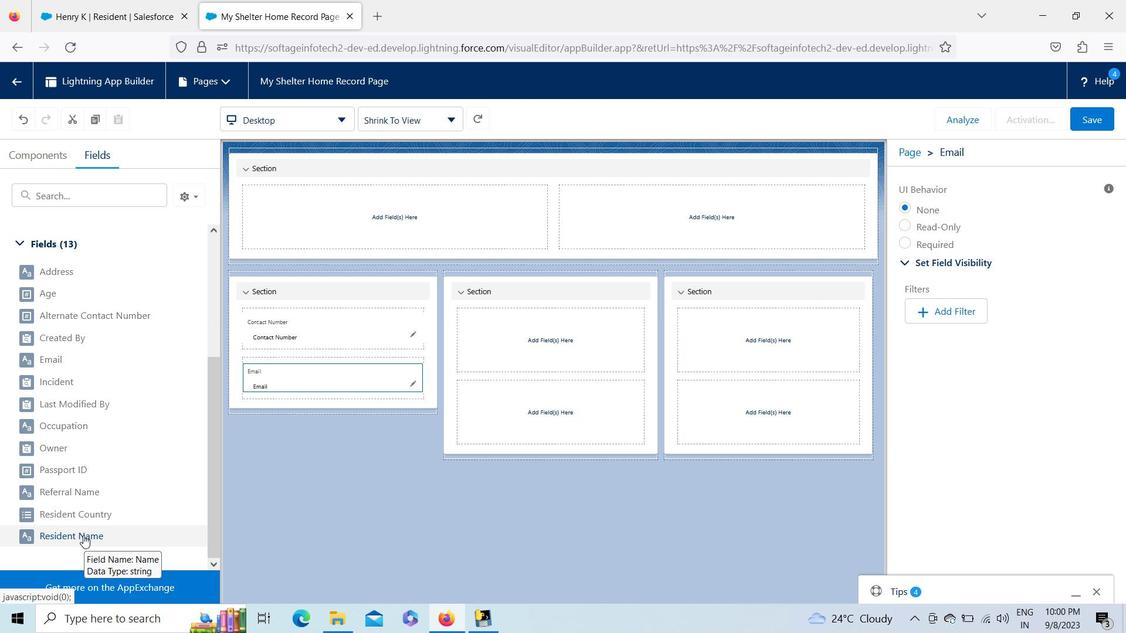
Action: Mouse moved to (90, 513)
Screenshot: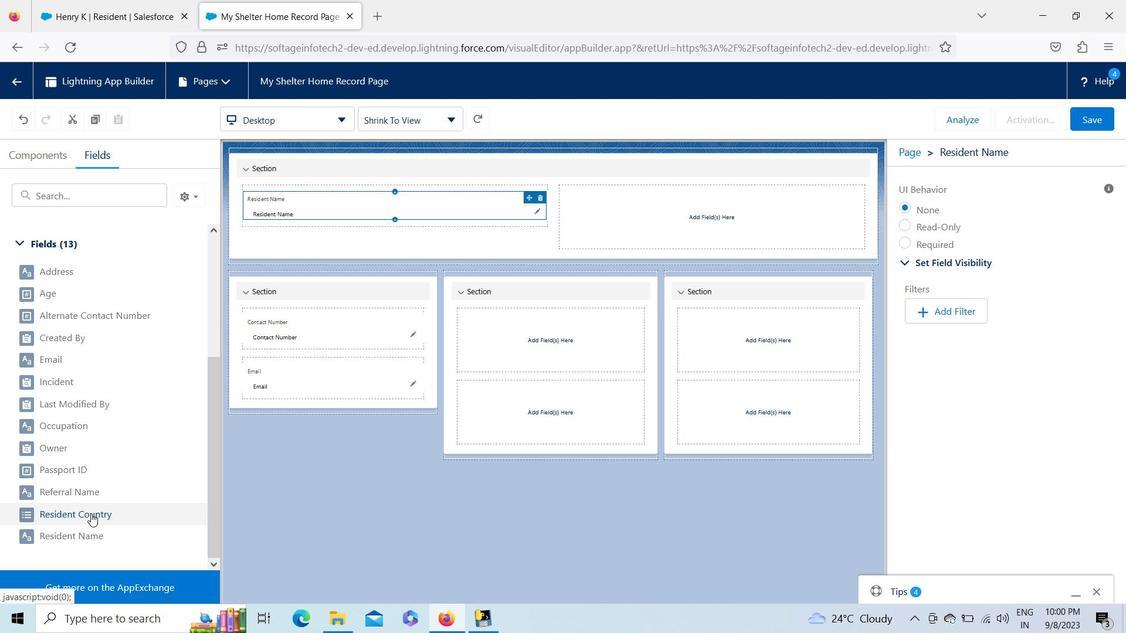 
Action: Mouse pressed left at (90, 513)
Screenshot: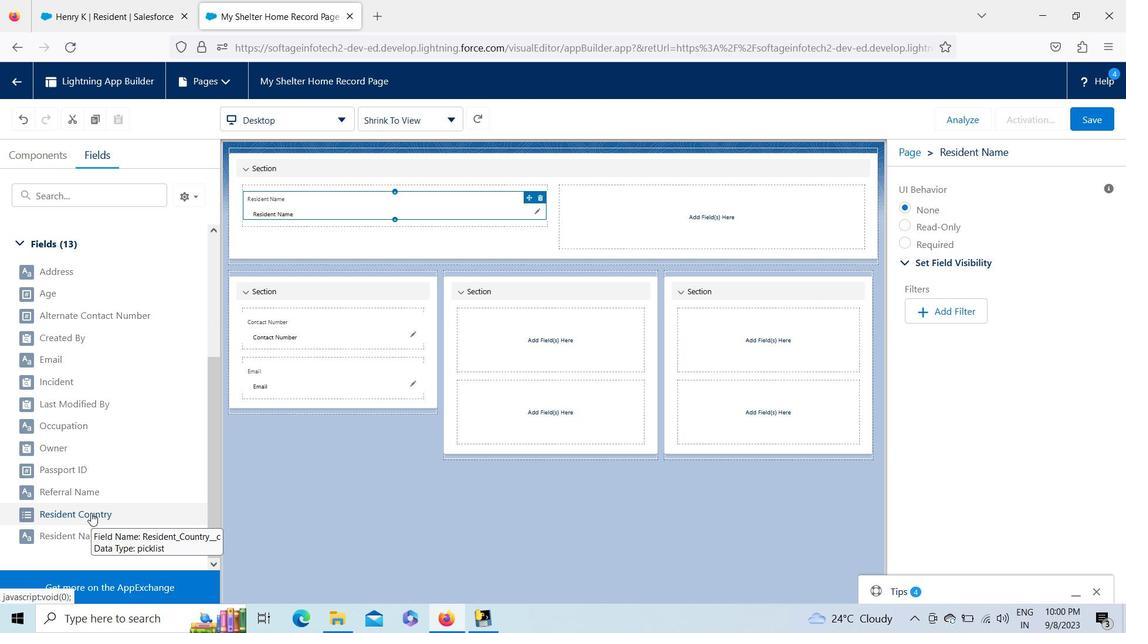 
Action: Mouse moved to (214, 229)
Screenshot: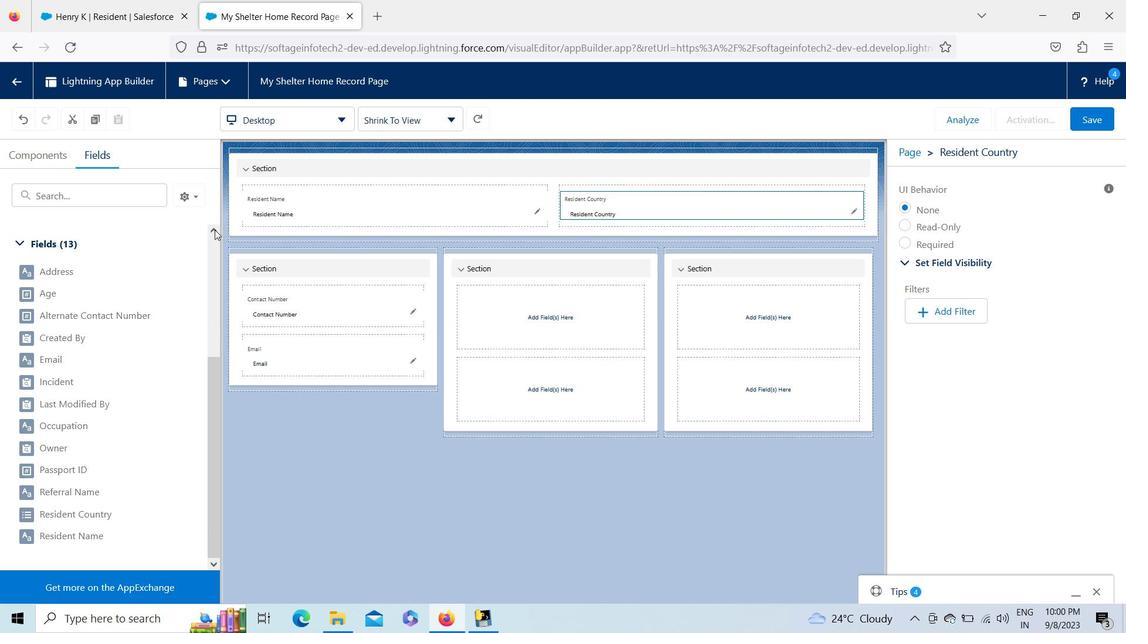 
Action: Mouse pressed left at (214, 229)
Screenshot: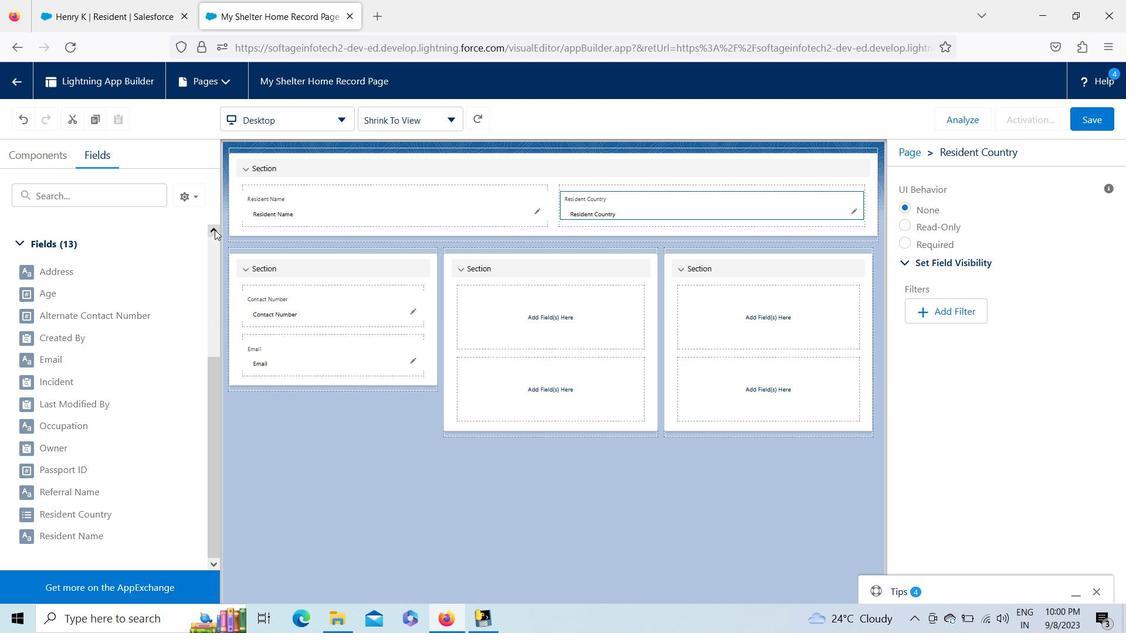 
Action: Mouse pressed left at (214, 229)
Screenshot: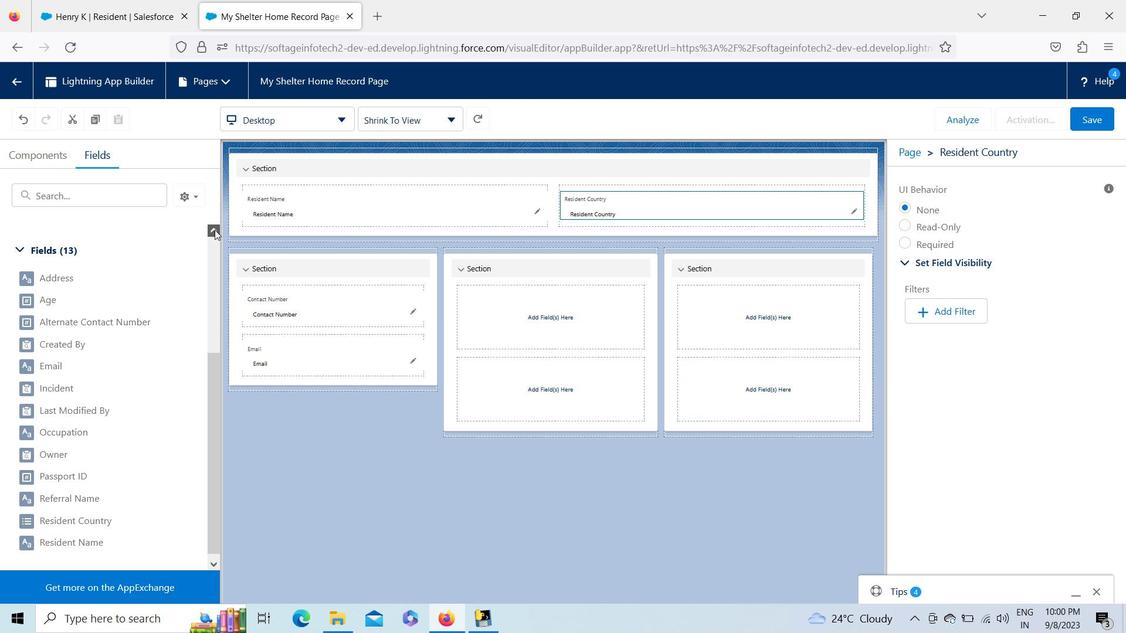 
Action: Mouse pressed left at (214, 229)
Screenshot: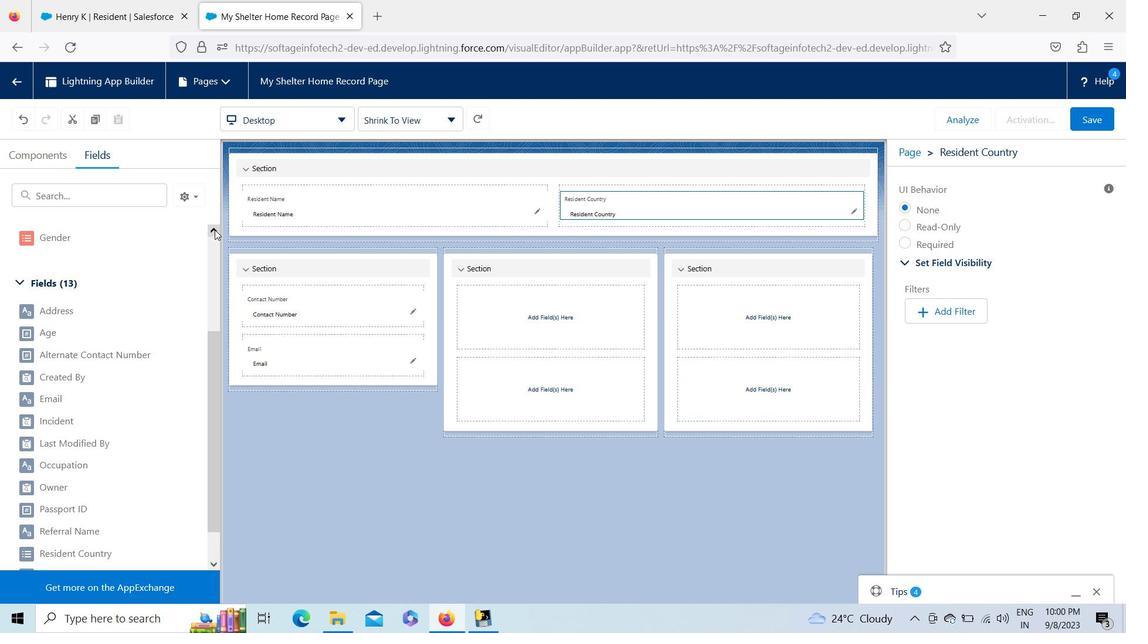 
Action: Mouse pressed left at (214, 229)
Screenshot: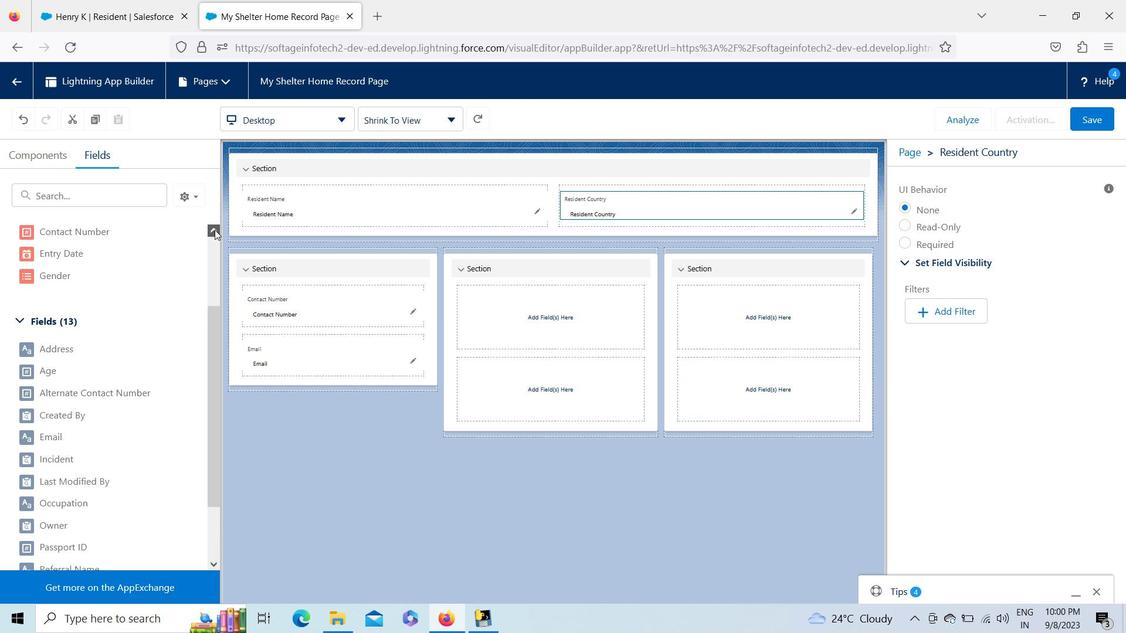 
Action: Mouse pressed left at (214, 229)
Screenshot: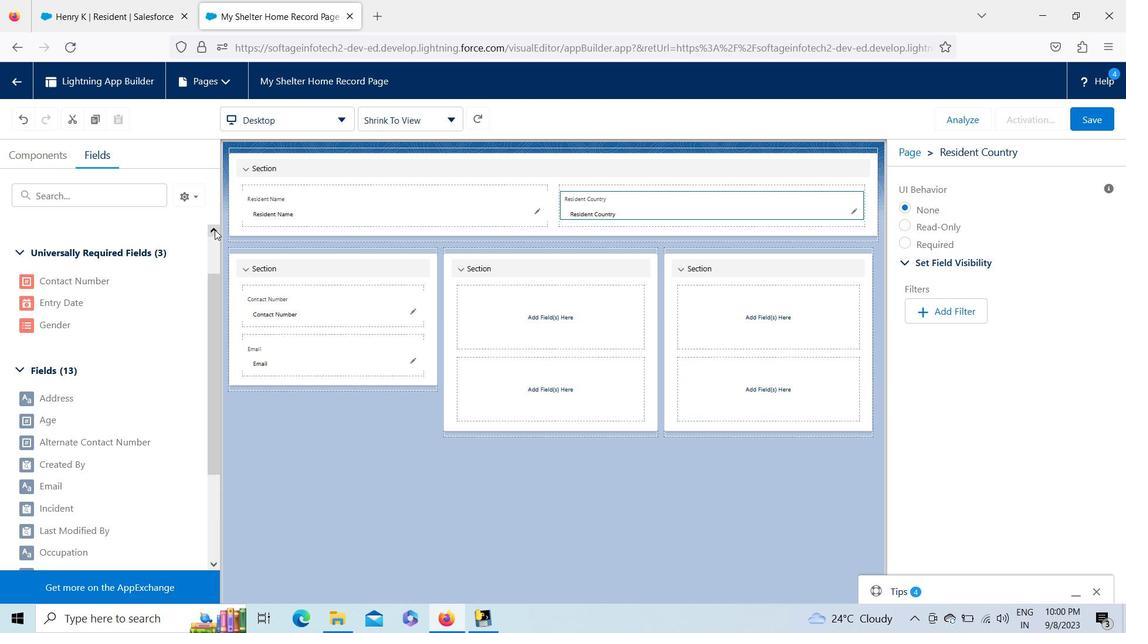 
Action: Mouse moved to (68, 375)
Screenshot: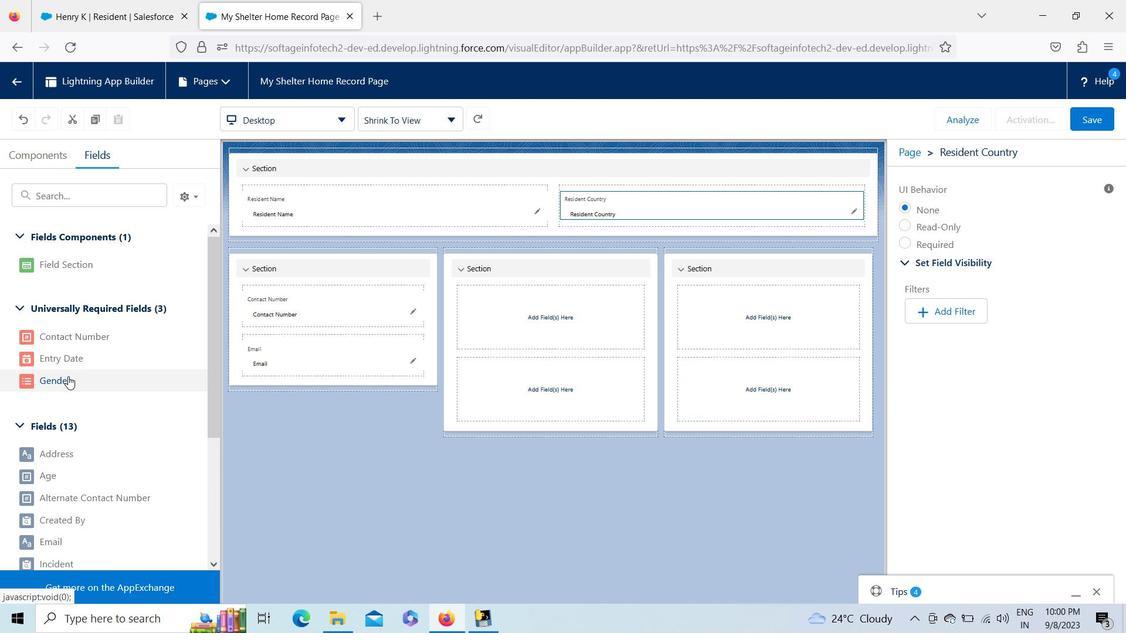 
Action: Mouse pressed left at (68, 375)
Screenshot: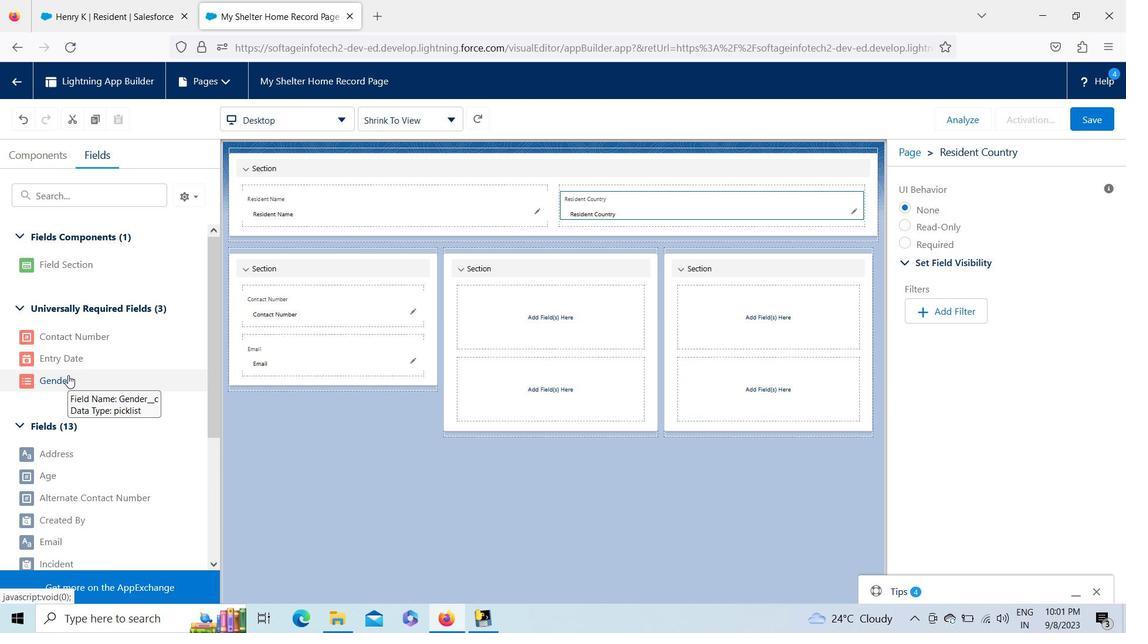 
Action: Mouse moved to (48, 473)
Screenshot: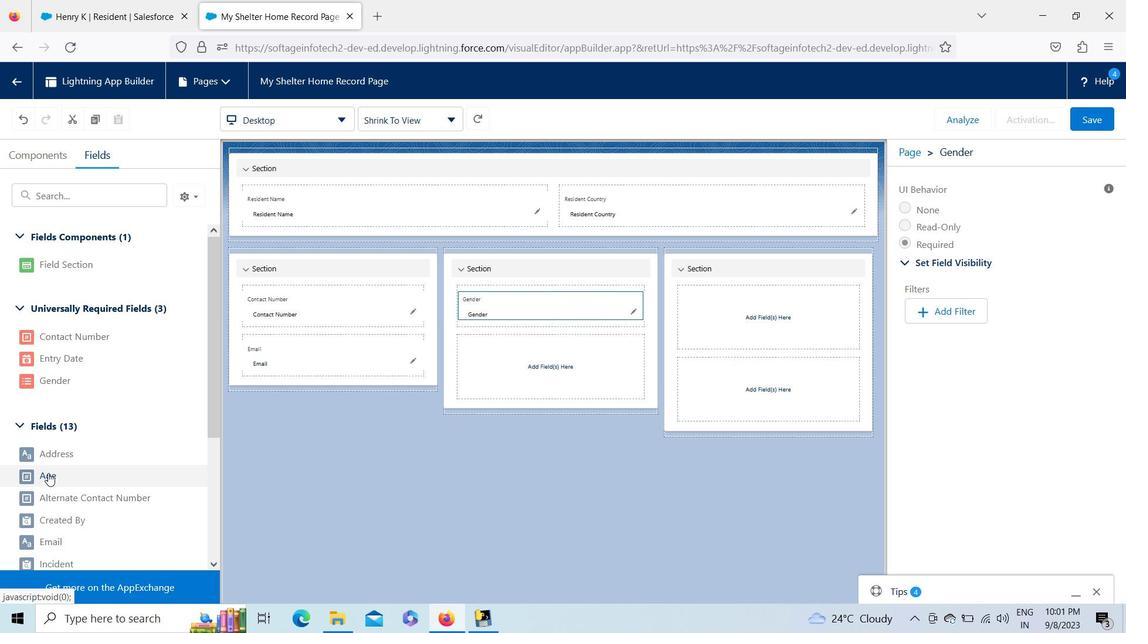 
Action: Mouse pressed left at (48, 473)
Screenshot: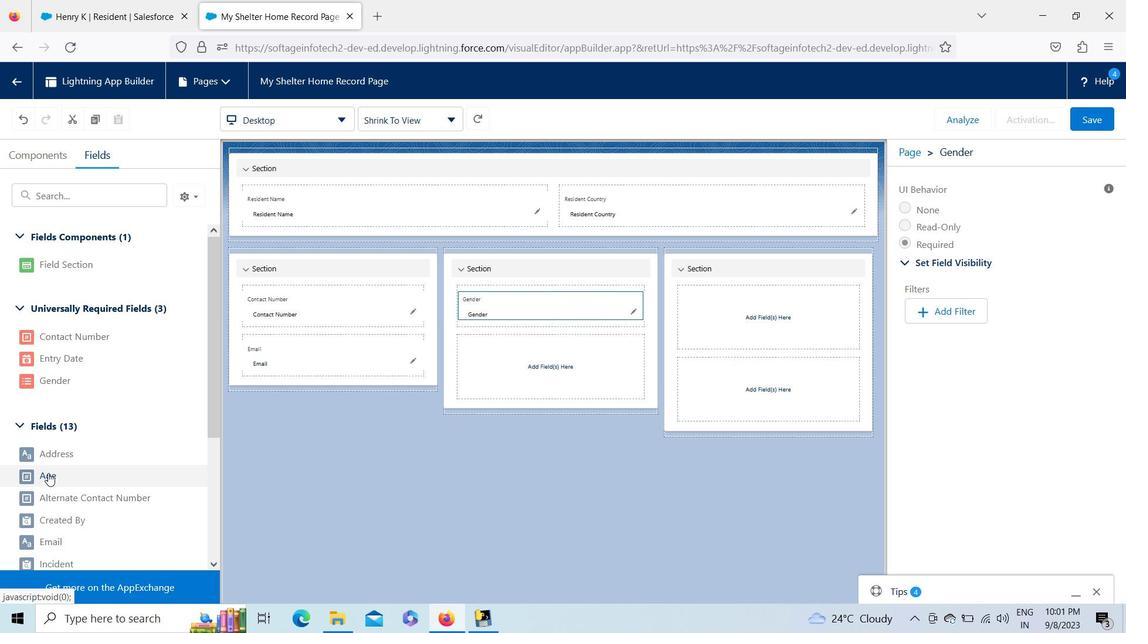 
Action: Mouse moved to (210, 378)
Screenshot: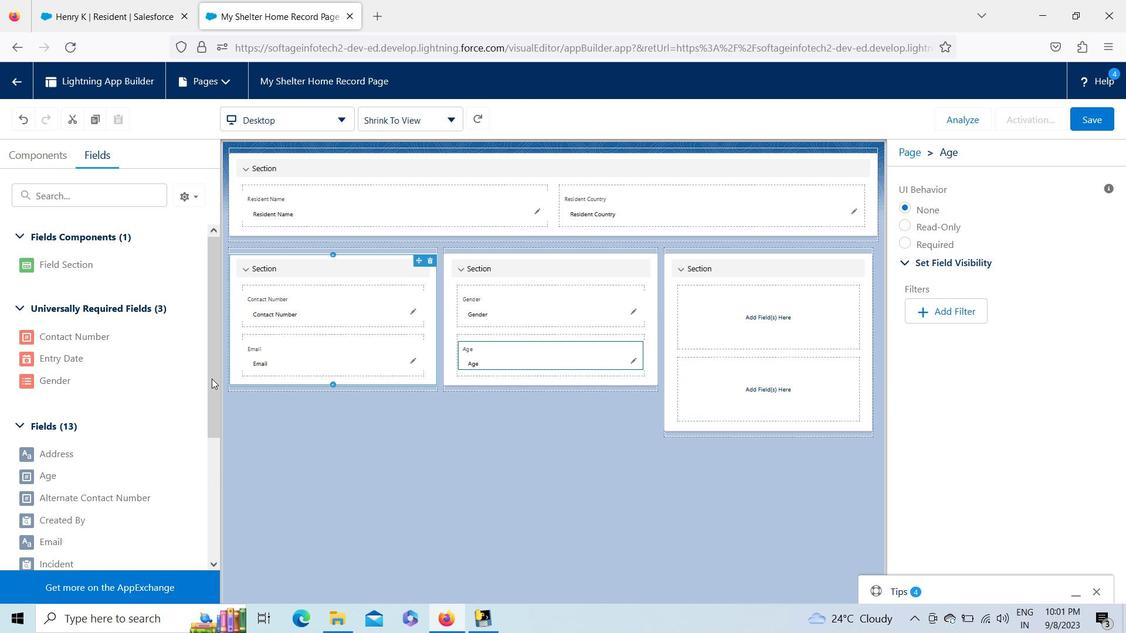 
Action: Mouse pressed left at (210, 378)
Screenshot: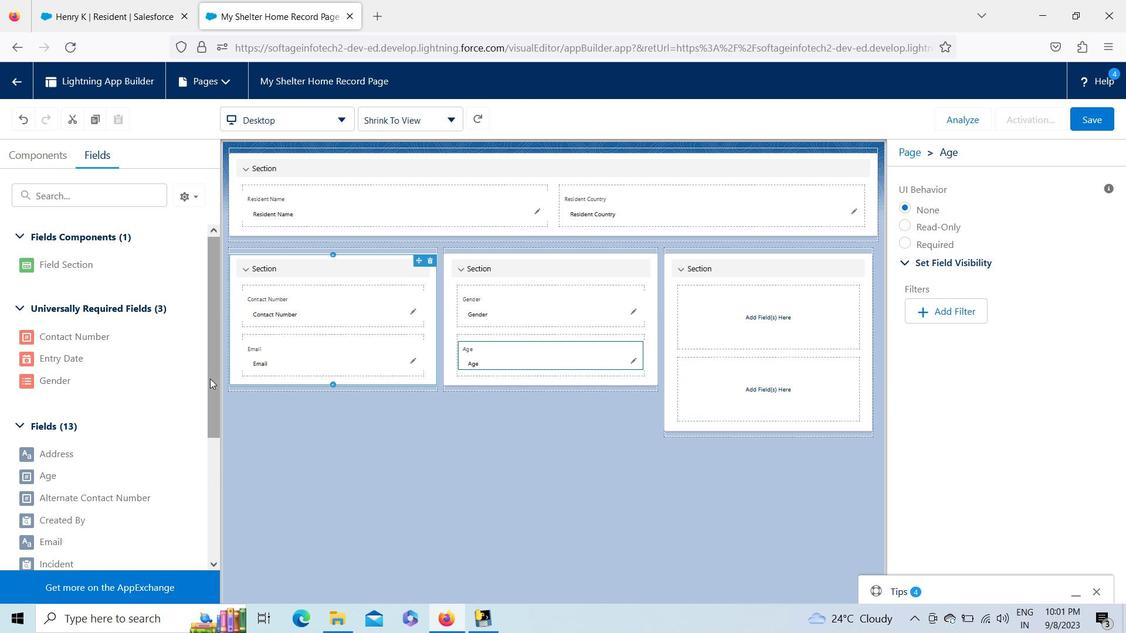 
Action: Mouse moved to (85, 352)
Screenshot: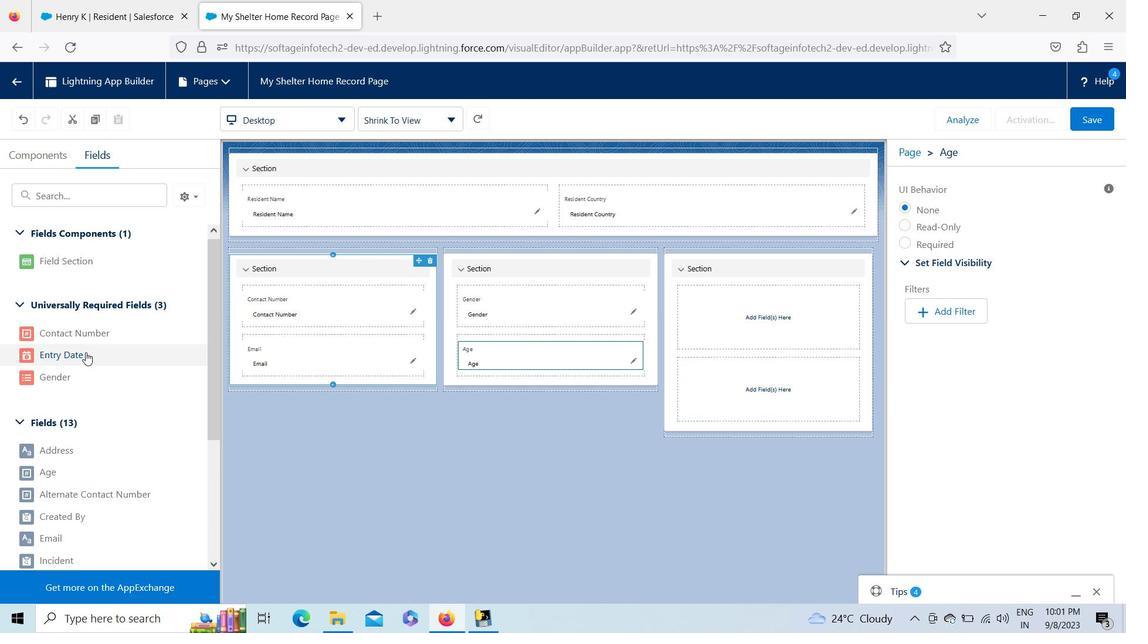 
Action: Mouse pressed left at (85, 352)
Screenshot: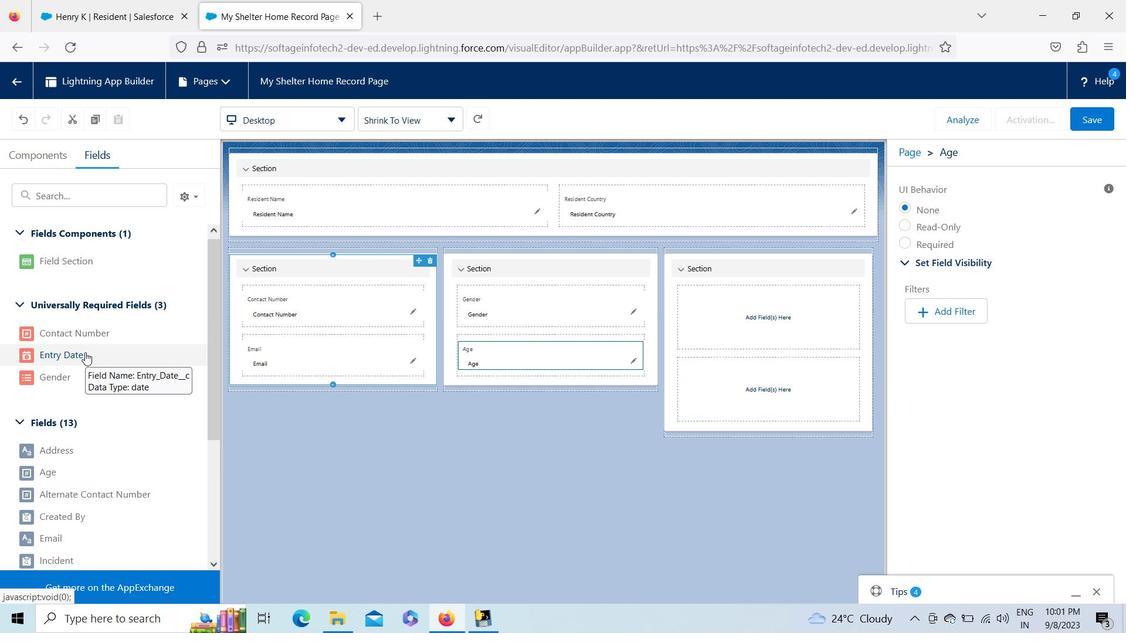 
Action: Mouse moved to (212, 323)
Screenshot: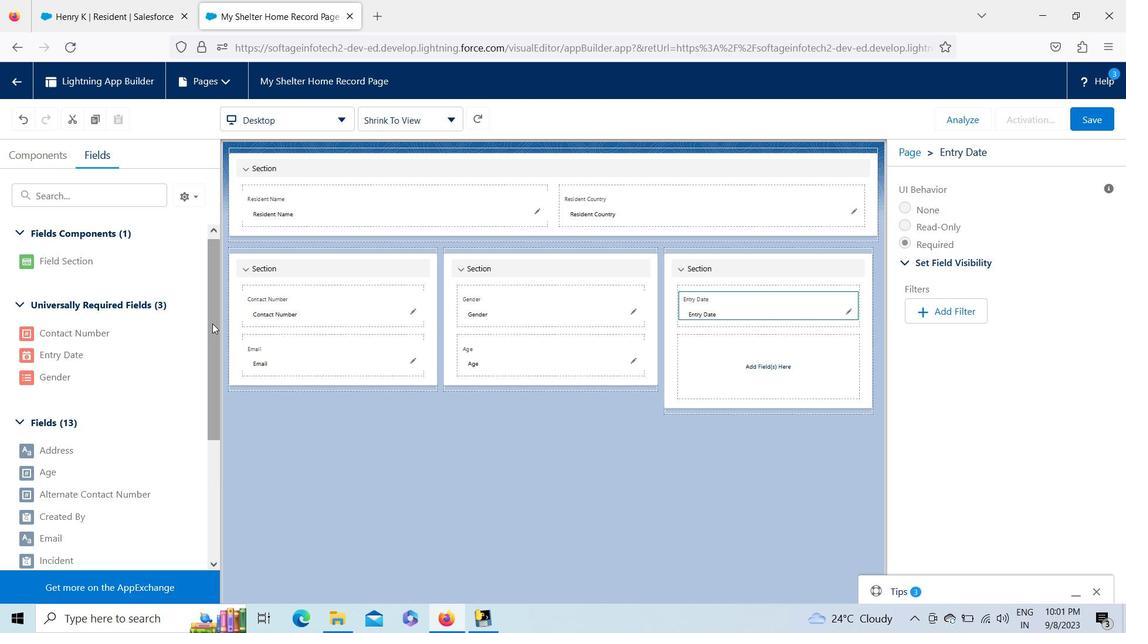 
Action: Mouse pressed left at (212, 323)
Screenshot: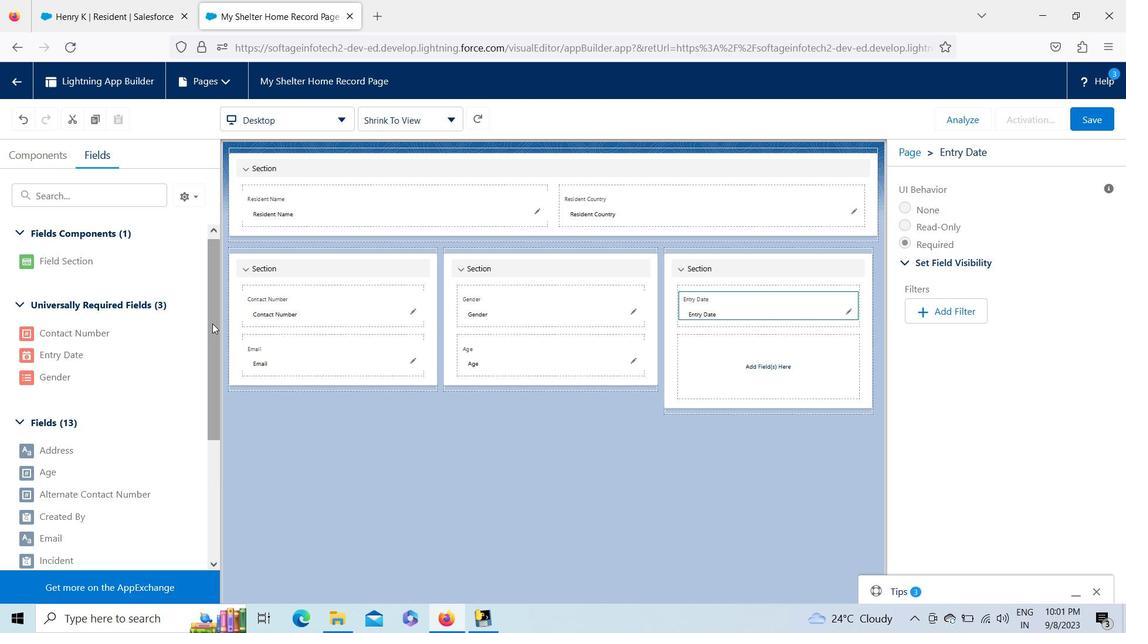 
Action: Mouse moved to (61, 415)
Screenshot: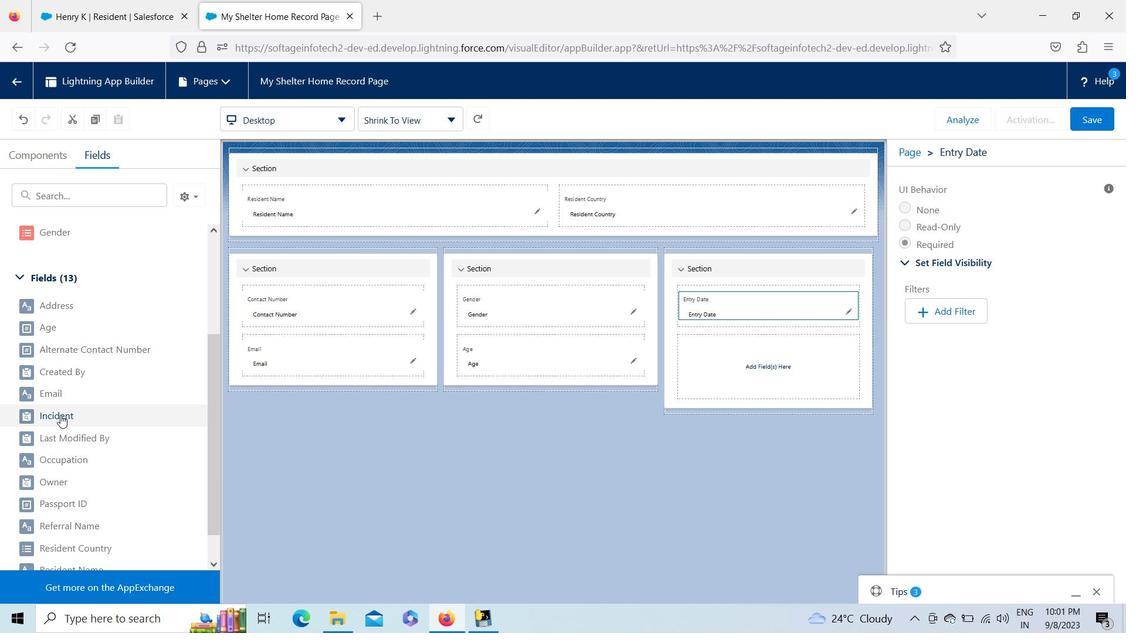 
Action: Mouse pressed left at (61, 415)
Screenshot: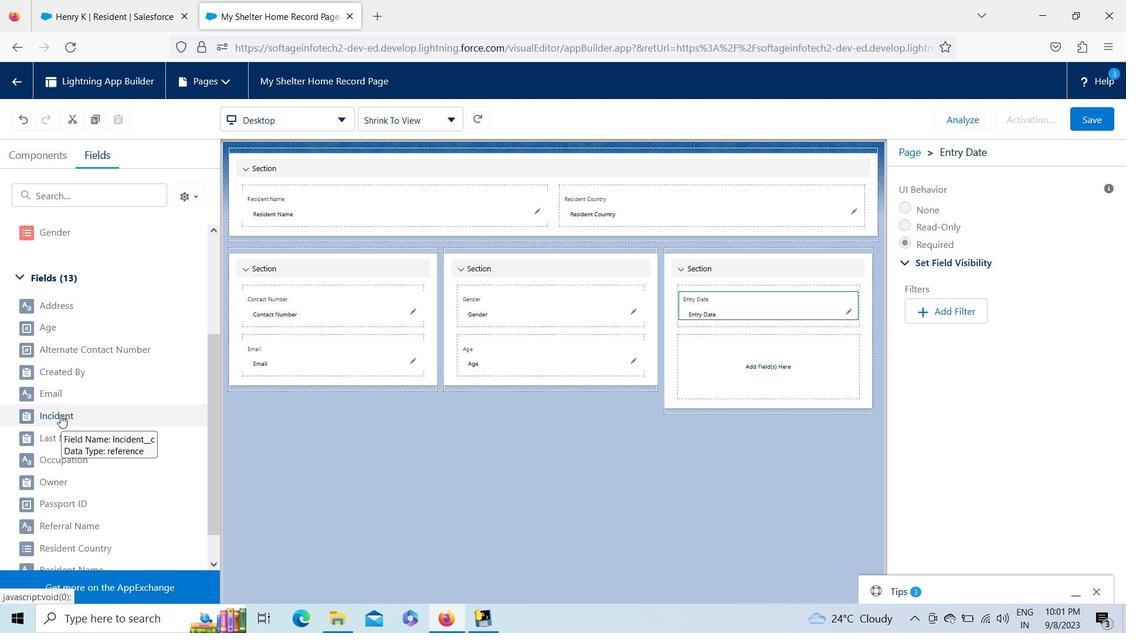 
Action: Mouse moved to (211, 444)
Screenshot: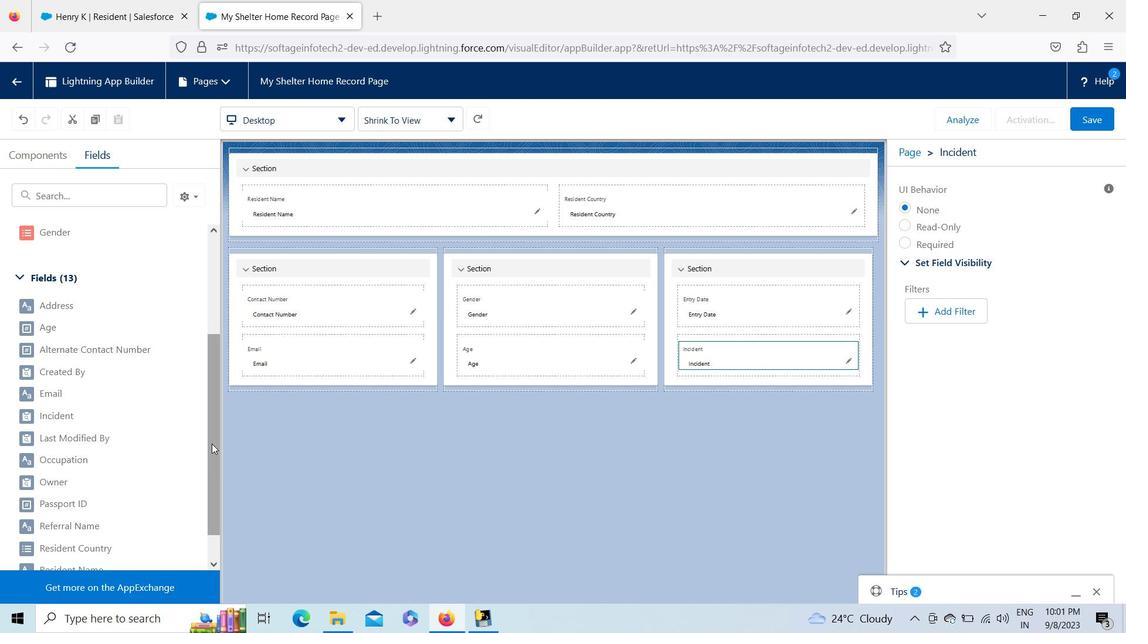 
Action: Mouse pressed left at (211, 444)
Screenshot: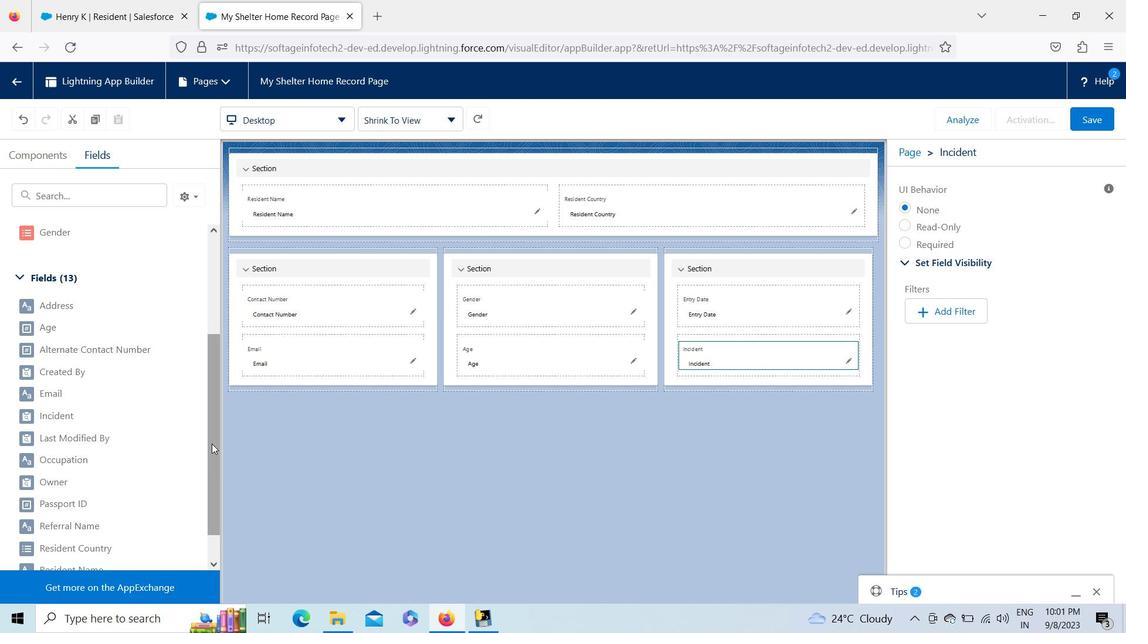 
Action: Mouse moved to (76, 425)
Screenshot: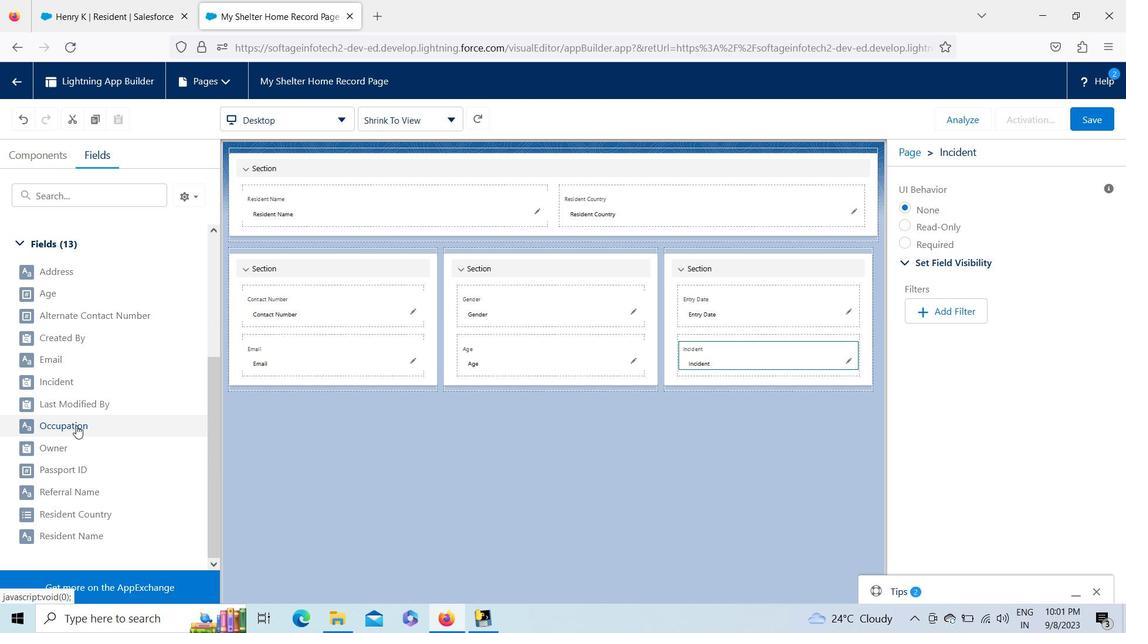 
Action: Mouse pressed left at (76, 425)
Screenshot: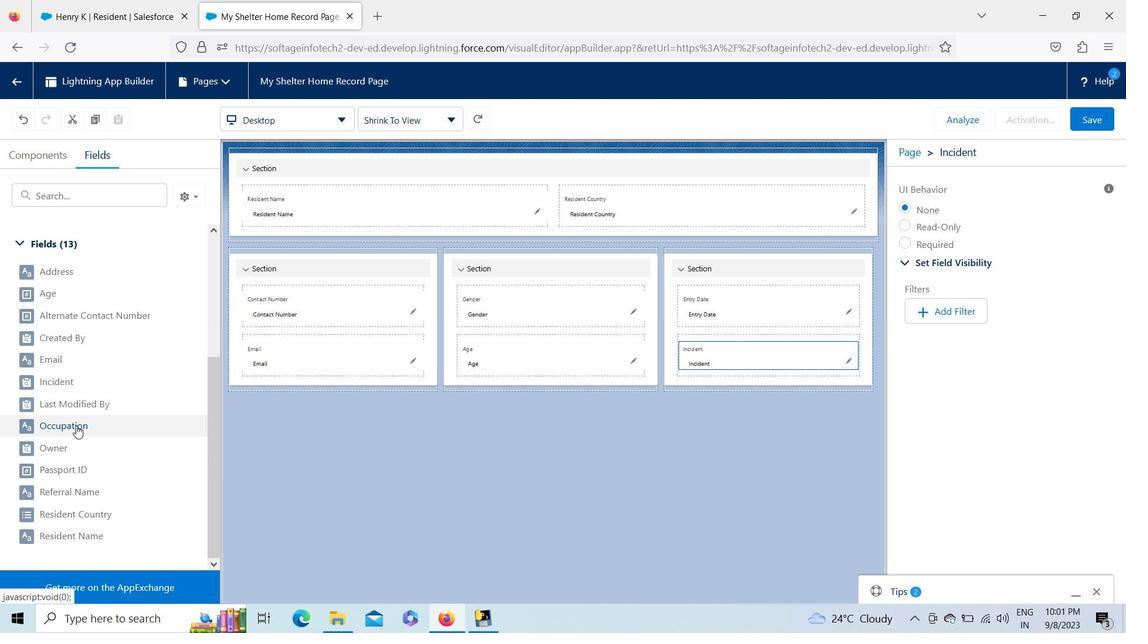 
Action: Mouse moved to (144, 489)
Screenshot: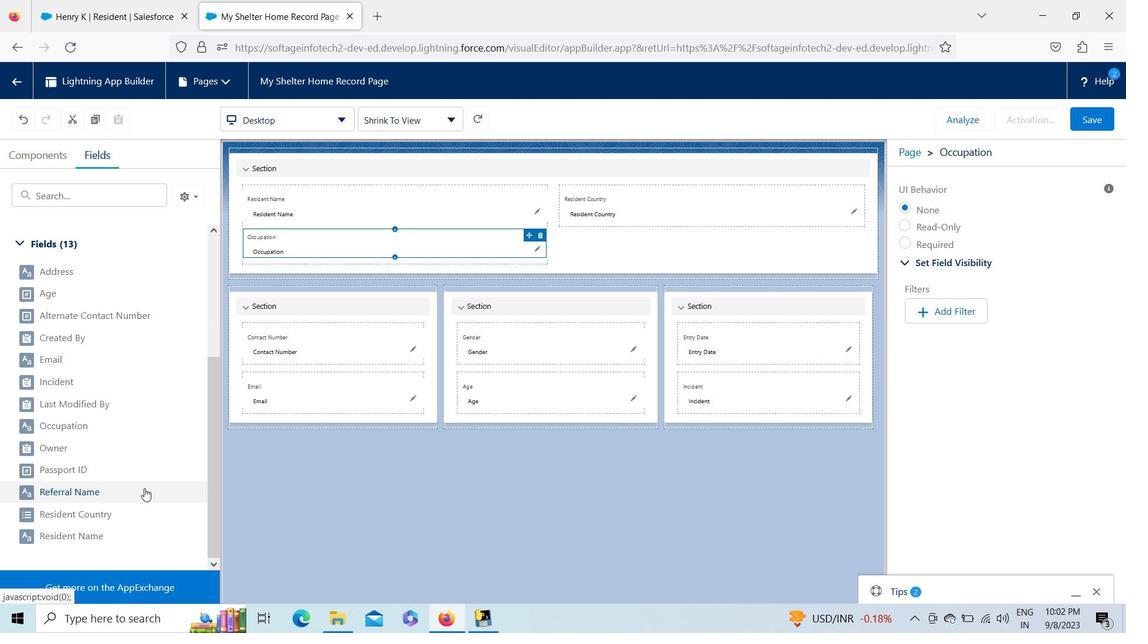 
Action: Mouse pressed left at (144, 489)
Screenshot: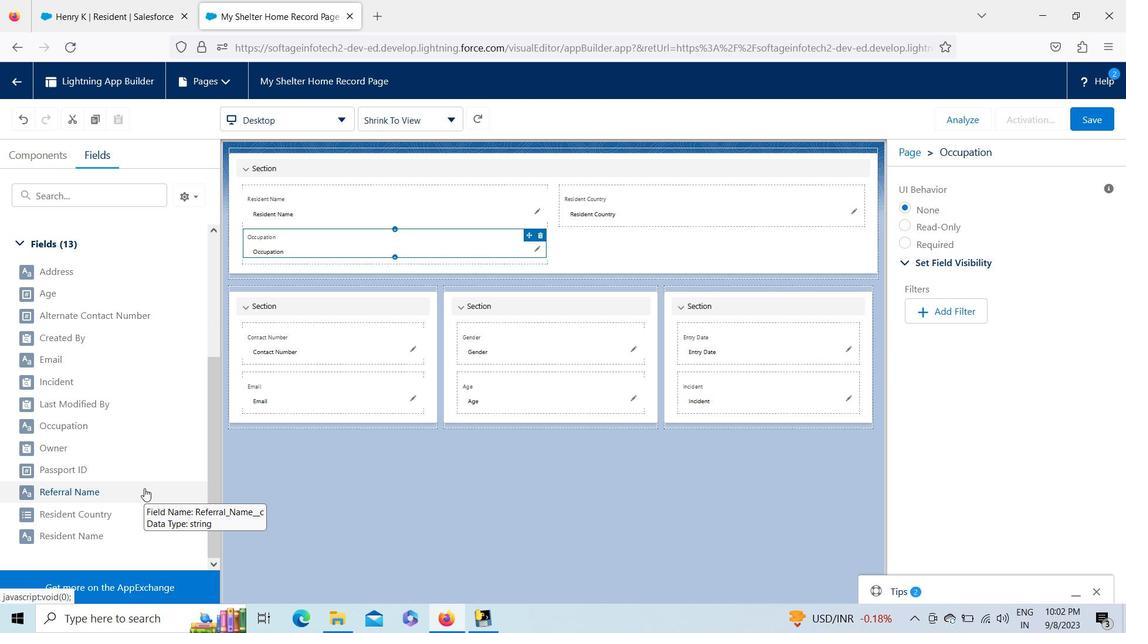 
Action: Mouse moved to (423, 510)
Screenshot: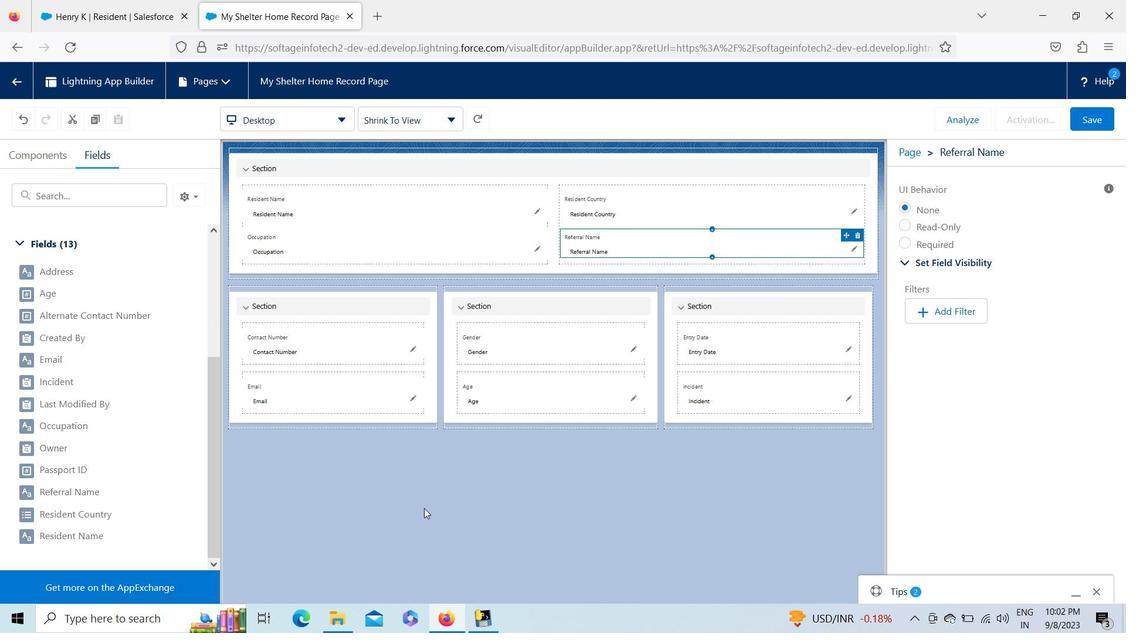 
Action: Mouse pressed left at (423, 510)
Screenshot: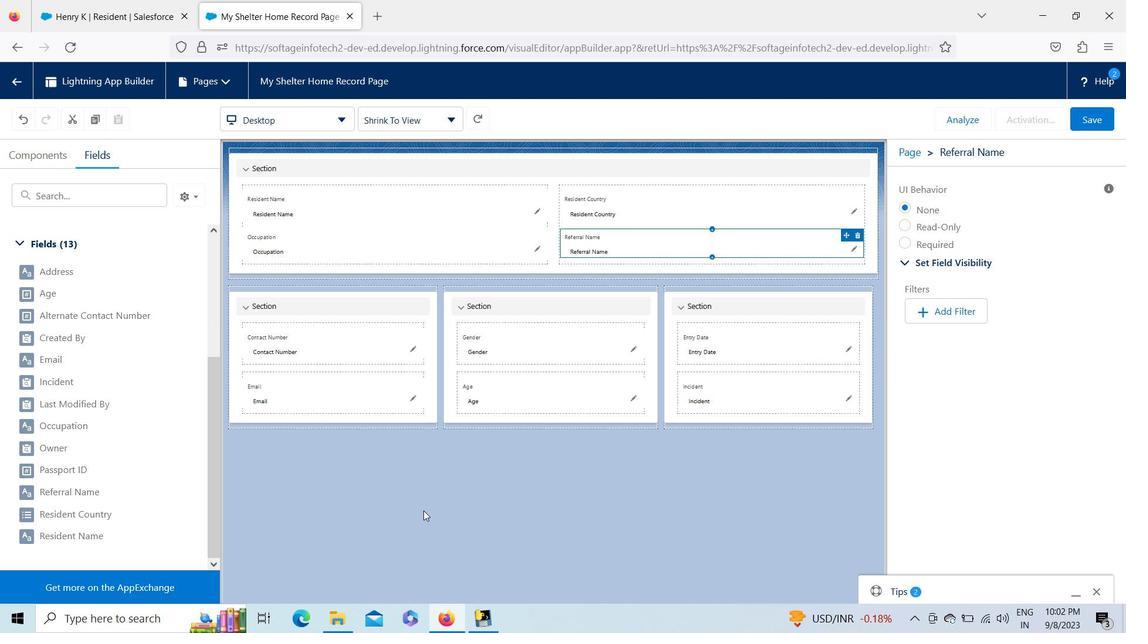 
Action: Mouse moved to (215, 232)
Screenshot: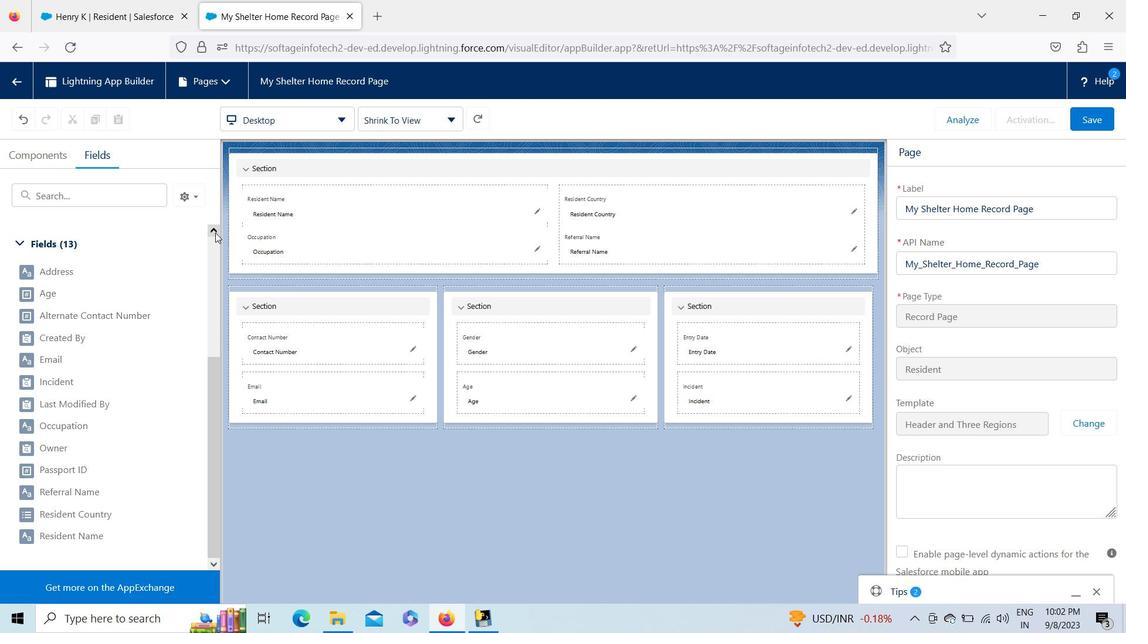 
Action: Mouse pressed left at (215, 232)
Screenshot: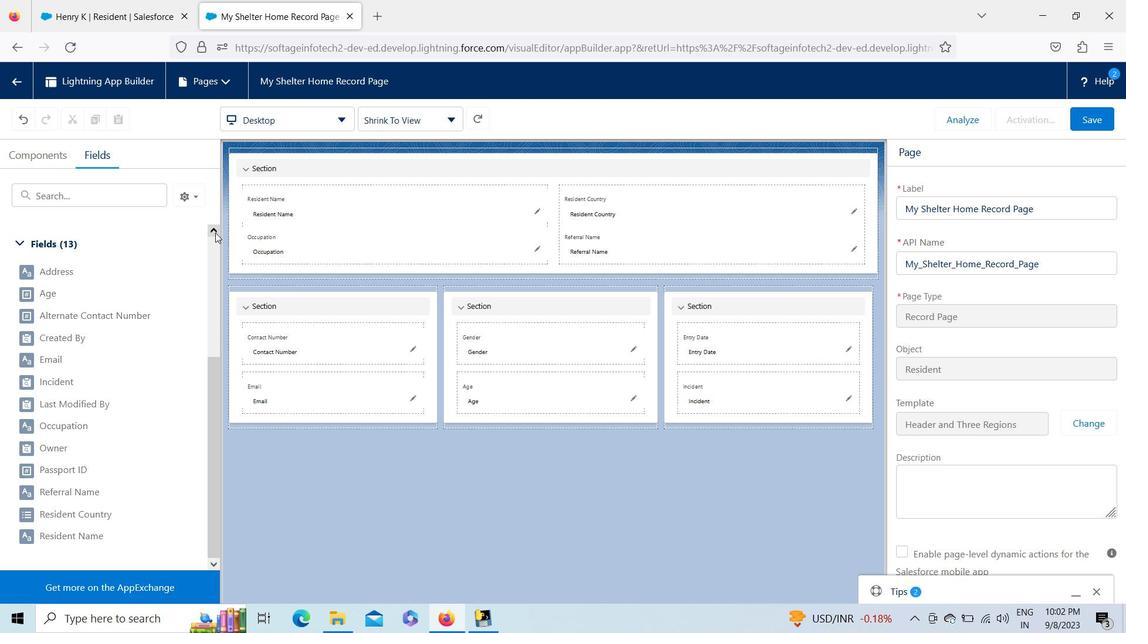 
Action: Mouse pressed left at (215, 232)
Screenshot: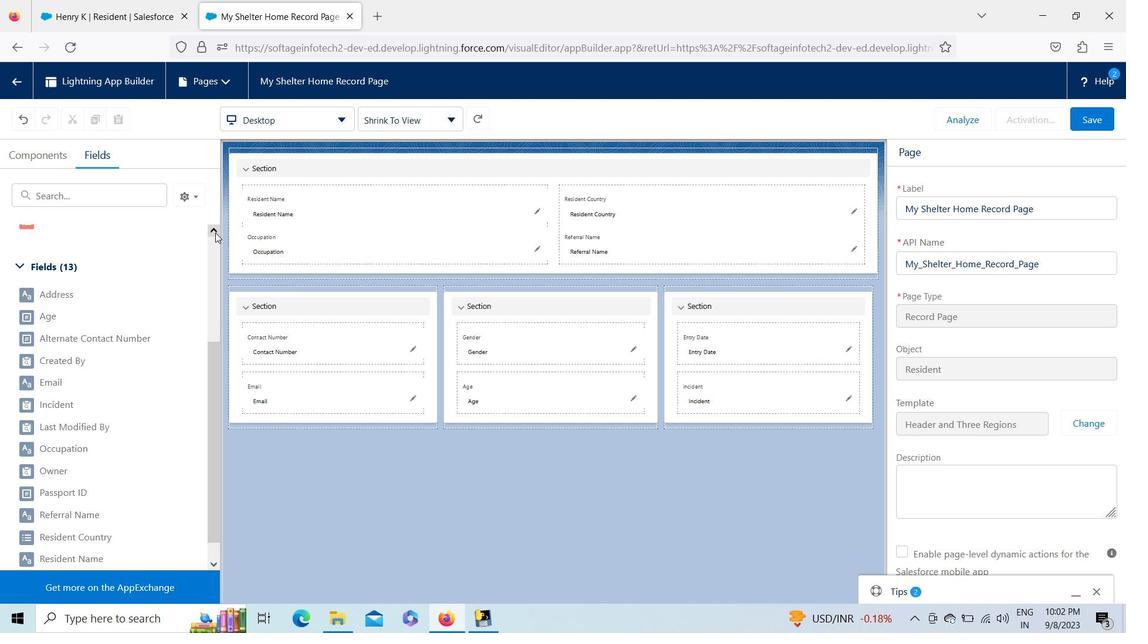 
Action: Mouse moved to (209, 225)
Screenshot: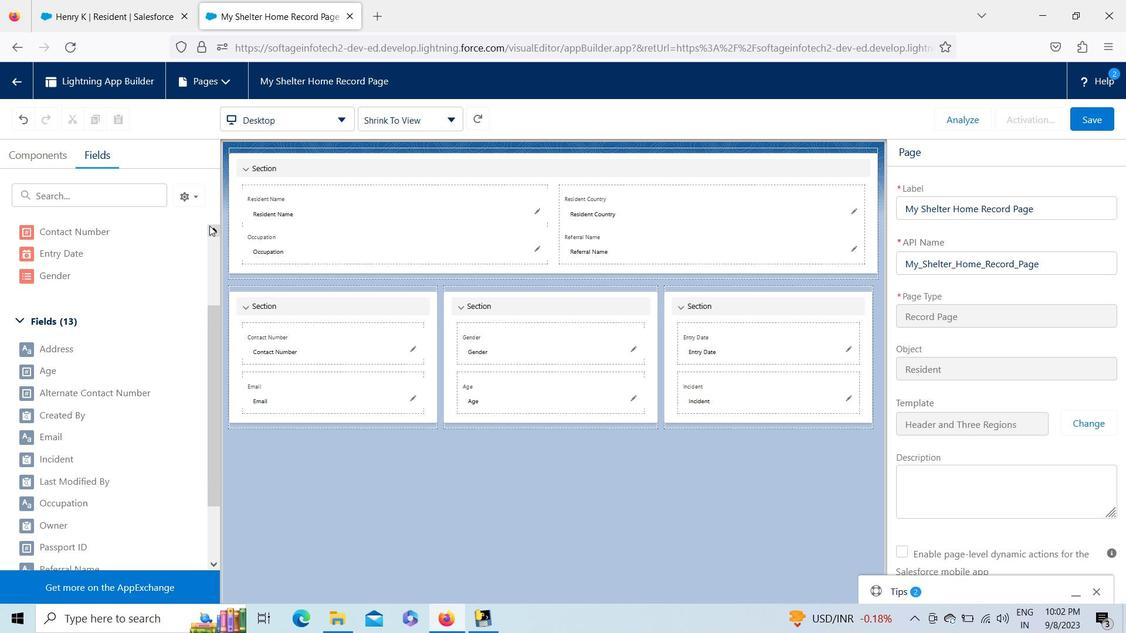 
Action: Mouse pressed left at (209, 225)
Screenshot: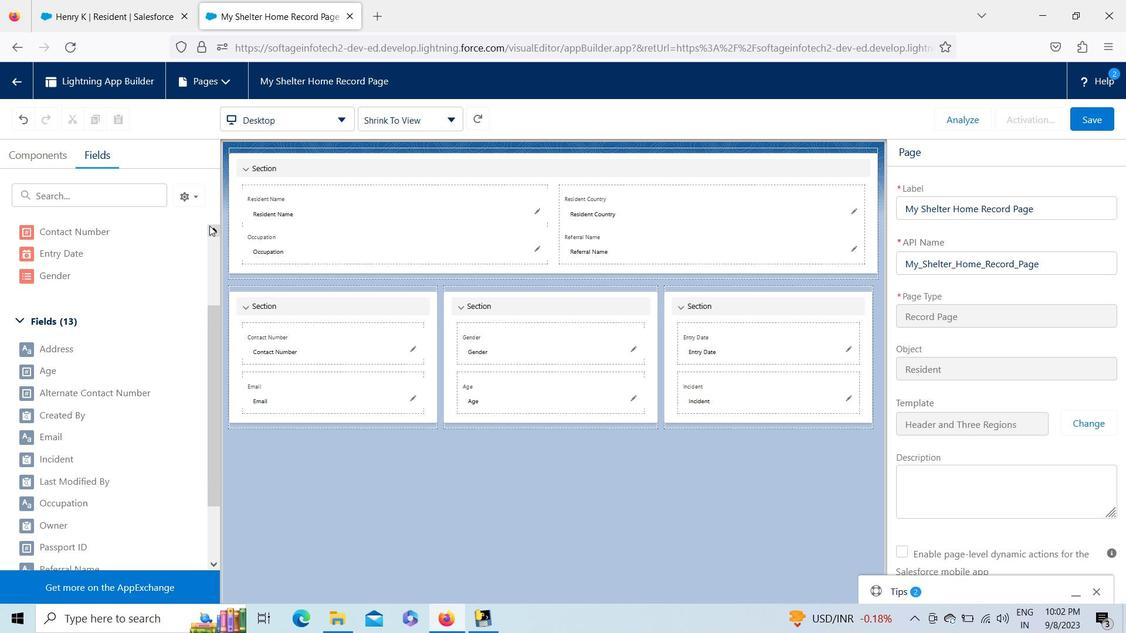 
Action: Mouse pressed left at (209, 225)
Screenshot: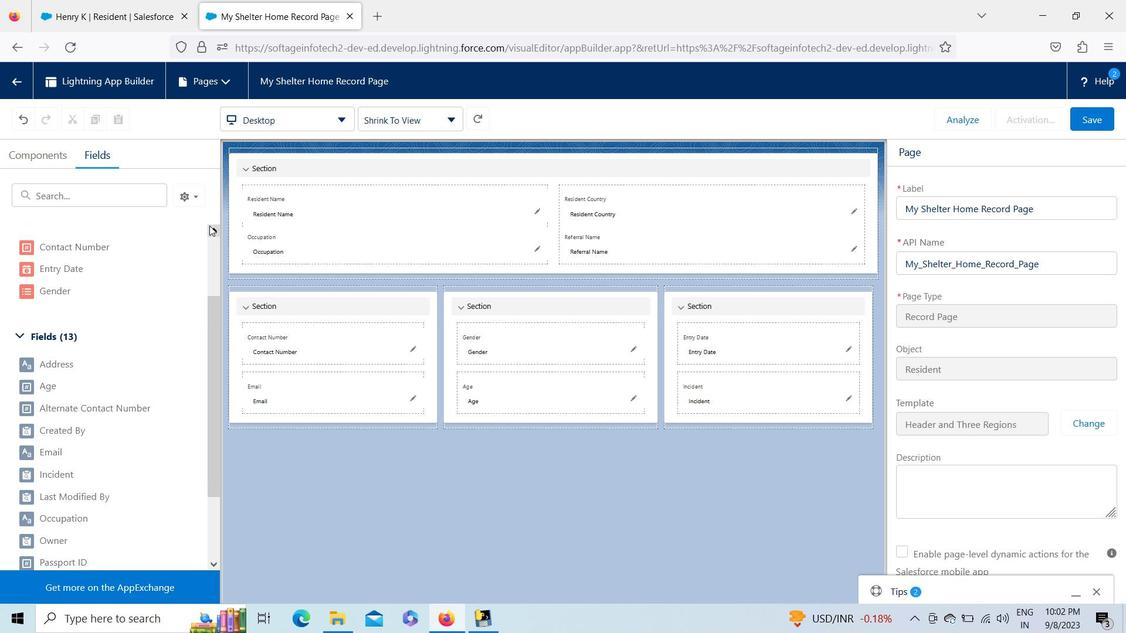 
Action: Mouse pressed left at (209, 225)
Screenshot: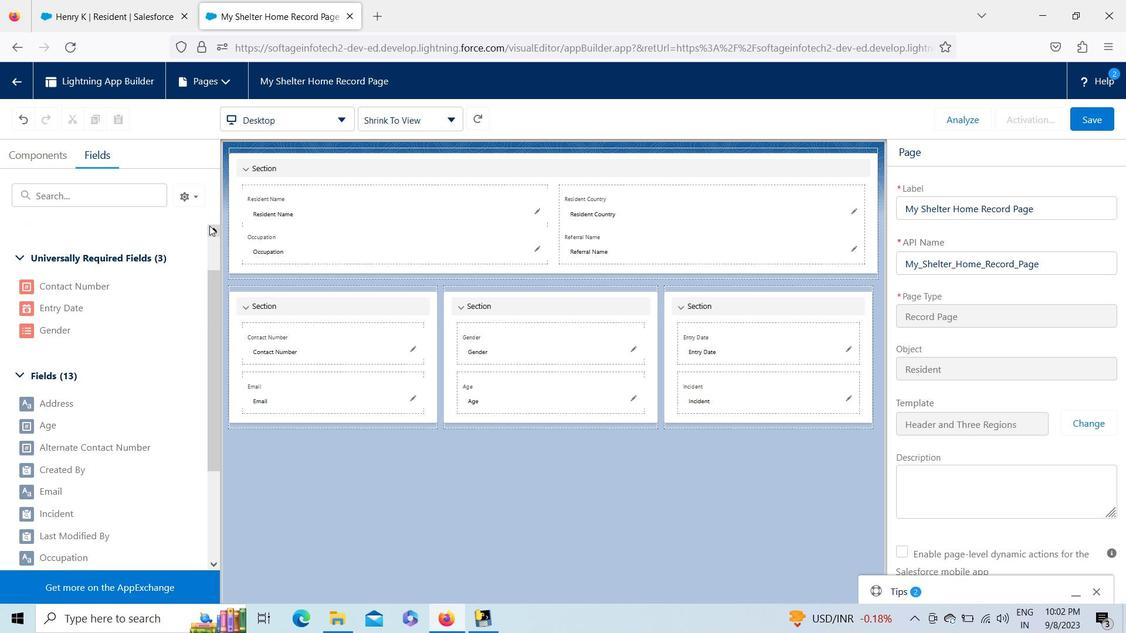 
Action: Mouse moved to (215, 560)
Screenshot: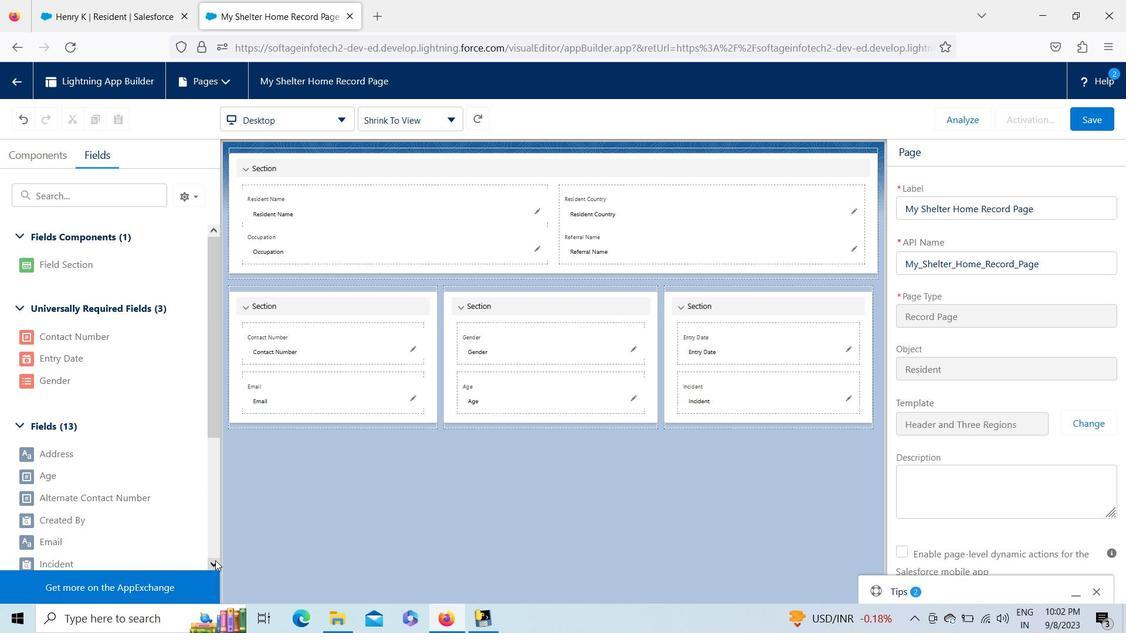 
Action: Mouse pressed left at (215, 560)
Screenshot: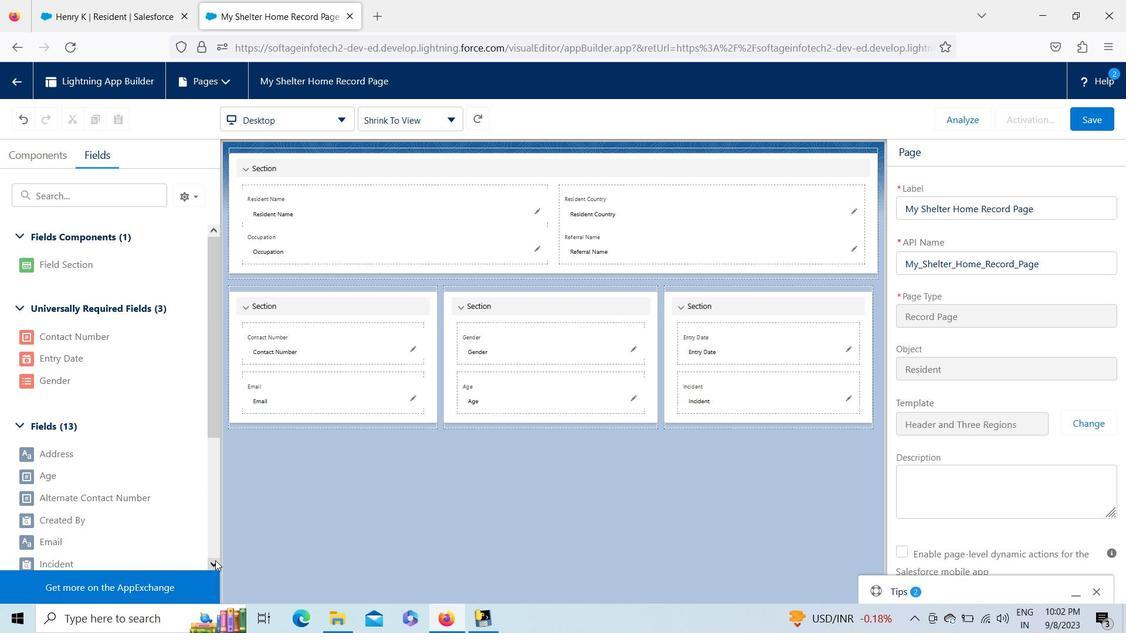 
Action: Mouse pressed left at (215, 560)
Screenshot: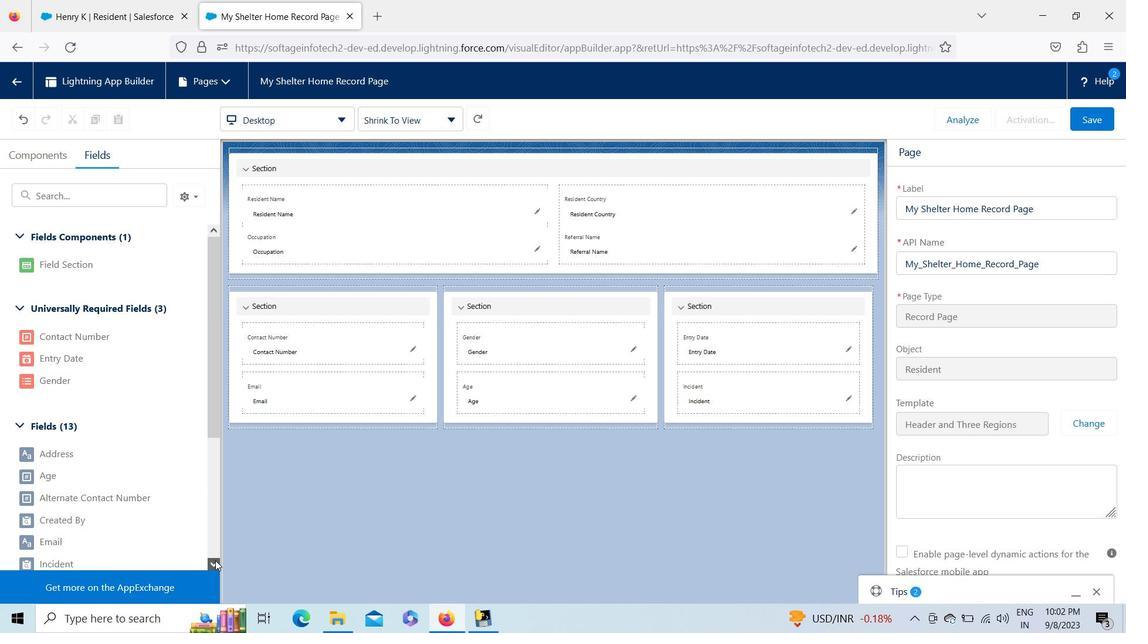 
Action: Mouse pressed left at (215, 560)
Screenshot: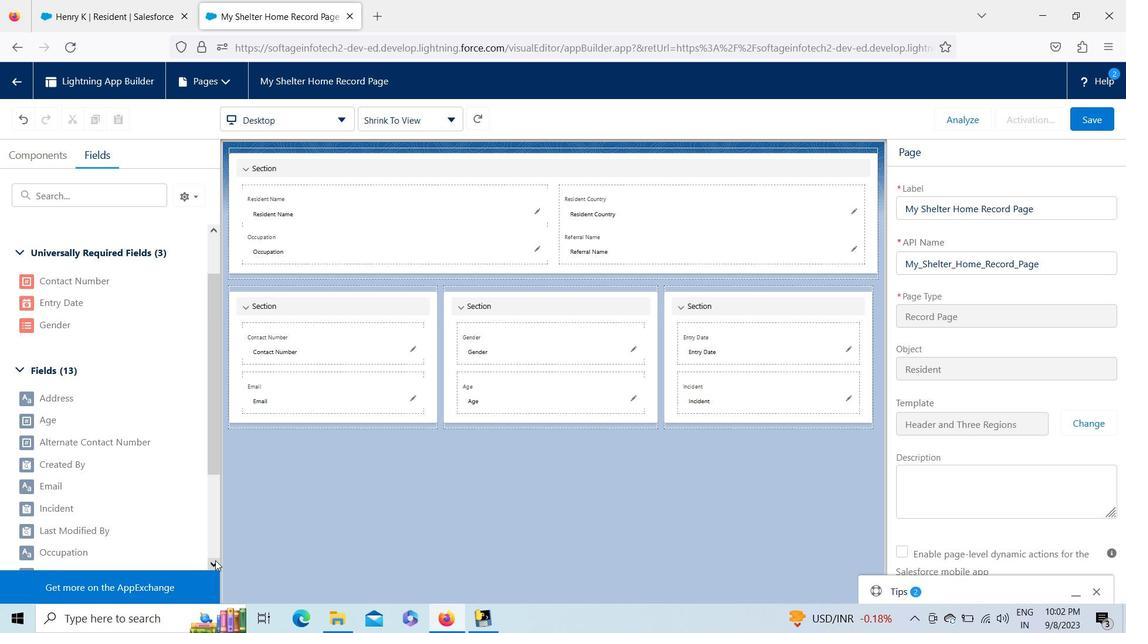 
Action: Mouse pressed left at (215, 560)
Screenshot: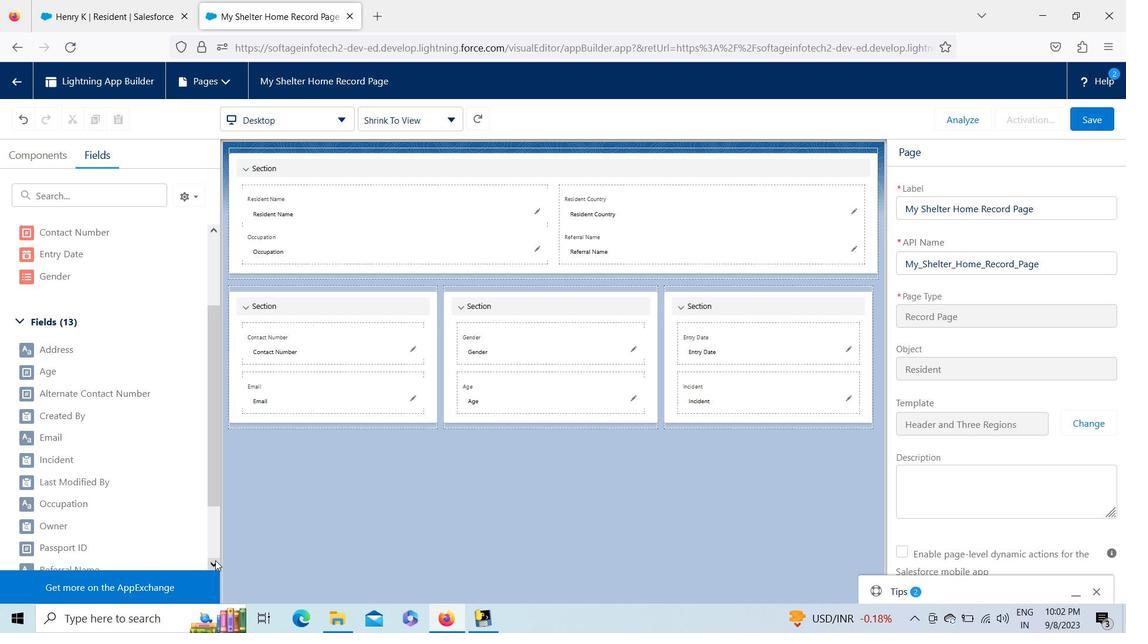 
Action: Mouse pressed left at (215, 560)
Screenshot: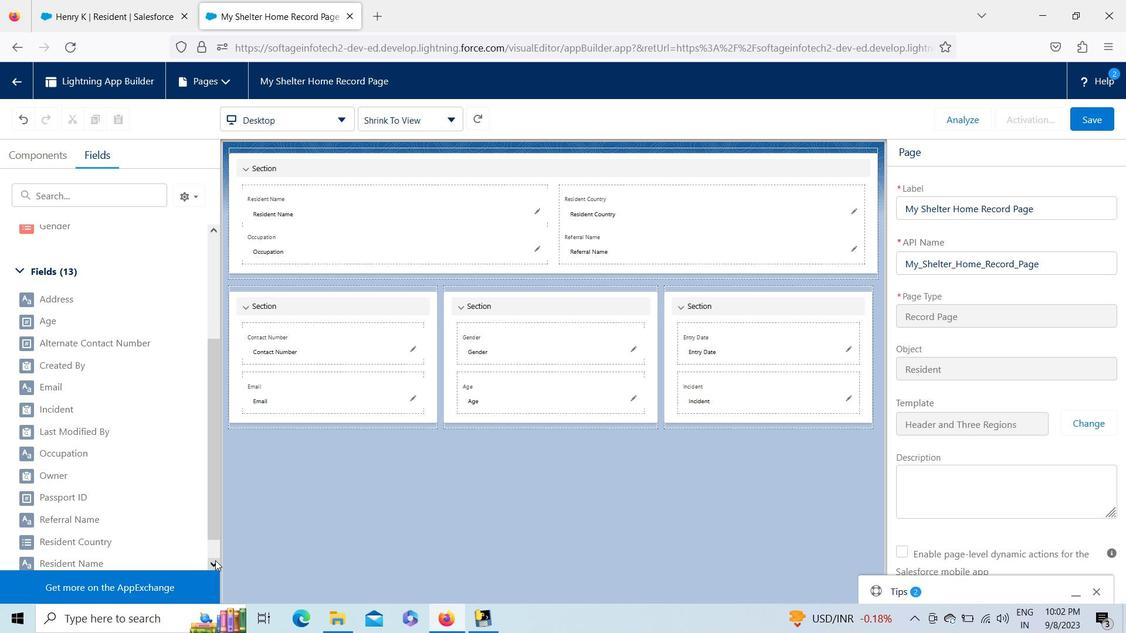 
Action: Mouse pressed left at (215, 560)
Screenshot: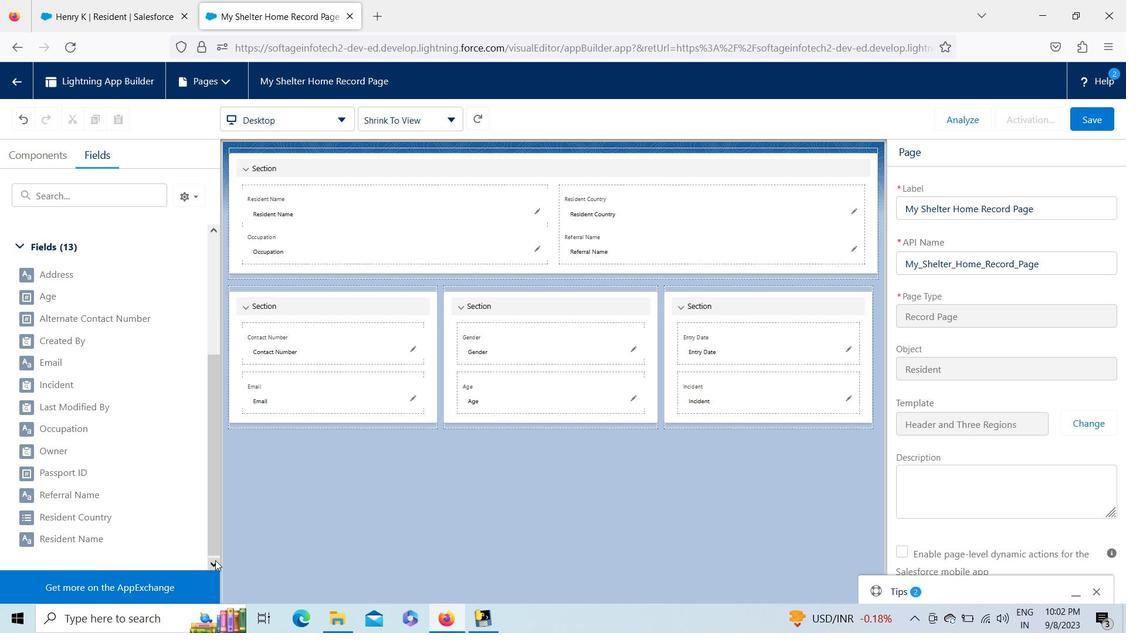 
Action: Mouse pressed left at (215, 560)
Screenshot: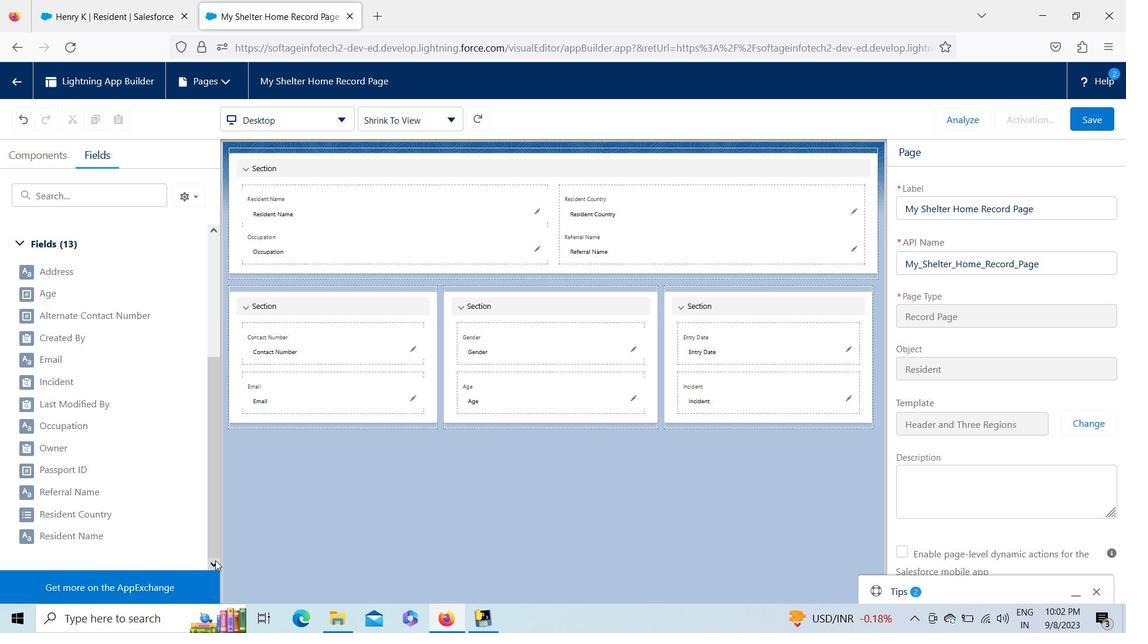 
Action: Mouse pressed left at (215, 560)
Screenshot: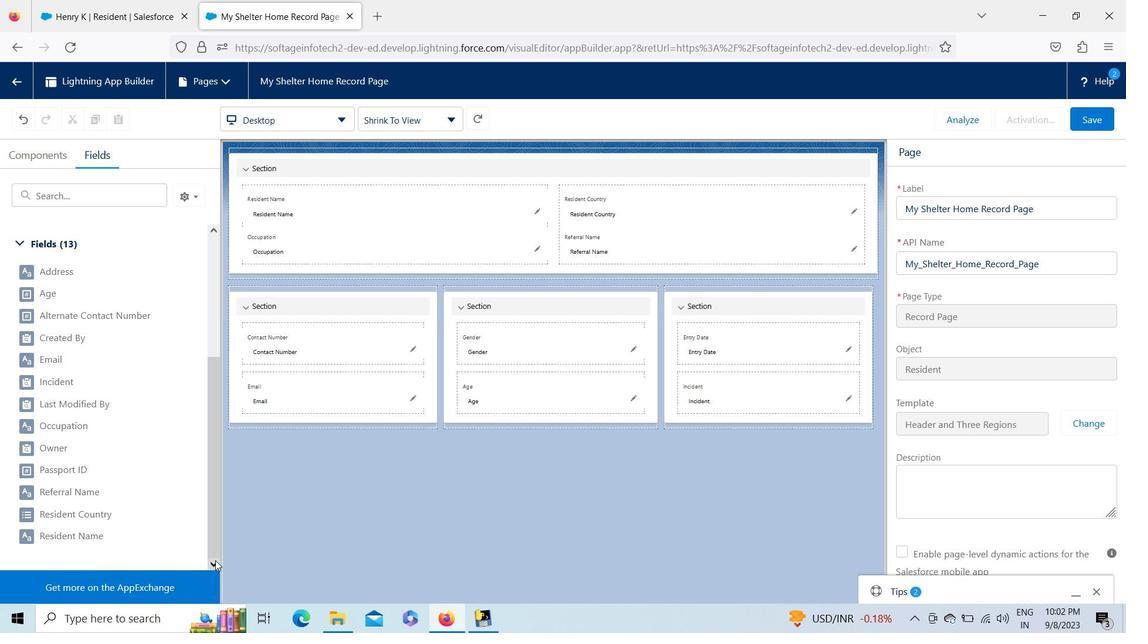 
Action: Mouse pressed left at (215, 560)
Screenshot: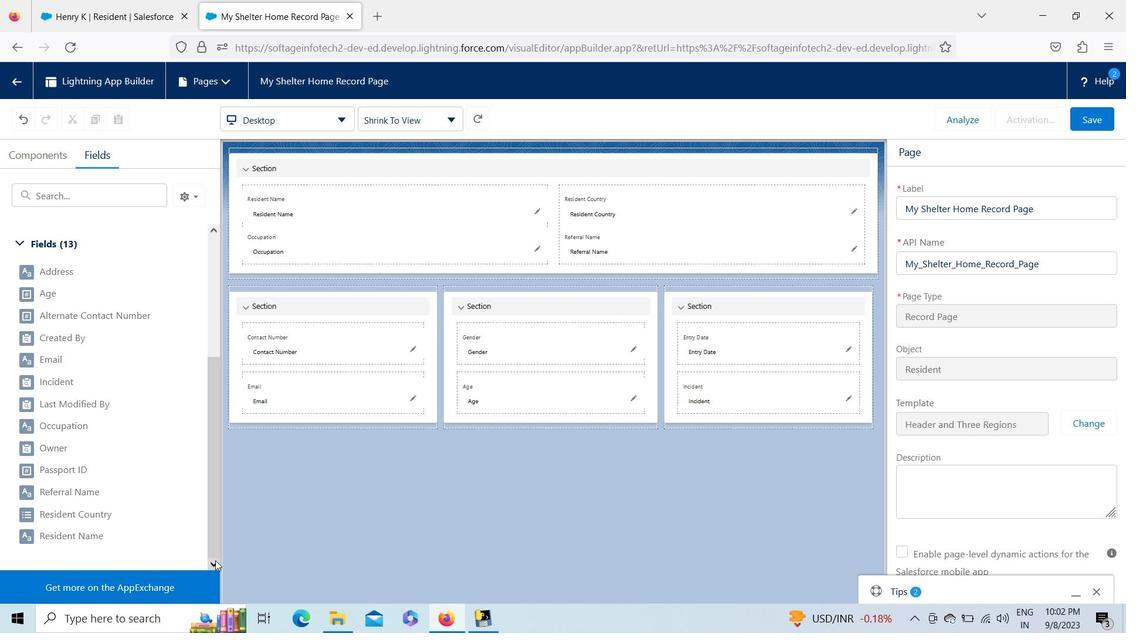 
Action: Mouse moved to (312, 170)
Screenshot: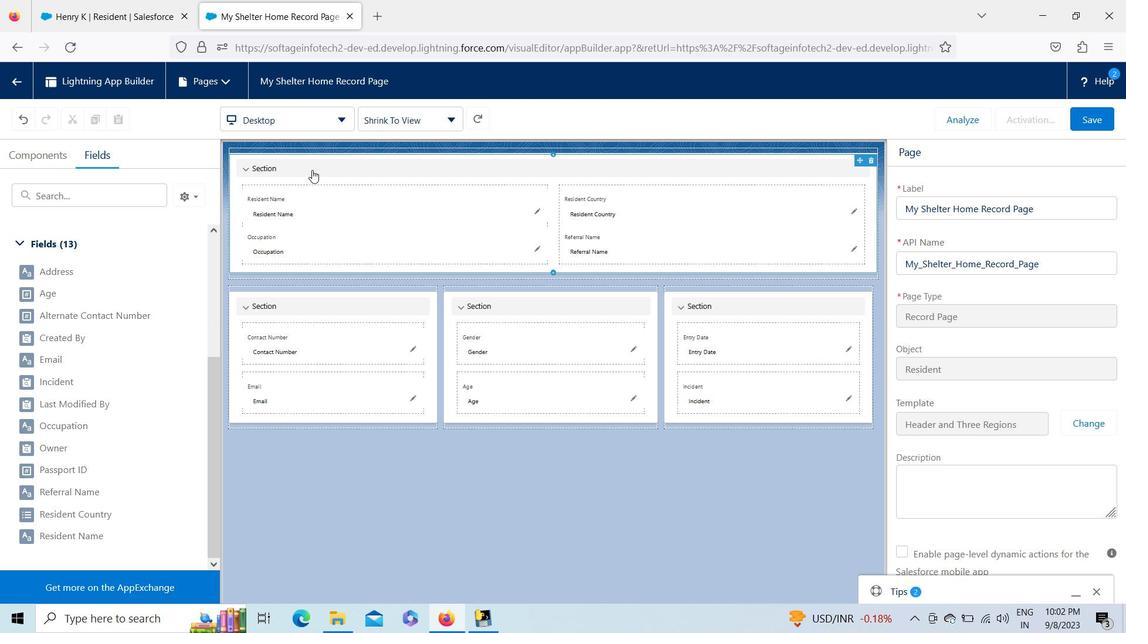 
Action: Mouse pressed left at (312, 170)
Screenshot: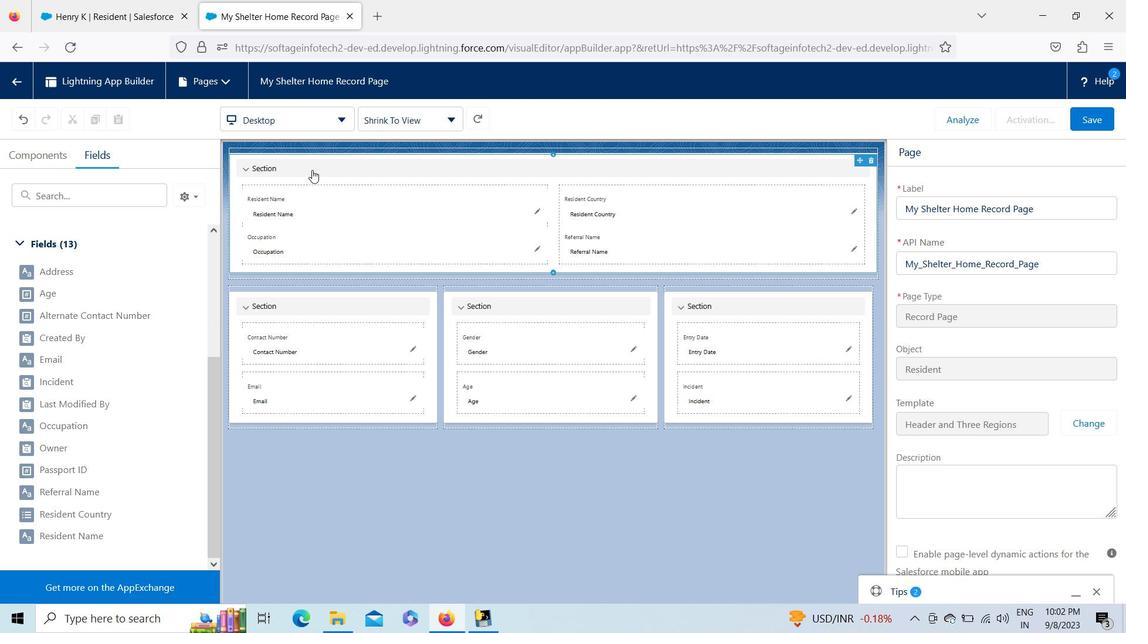 
Action: Mouse moved to (966, 208)
Screenshot: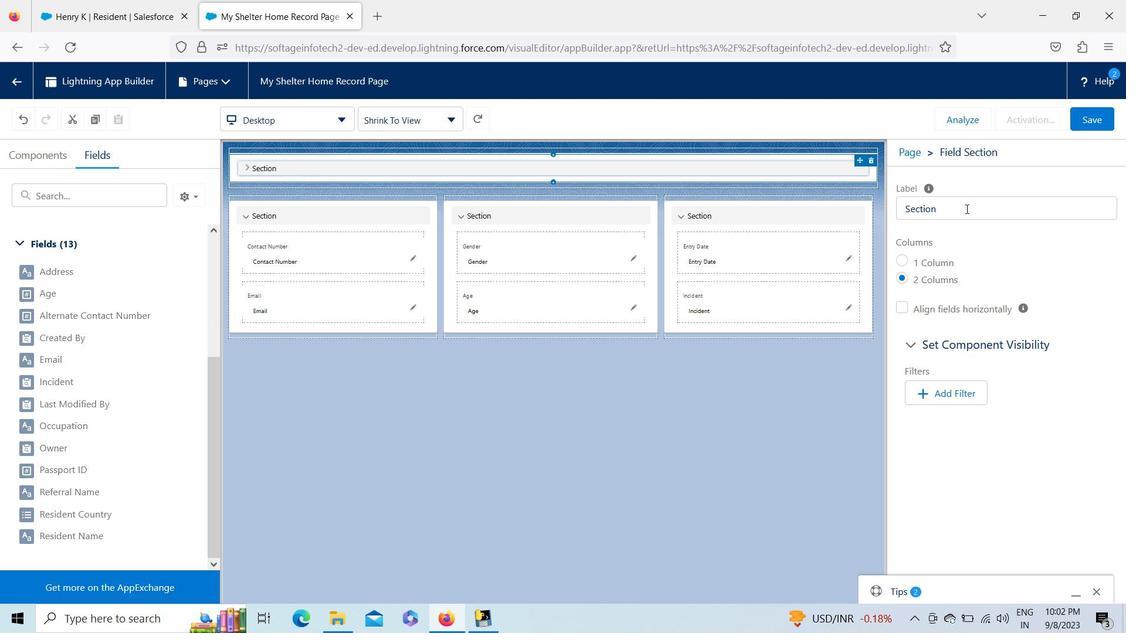 
Action: Mouse pressed left at (966, 208)
Screenshot: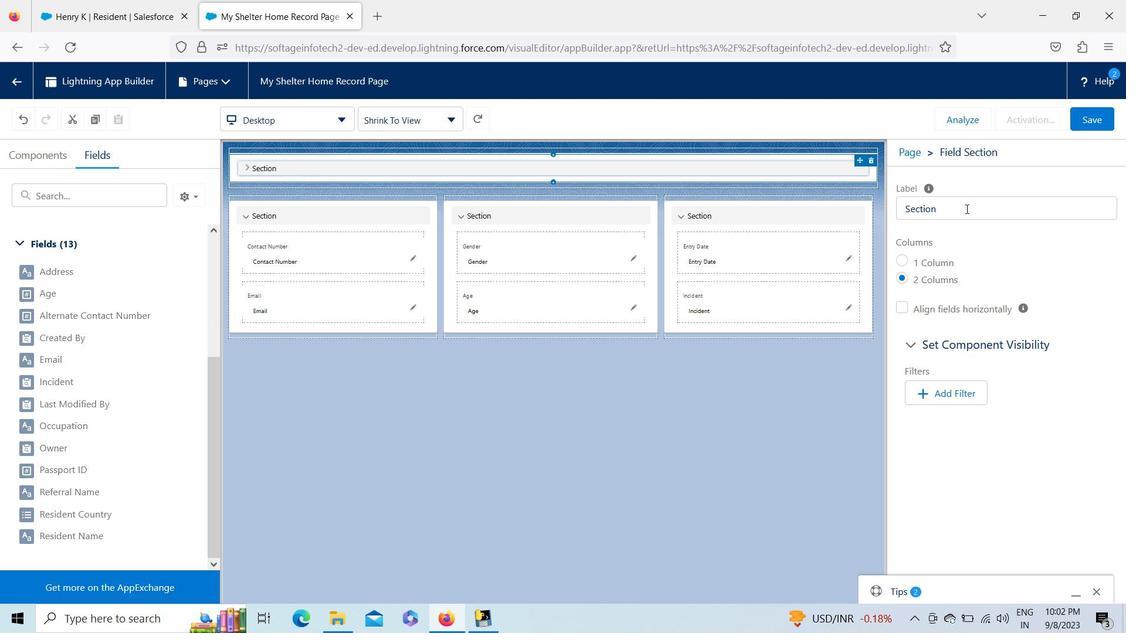 
Action: Mouse pressed left at (966, 208)
Screenshot: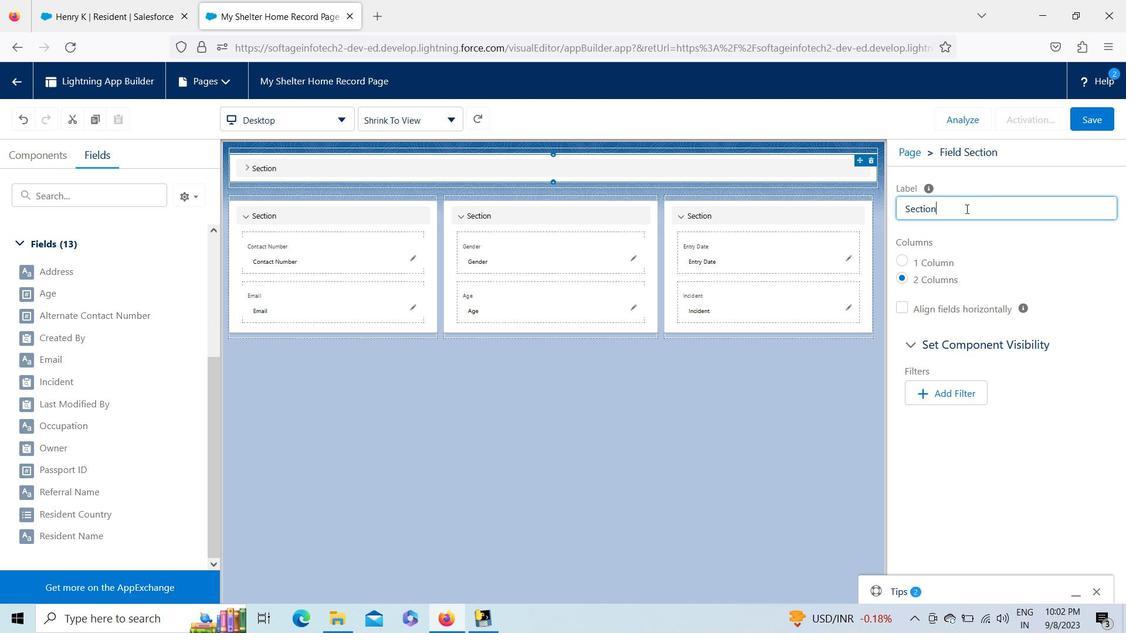 
Action: Key pressed <Key.shift>General<Key.space><Key.shift><Key.shift><Key.shift>Information
Screenshot: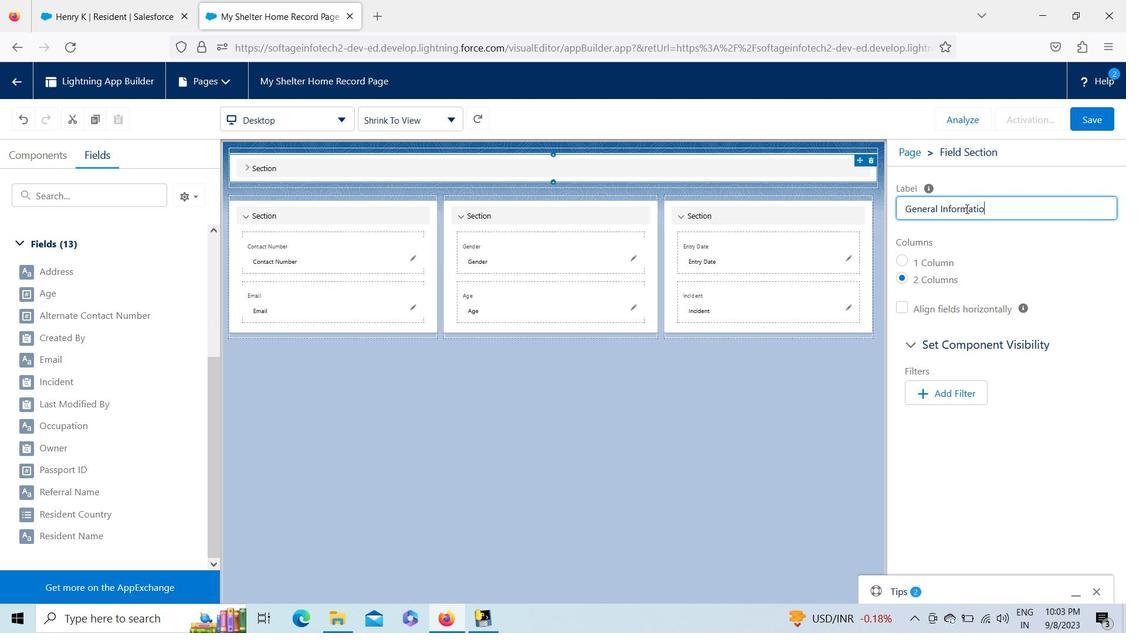 
Action: Mouse moved to (319, 217)
Screenshot: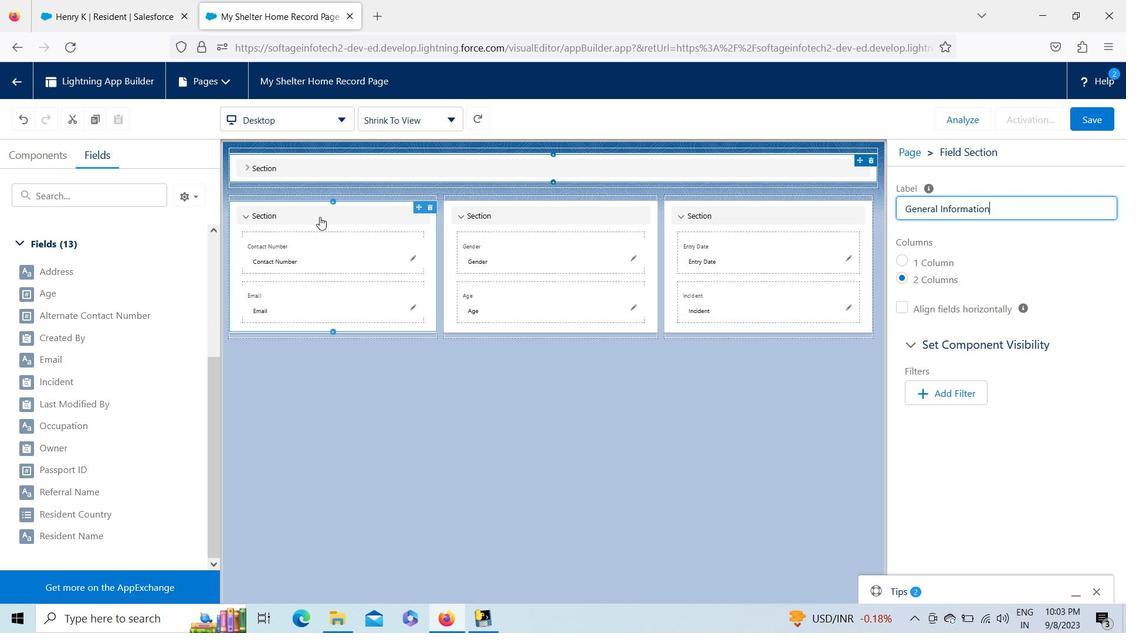 
Action: Mouse pressed left at (319, 217)
Screenshot: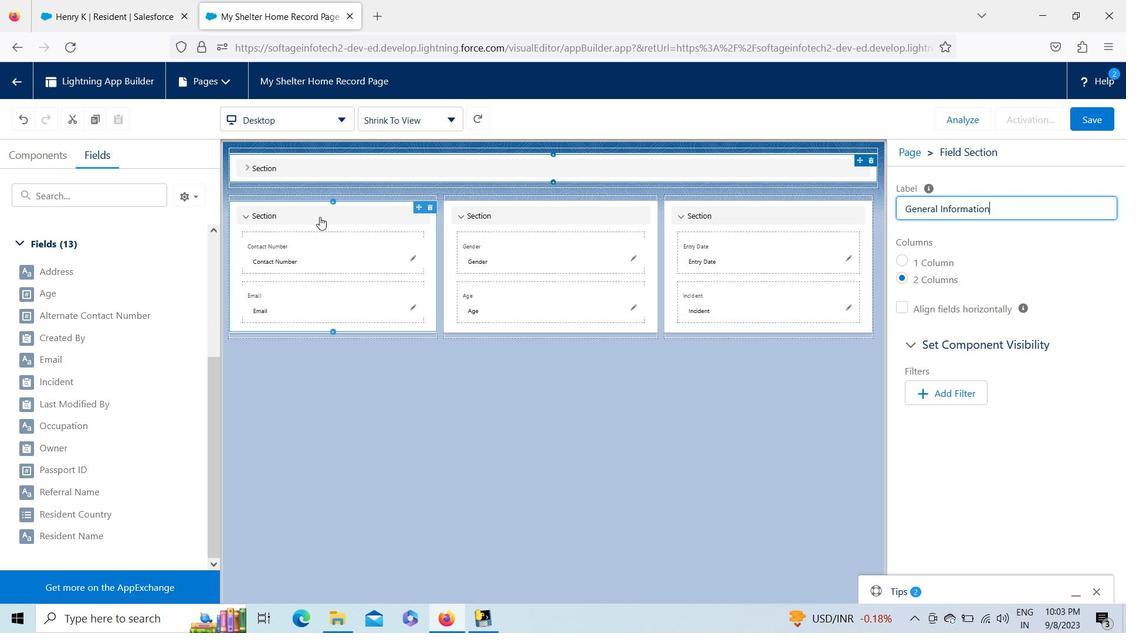 
Action: Mouse moved to (295, 303)
Screenshot: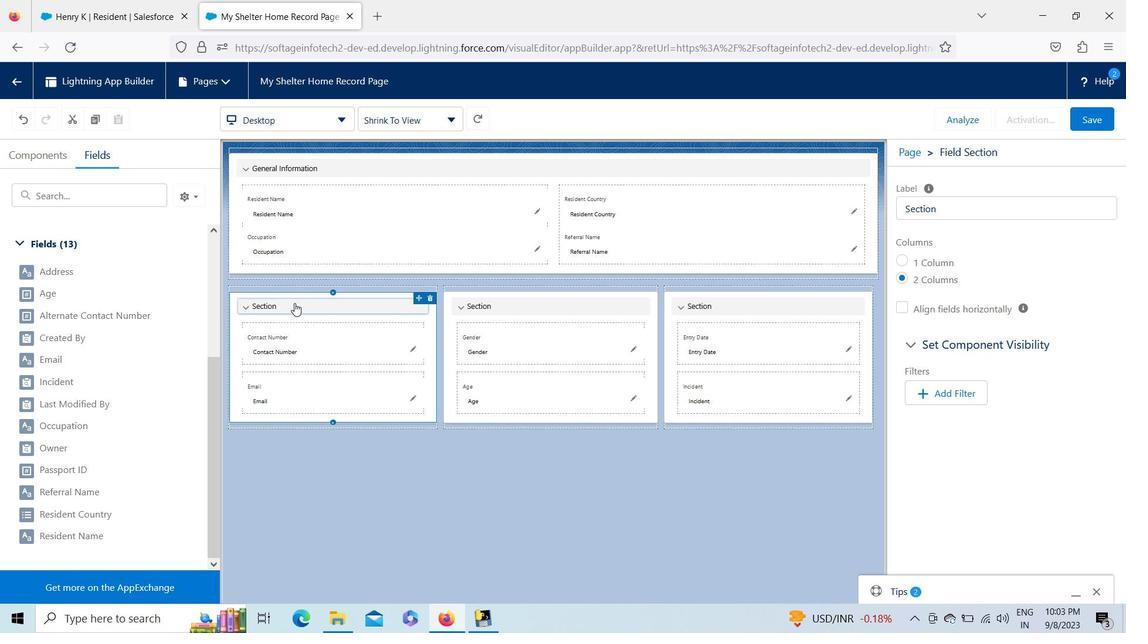 
Action: Mouse pressed left at (295, 303)
Screenshot: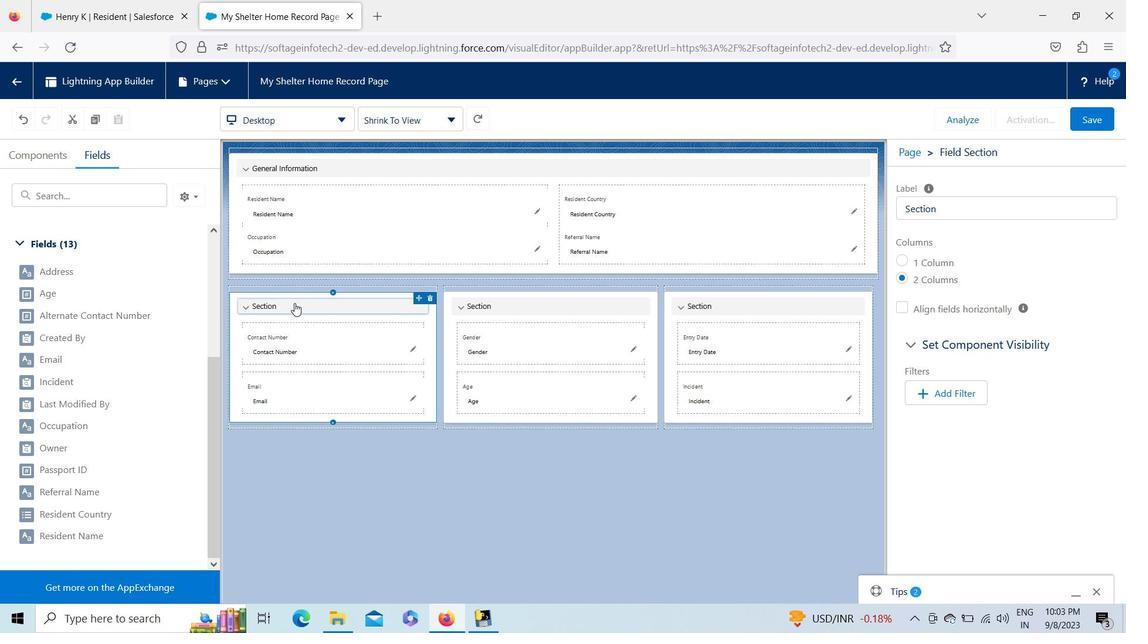 
Action: Mouse moved to (949, 200)
Screenshot: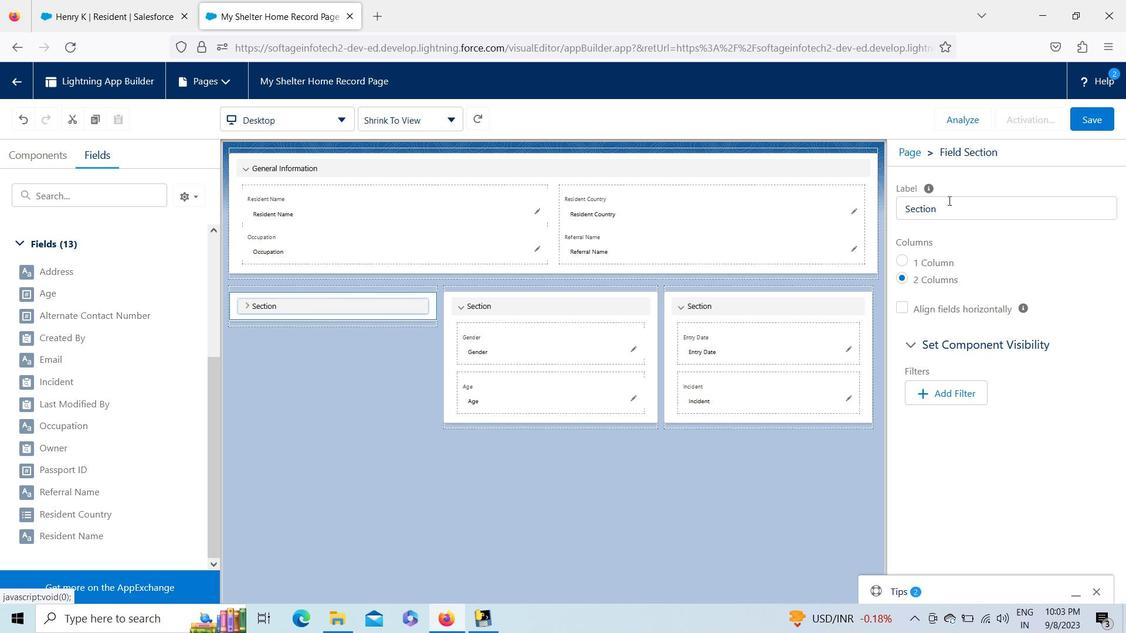 
Action: Mouse pressed left at (949, 200)
Screenshot: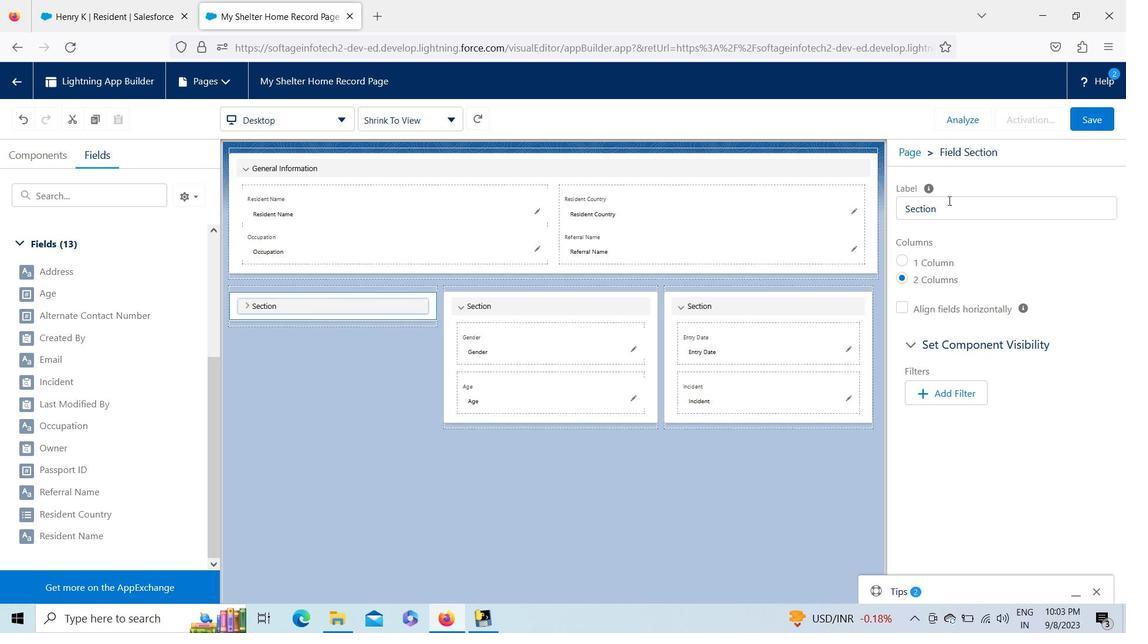 
Action: Mouse pressed left at (949, 200)
